 Task: Slide 26 - Thanks.
Action: Mouse moved to (36, 90)
Screenshot: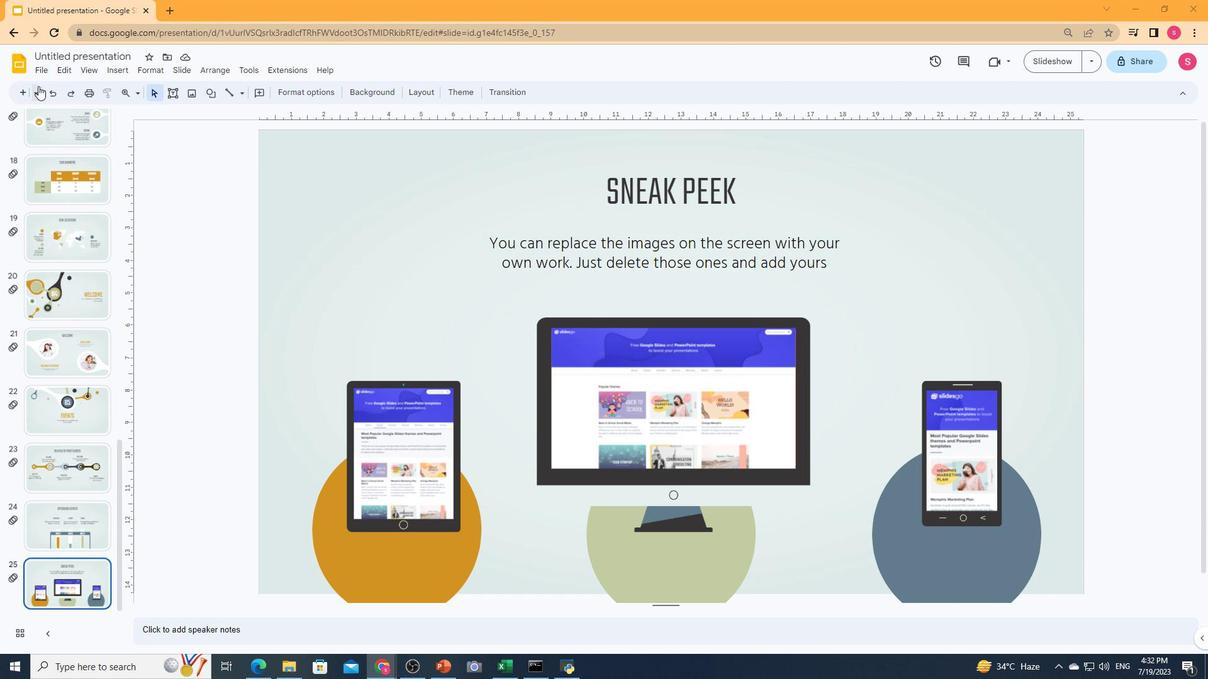 
Action: Mouse pressed left at (36, 90)
Screenshot: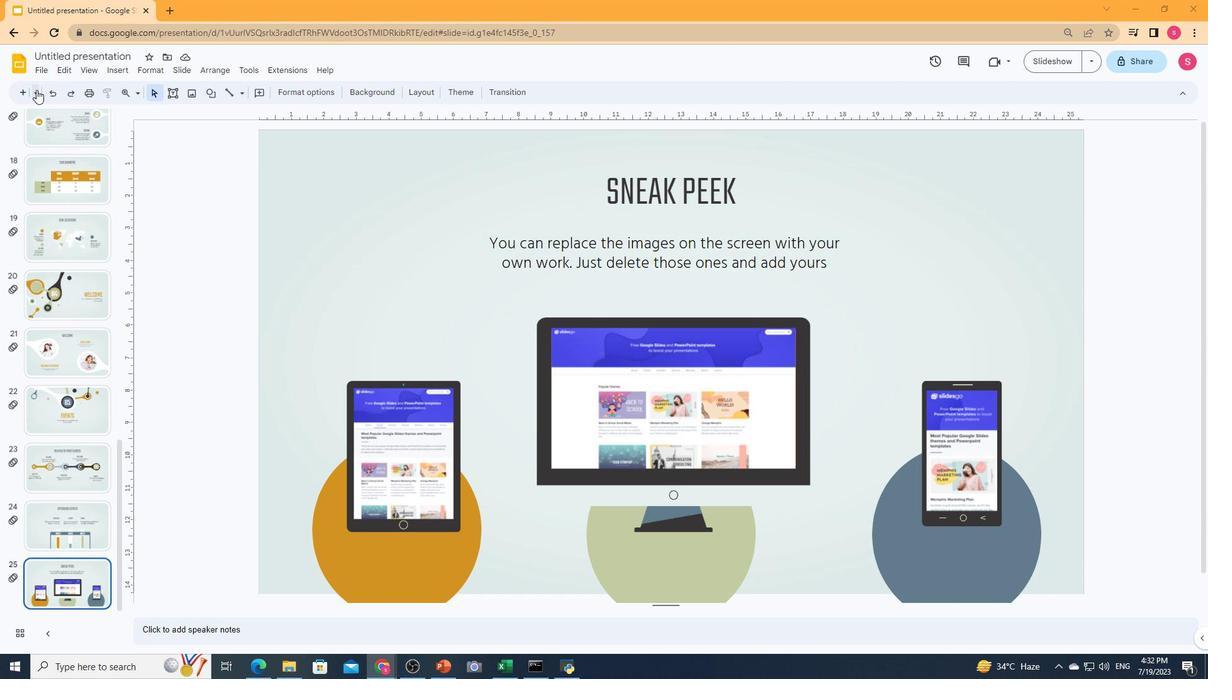 
Action: Mouse moved to (117, 395)
Screenshot: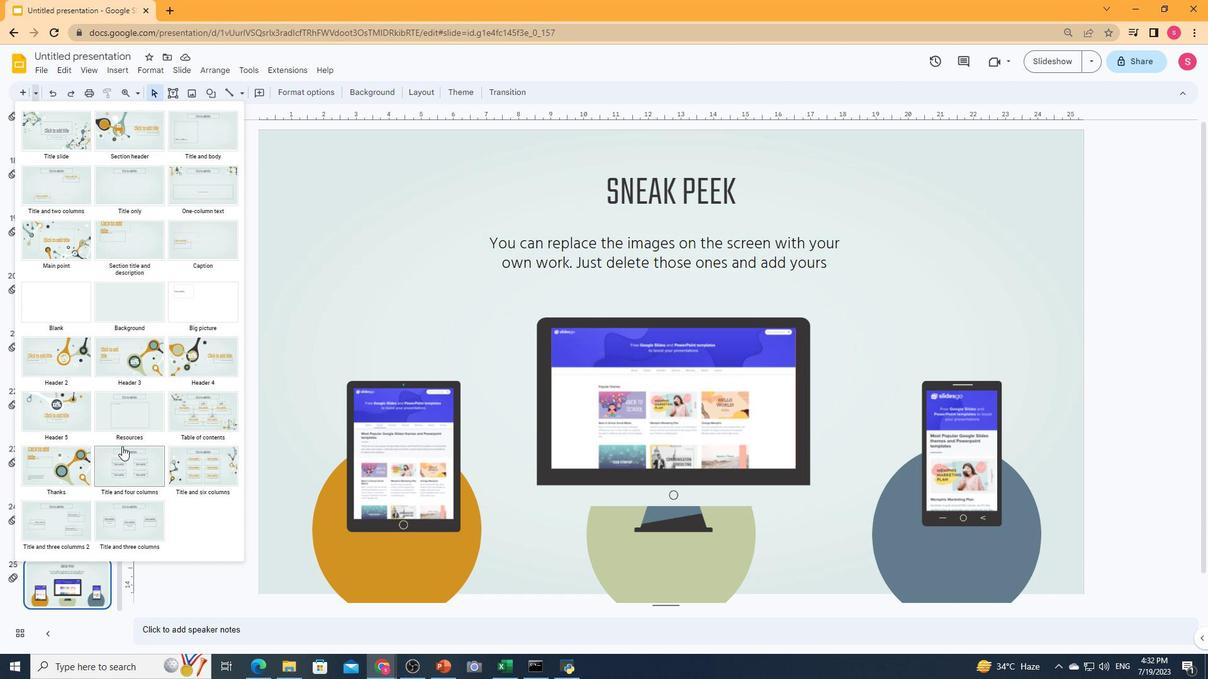 
Action: Mouse scrolled (117, 394) with delta (0, 0)
Screenshot: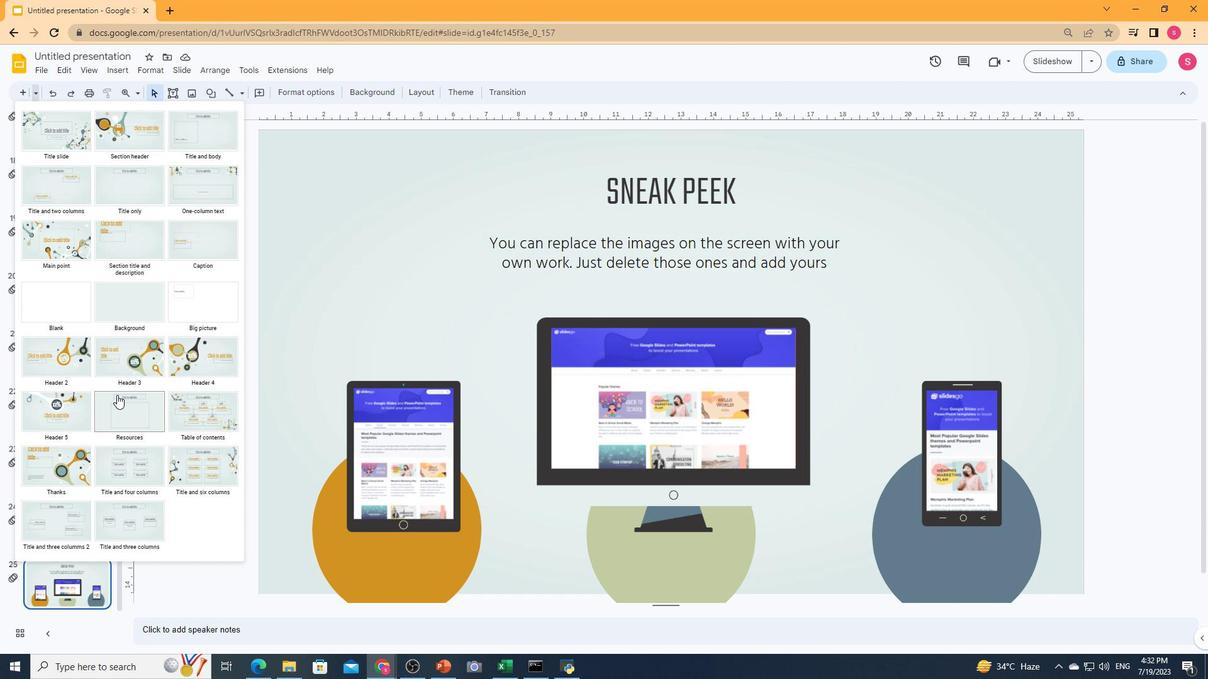 
Action: Mouse moved to (117, 395)
Screenshot: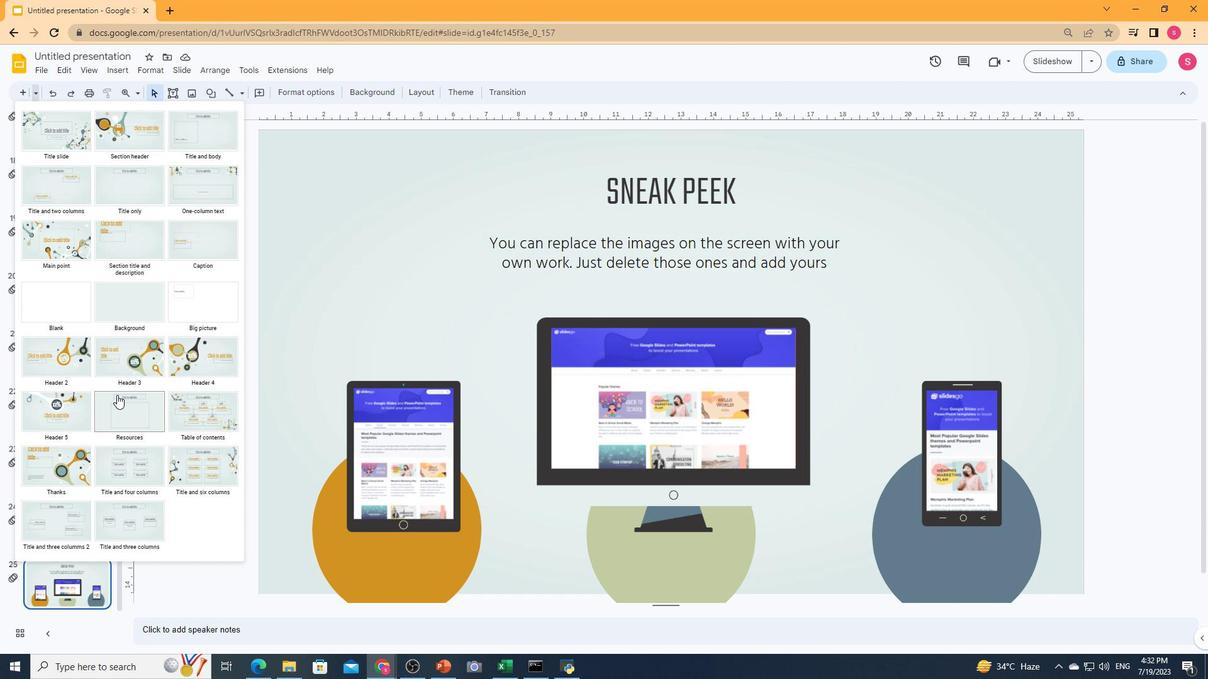 
Action: Mouse scrolled (117, 394) with delta (0, 0)
Screenshot: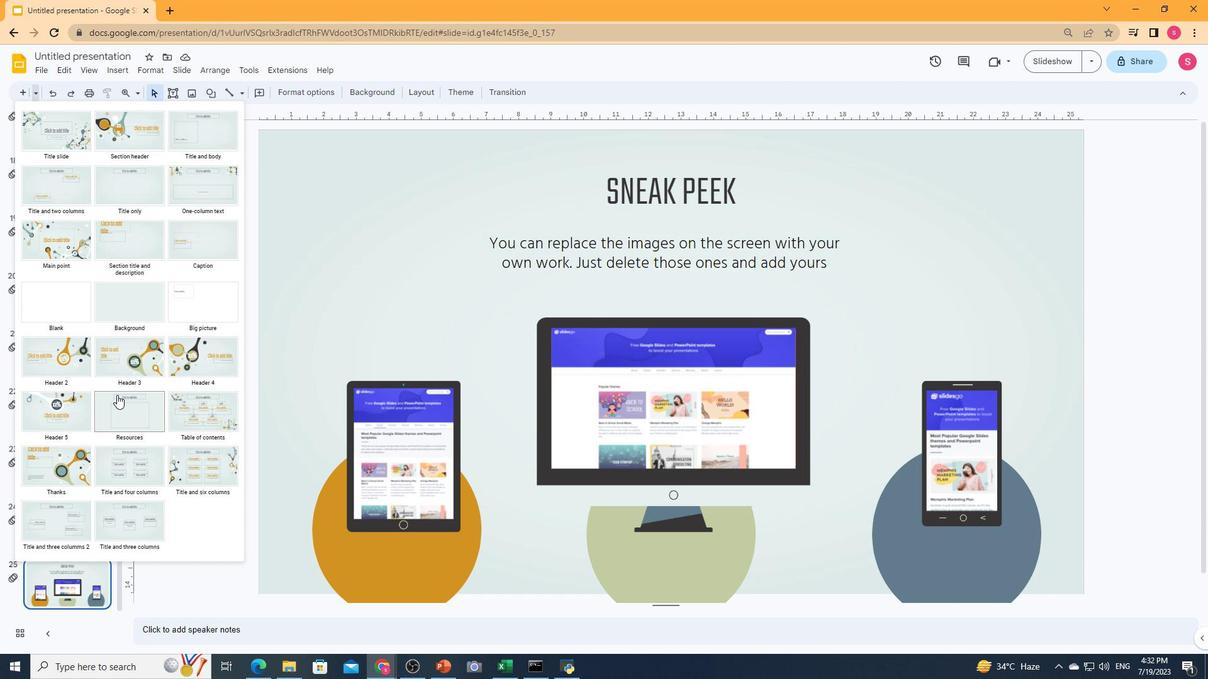 
Action: Mouse moved to (156, 264)
Screenshot: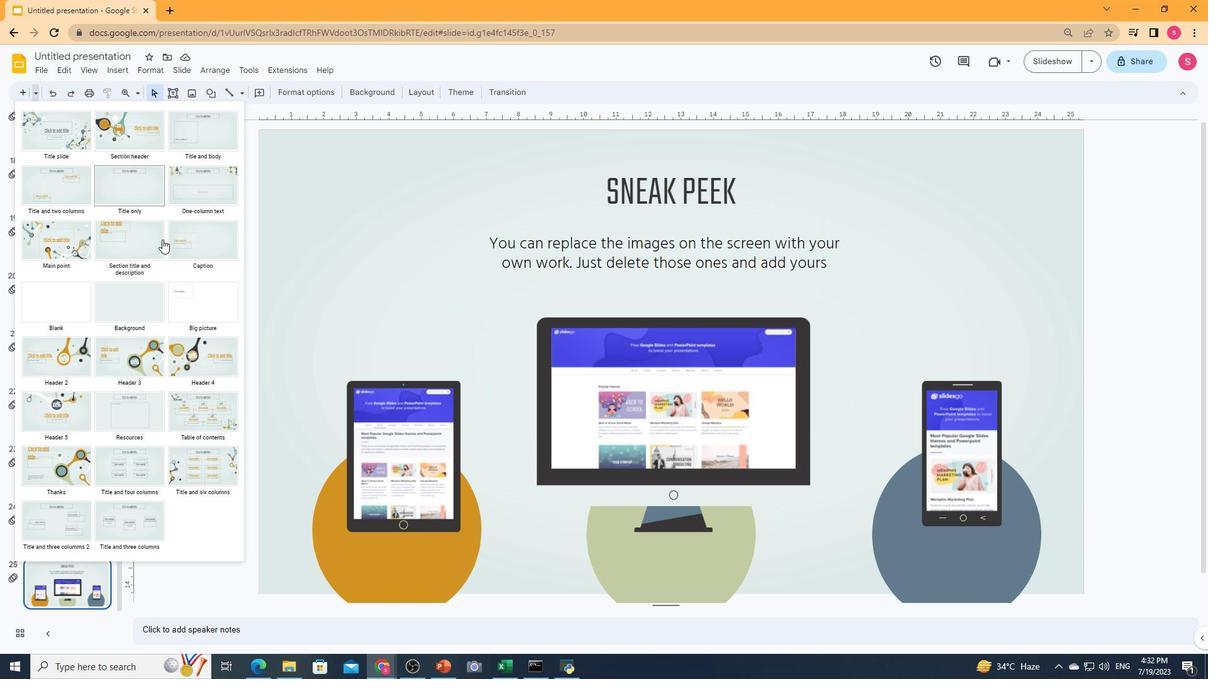 
Action: Mouse scrolled (157, 261) with delta (0, 0)
Screenshot: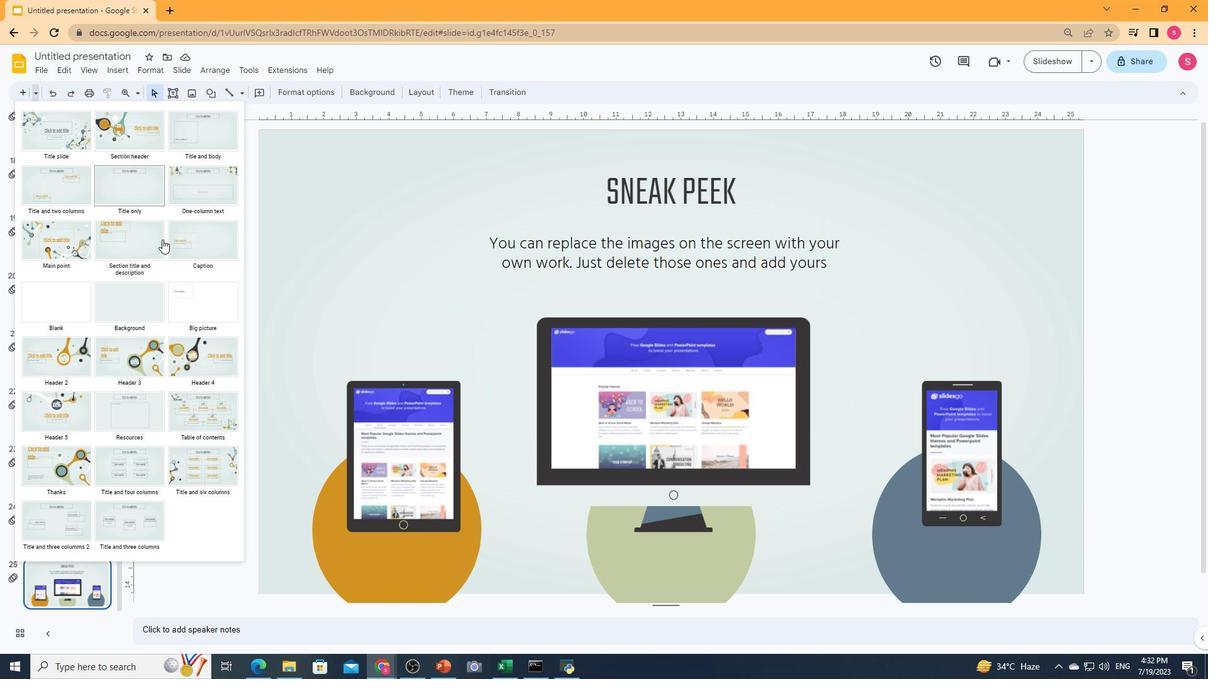 
Action: Mouse moved to (156, 268)
Screenshot: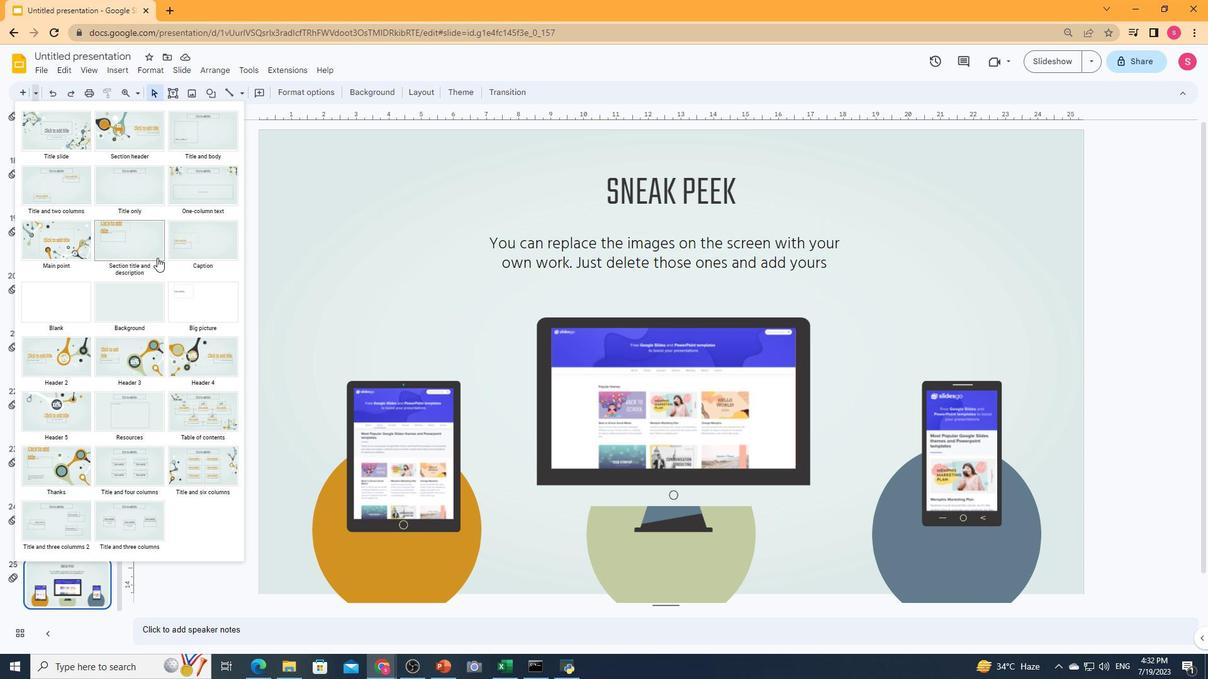 
Action: Mouse scrolled (156, 268) with delta (0, 0)
Screenshot: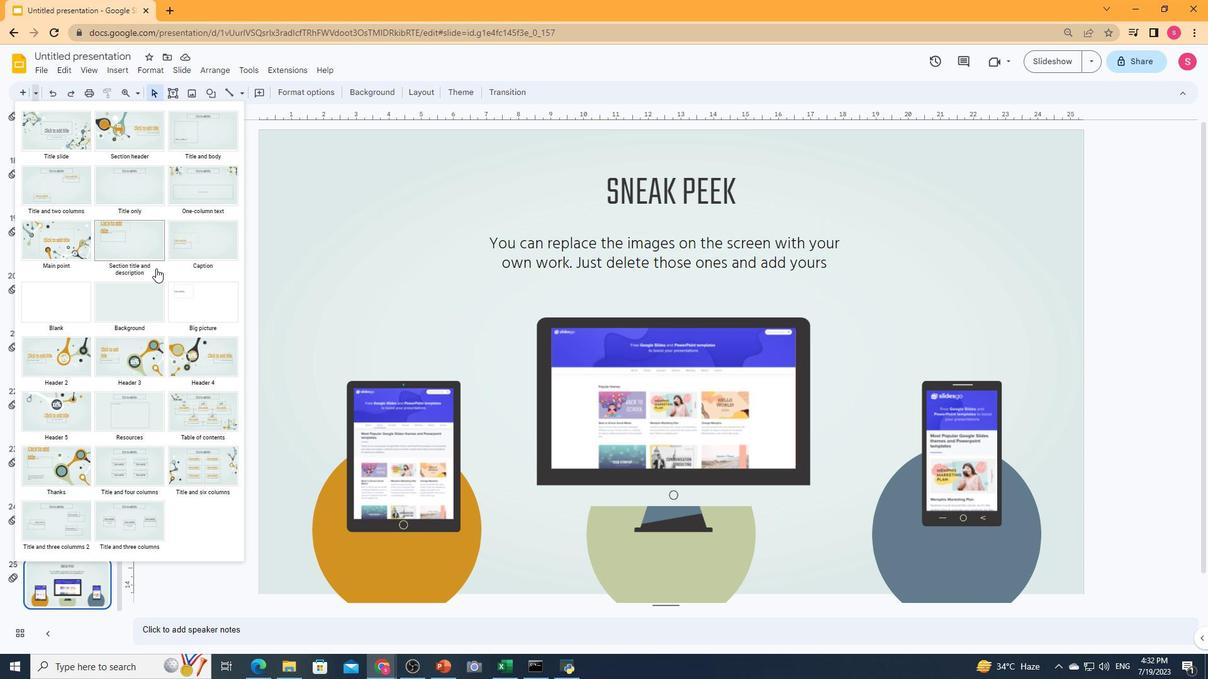 
Action: Mouse scrolled (156, 268) with delta (0, 0)
Screenshot: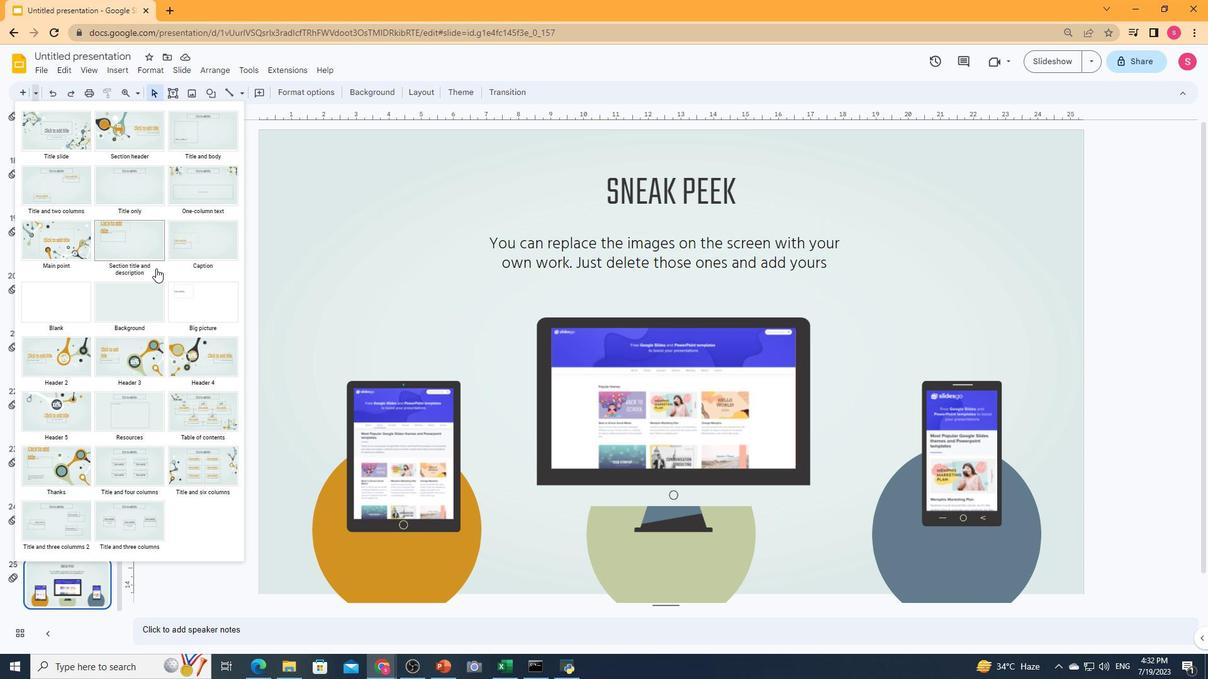 
Action: Mouse moved to (123, 518)
Screenshot: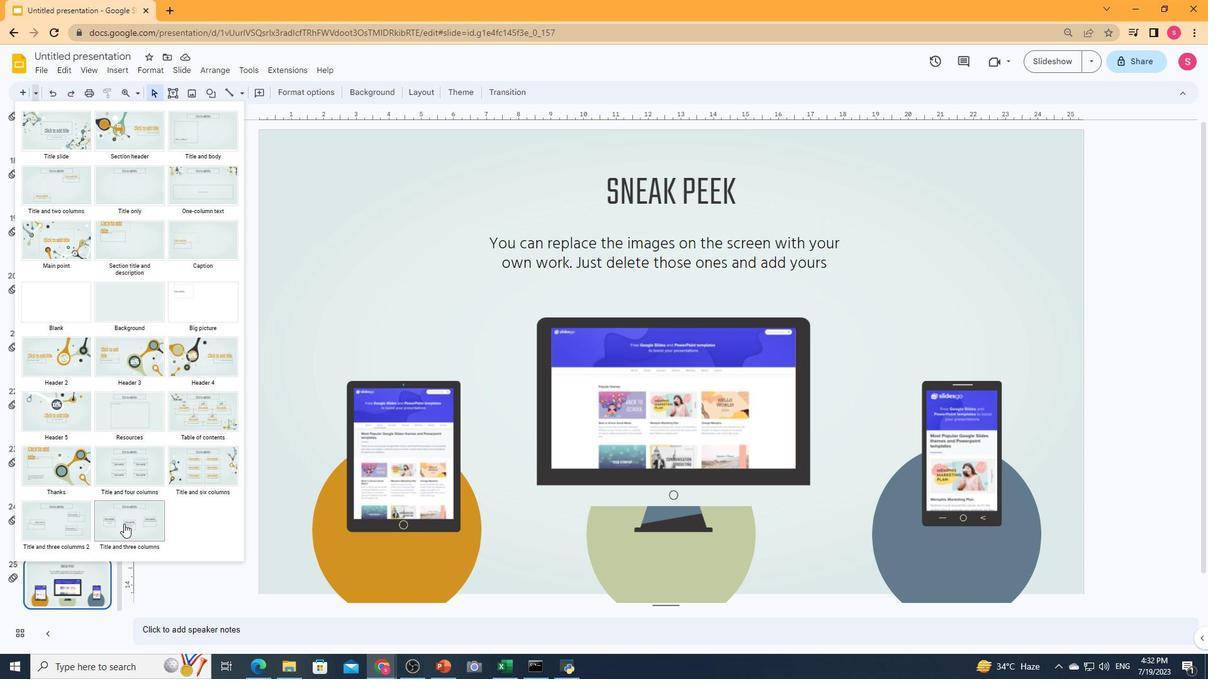 
Action: Mouse scrolled (123, 518) with delta (0, 0)
Screenshot: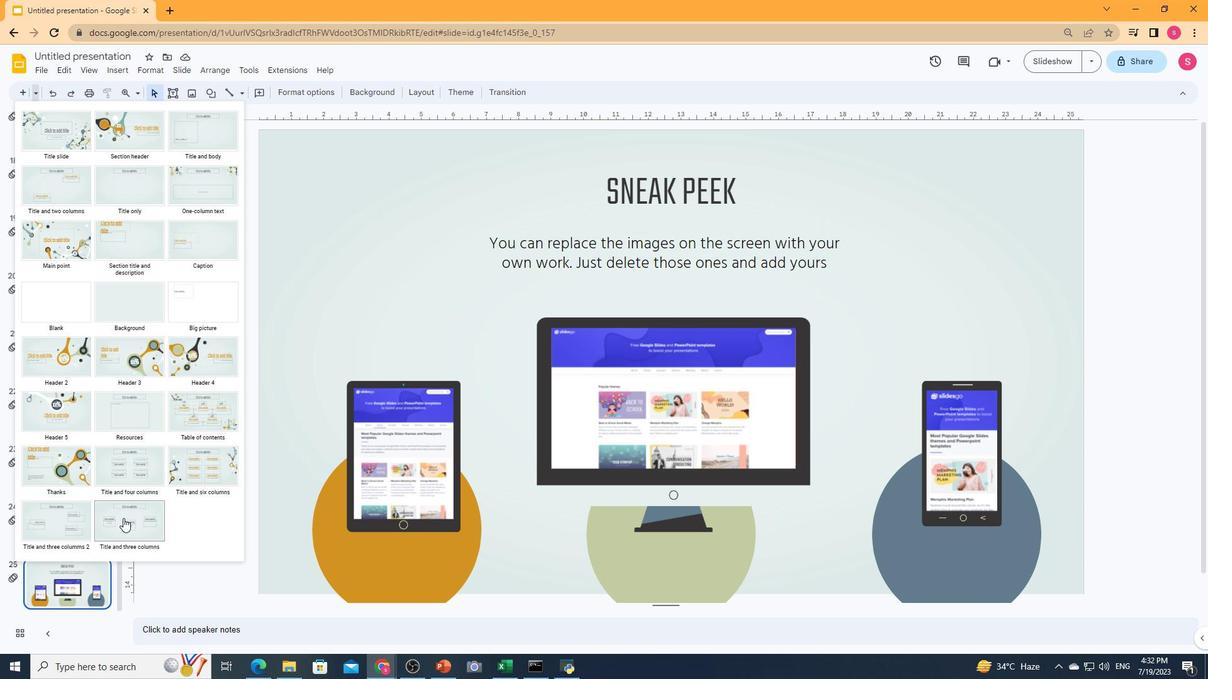 
Action: Mouse scrolled (123, 518) with delta (0, 0)
Screenshot: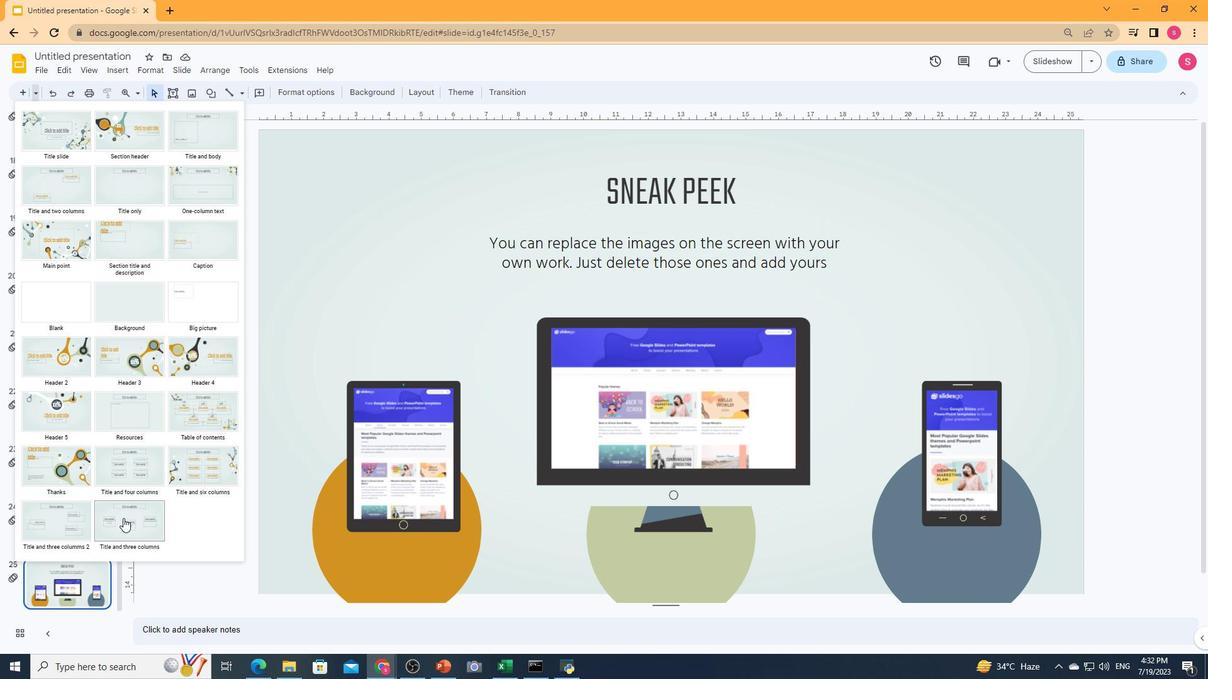 
Action: Mouse moved to (132, 340)
Screenshot: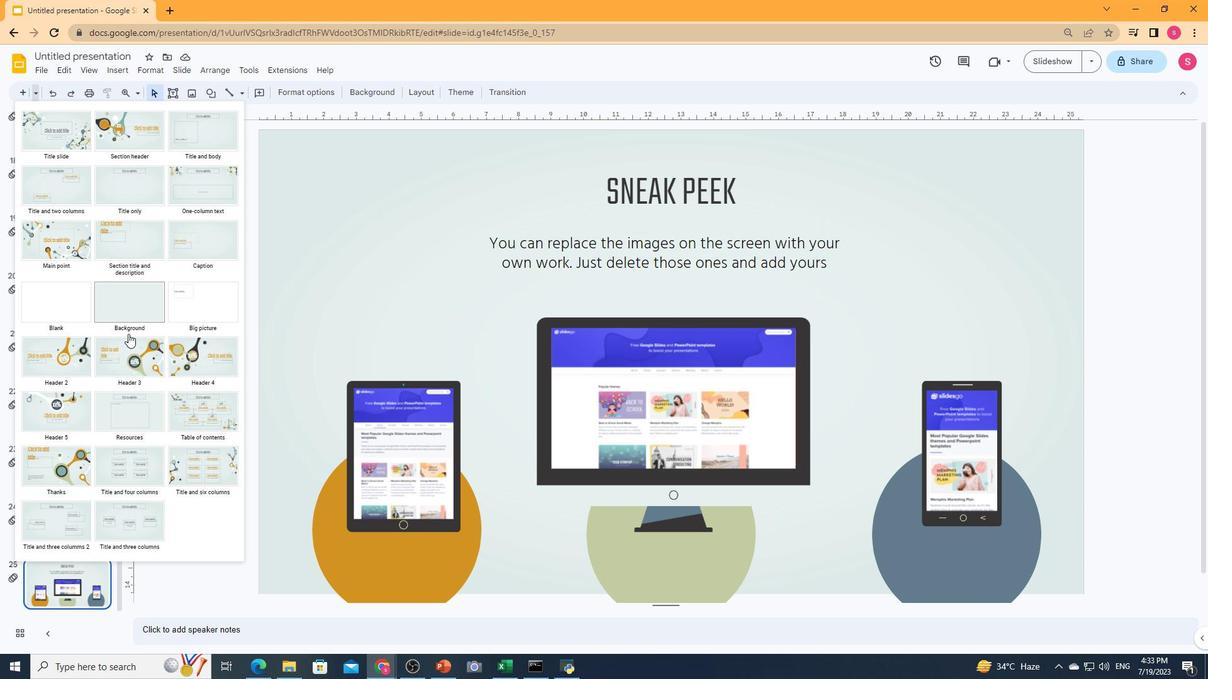 
Action: Mouse scrolled (130, 336) with delta (0, 0)
Screenshot: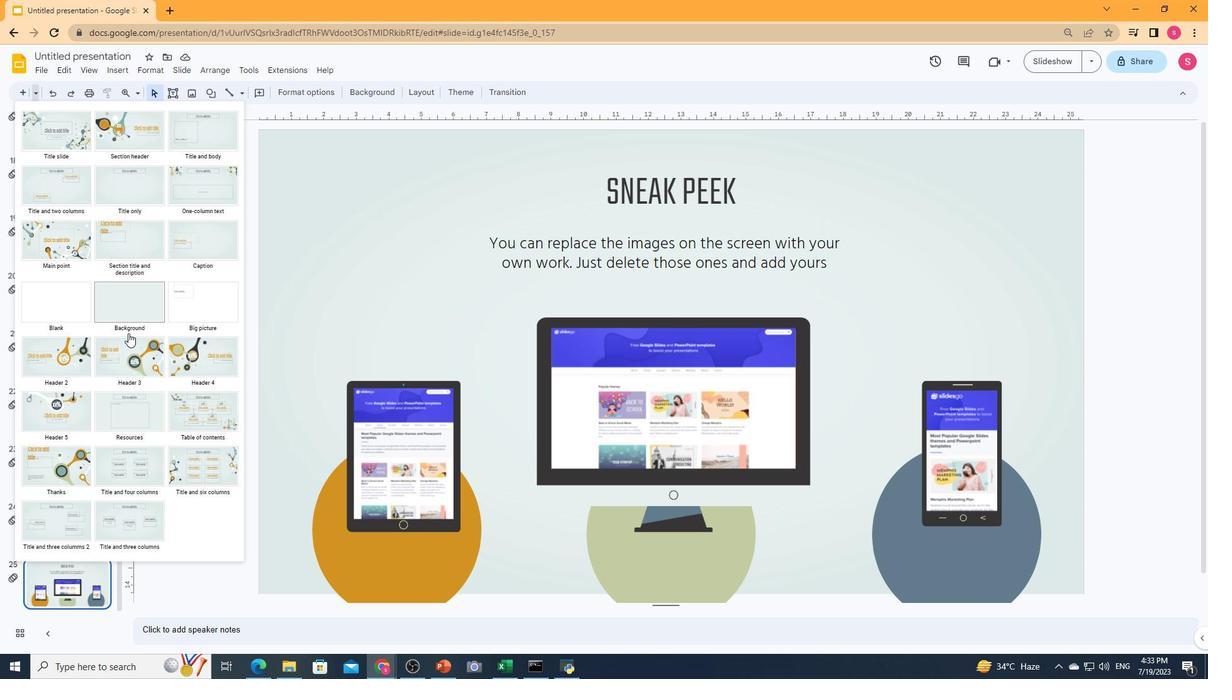 
Action: Mouse moved to (133, 342)
Screenshot: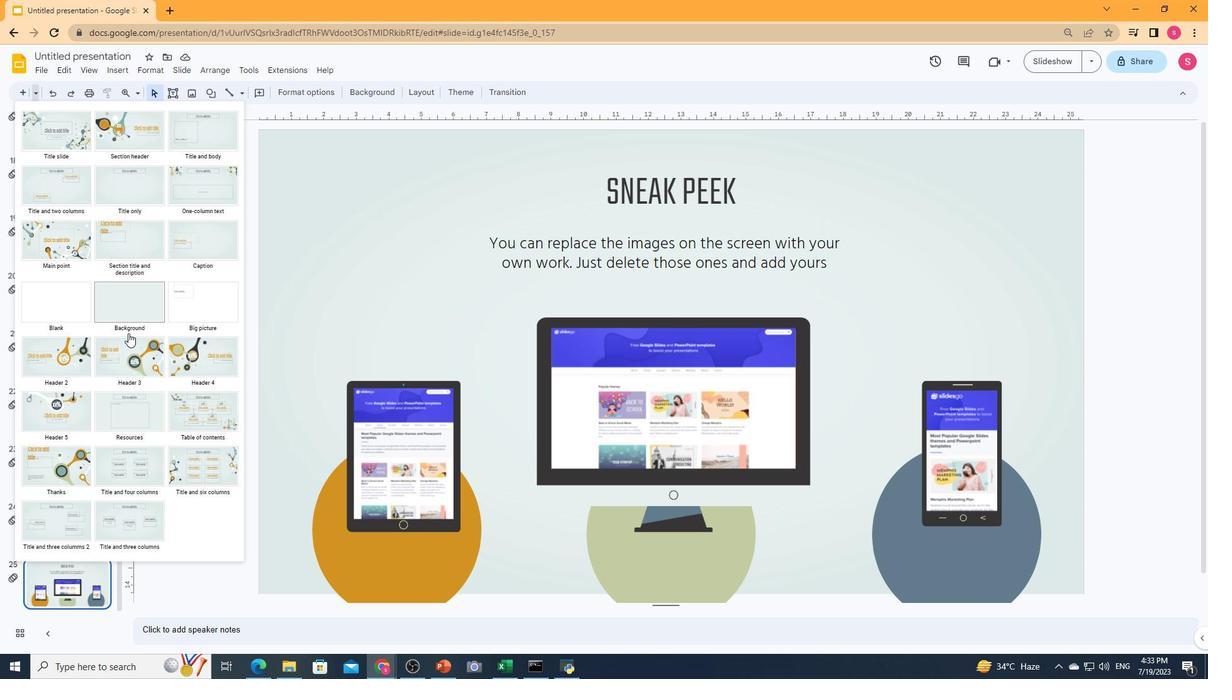 
Action: Mouse scrolled (133, 341) with delta (0, 0)
Screenshot: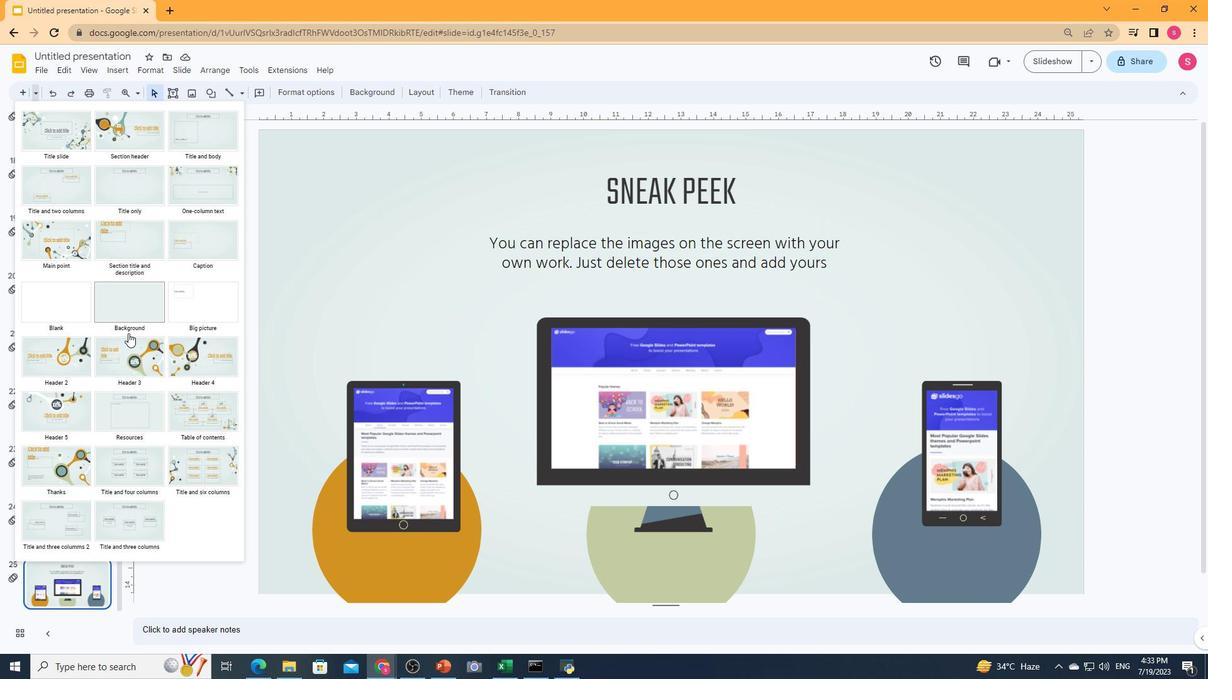 
Action: Mouse moved to (133, 345)
Screenshot: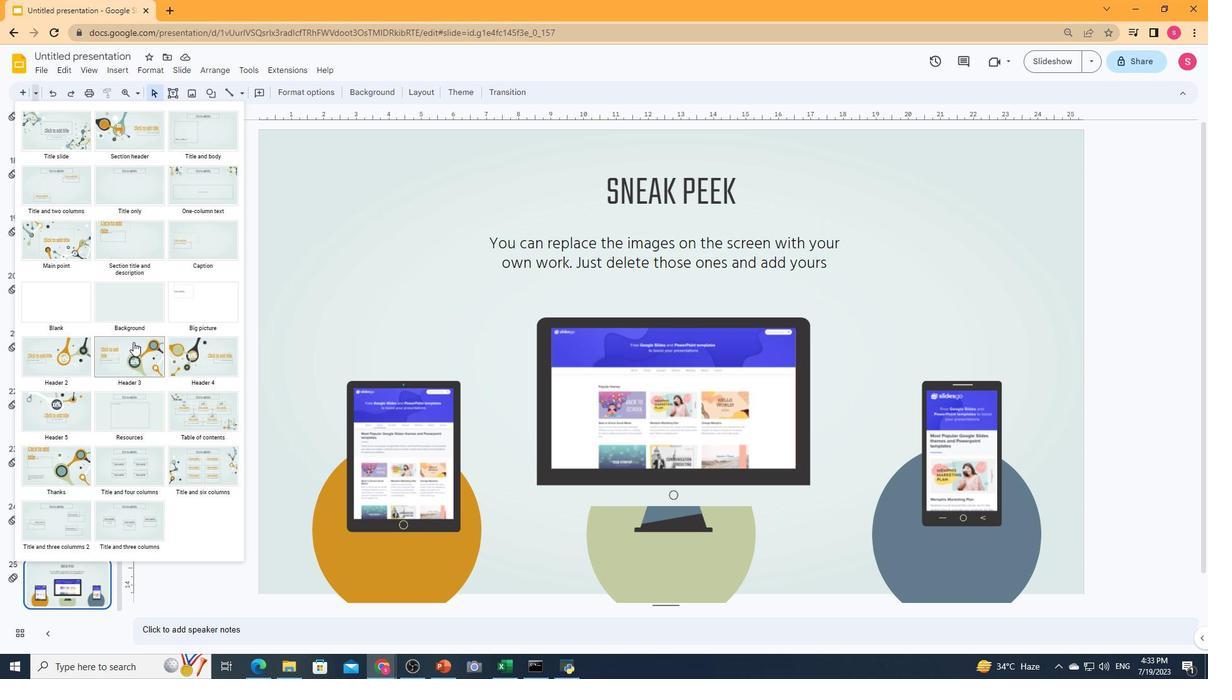 
Action: Mouse scrolled (133, 345) with delta (0, 0)
Screenshot: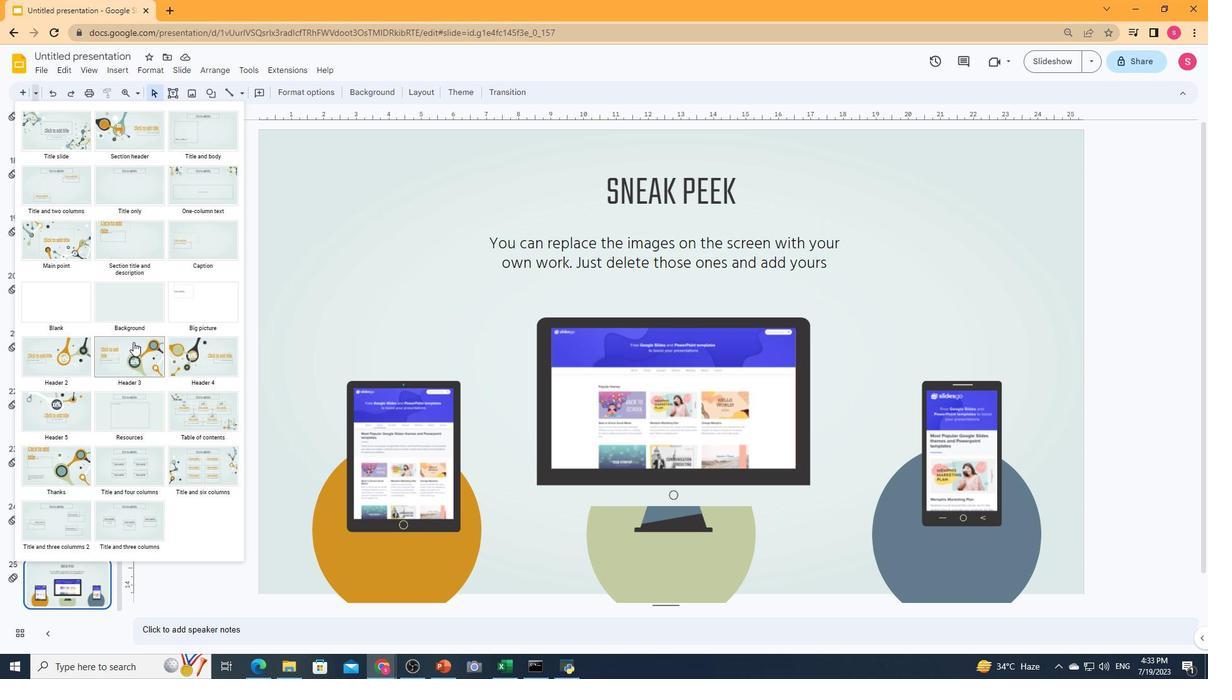 
Action: Mouse moved to (67, 474)
Screenshot: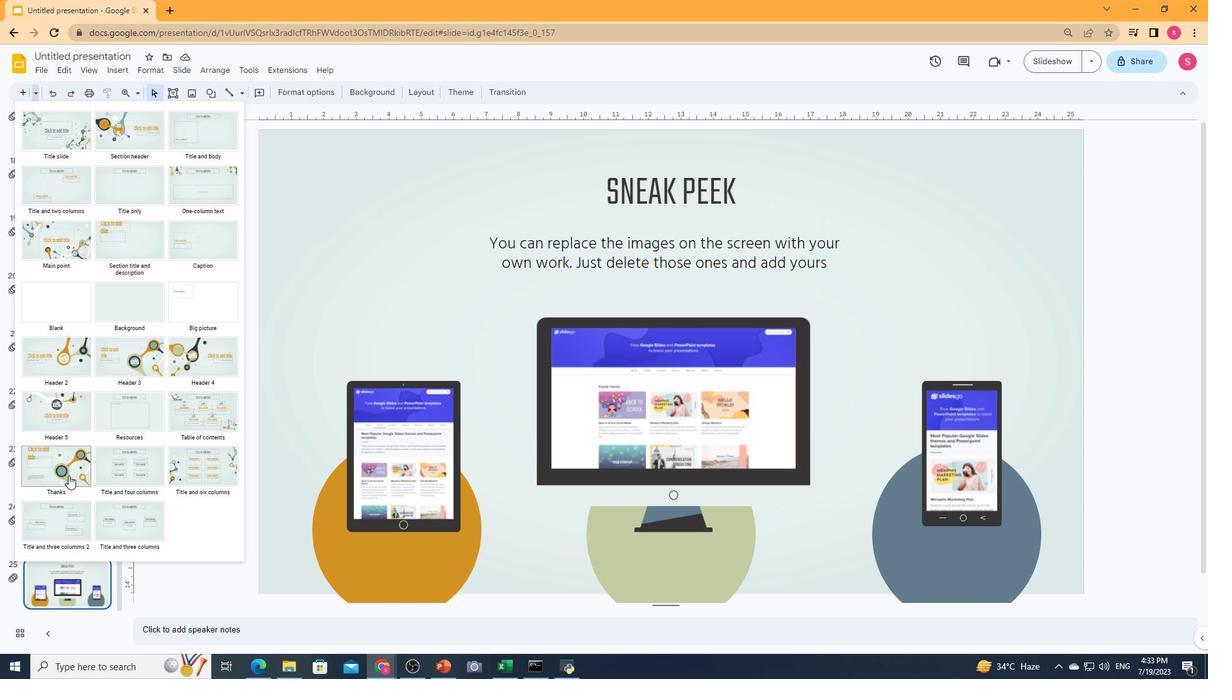 
Action: Mouse pressed left at (67, 474)
Screenshot: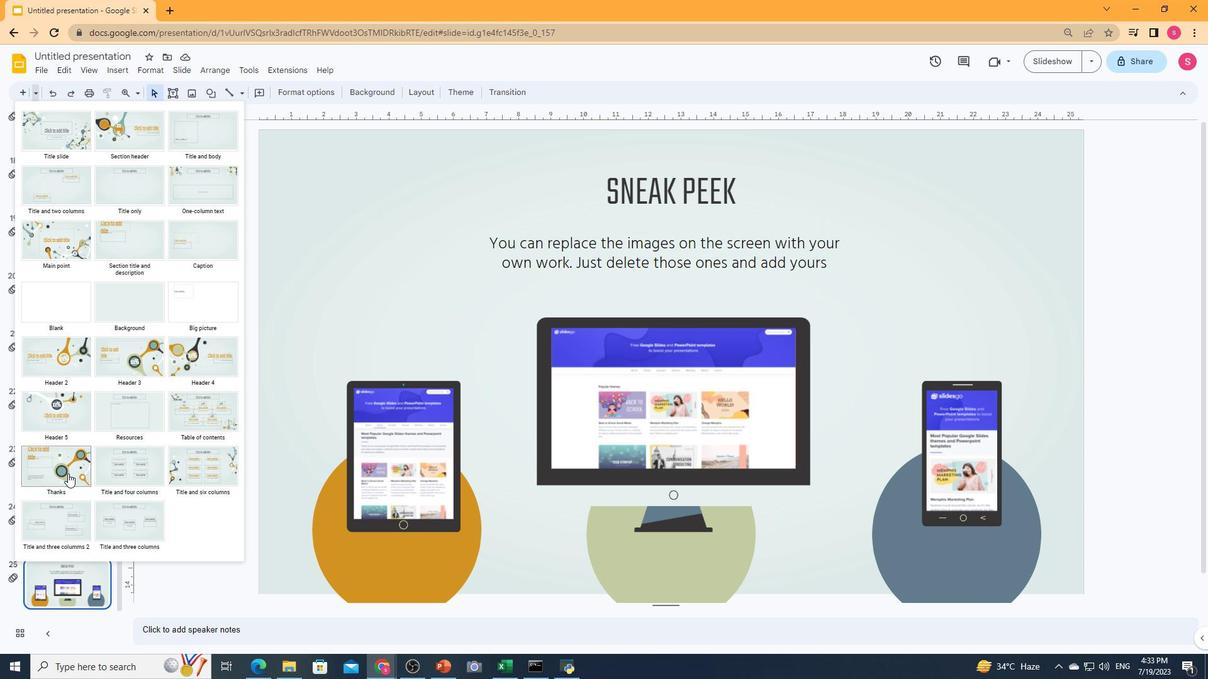
Action: Mouse moved to (395, 169)
Screenshot: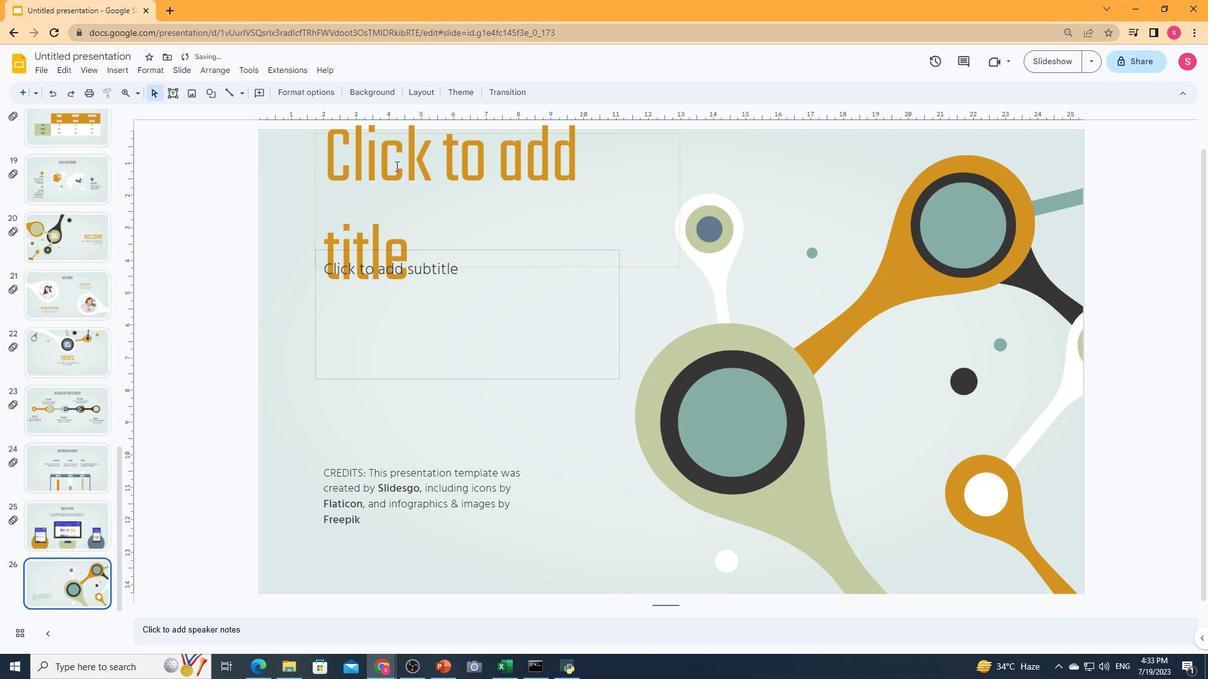 
Action: Mouse pressed left at (395, 169)
Screenshot: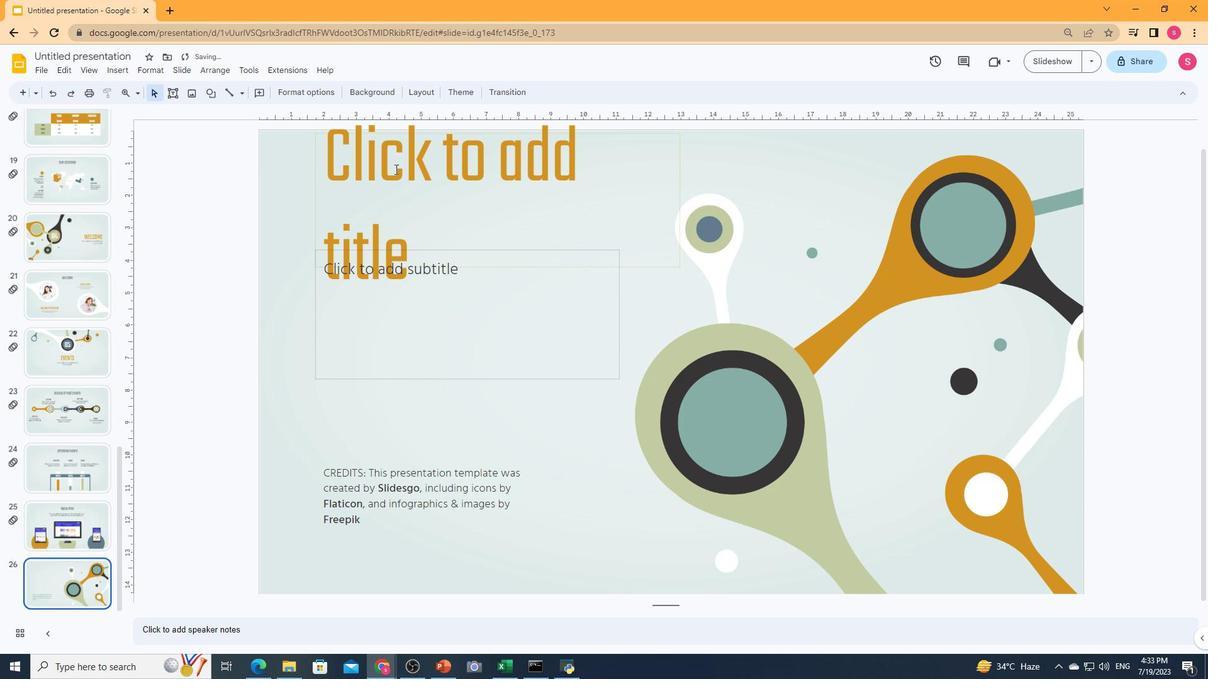 
Action: Key pressed <Key.shift><Key.shift><Key.shift><Key.shift><Key.shift><Key.shift><Key.shift><Key.shift><Key.shift><Key.shift><Key.shift><Key.shift><Key.shift><Key.shift><Key.shift><Key.shift><Key.shift><Key.shift><Key.shift><Key.shift><Key.shift><Key.shift><Key.shift>THANKS
Screenshot: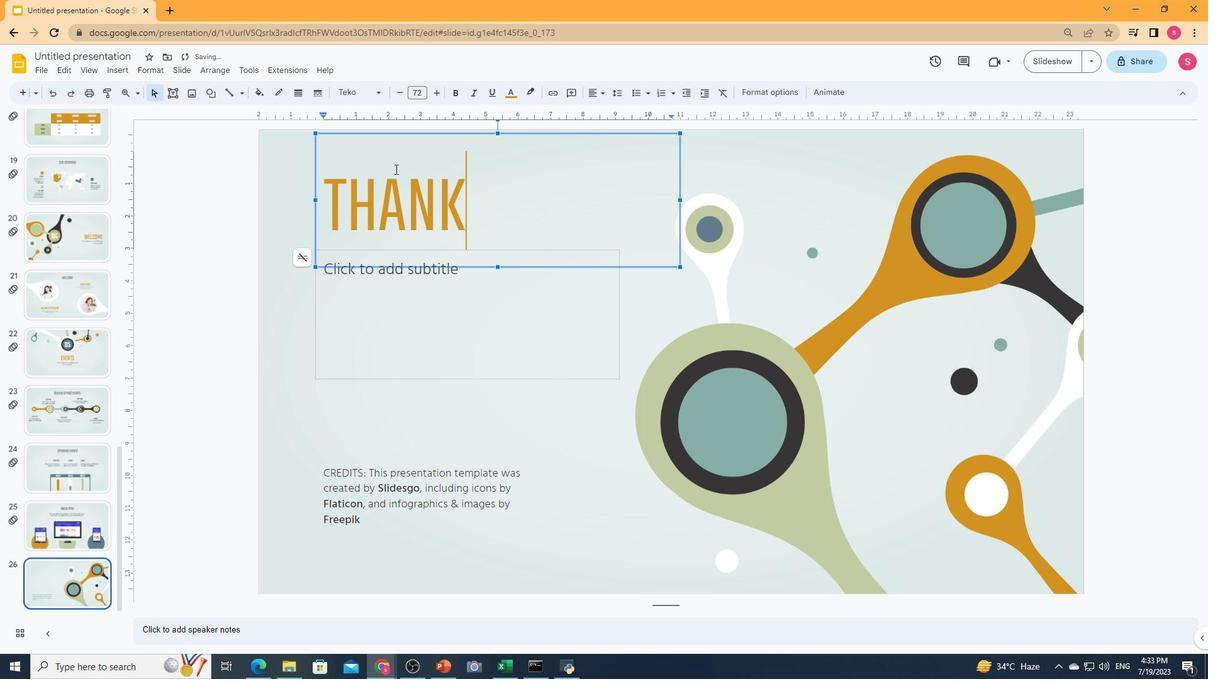 
Action: Mouse moved to (379, 306)
Screenshot: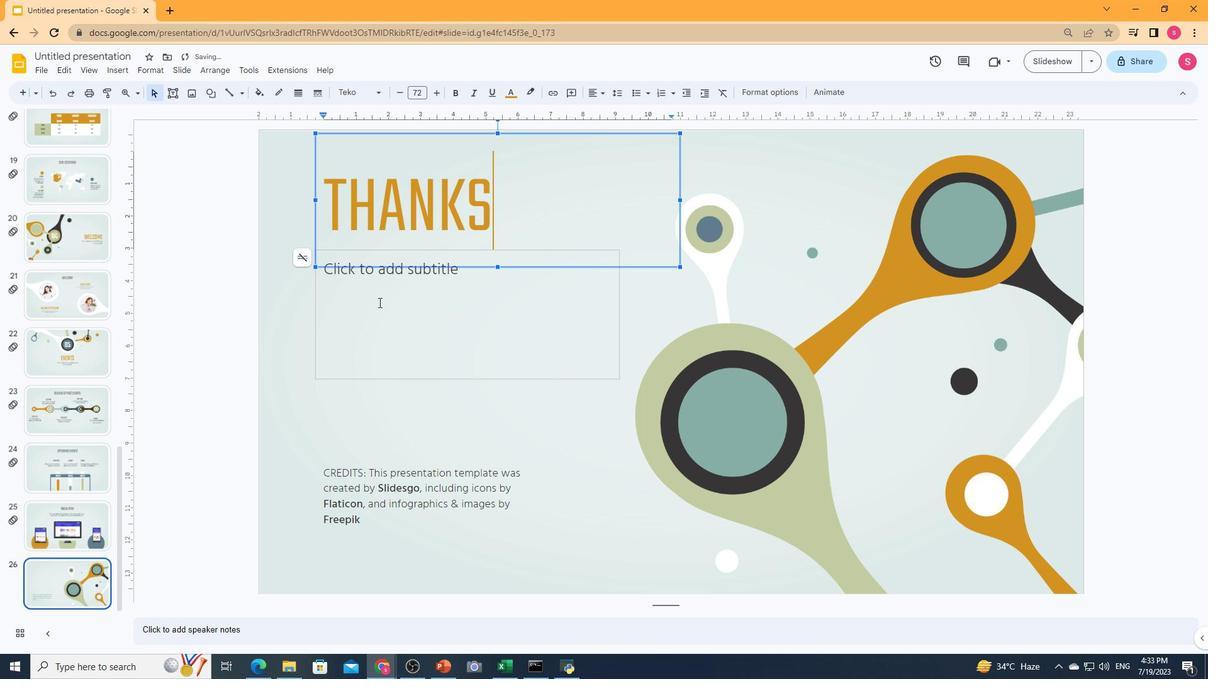 
Action: Mouse pressed left at (379, 306)
Screenshot: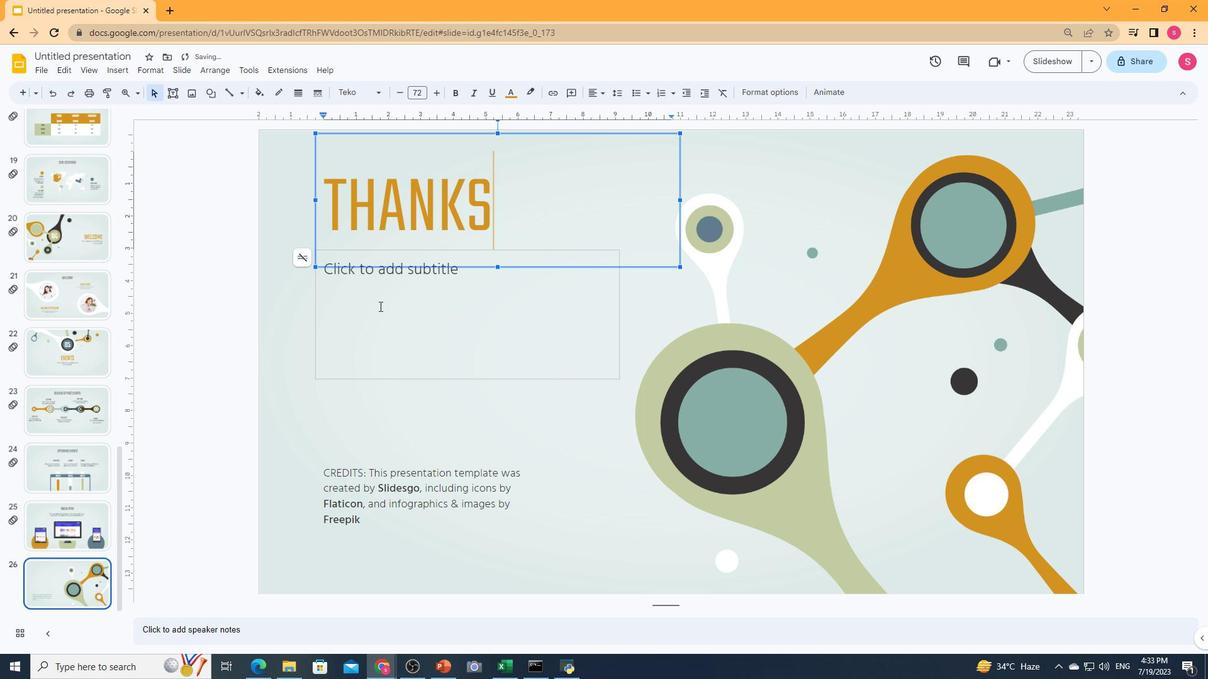 
Action: Key pressed <Key.shift><Key.shift><Key.shift><Key.shift><Key.shift><Key.shift><Key.shift><Key.shift><Key.shift><Key.shift><Key.shift><Key.shift><Key.shift><Key.shift><Key.shift><Key.shift><Key.shift><Key.shift><Key.shift><Key.shift><Key.shift><Key.shift><Key.shift><Key.shift><Key.shift><Key.shift><Key.shift><Key.shift><Key.shift><Key.shift><Key.shift><Key.shift><Key.shift><Key.shift><Key.shift><Key.shift><Key.shift><Key.shift><Key.shift><Key.shift><Key.shift><Key.shift><Key.shift><Key.shift><Key.shift><Key.shift><Key.shift><Key.shift><Key.shift><Key.shift><Key.shift><Key.shift><Key.shift><Key.shift><Key.shift><Key.shift><Key.shift><Key.shift><Key.shift><Key.shift><Key.shift><Key.shift><Key.shift><Key.shift><Key.shift><Key.shift><Key.shift><Key.shift><Key.shift><Key.shift><Key.shift><Key.shift><Key.shift><Key.shift><Key.shift><Key.shift><Key.shift><Key.shift><Key.shift><Key.shift><Key.shift><Key.shift><Key.shift><Key.shift><Key.shift><Key.shift><Key.shift><Key.shift><Key.shift><Key.shift><Key.shift><Key.shift><Key.shift>DO<Key.backspace>o<Key.space>you<Key.space>have<Key.space>any<Key.space>questions<Key.shift><Key.shift><Key.shift><Key.shift><Key.shift><Key.shift><Key.shift><Key.shift><Key.shift><Key.shift><Key.shift><Key.shift><Key.shift><Key.shift><Key.shift><Key.shift><Key.shift><Key.shift><Key.shift><Key.shift><Key.shift><Key.shift><Key.shift><Key.shift><Key.shift><Key.shift><Key.shift><Key.shift><Key.shift><Key.shift><Key.shift><Key.shift><Key.shift><Key.shift><Key.shift><Key.shift>?<Key.enter><Key.shift><Key.shift><Key.shift><Key.shift><Key.shift><Key.shift><Key.shift><Key.shift><Key.shift><Key.shift><Key.shift><Key.shift><Key.shift><Key.shift><Key.shift><Key.shift><Key.shift><Key.shift><Key.shift><Key.shift><Key.shift><Key.shift>Y<Key.backspace>youremail<Key.shift>@freepik.com<Key.enter><Key.shift>+91<Key.space>620<Key.space>421<Key.space>838<Key.enter><Key.shift><Key.shift><Key.shift><Key.shift><Key.shift><Key.shift><Key.shift><Key.shift><Key.shift><Key.shift><Key.shift><Key.shift><Key.shift><Key.shift><Key.shift><Key.shift><Key.shift><Key.shift><Key.shift><Key.shift><Key.shift>yourcompany.com
Screenshot: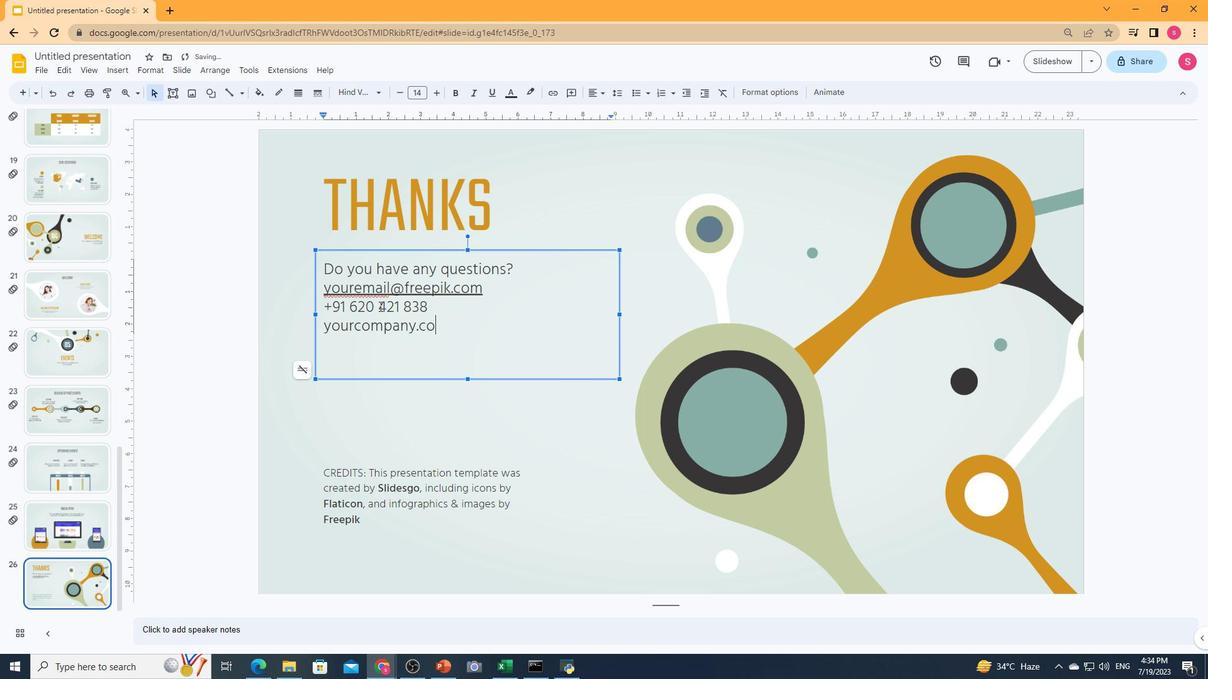 
Action: Mouse moved to (462, 401)
Screenshot: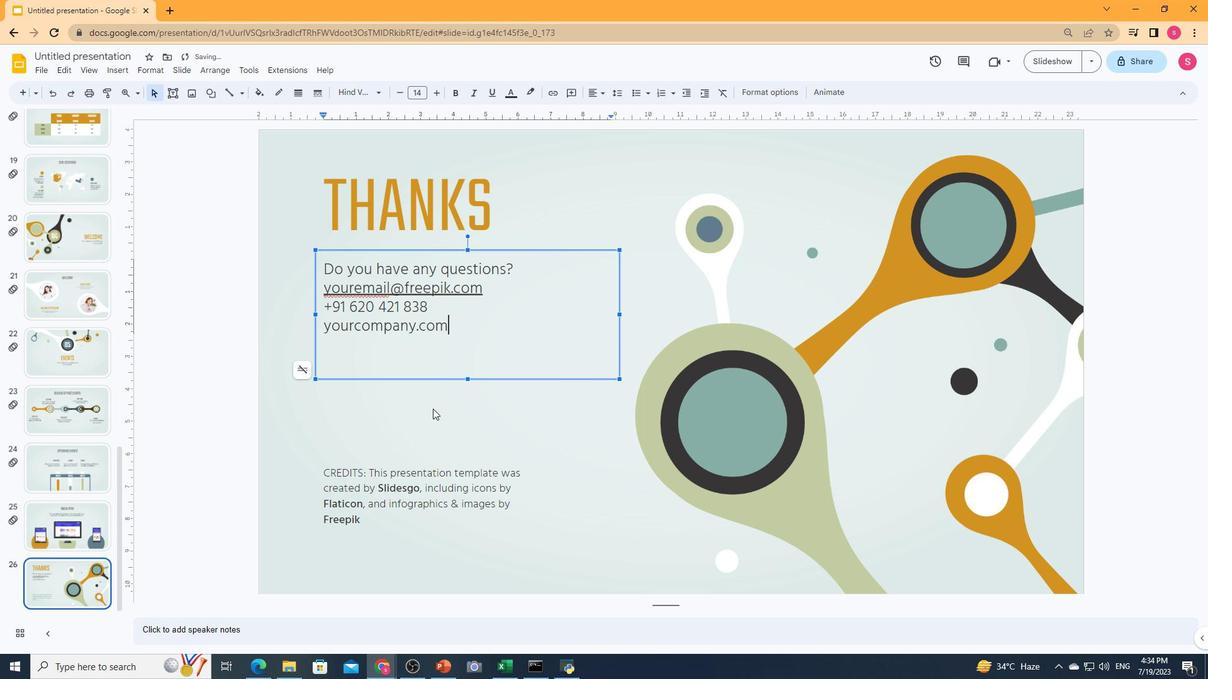 
Action: Mouse pressed left at (462, 401)
Screenshot: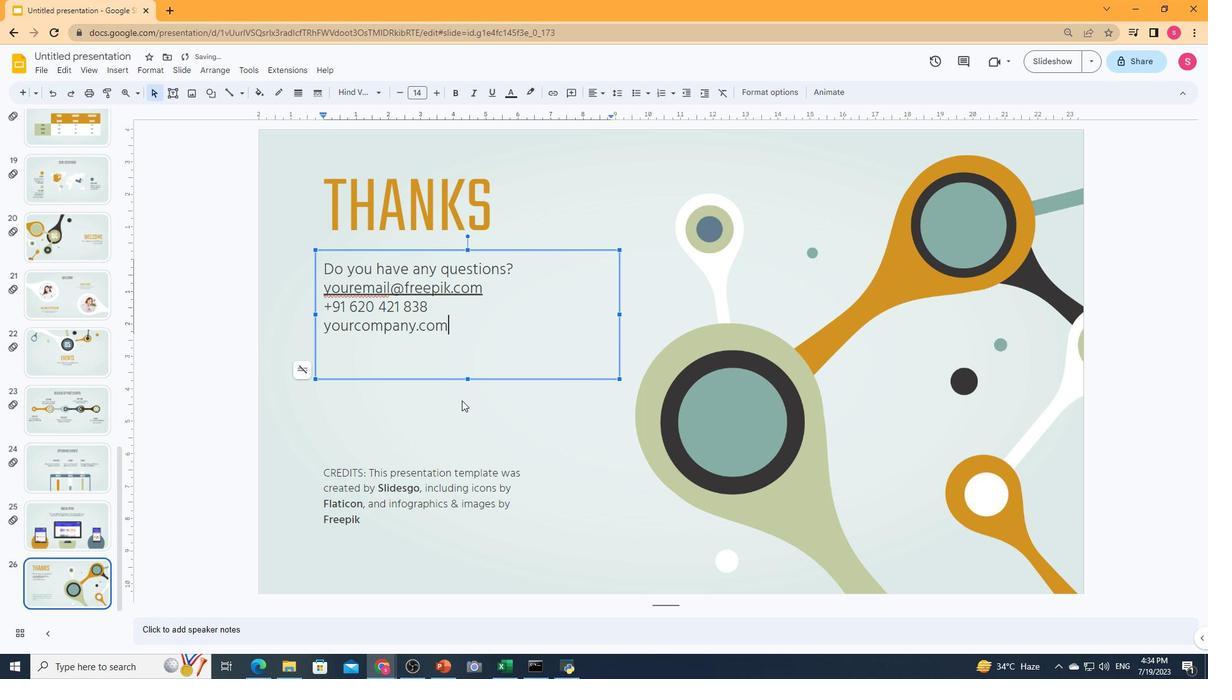 
Action: Mouse moved to (117, 77)
Screenshot: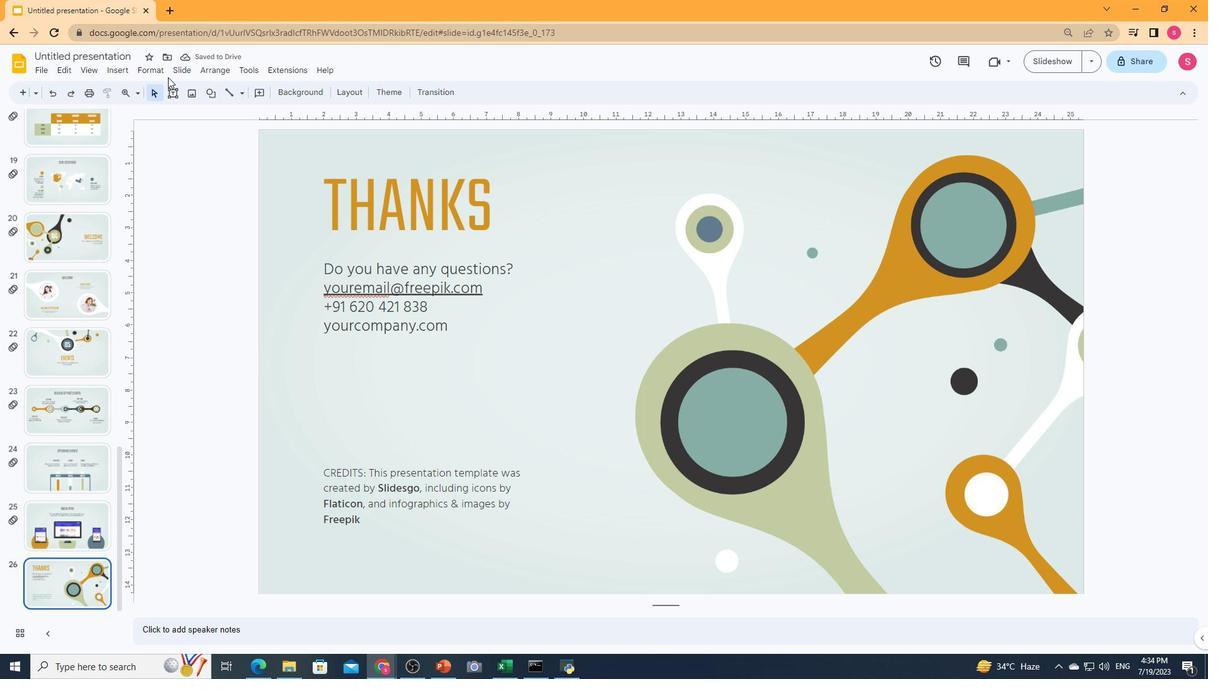 
Action: Mouse pressed left at (117, 77)
Screenshot: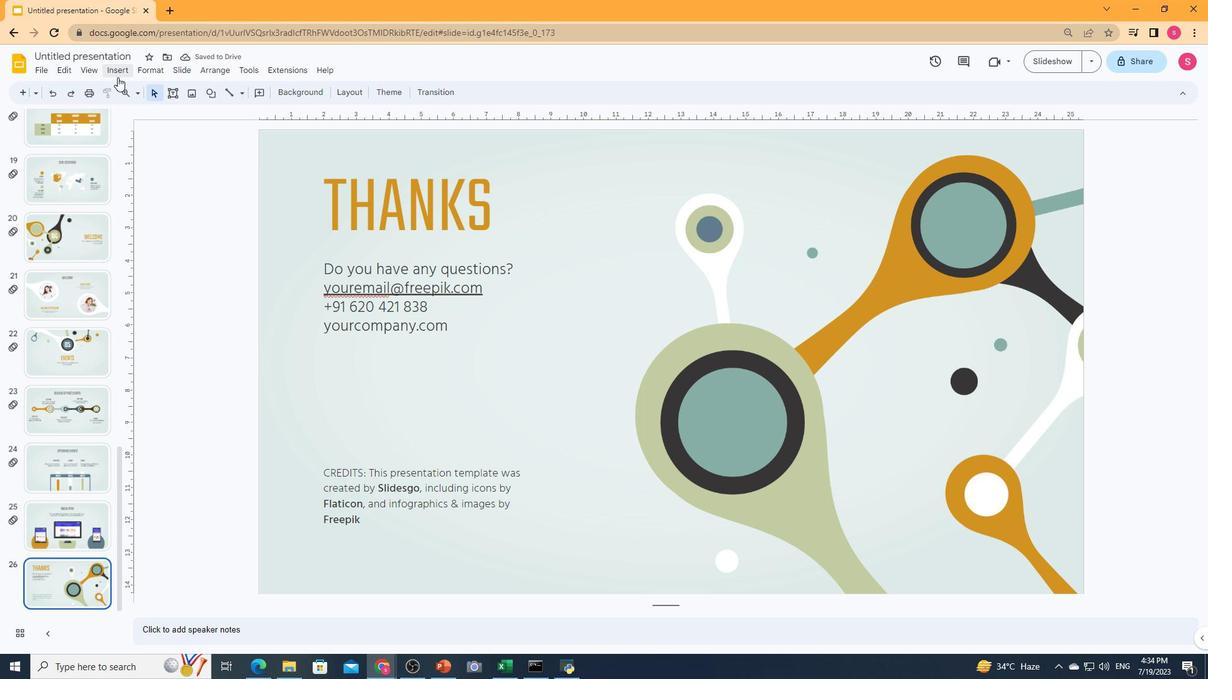 
Action: Mouse moved to (157, 93)
Screenshot: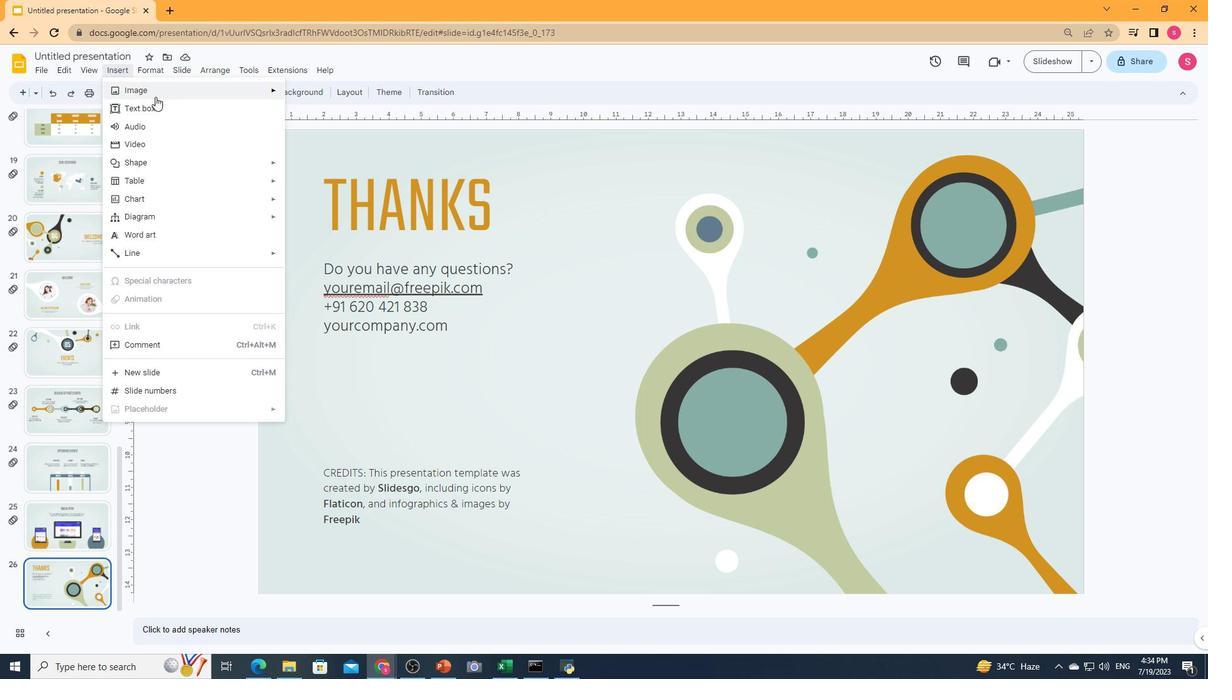 
Action: Mouse pressed left at (157, 93)
Screenshot: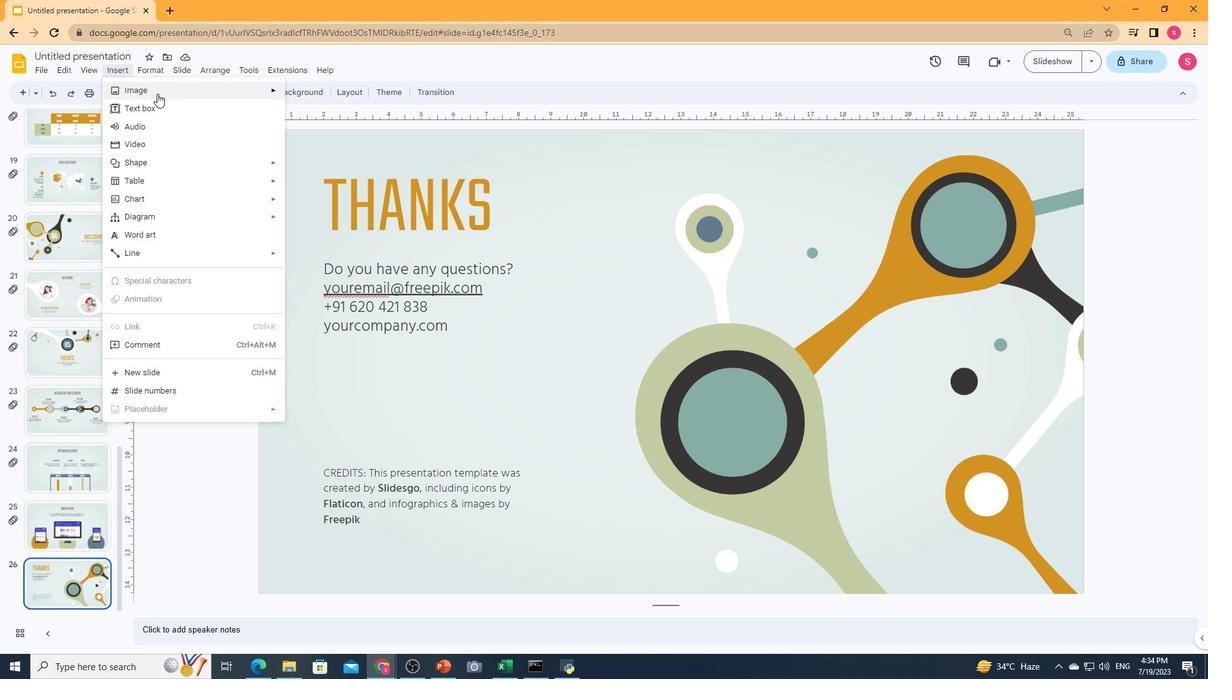 
Action: Mouse moved to (265, 88)
Screenshot: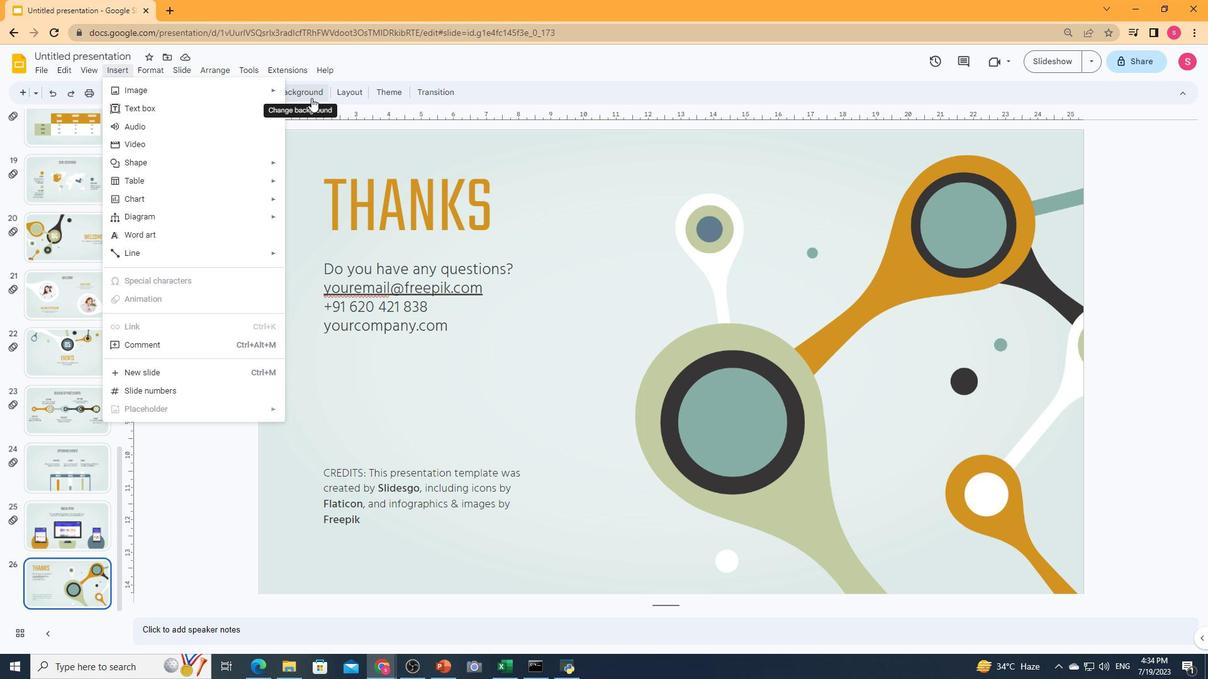 
Action: Mouse pressed left at (265, 88)
Screenshot: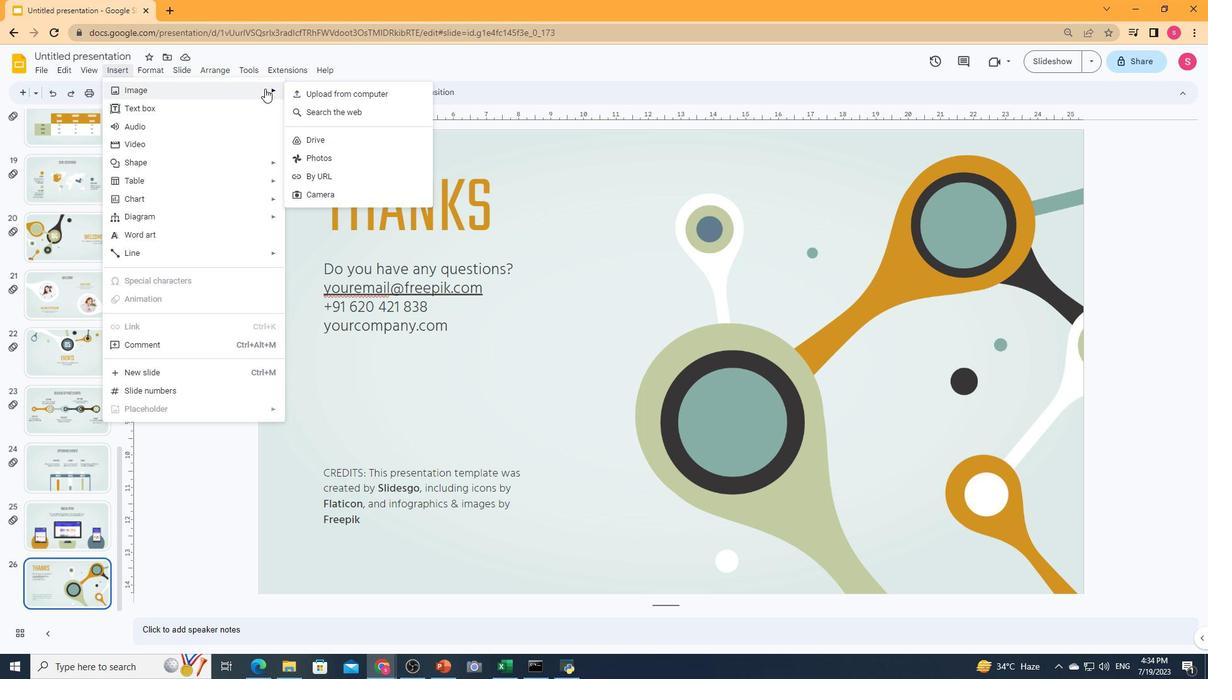 
Action: Mouse moved to (305, 91)
Screenshot: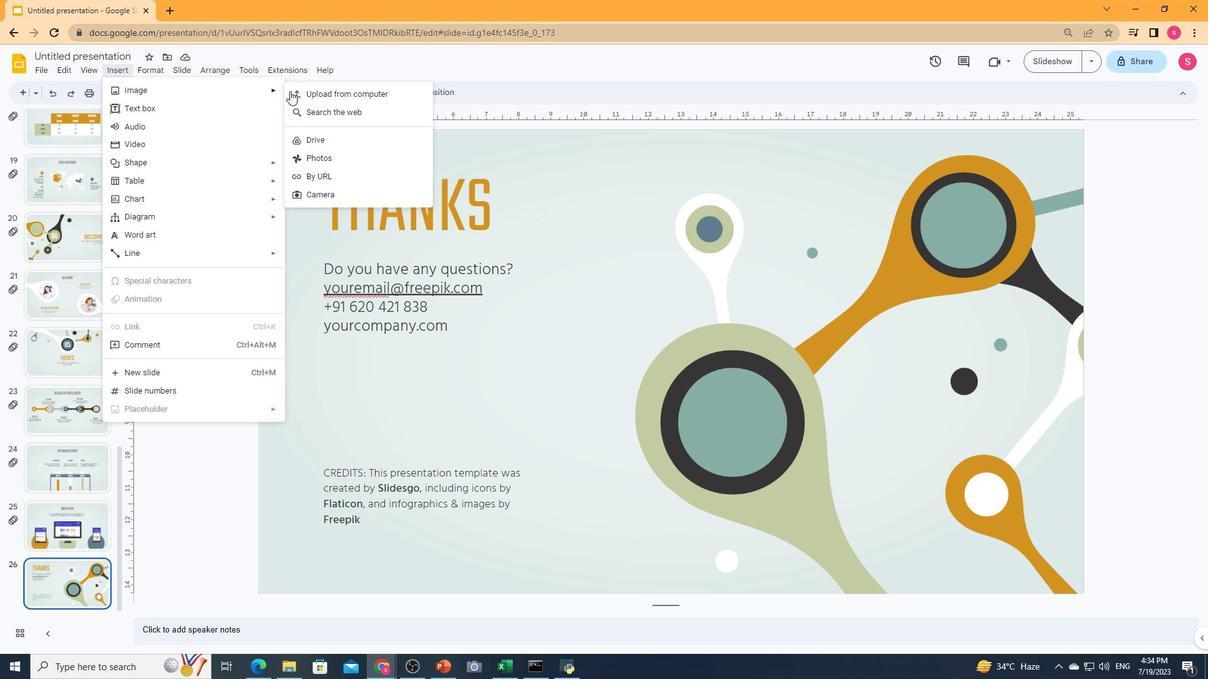 
Action: Mouse pressed left at (305, 91)
Screenshot: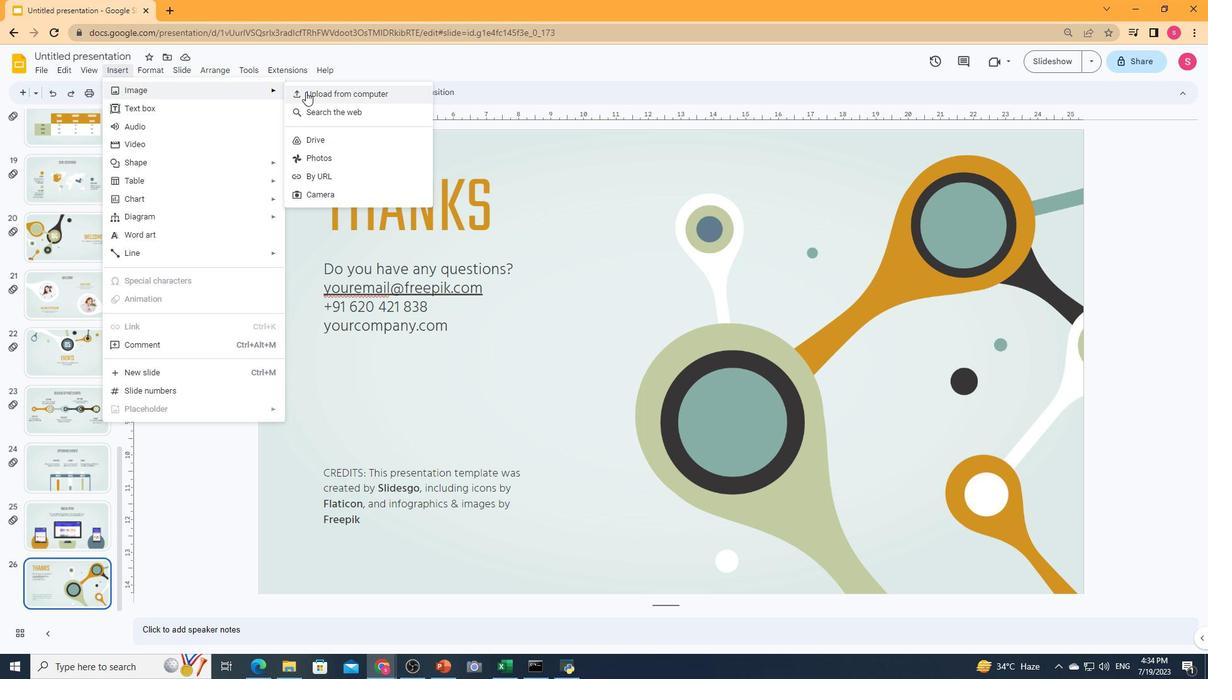 
Action: Mouse moved to (321, 143)
Screenshot: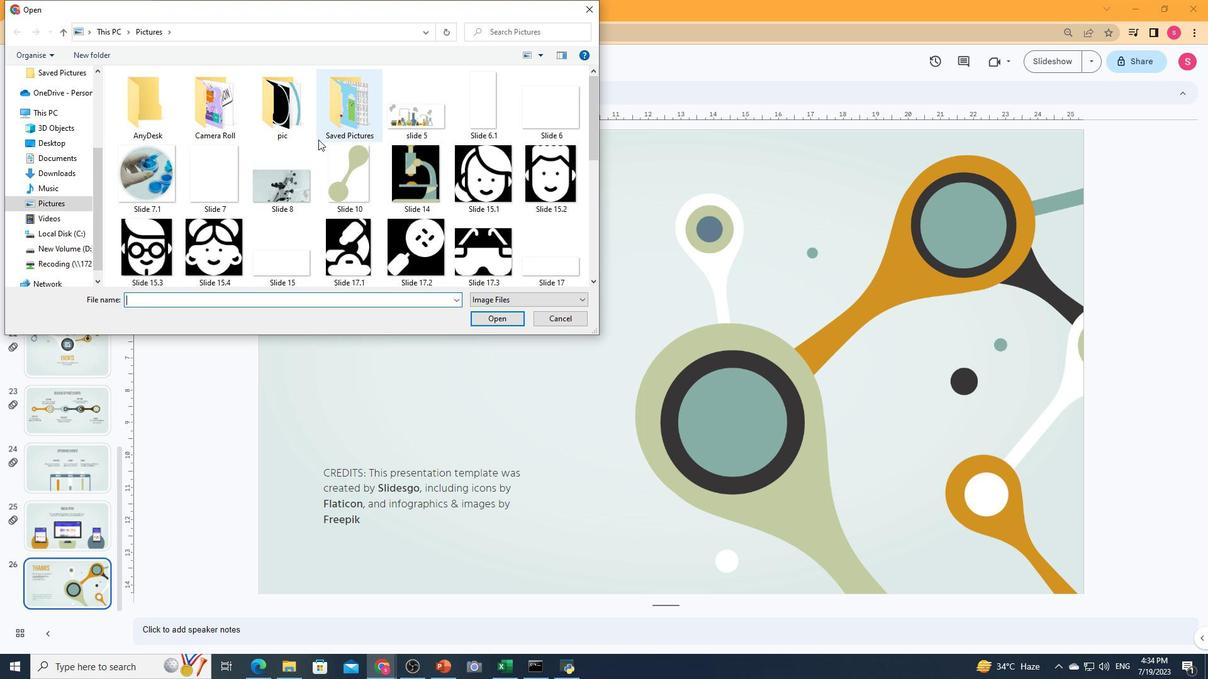 
Action: Mouse scrolled (321, 142) with delta (0, 0)
Screenshot: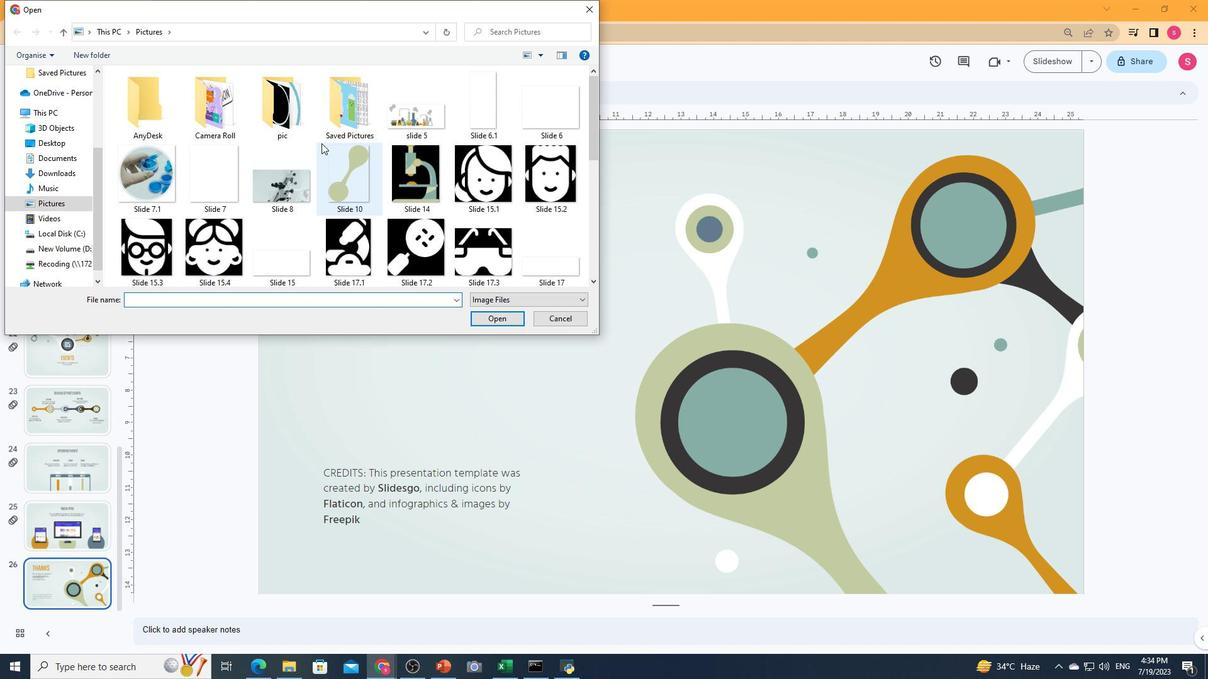 
Action: Mouse scrolled (321, 142) with delta (0, 0)
Screenshot: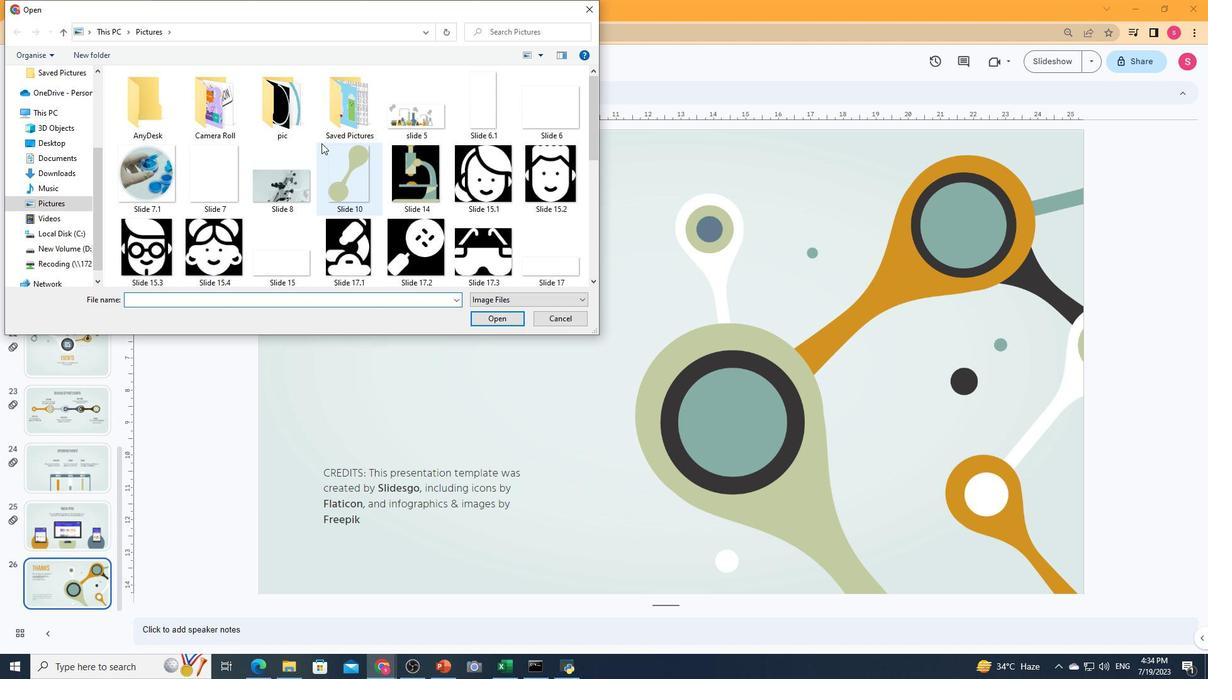
Action: Mouse scrolled (321, 142) with delta (0, 0)
Screenshot: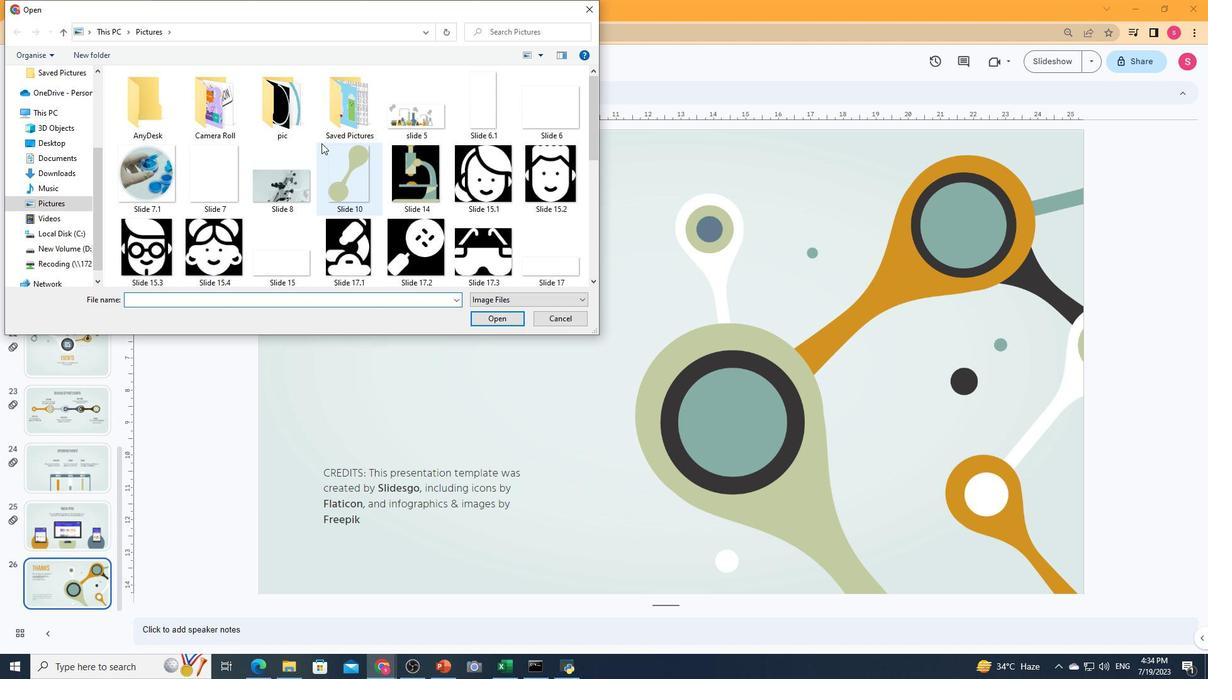 
Action: Mouse scrolled (321, 142) with delta (0, 0)
Screenshot: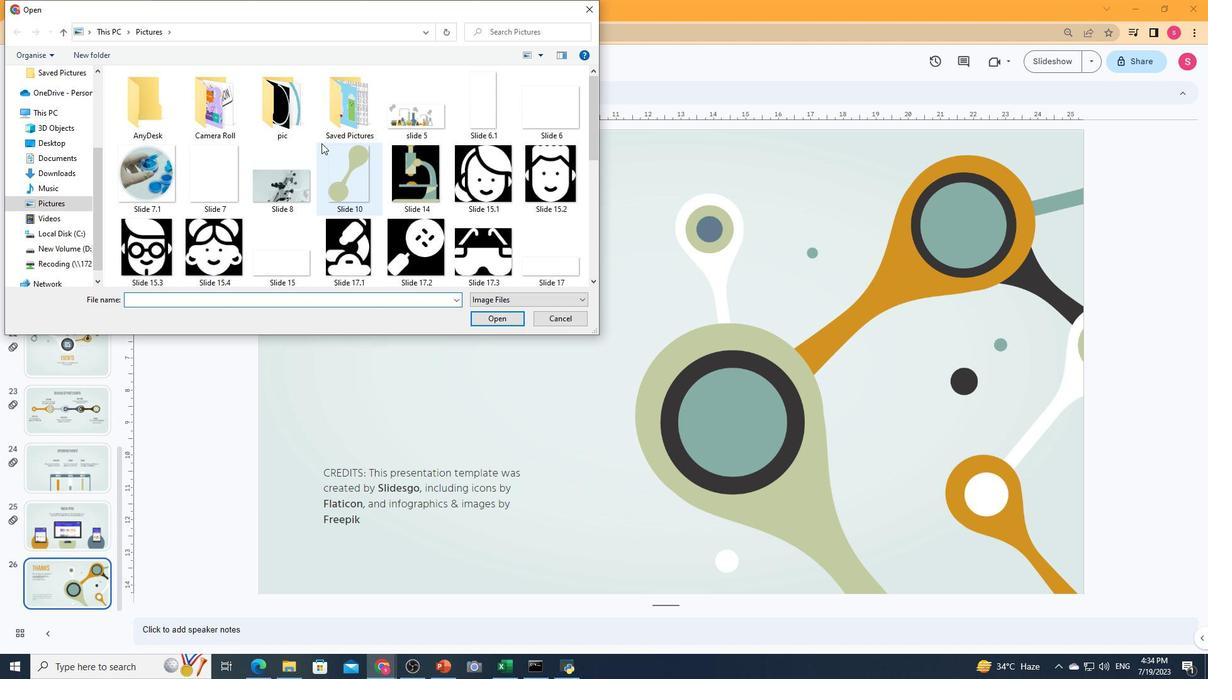 
Action: Mouse moved to (163, 165)
Screenshot: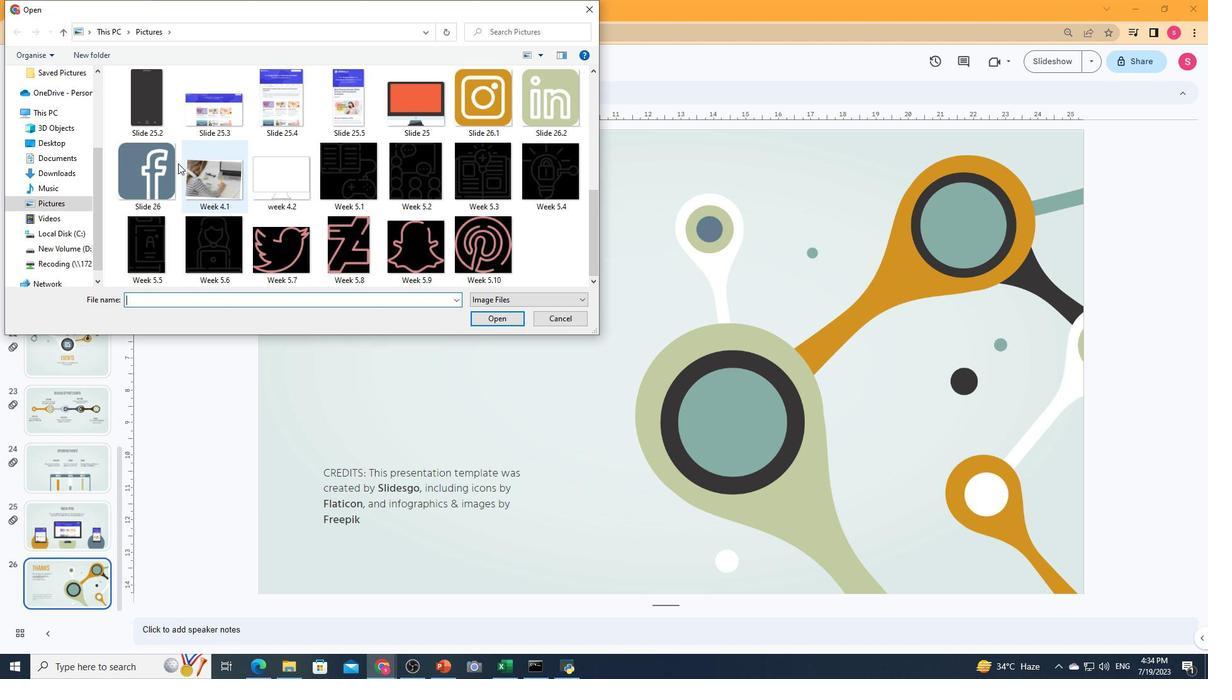 
Action: Mouse pressed left at (163, 165)
Screenshot: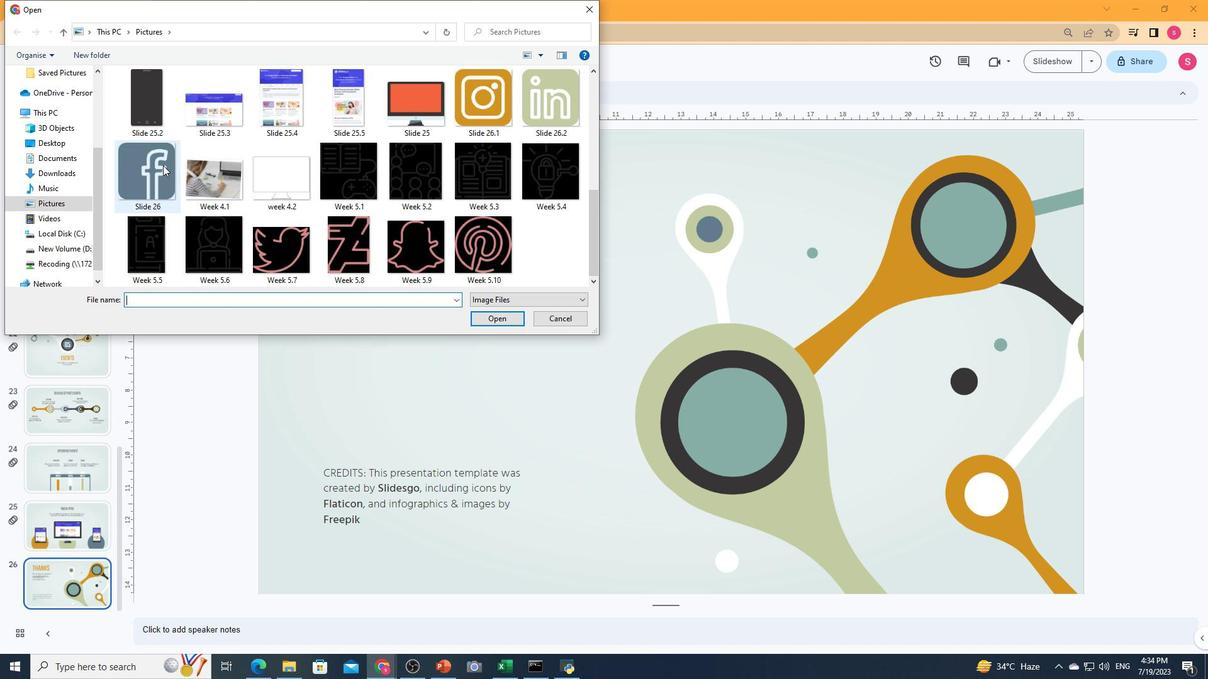 
Action: Mouse moved to (489, 317)
Screenshot: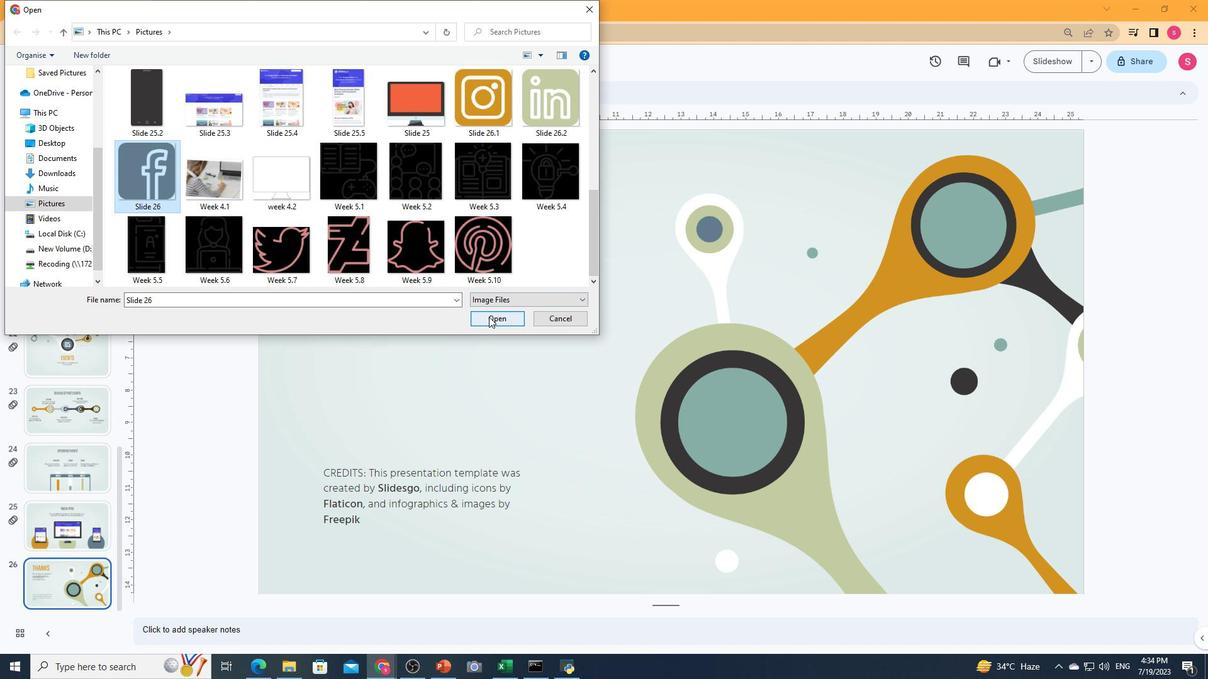 
Action: Mouse pressed left at (489, 317)
Screenshot: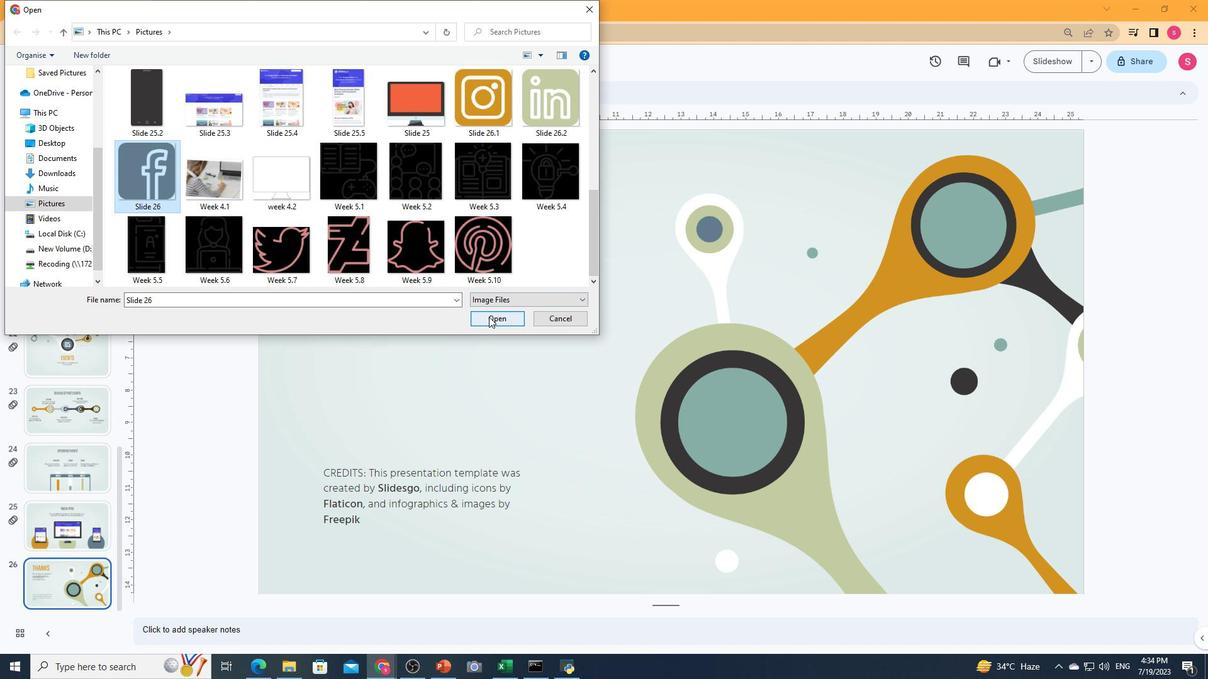 
Action: Mouse moved to (721, 196)
Screenshot: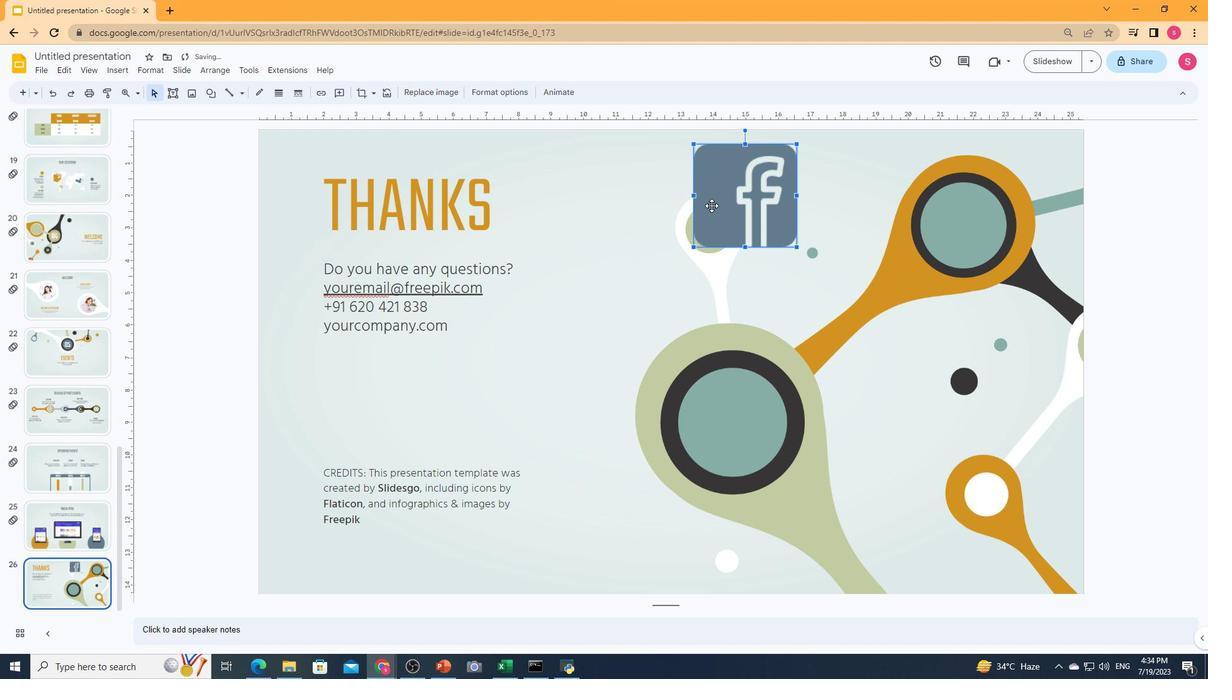 
Action: Mouse pressed left at (721, 196)
Screenshot: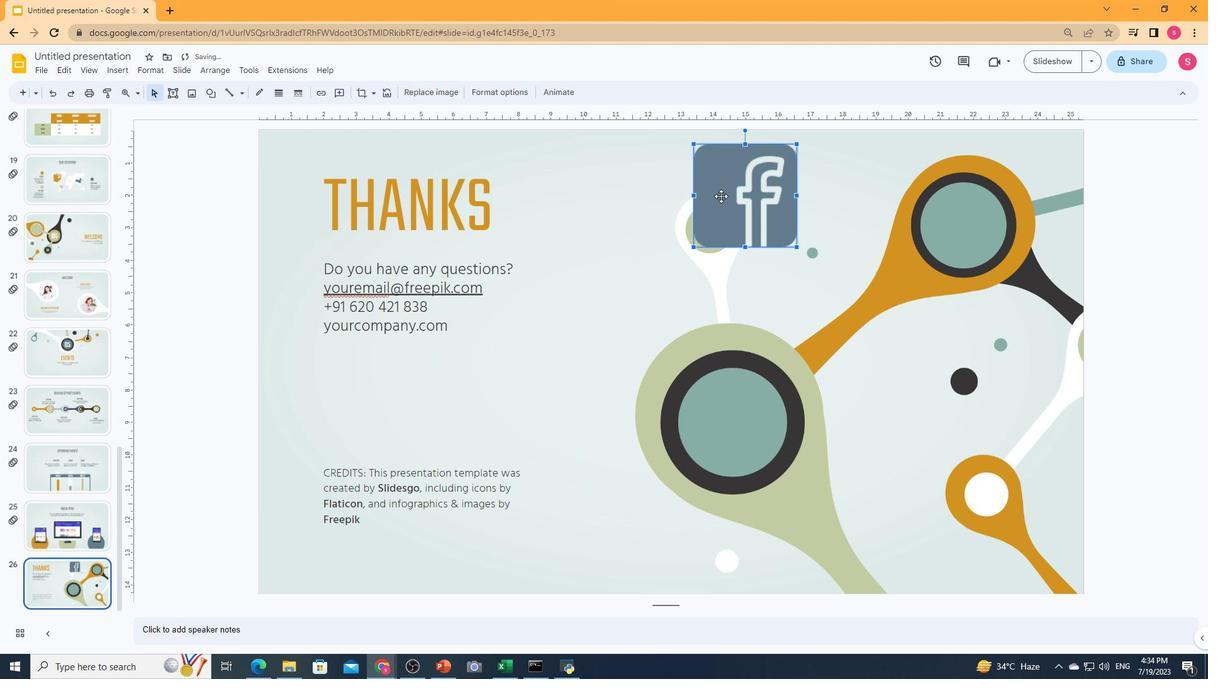 
Action: Mouse moved to (390, 445)
Screenshot: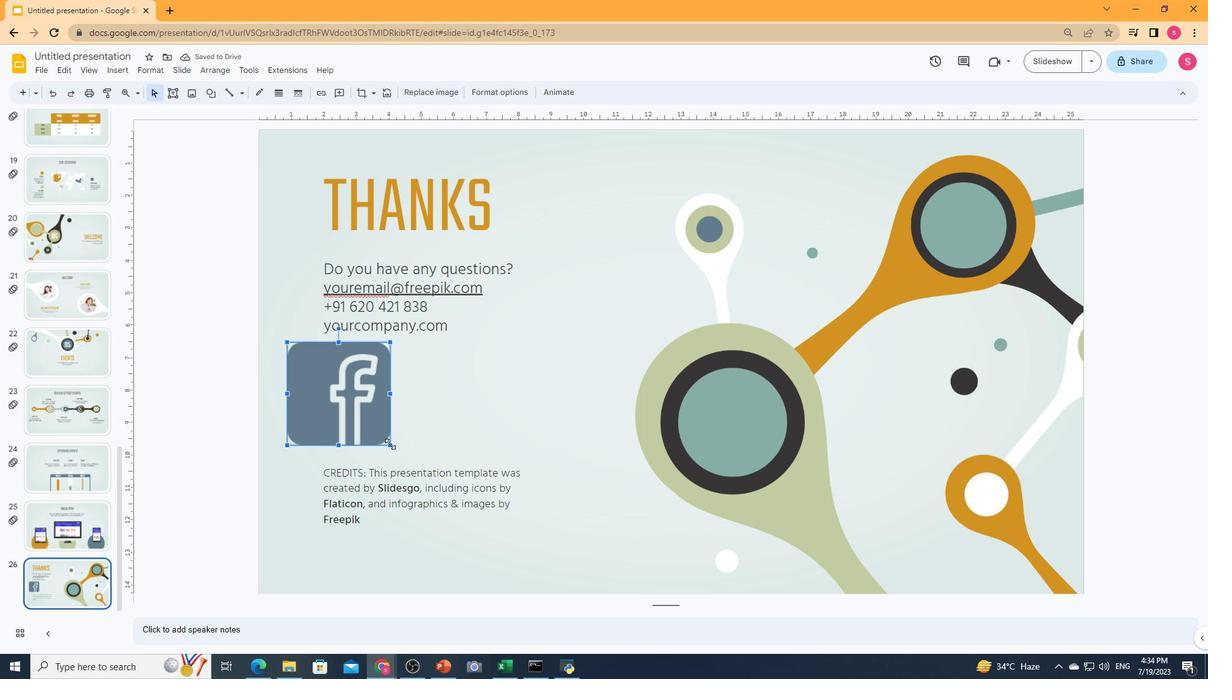 
Action: Mouse pressed left at (390, 445)
Screenshot: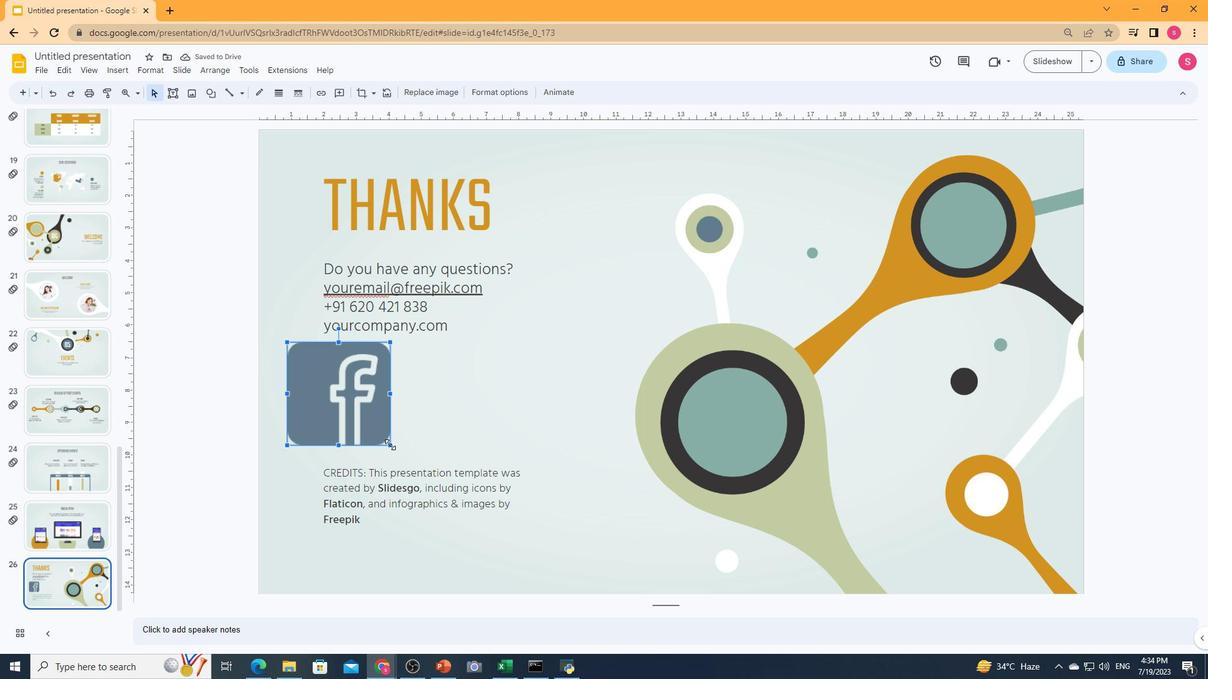 
Action: Mouse moved to (309, 367)
Screenshot: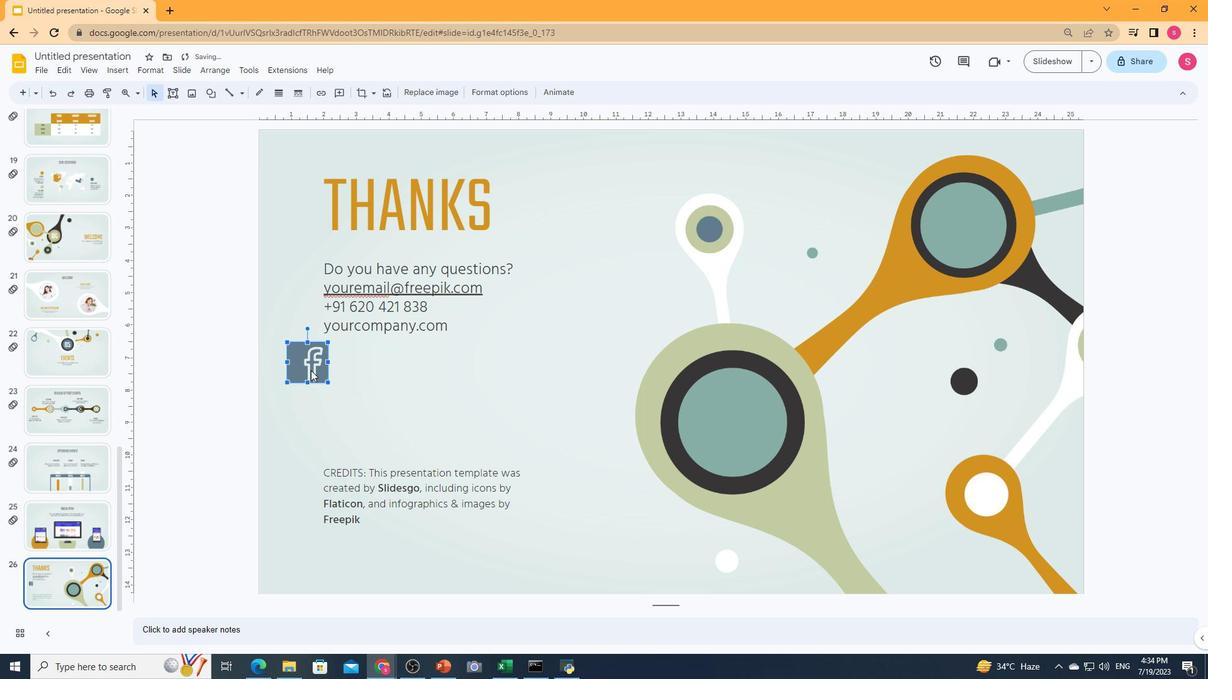 
Action: Mouse pressed left at (309, 367)
Screenshot: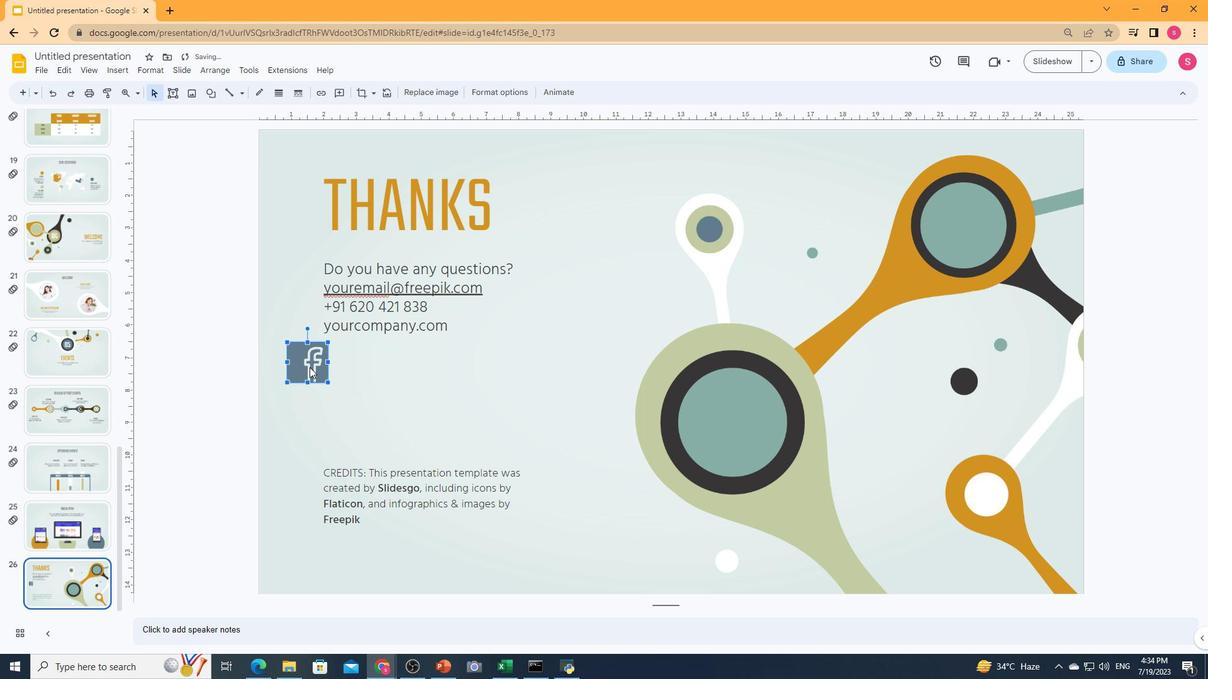 
Action: Mouse moved to (321, 379)
Screenshot: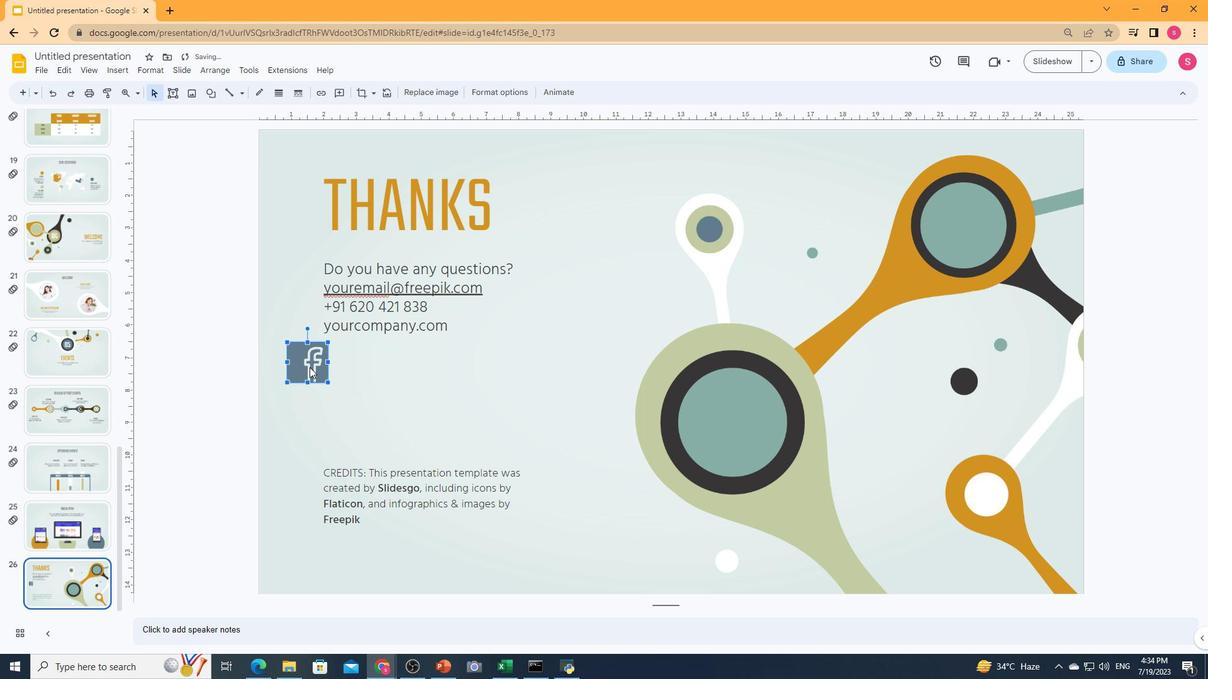 
Action: Mouse pressed left at (321, 379)
Screenshot: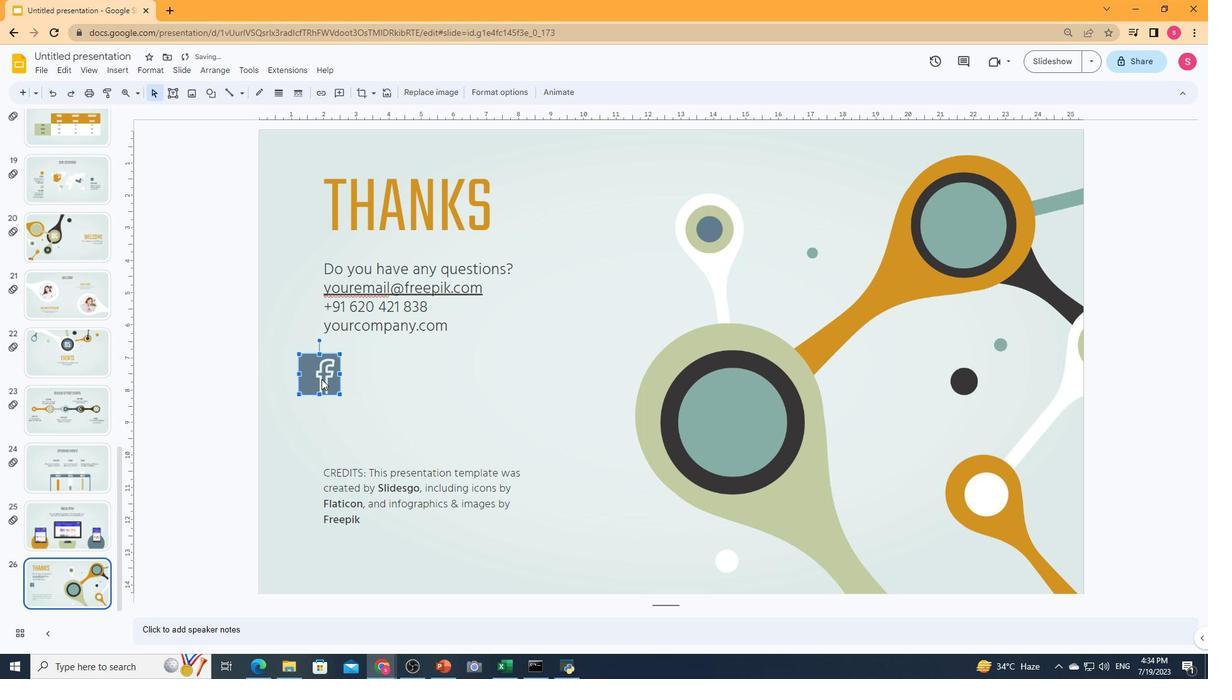 
Action: Mouse moved to (363, 401)
Screenshot: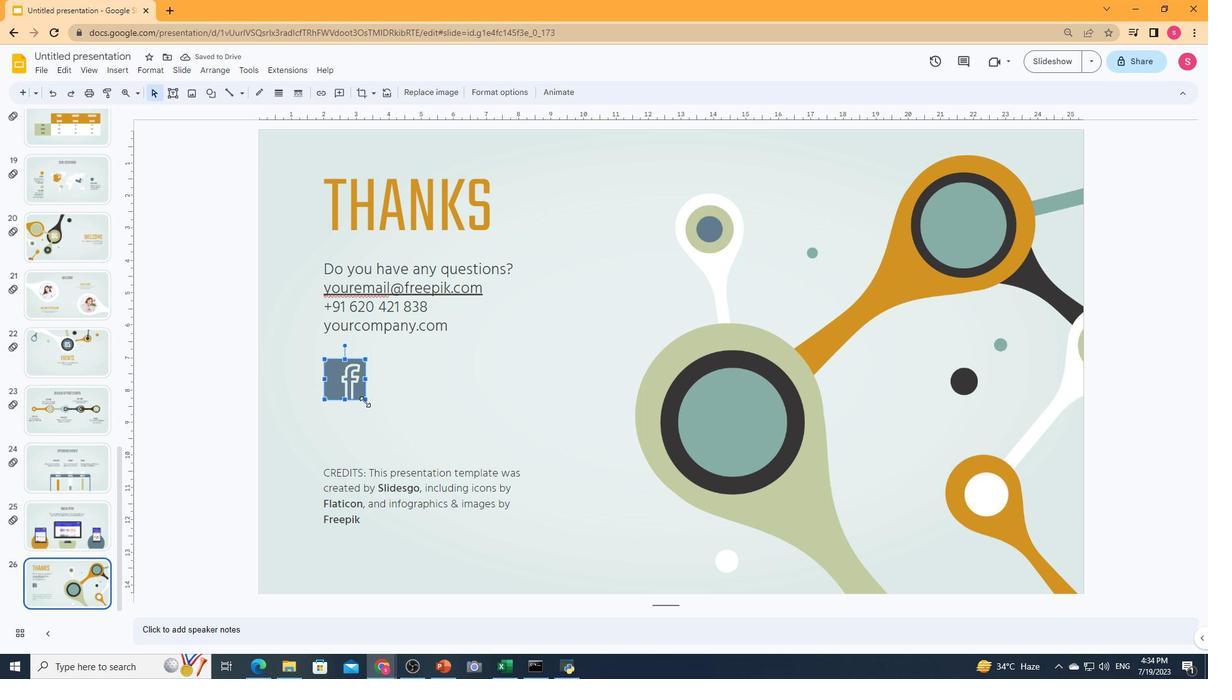 
Action: Mouse pressed left at (363, 401)
Screenshot: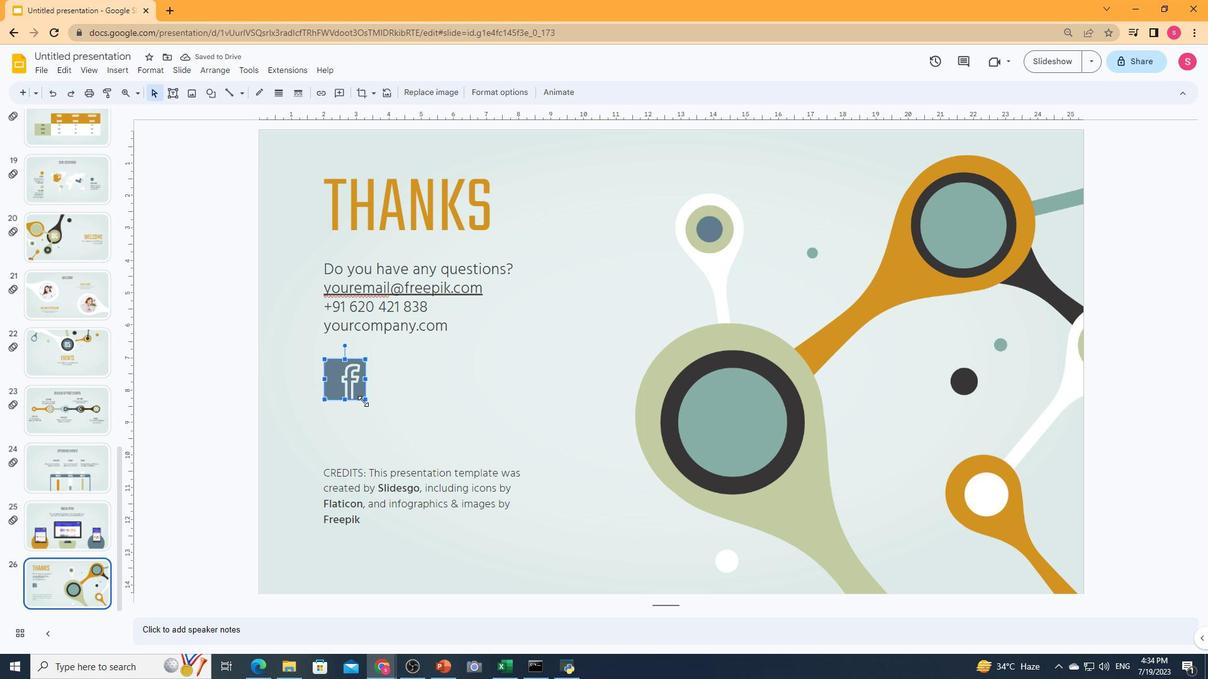 
Action: Mouse moved to (118, 71)
Screenshot: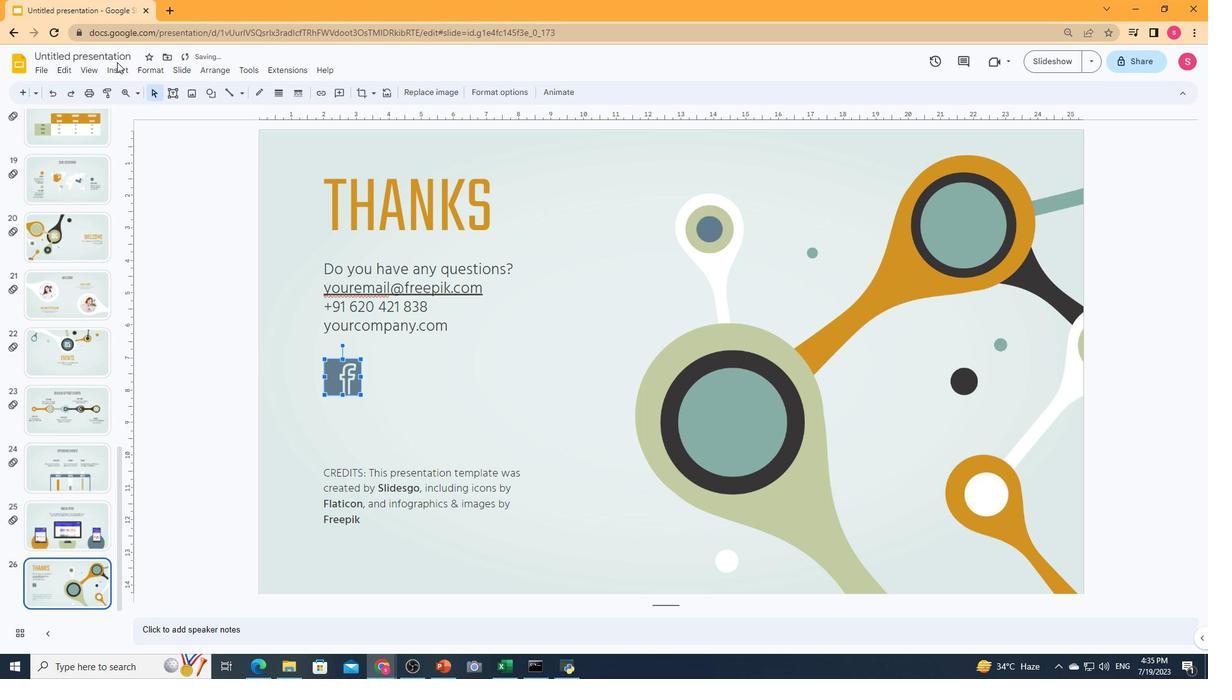 
Action: Mouse pressed left at (118, 71)
Screenshot: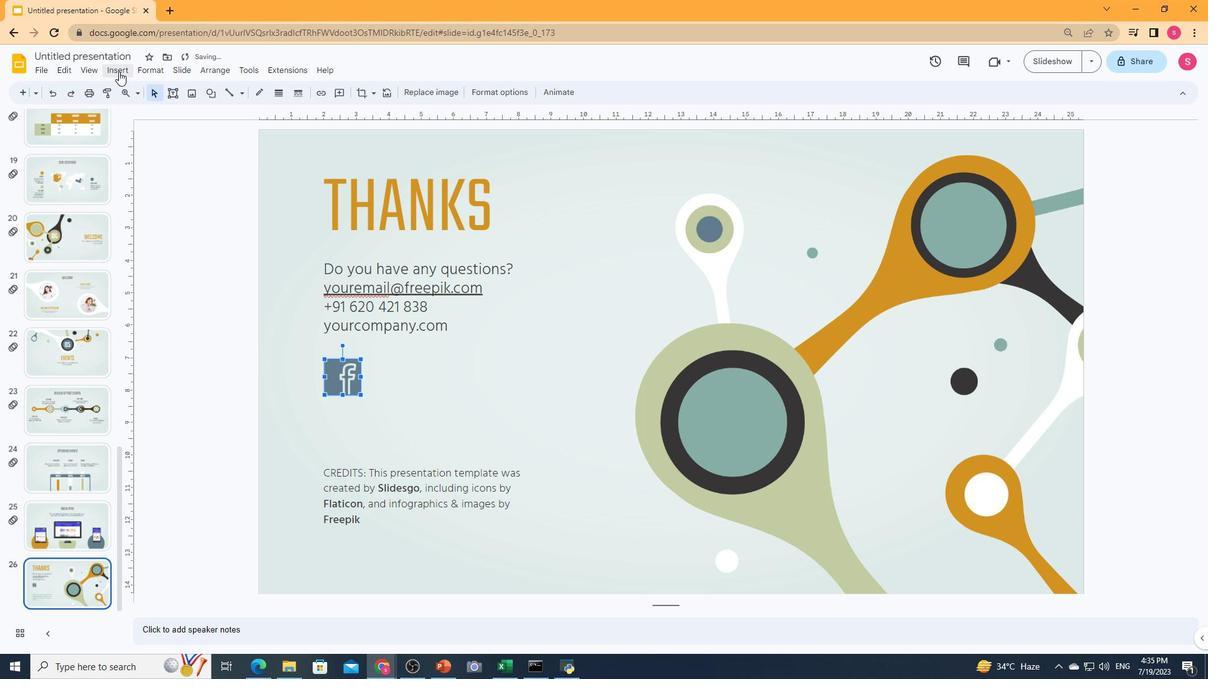 
Action: Mouse moved to (144, 101)
Screenshot: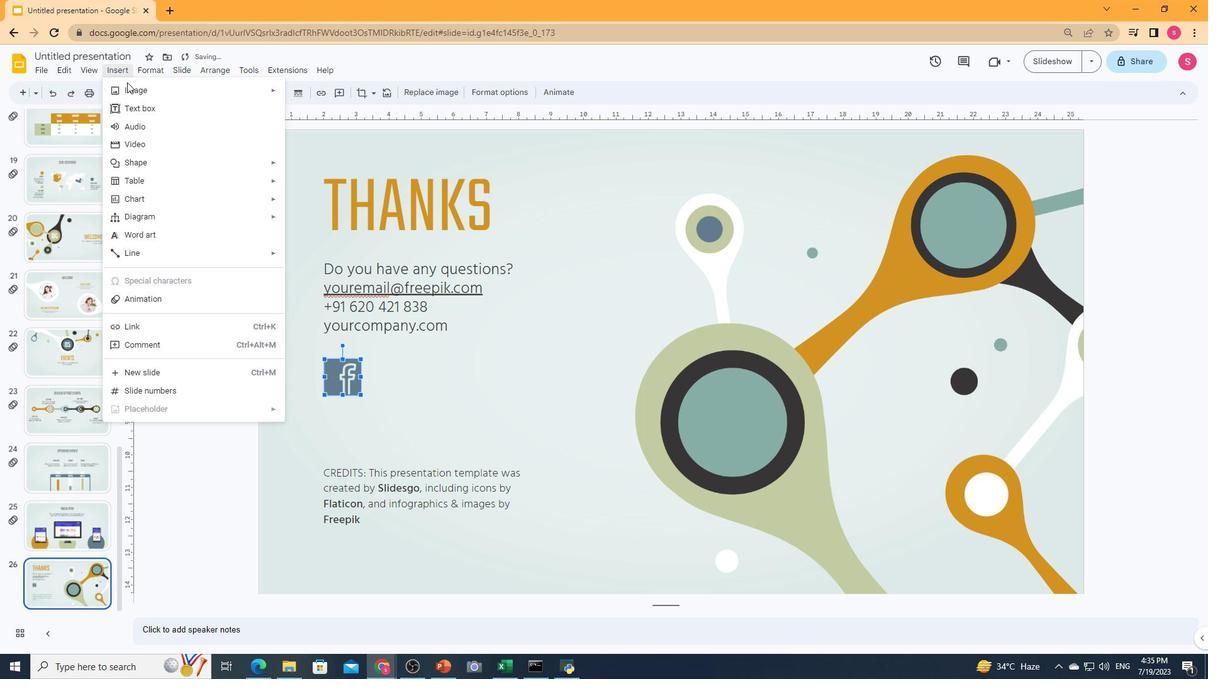 
Action: Mouse pressed left at (144, 101)
Screenshot: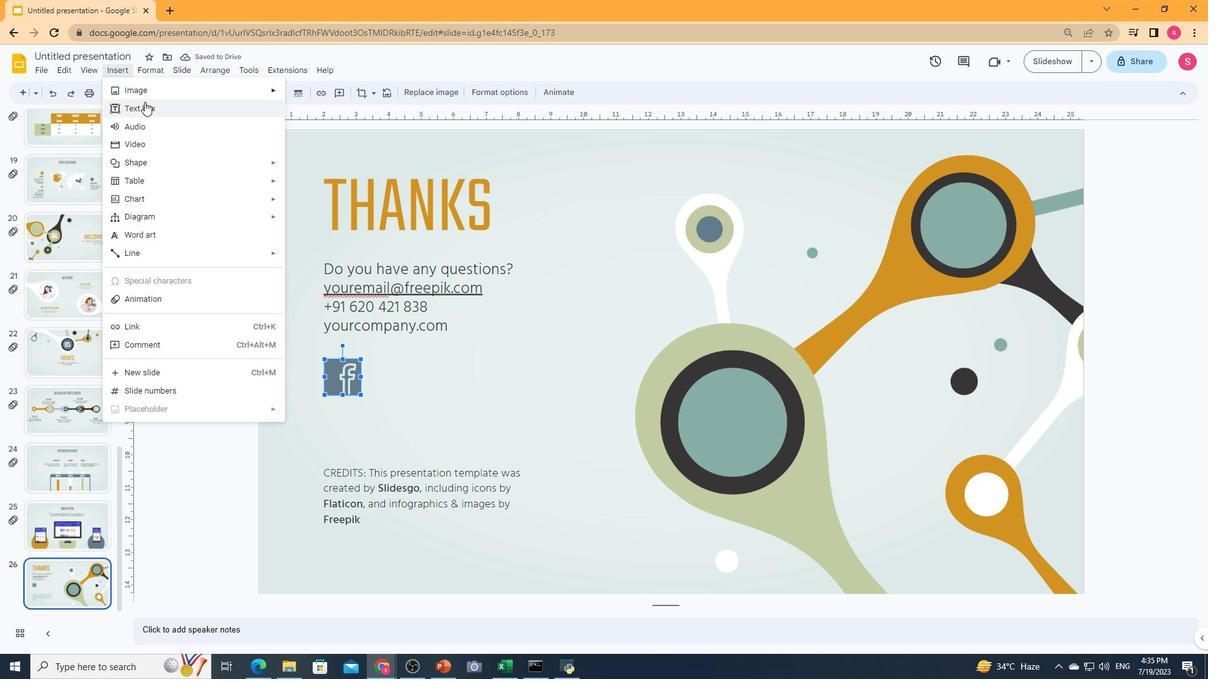 
Action: Mouse moved to (112, 64)
Screenshot: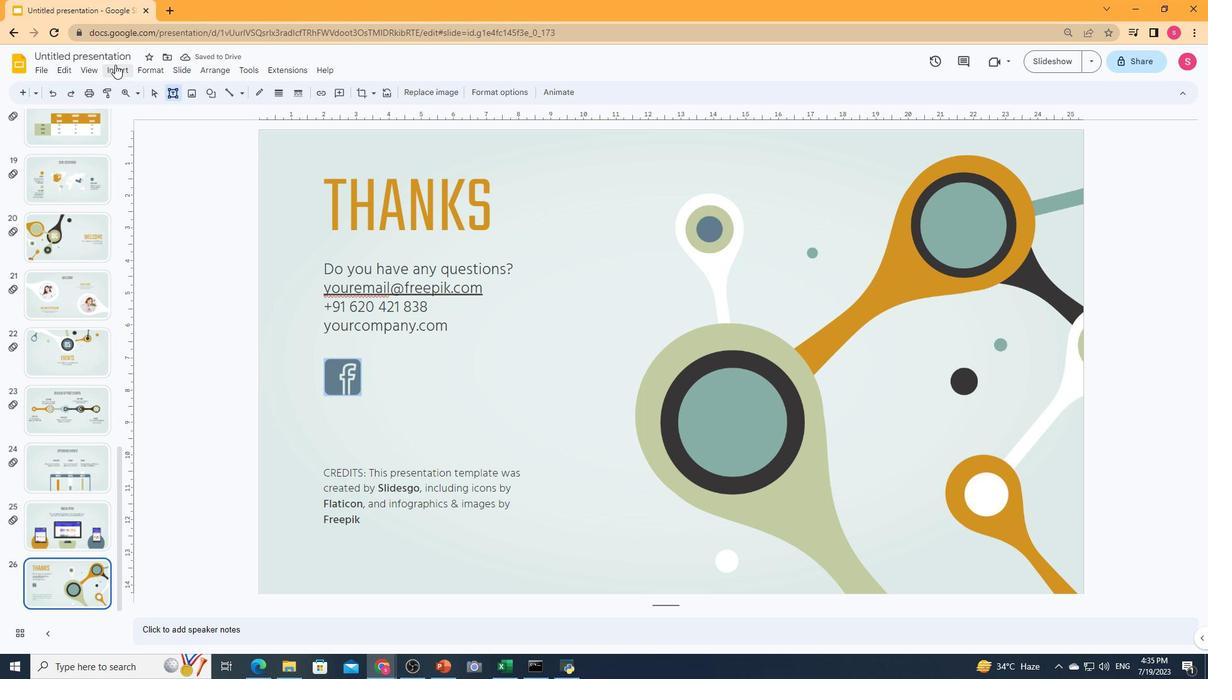 
Action: Mouse pressed left at (112, 64)
Screenshot: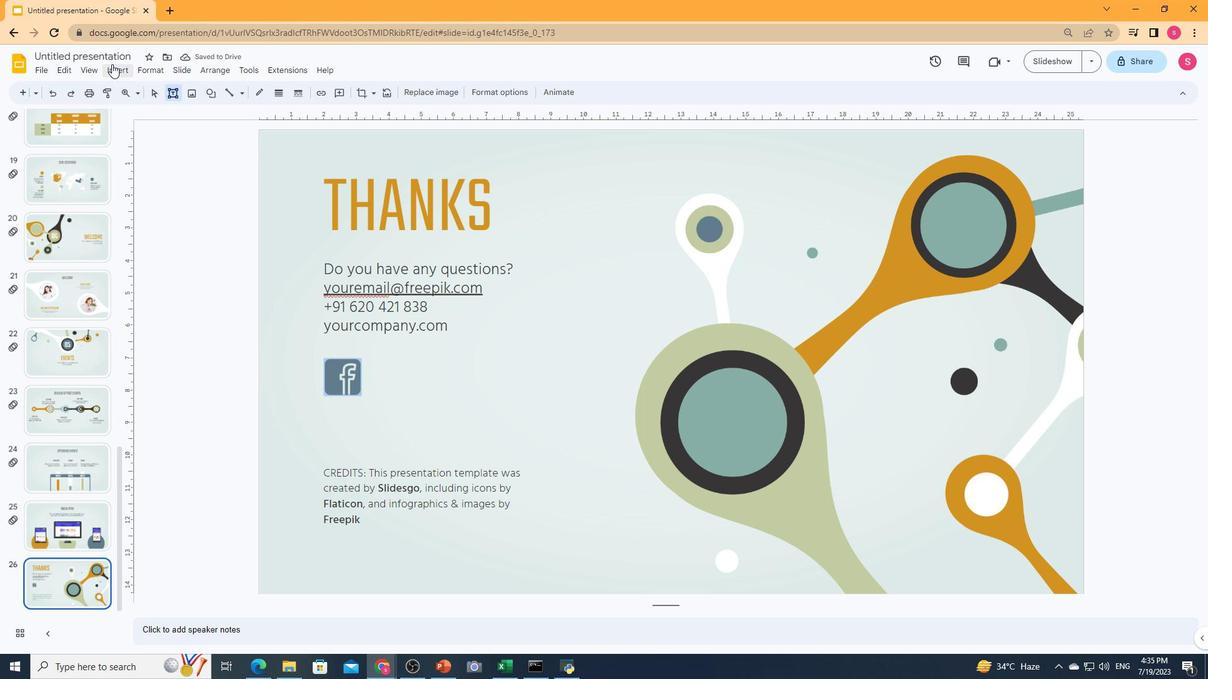 
Action: Mouse moved to (143, 97)
Screenshot: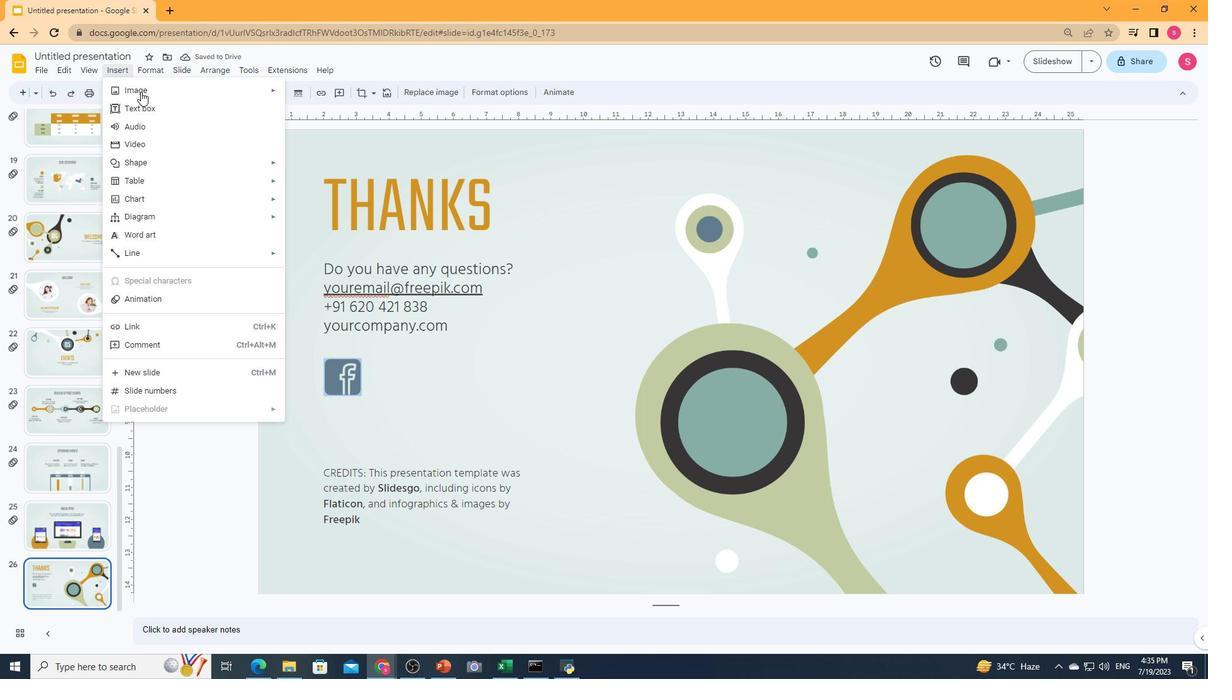 
Action: Mouse pressed left at (143, 97)
Screenshot: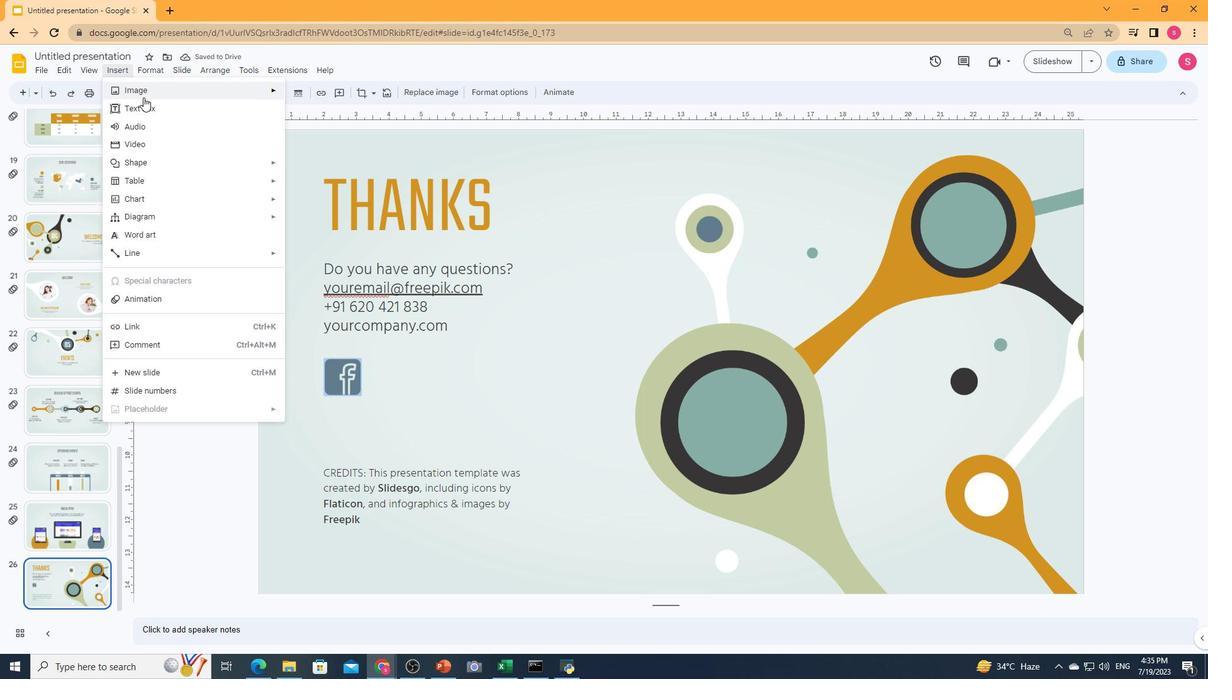 
Action: Mouse moved to (338, 95)
Screenshot: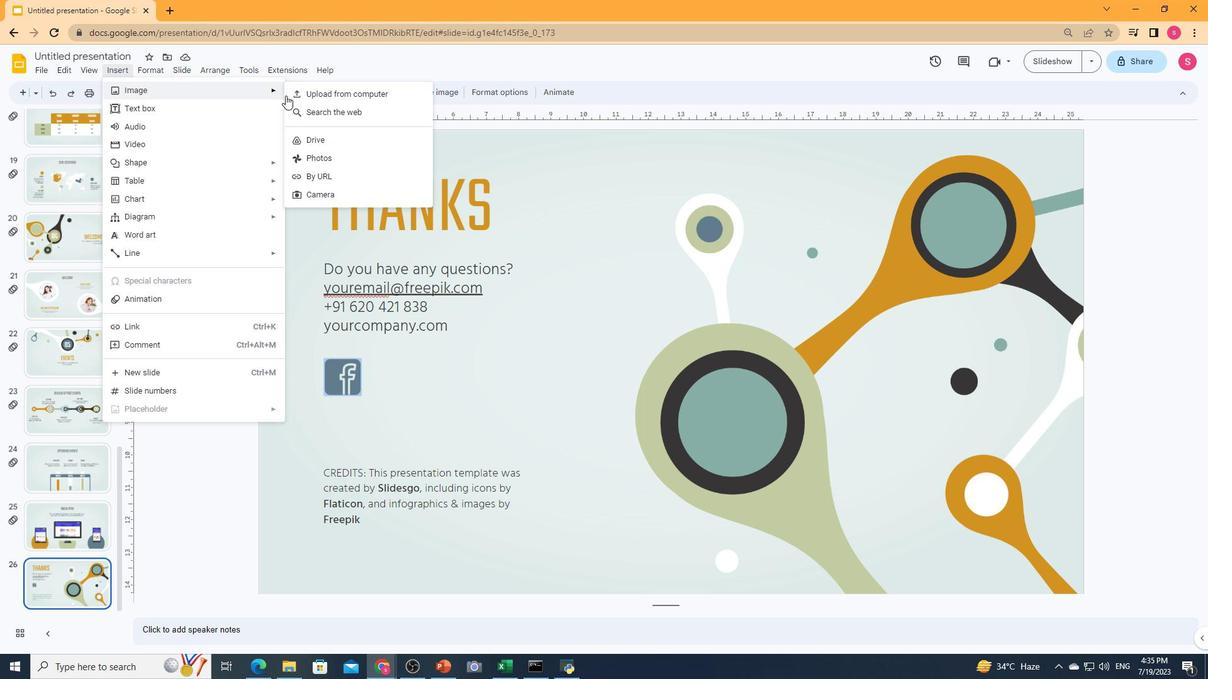 
Action: Mouse pressed left at (338, 95)
Screenshot: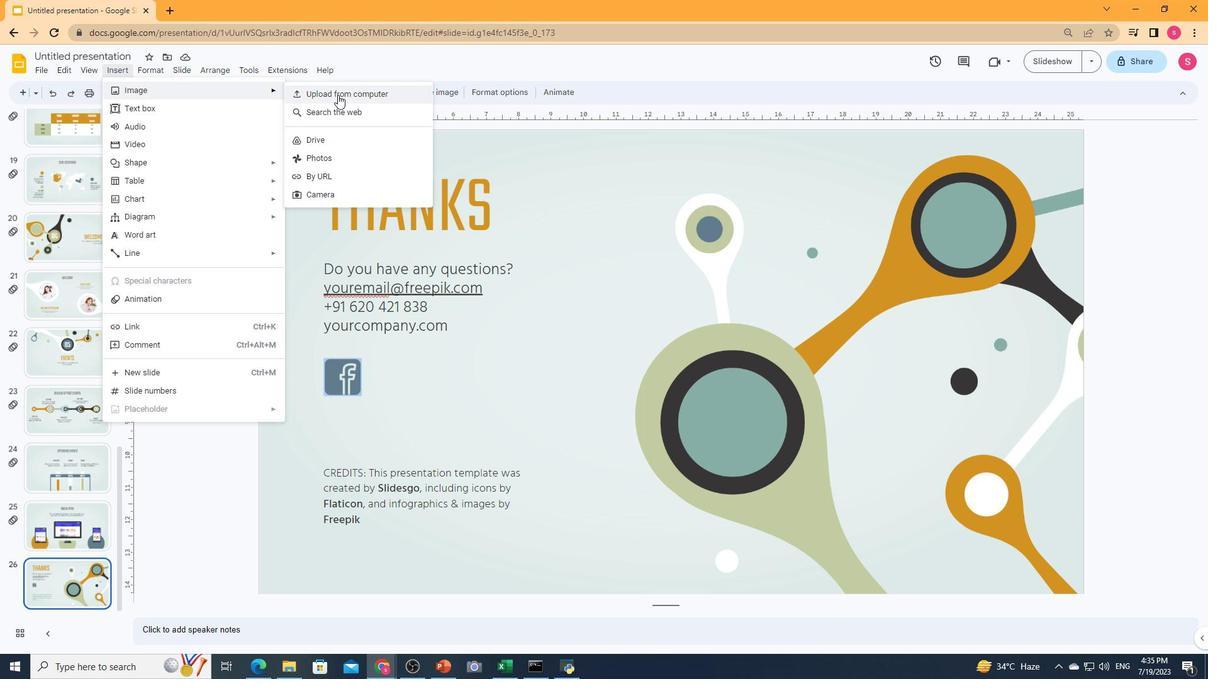 
Action: Mouse moved to (287, 152)
Screenshot: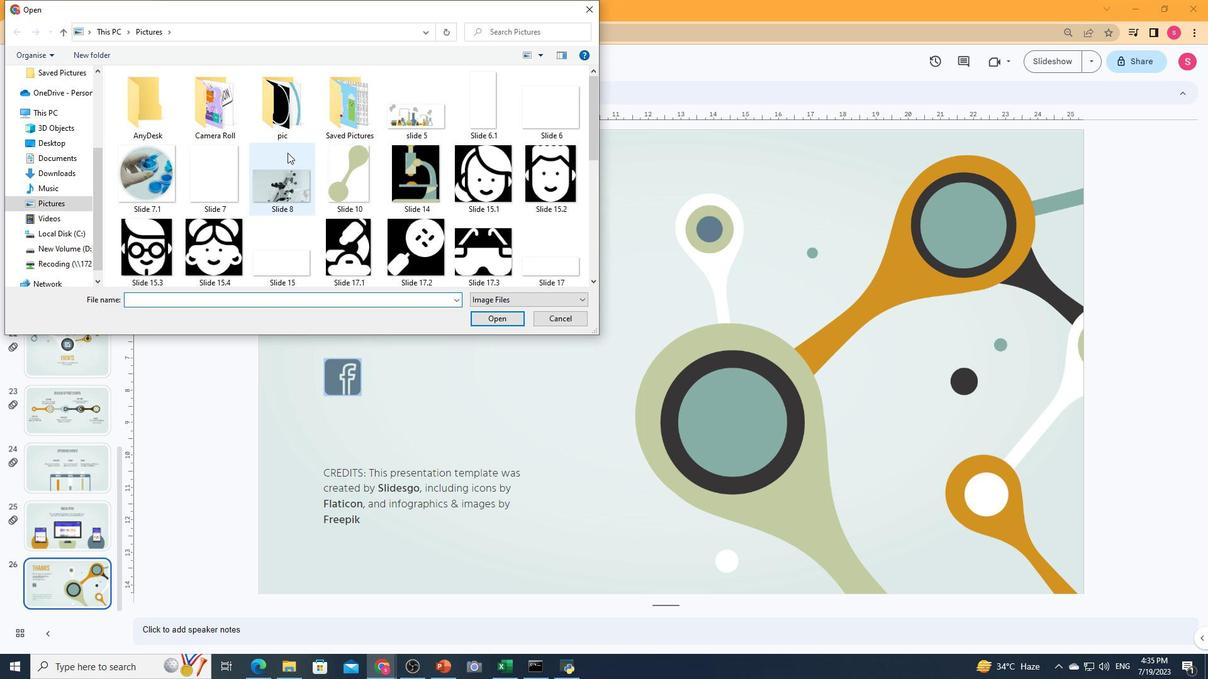 
Action: Mouse scrolled (287, 152) with delta (0, 0)
Screenshot: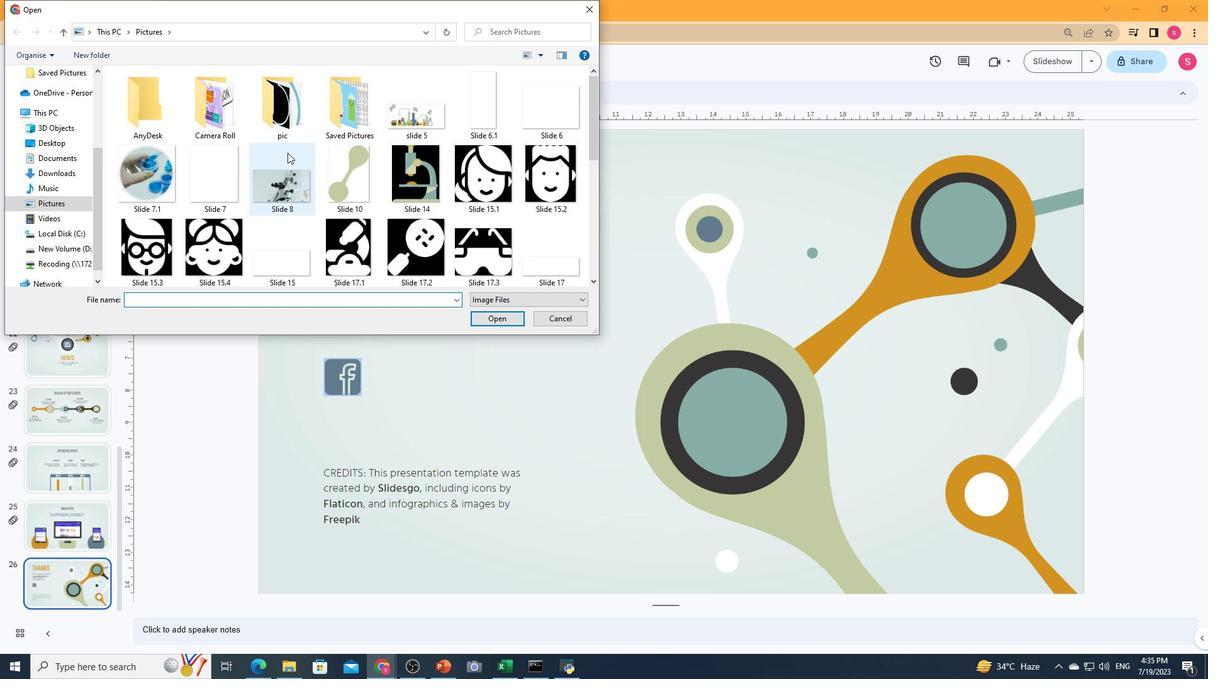 
Action: Mouse scrolled (287, 152) with delta (0, 0)
Screenshot: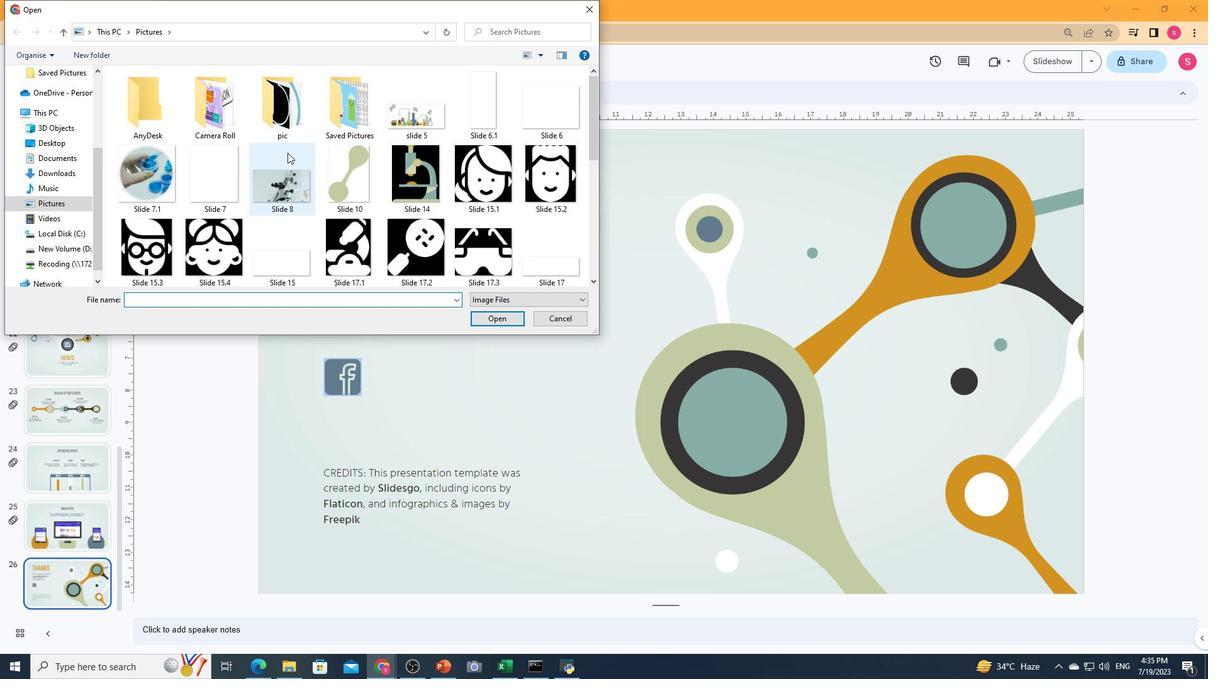 
Action: Mouse scrolled (287, 152) with delta (0, 0)
Screenshot: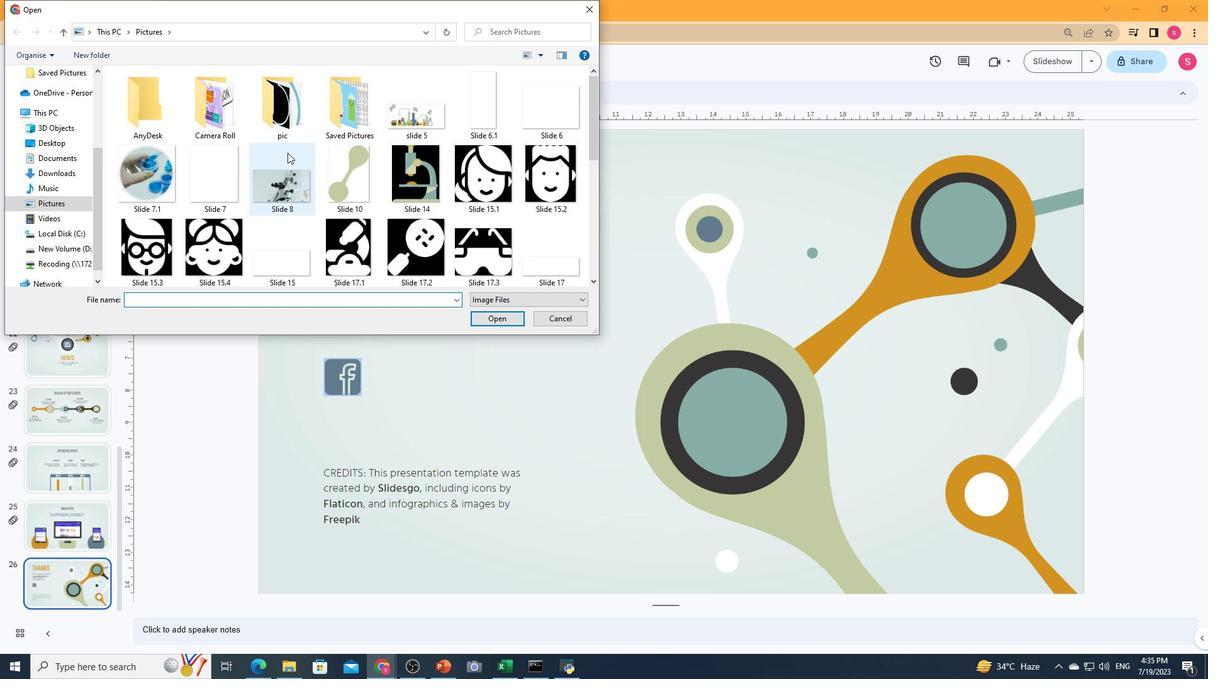 
Action: Mouse scrolled (287, 152) with delta (0, 0)
Screenshot: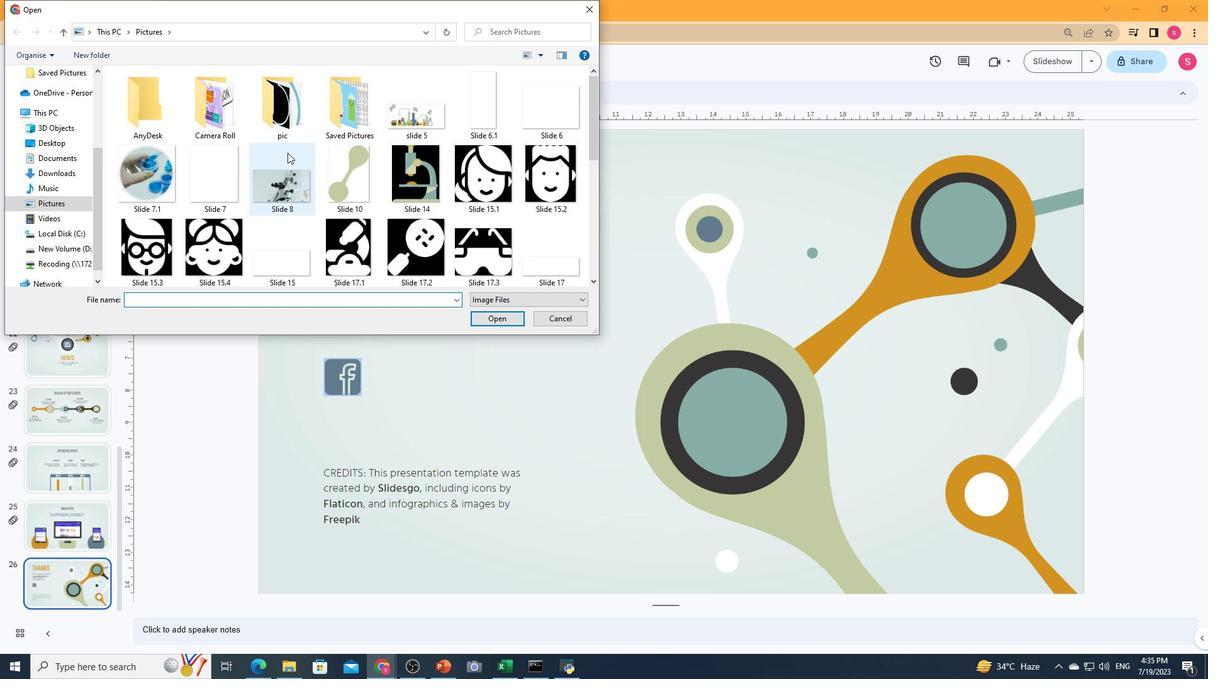 
Action: Mouse moved to (503, 91)
Screenshot: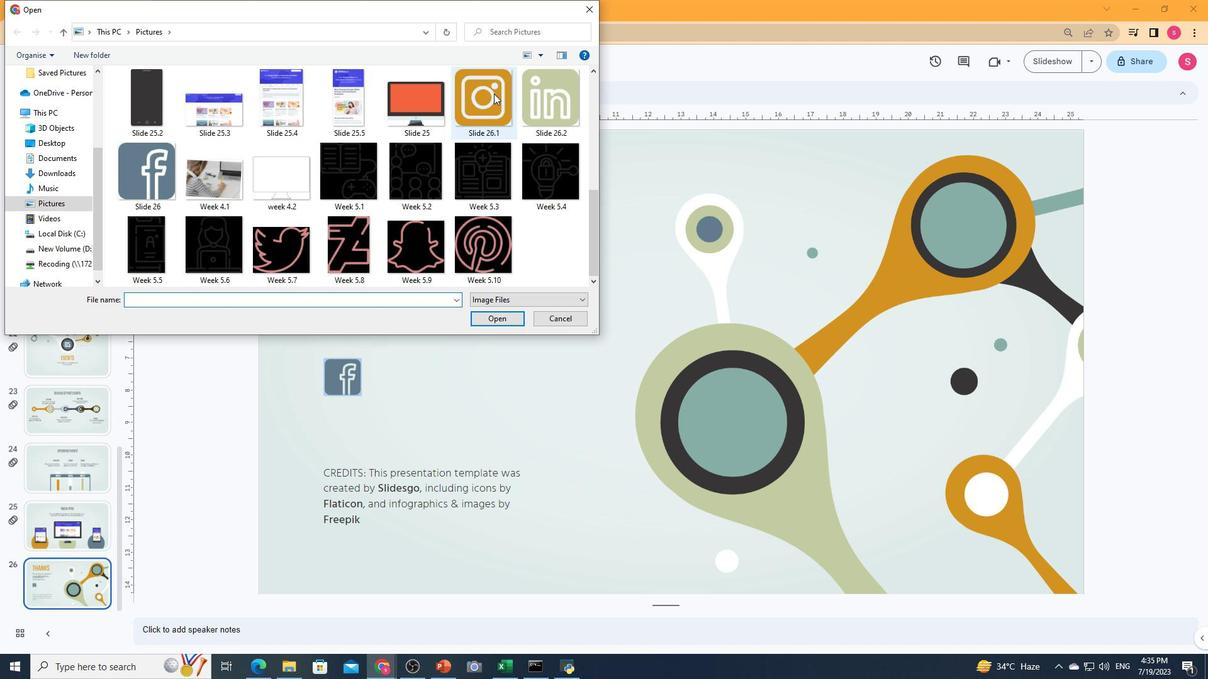 
Action: Mouse pressed left at (503, 91)
Screenshot: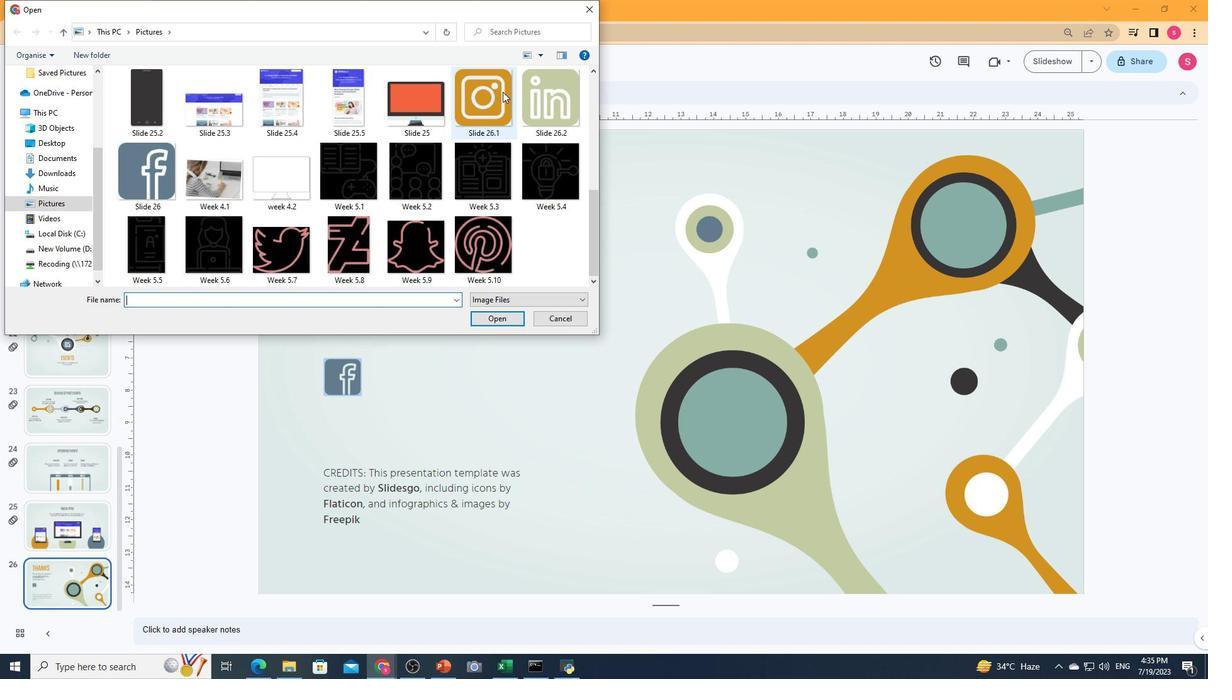 
Action: Mouse moved to (499, 317)
Screenshot: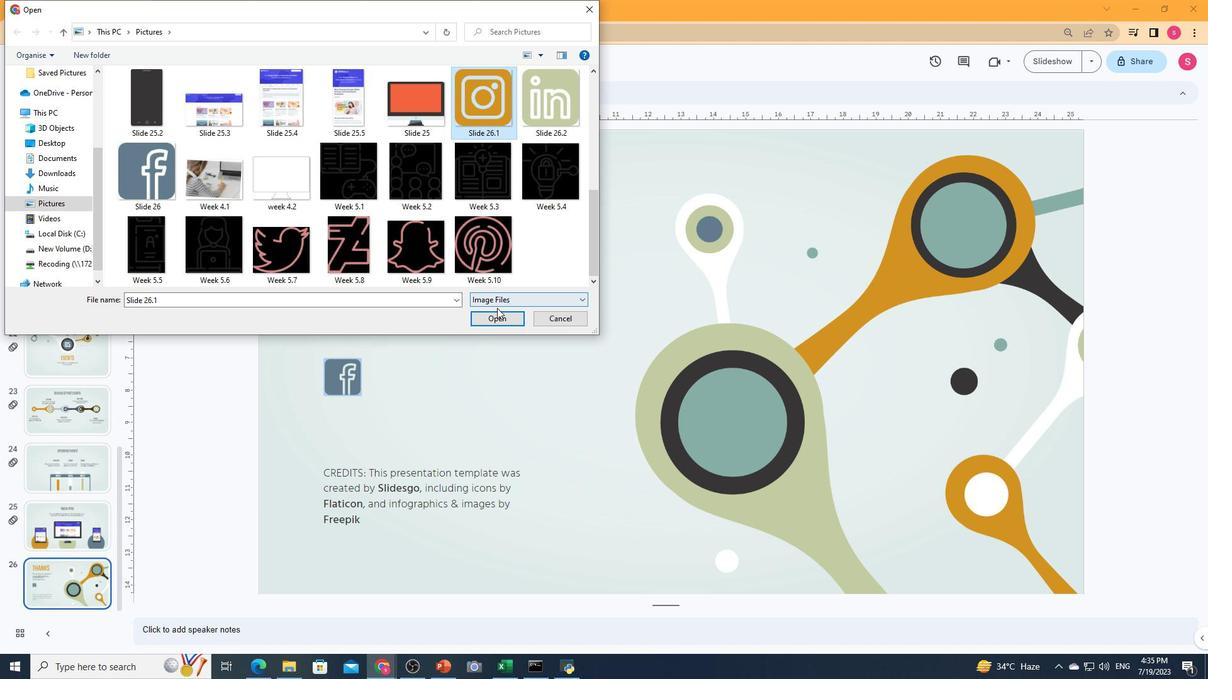 
Action: Mouse pressed left at (499, 317)
Screenshot: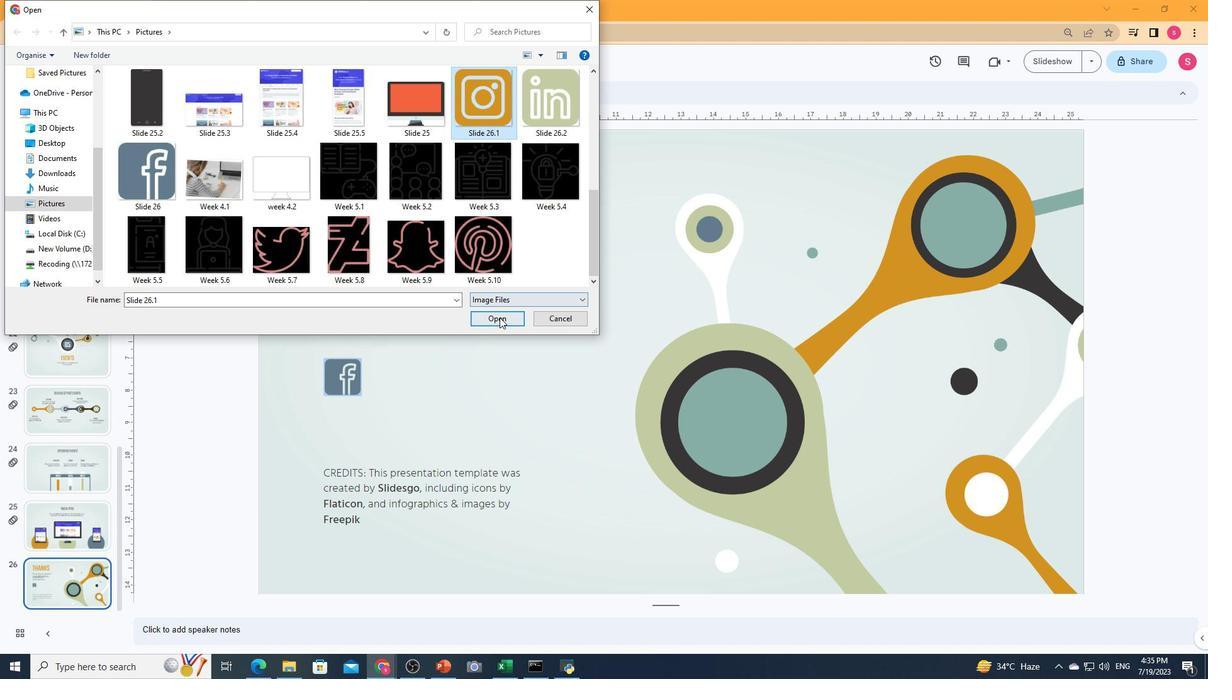 
Action: Mouse moved to (766, 186)
Screenshot: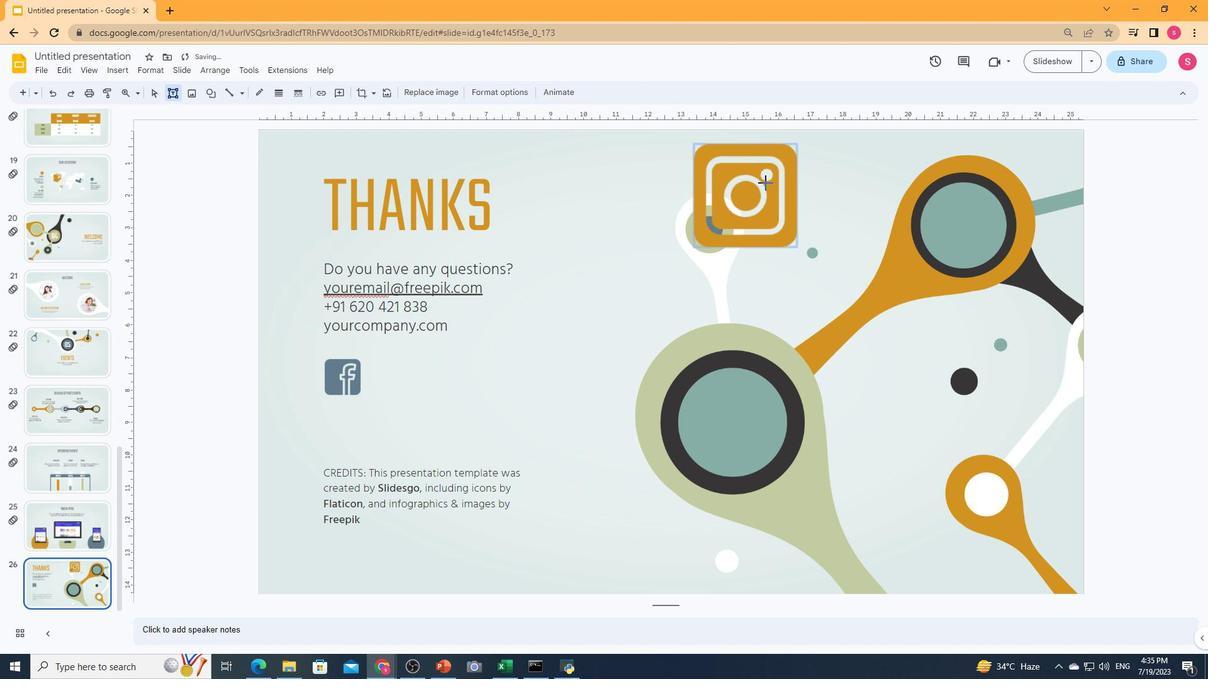 
Action: Mouse pressed left at (766, 186)
Screenshot: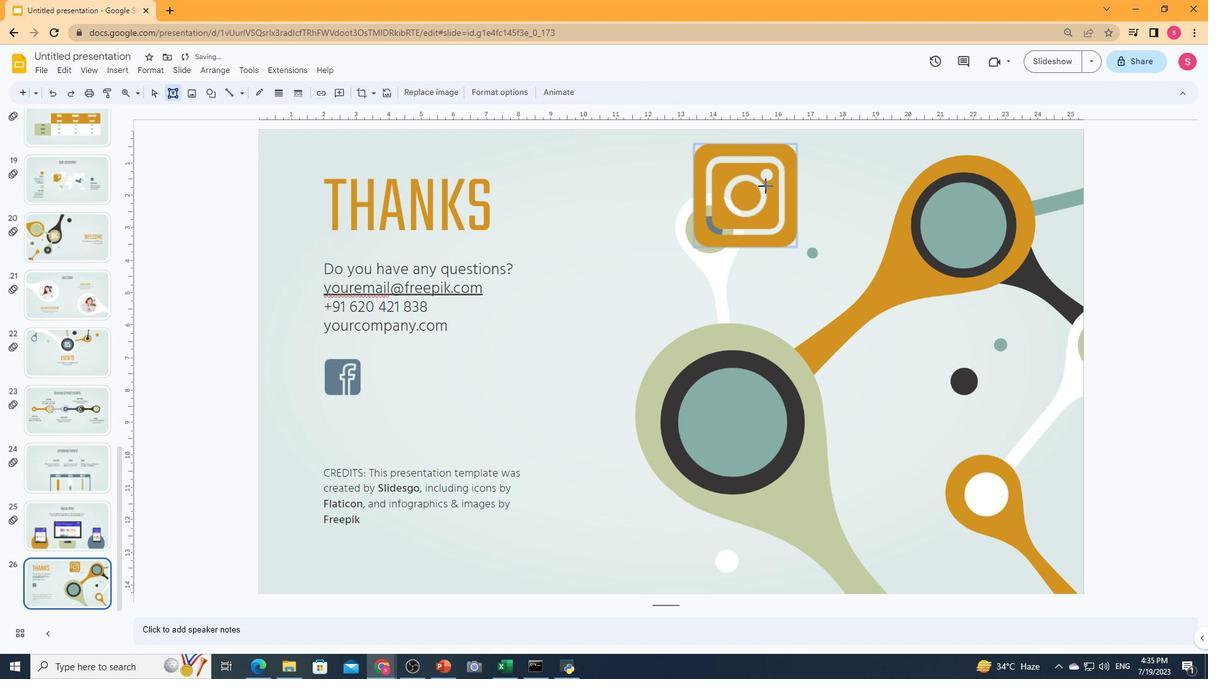 
Action: Mouse moved to (740, 193)
Screenshot: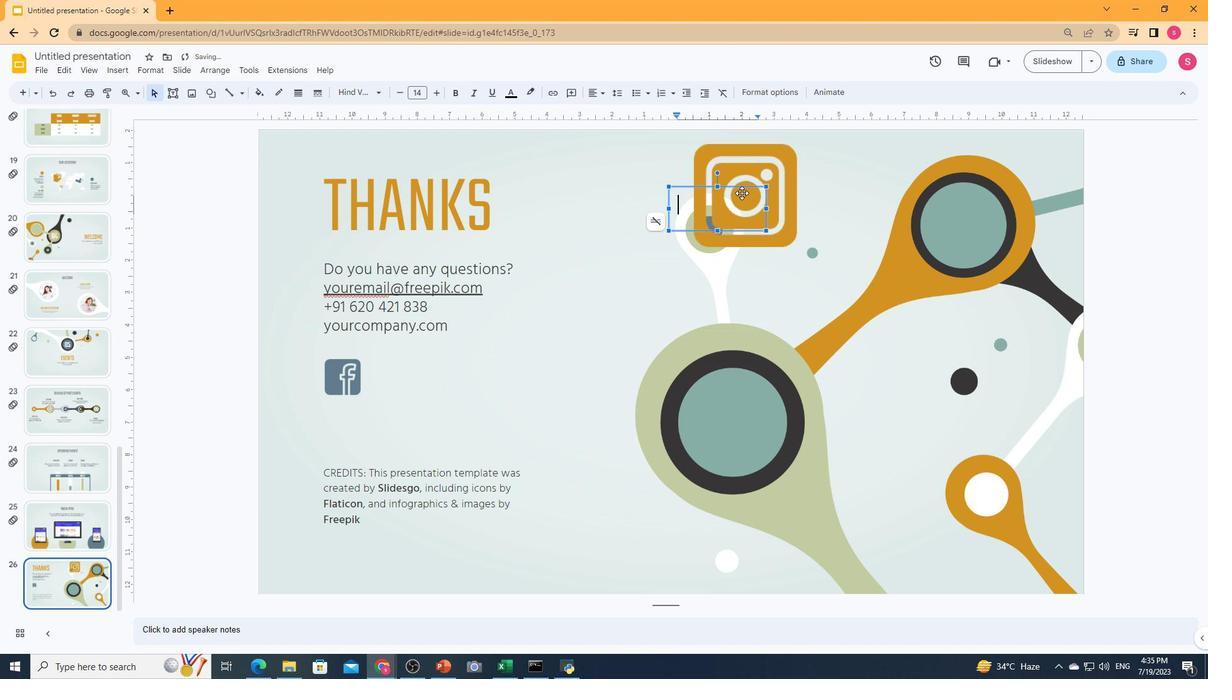 
Action: Key pressed <Key.delete>
Screenshot: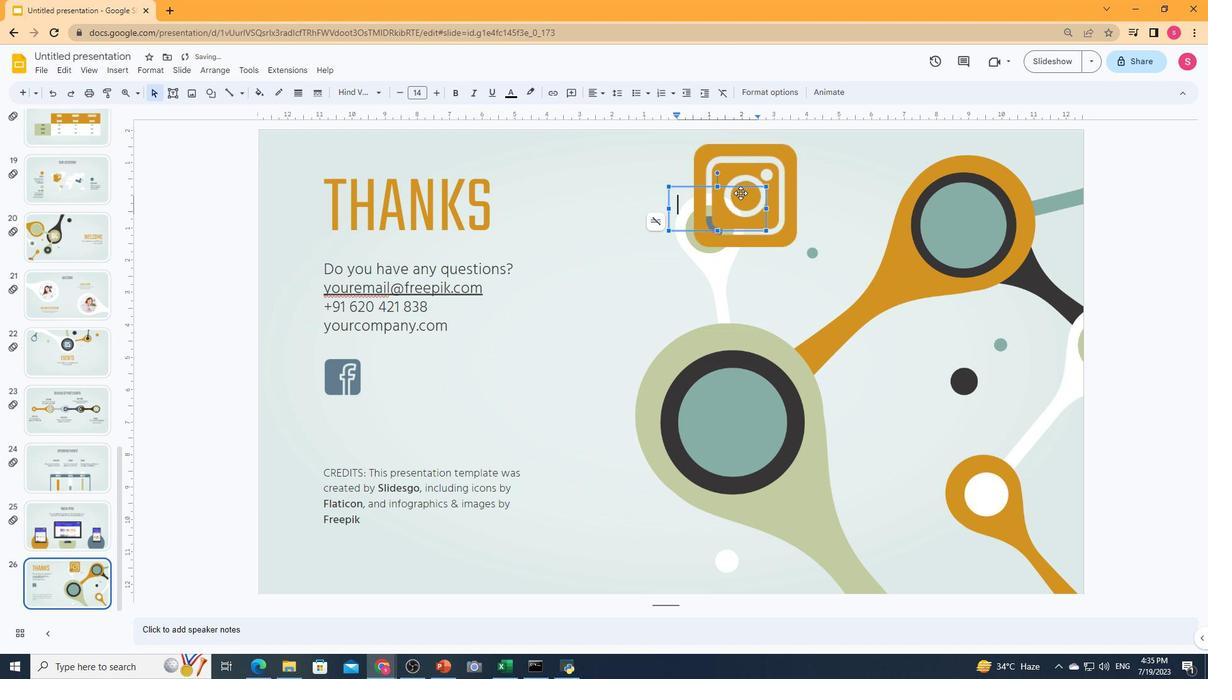 
Action: Mouse moved to (742, 184)
Screenshot: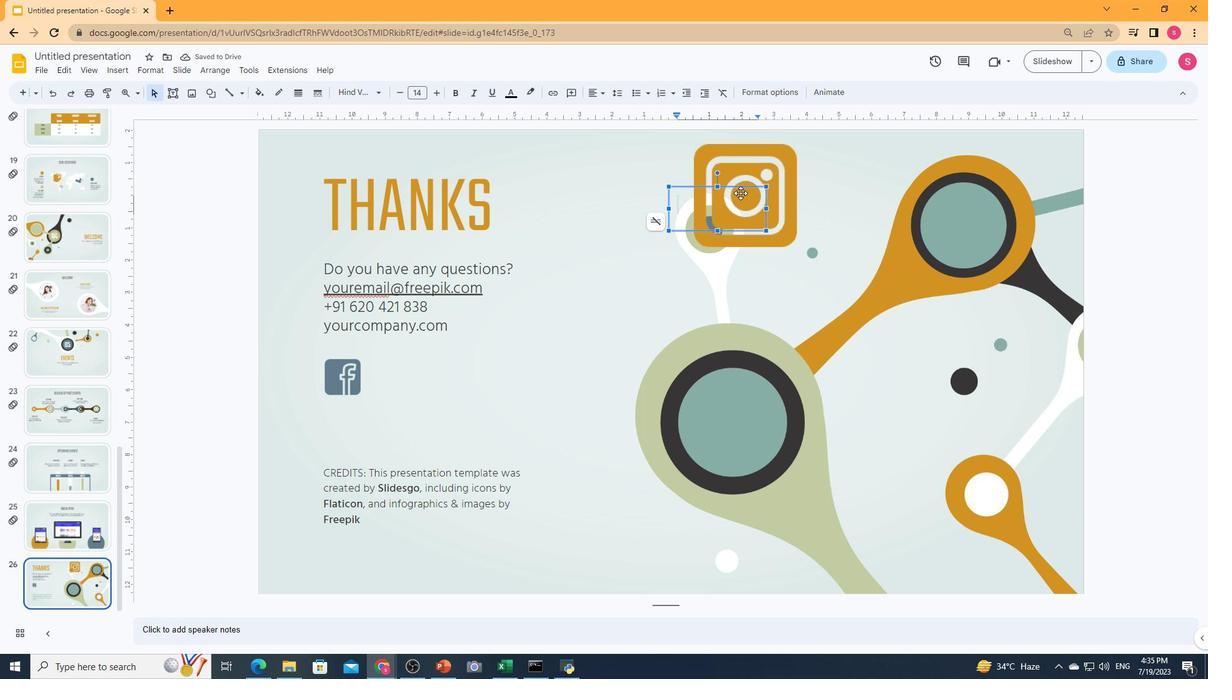 
Action: Mouse pressed left at (742, 184)
Screenshot: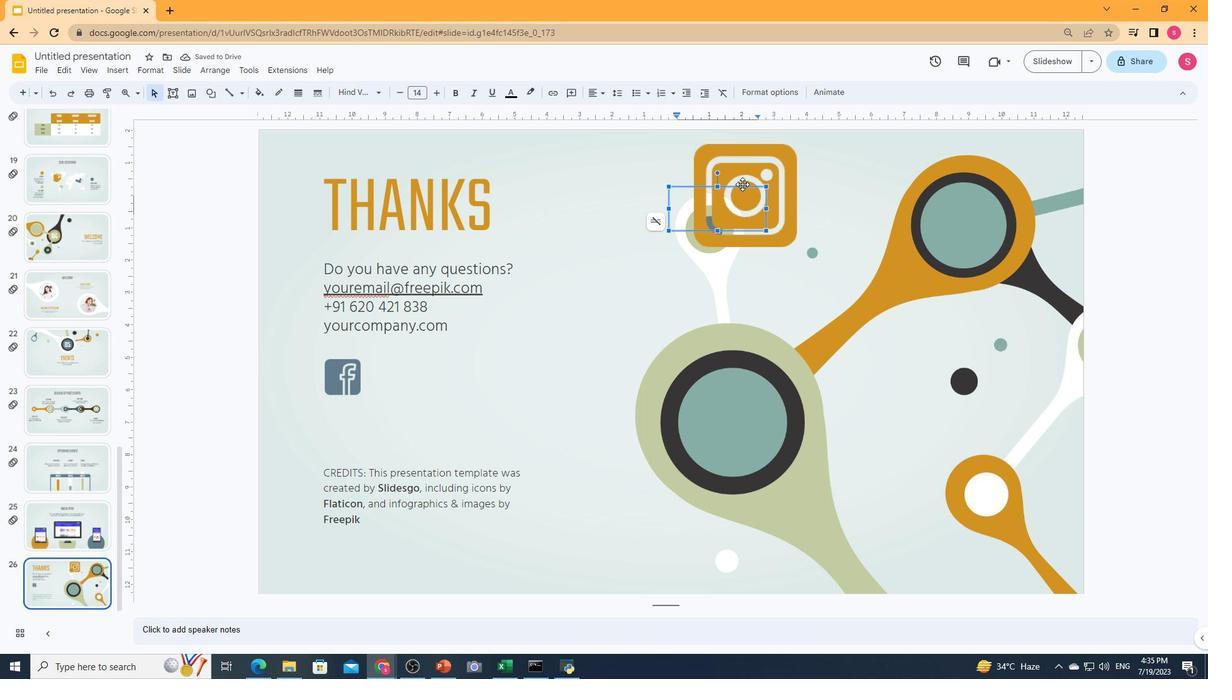 
Action: Key pressed <Key.delete>
Screenshot: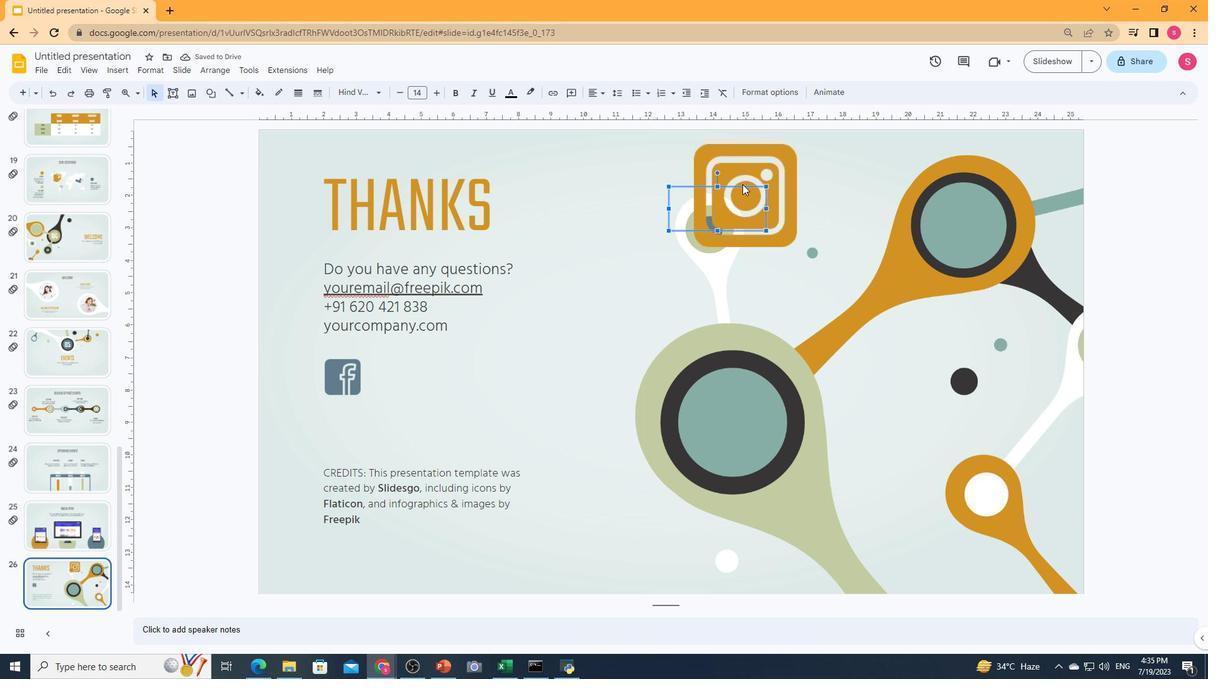 
Action: Mouse pressed left at (742, 184)
Screenshot: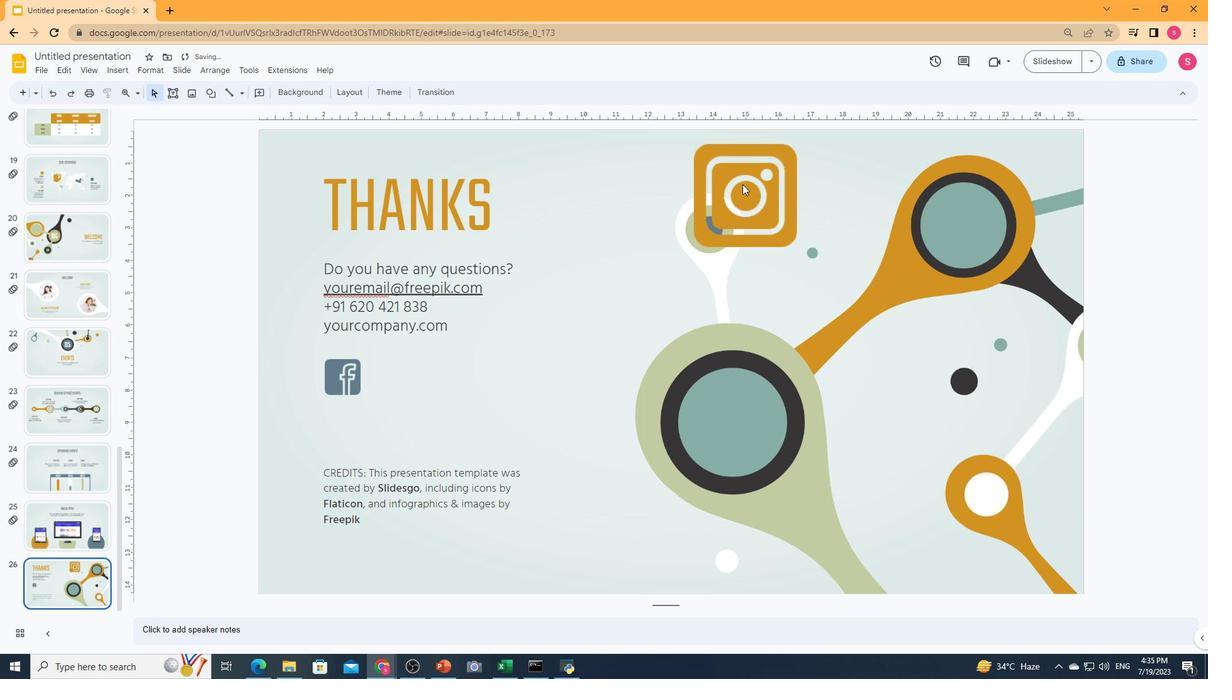 
Action: Mouse moved to (474, 464)
Screenshot: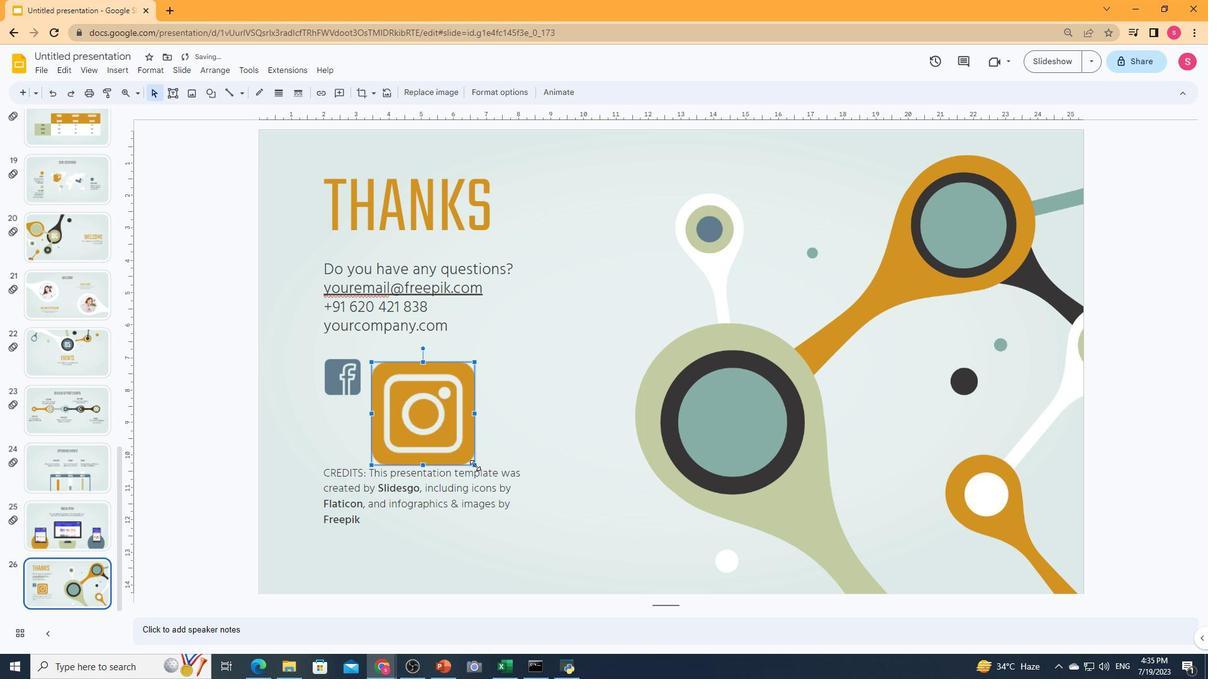 
Action: Mouse pressed left at (474, 464)
Screenshot: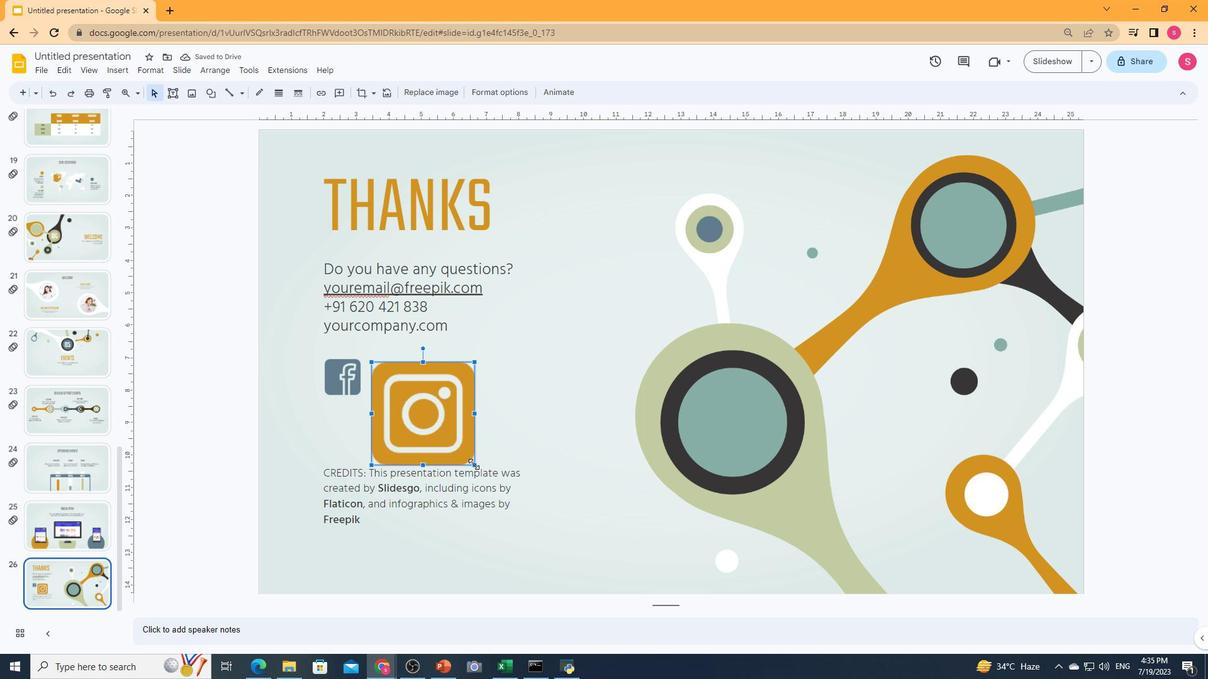 
Action: Mouse moved to (395, 381)
Screenshot: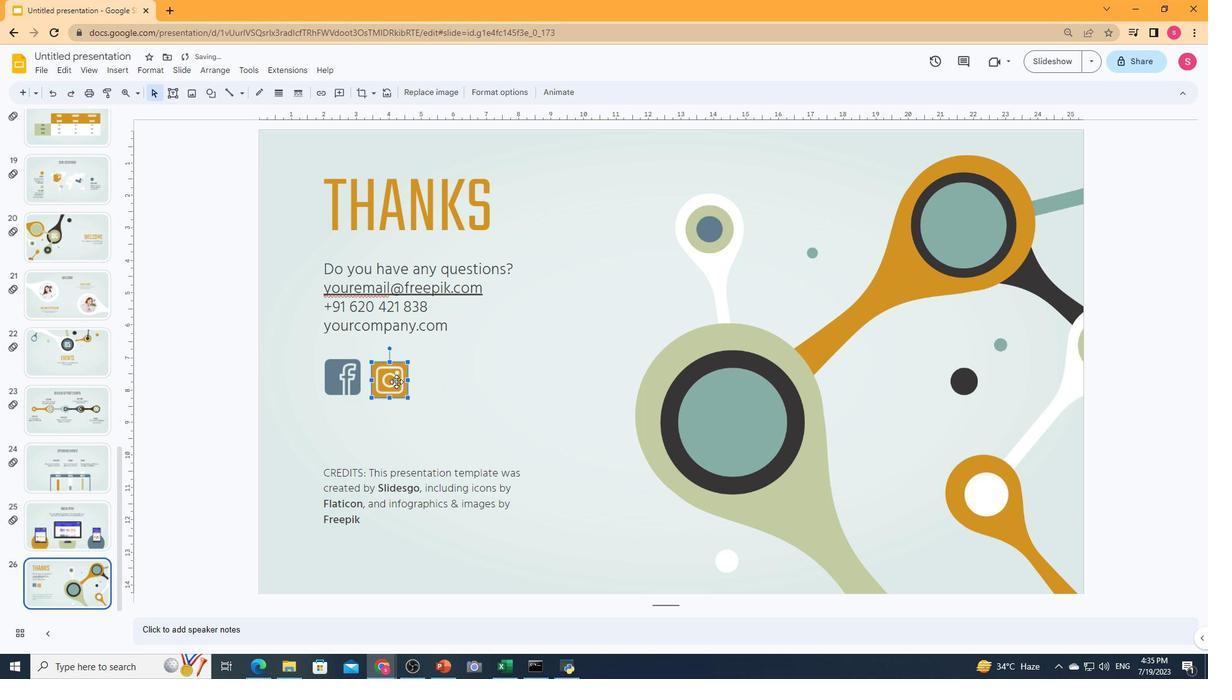 
Action: Mouse pressed left at (395, 381)
Screenshot: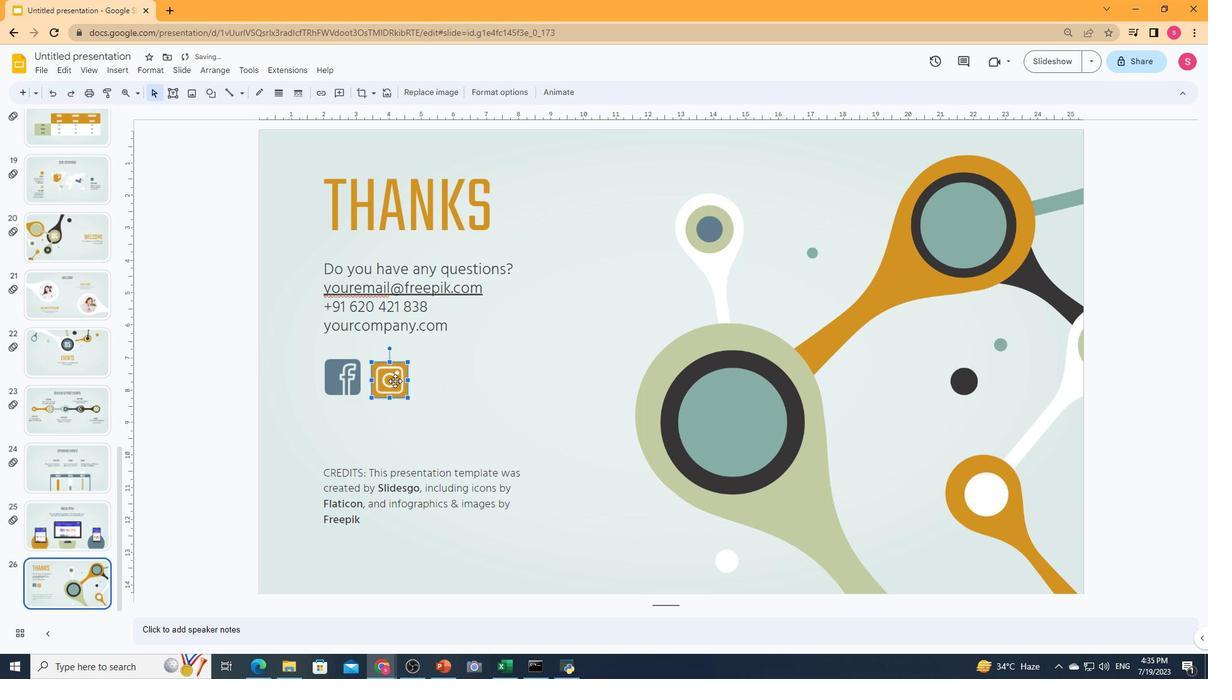 
Action: Mouse moved to (110, 61)
Screenshot: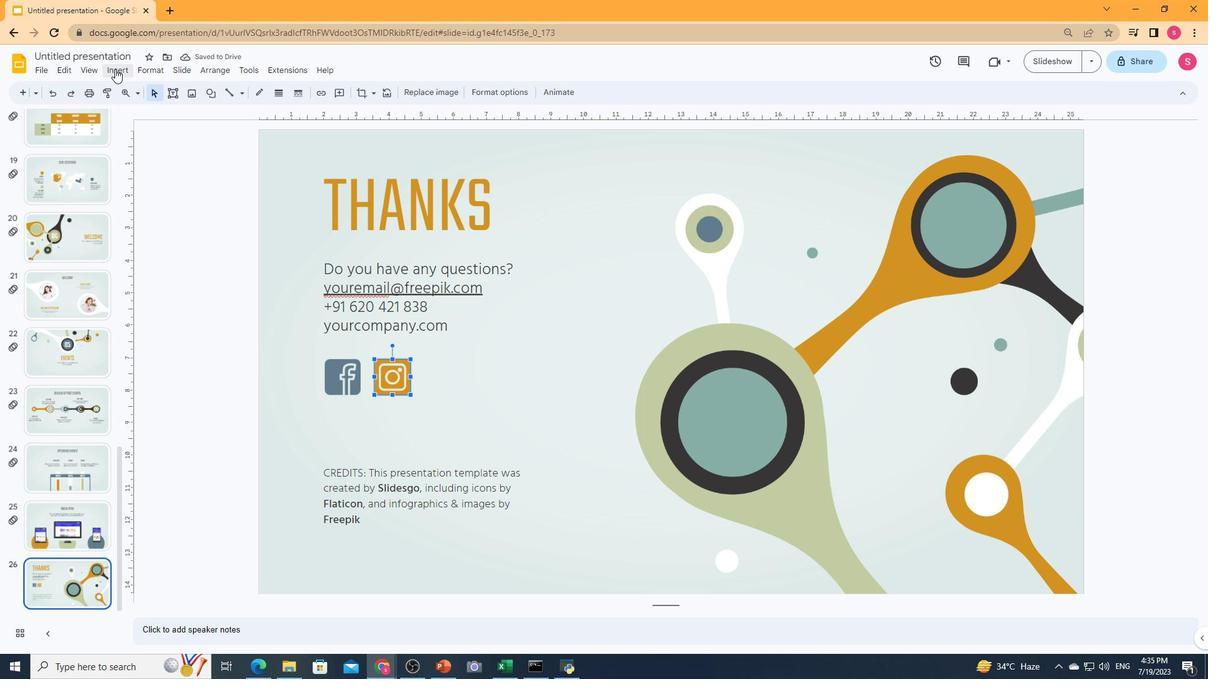 
Action: Mouse pressed left at (110, 61)
Screenshot: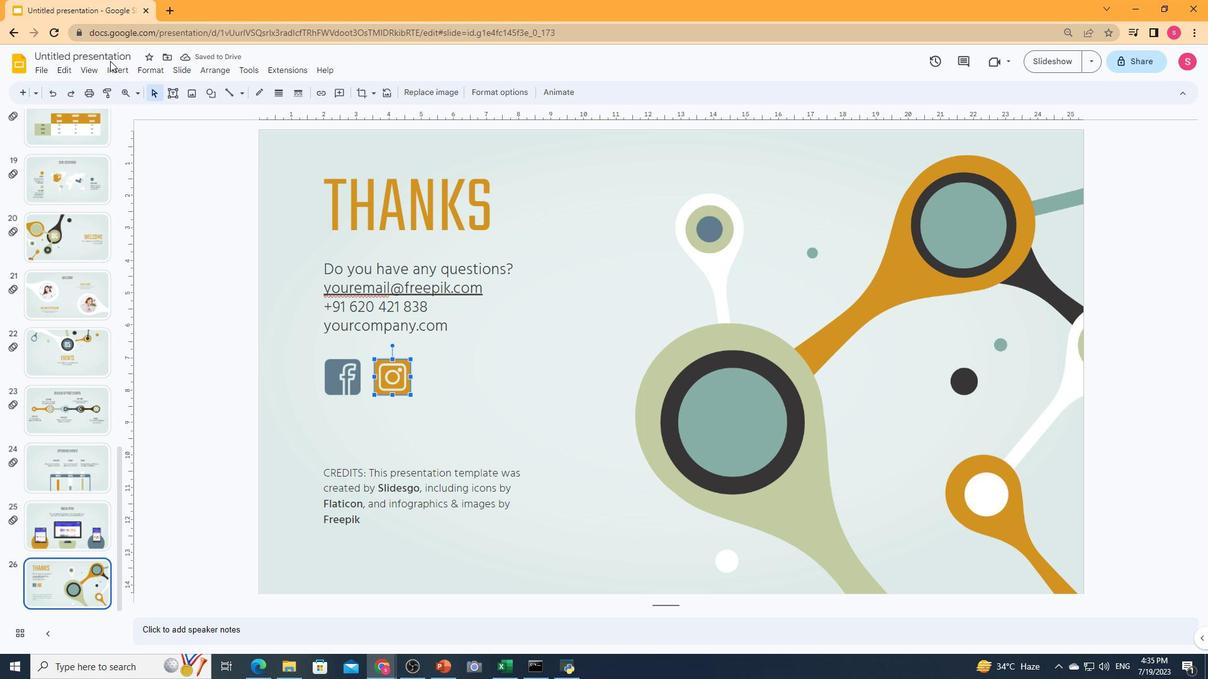 
Action: Mouse moved to (110, 67)
Screenshot: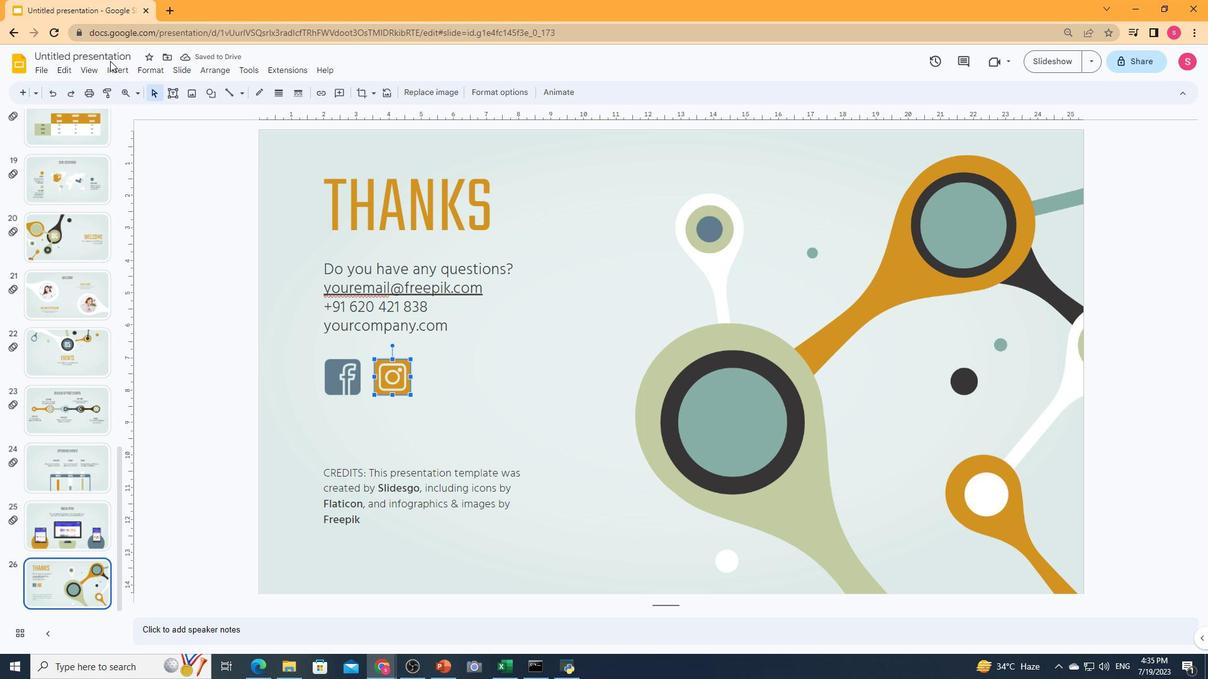 
Action: Mouse pressed left at (110, 67)
Screenshot: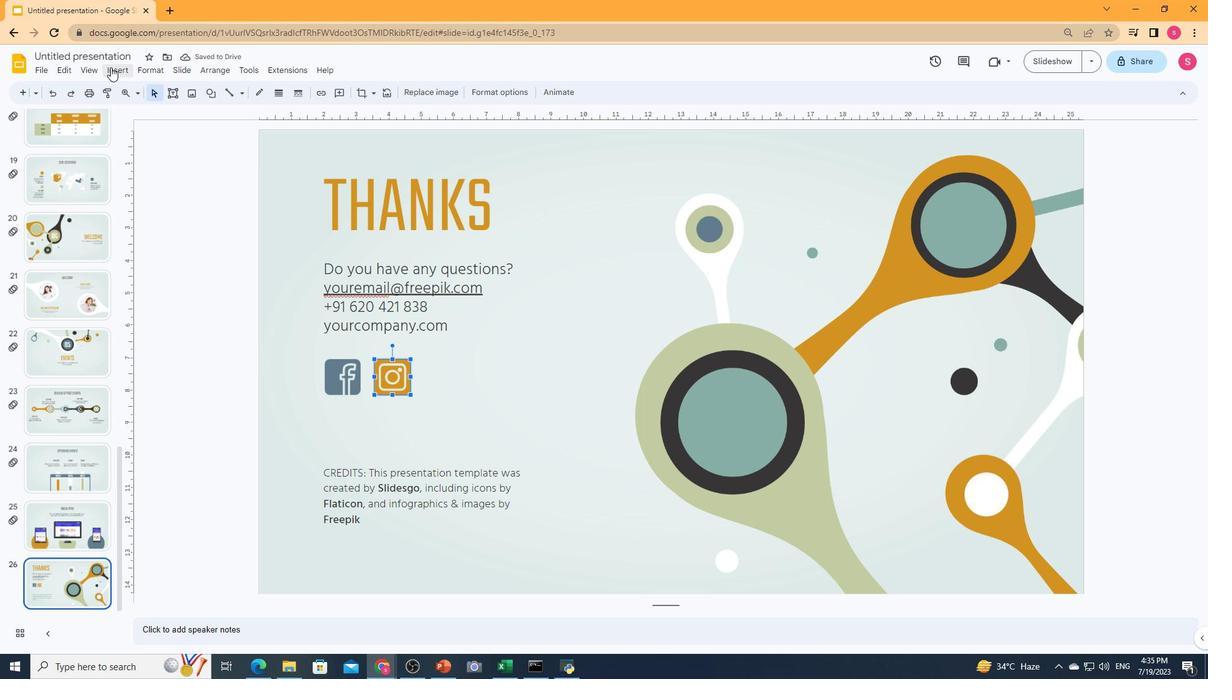 
Action: Mouse moved to (127, 87)
Screenshot: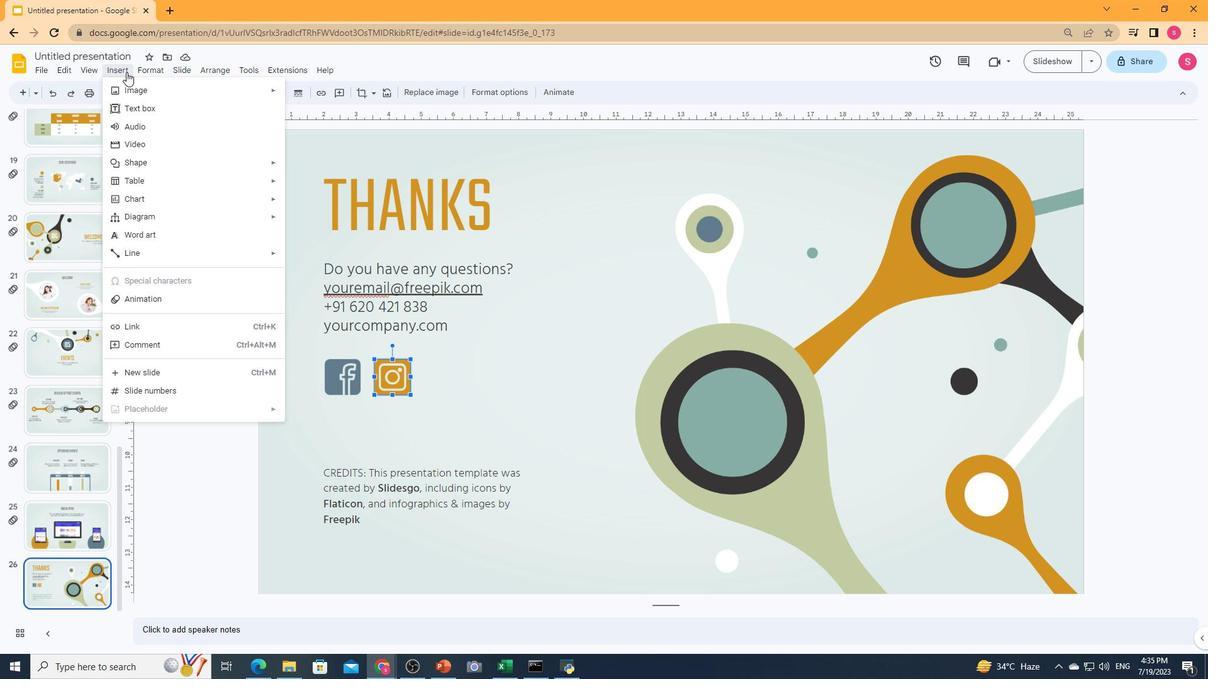 
Action: Mouse pressed left at (127, 87)
Screenshot: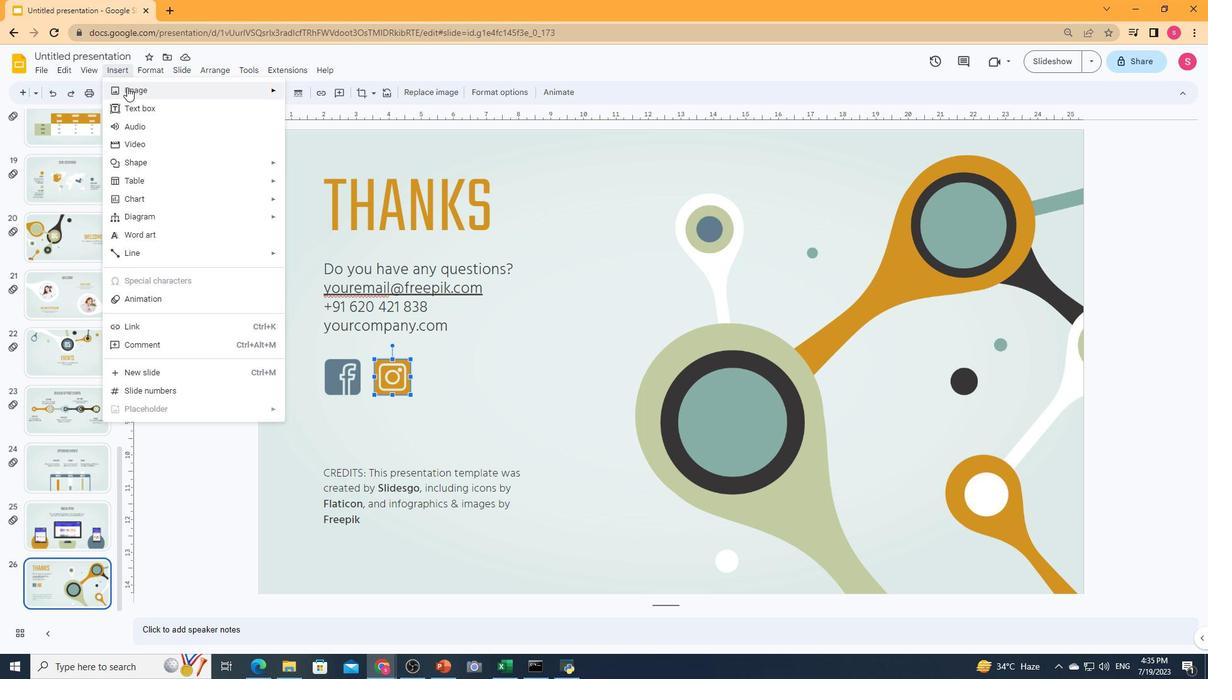 
Action: Mouse moved to (328, 86)
Screenshot: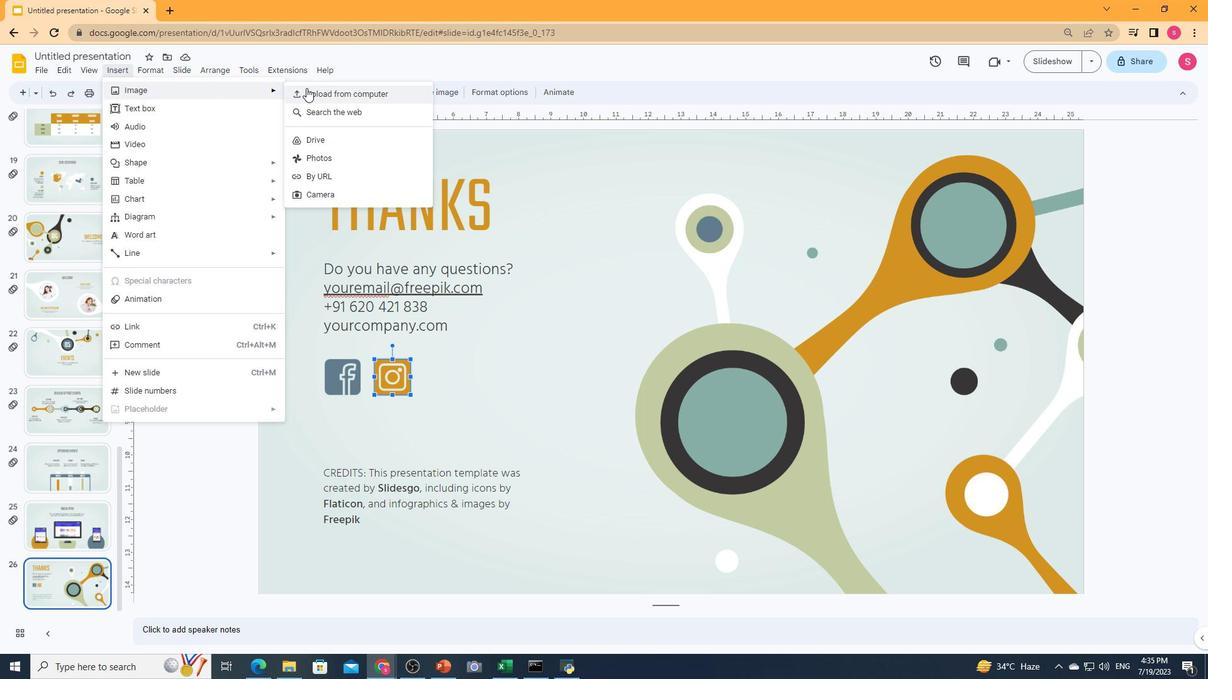 
Action: Mouse pressed left at (328, 86)
Screenshot: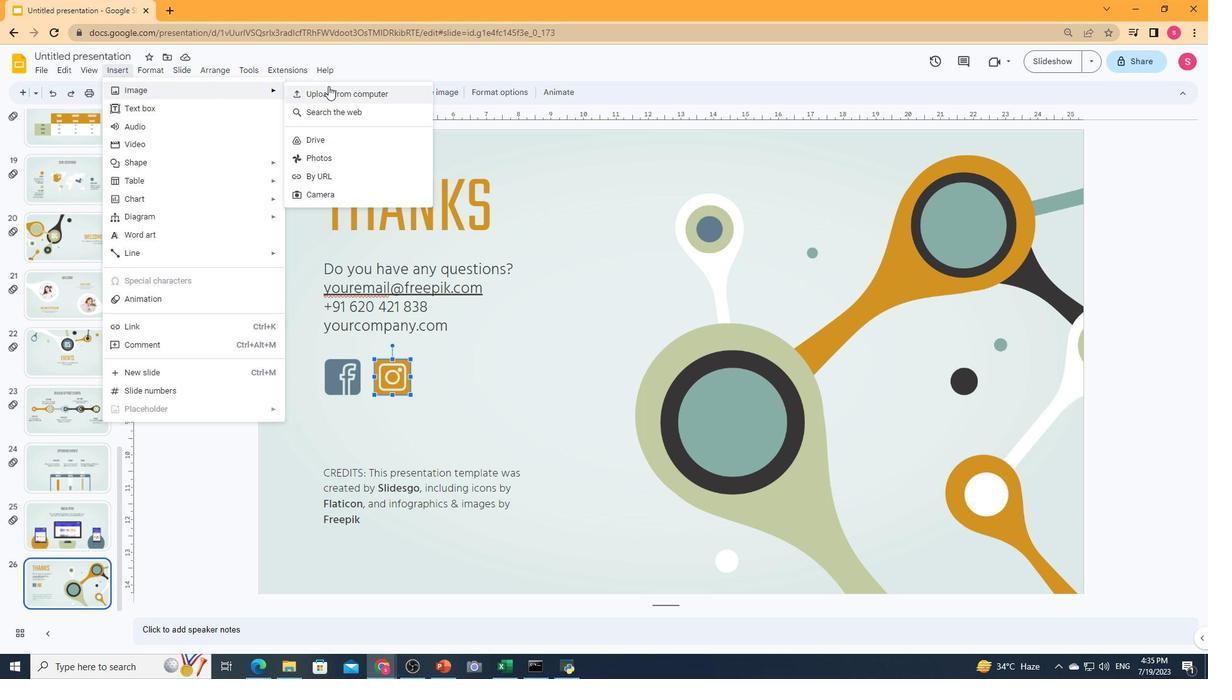 
Action: Mouse moved to (334, 119)
Screenshot: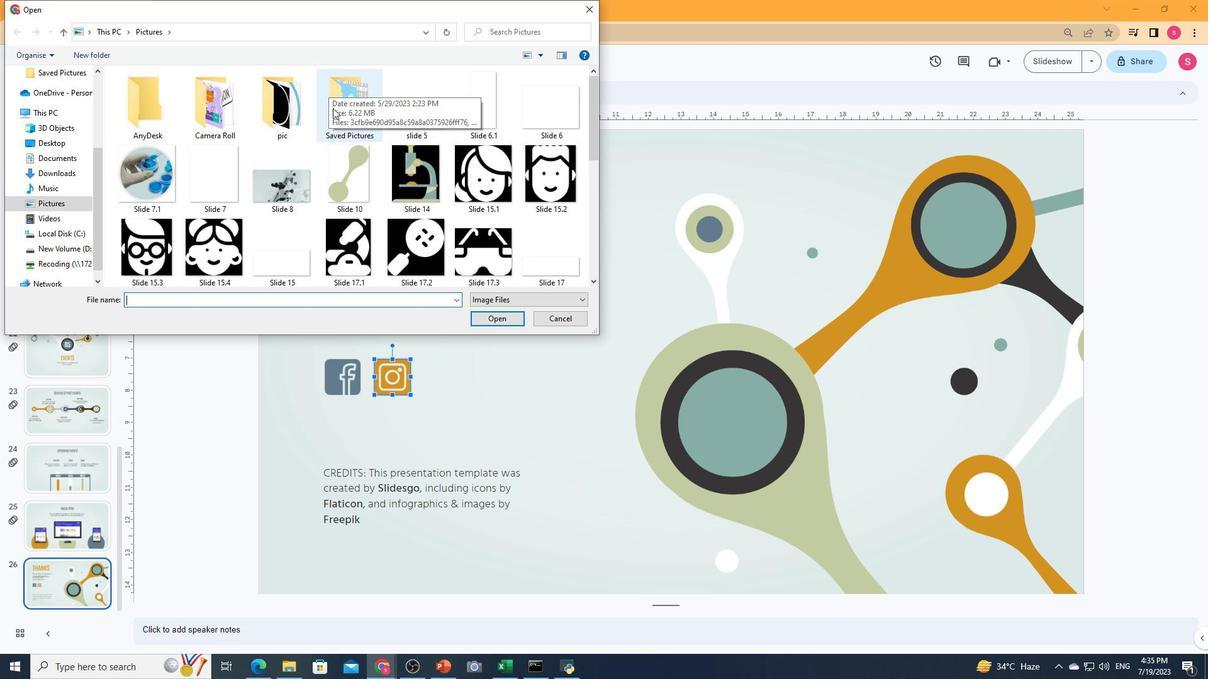 
Action: Mouse scrolled (334, 118) with delta (0, 0)
Screenshot: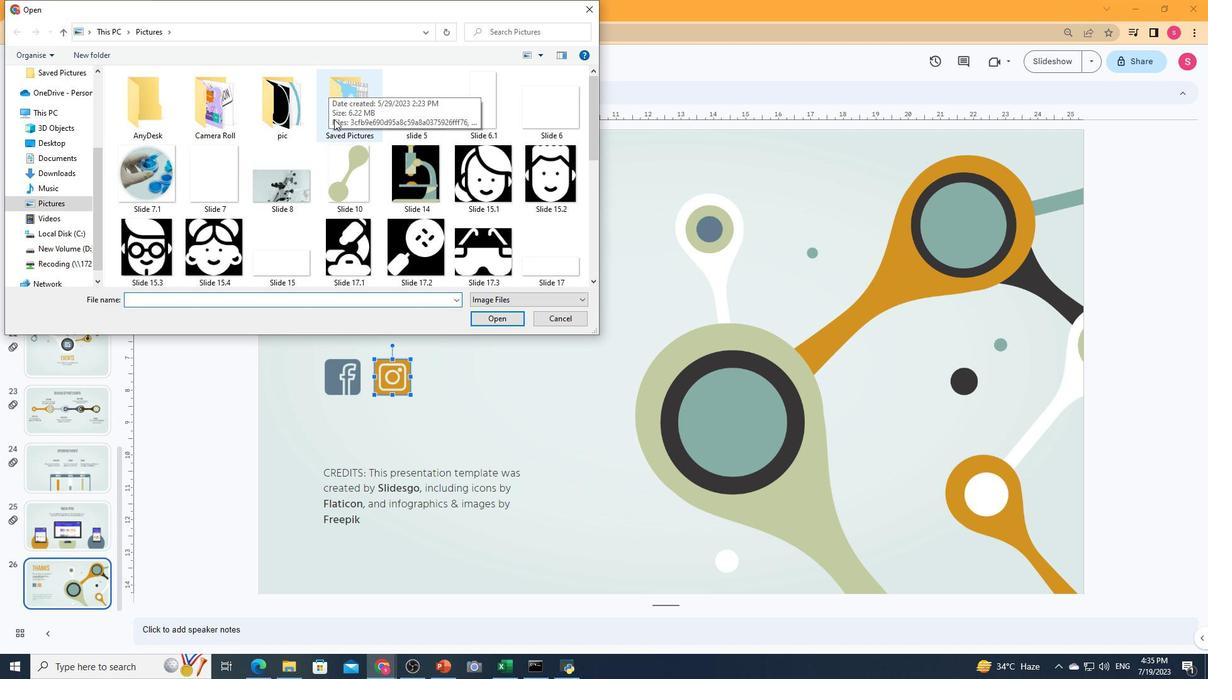 
Action: Mouse scrolled (334, 118) with delta (0, 0)
Screenshot: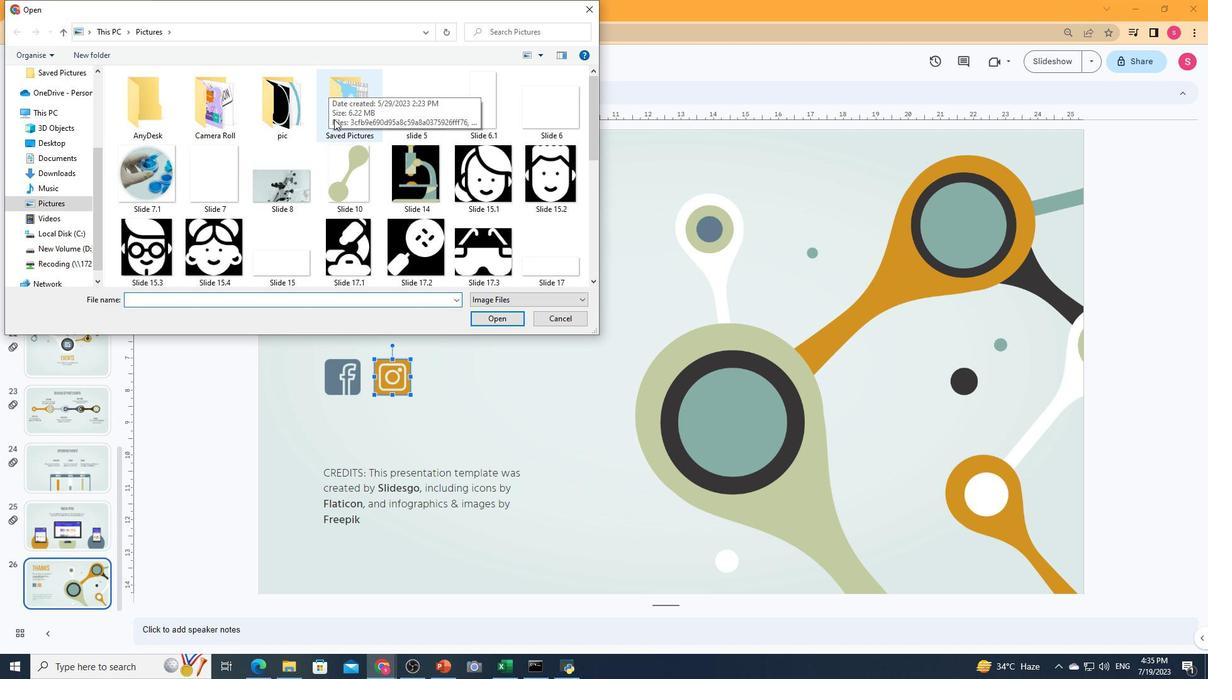 
Action: Mouse moved to (553, 176)
Screenshot: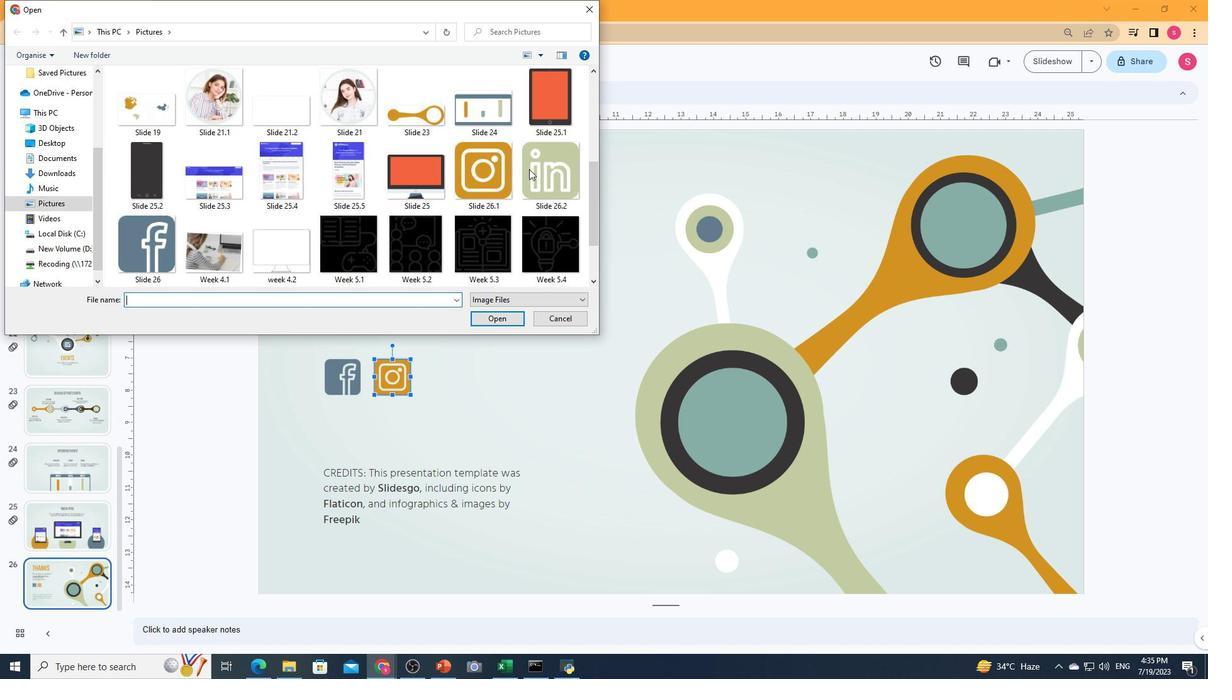 
Action: Mouse pressed left at (553, 176)
Screenshot: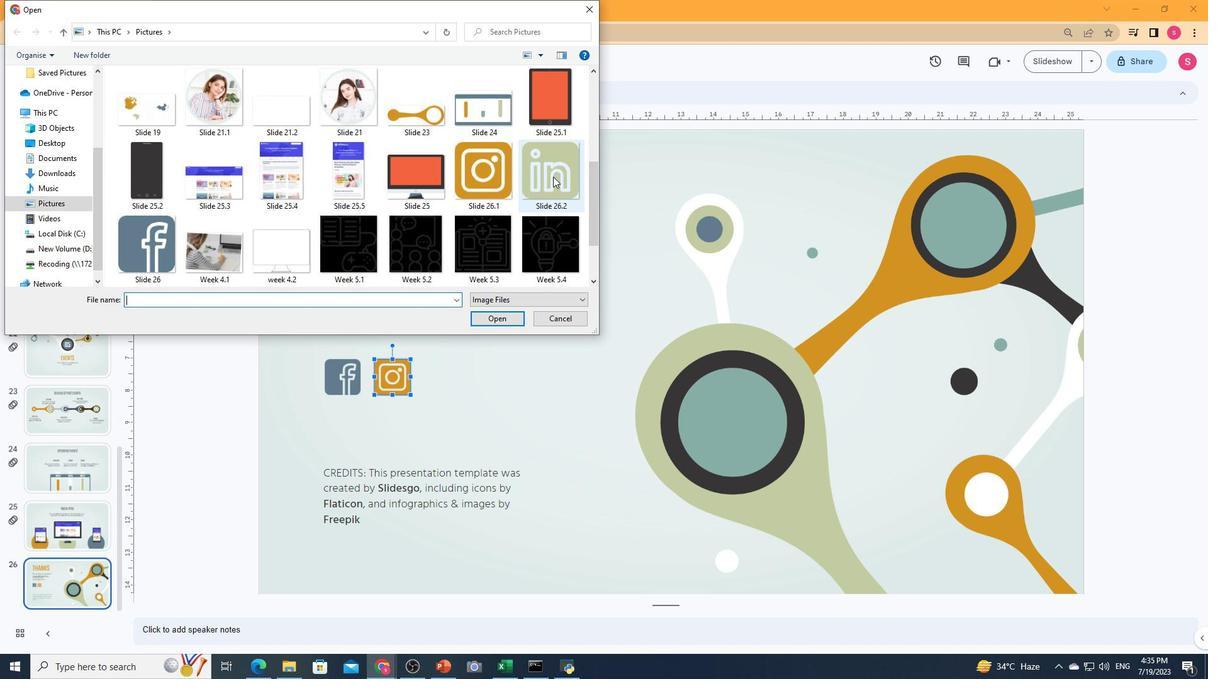 
Action: Mouse moved to (503, 322)
Screenshot: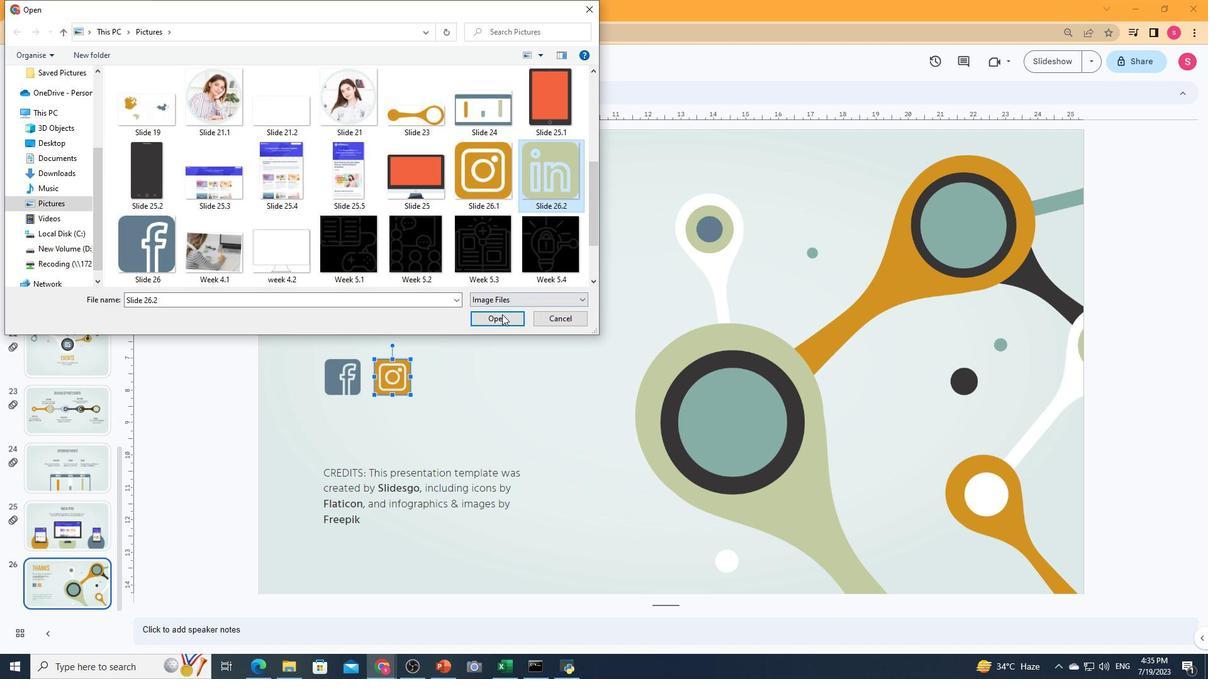 
Action: Mouse pressed left at (503, 322)
Screenshot: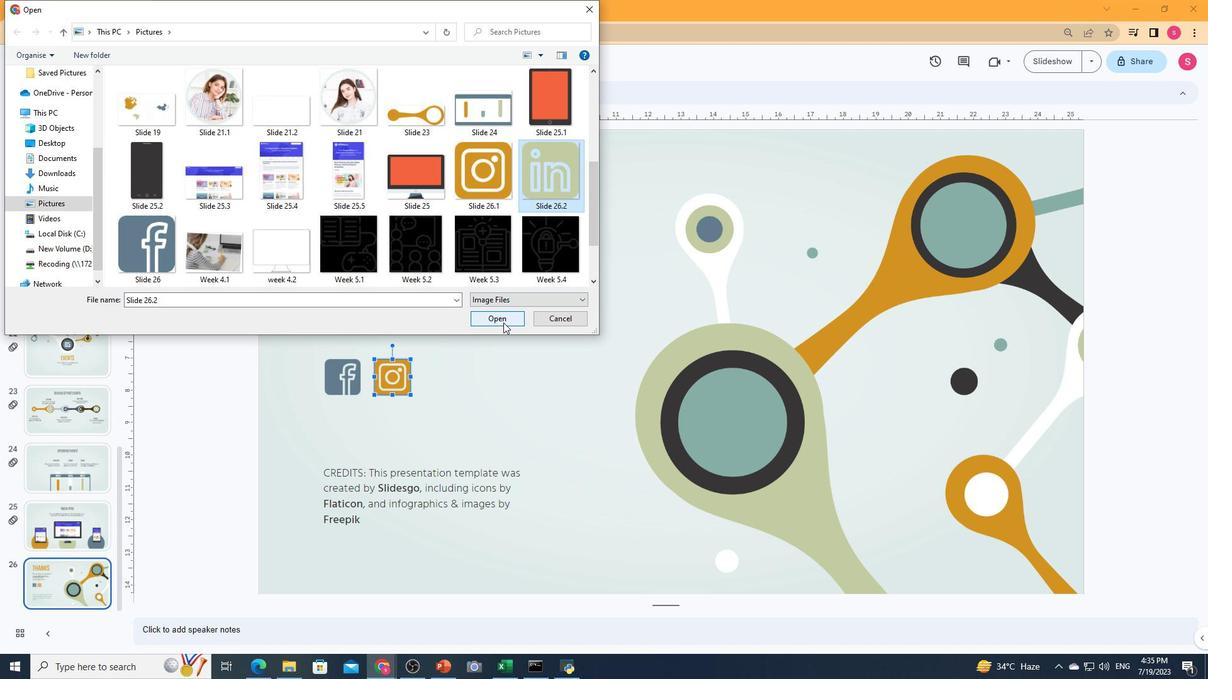 
Action: Mouse moved to (693, 146)
Screenshot: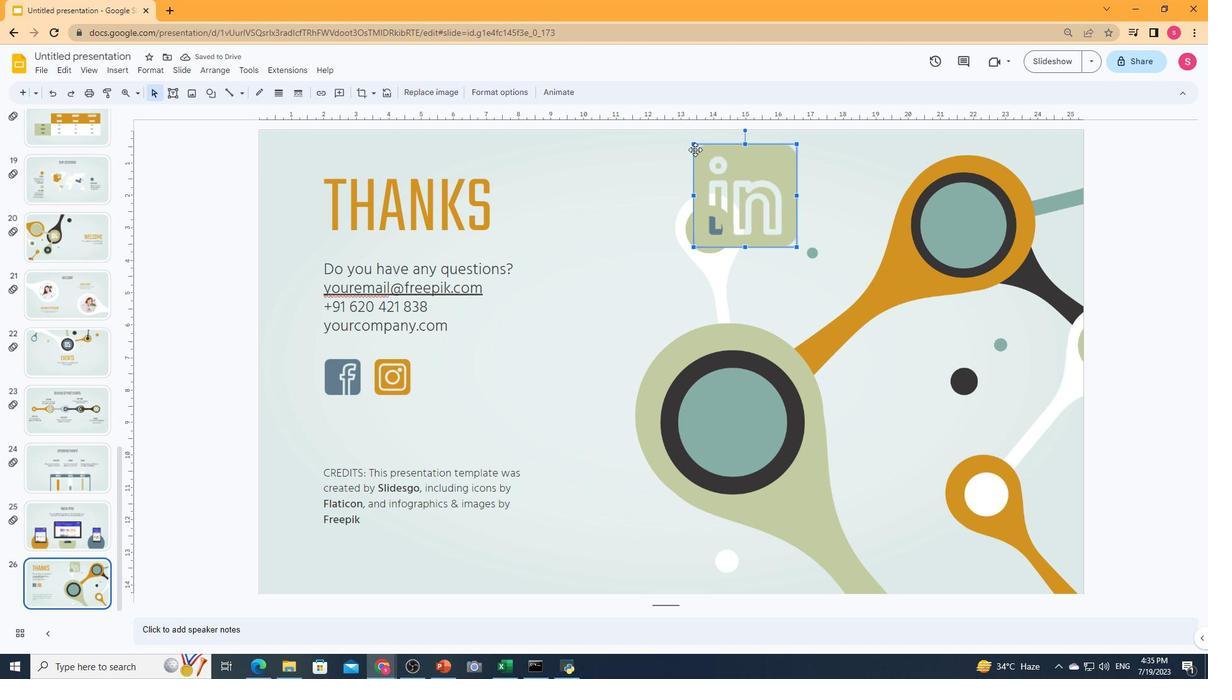 
Action: Mouse pressed left at (693, 146)
Screenshot: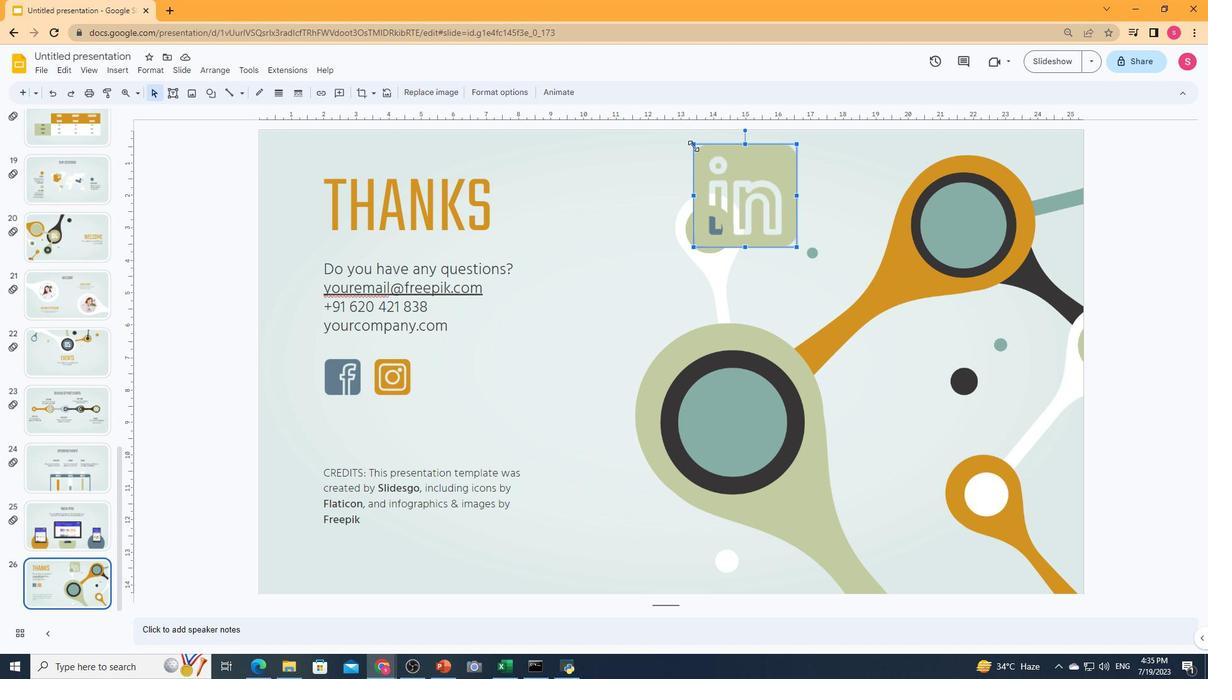 
Action: Mouse moved to (786, 224)
Screenshot: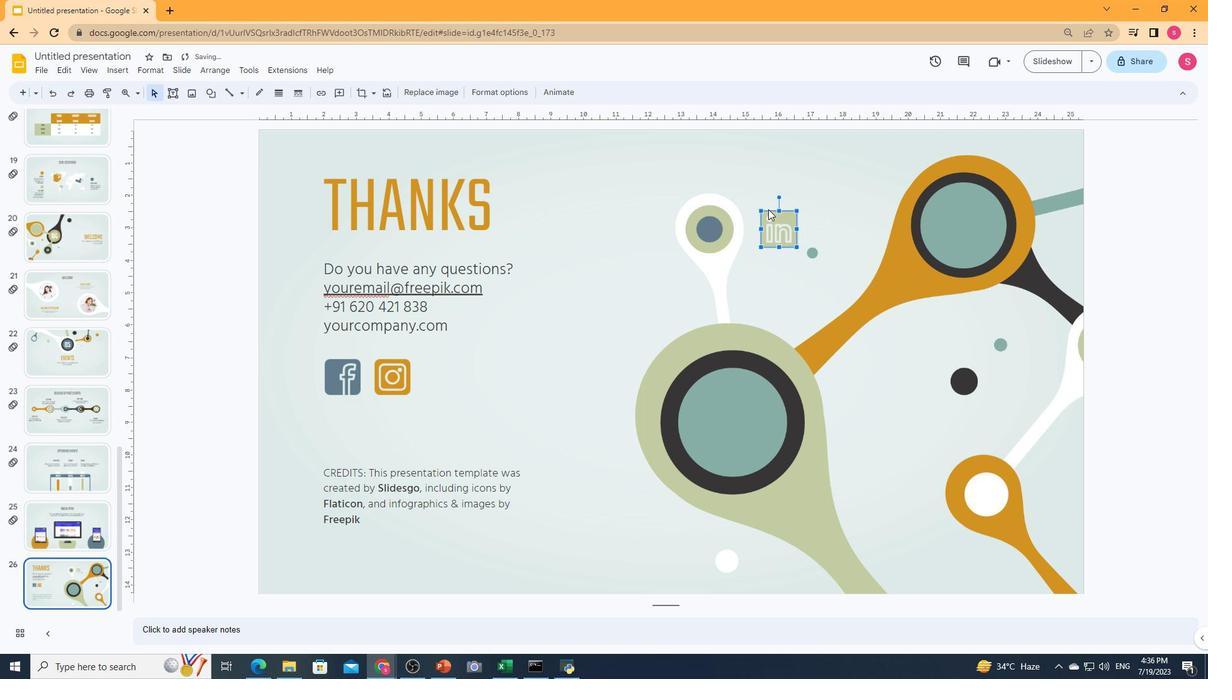 
Action: Mouse pressed left at (786, 224)
Screenshot: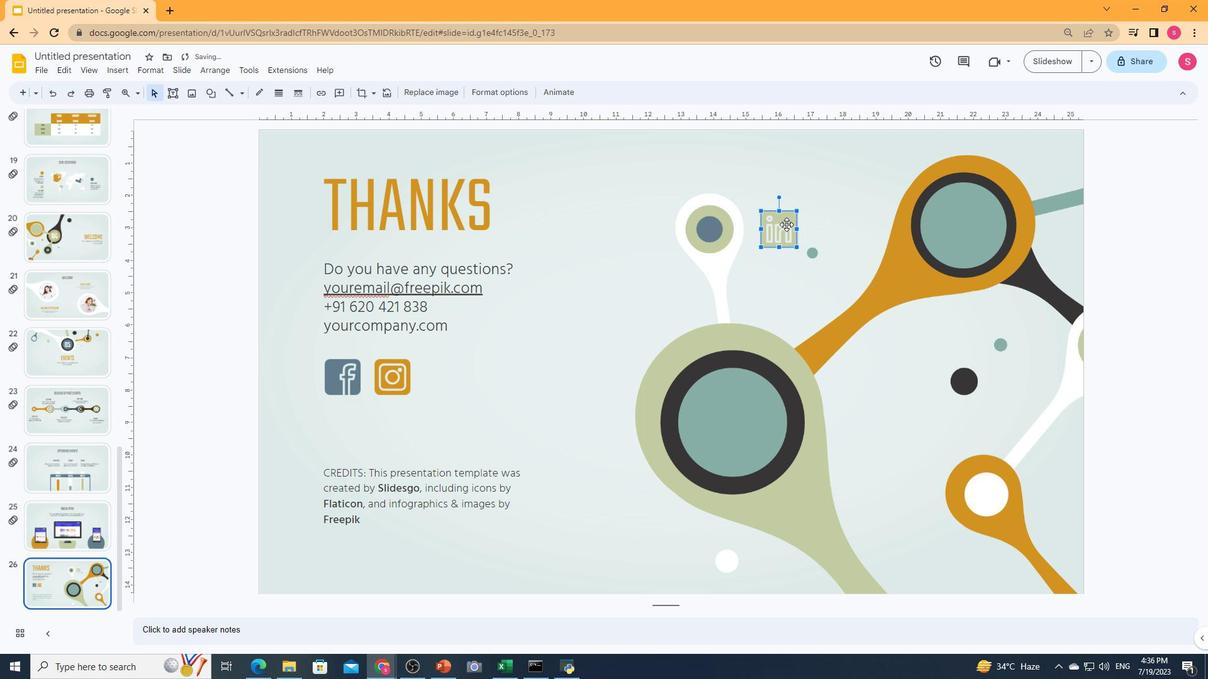 
Action: Mouse moved to (453, 372)
Screenshot: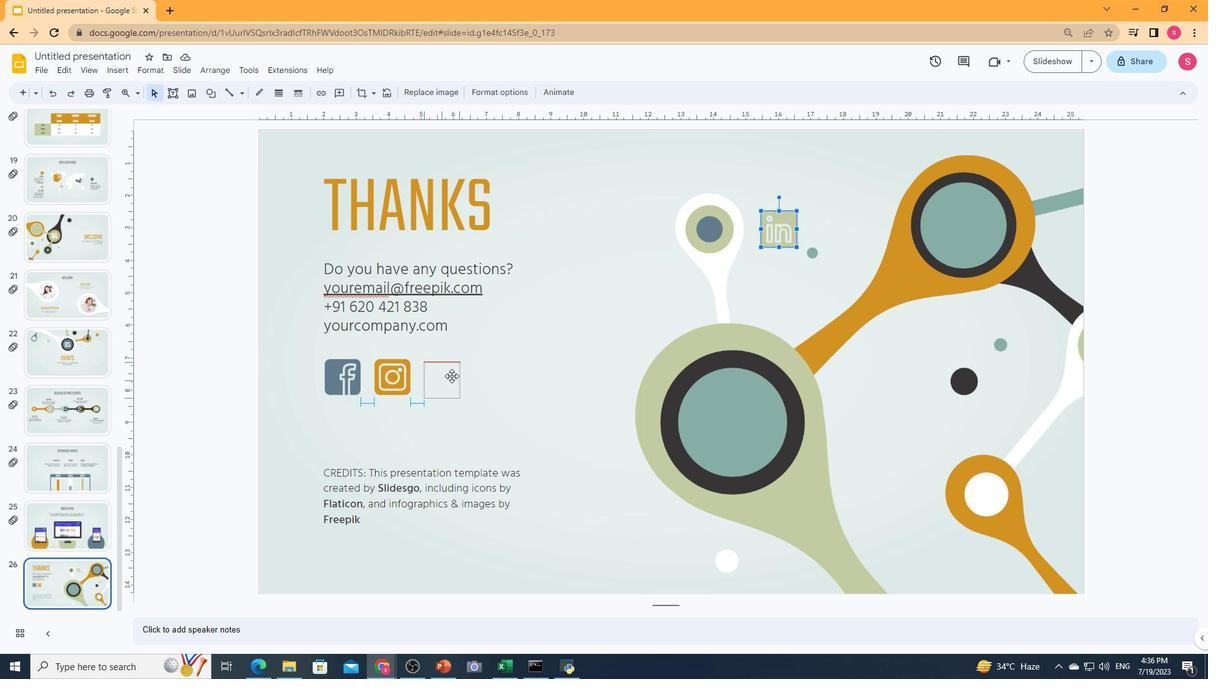 
Action: Mouse pressed left at (453, 372)
Screenshot: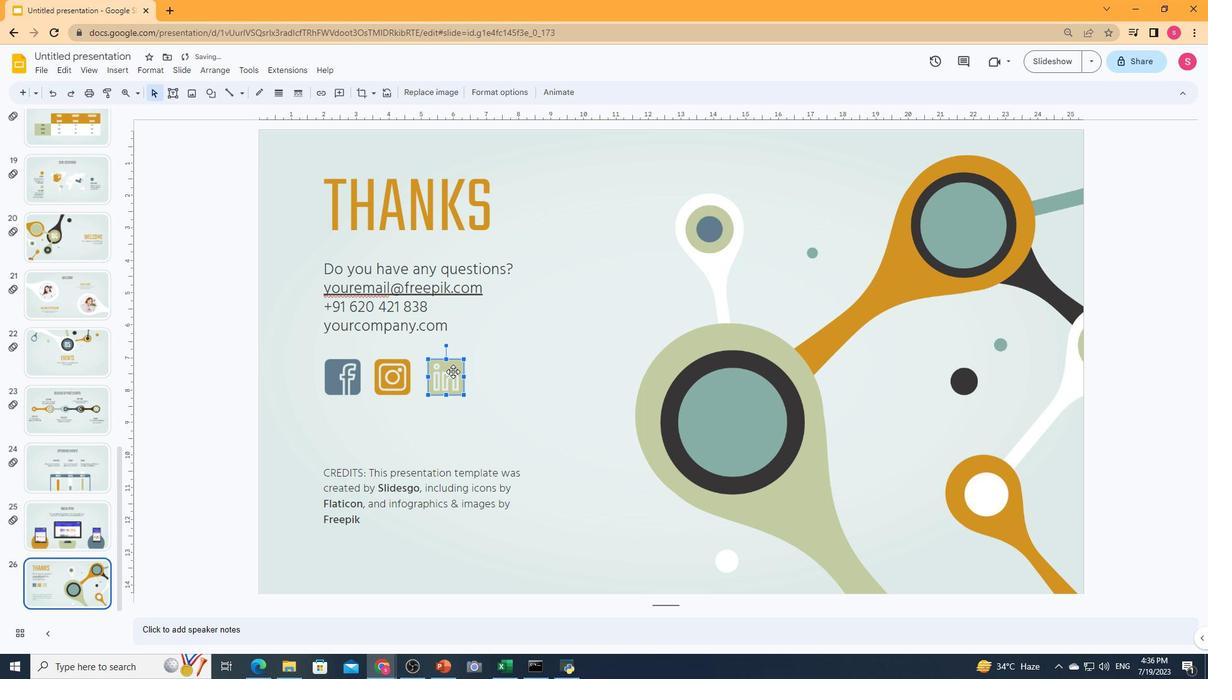 
Action: Mouse moved to (449, 370)
Screenshot: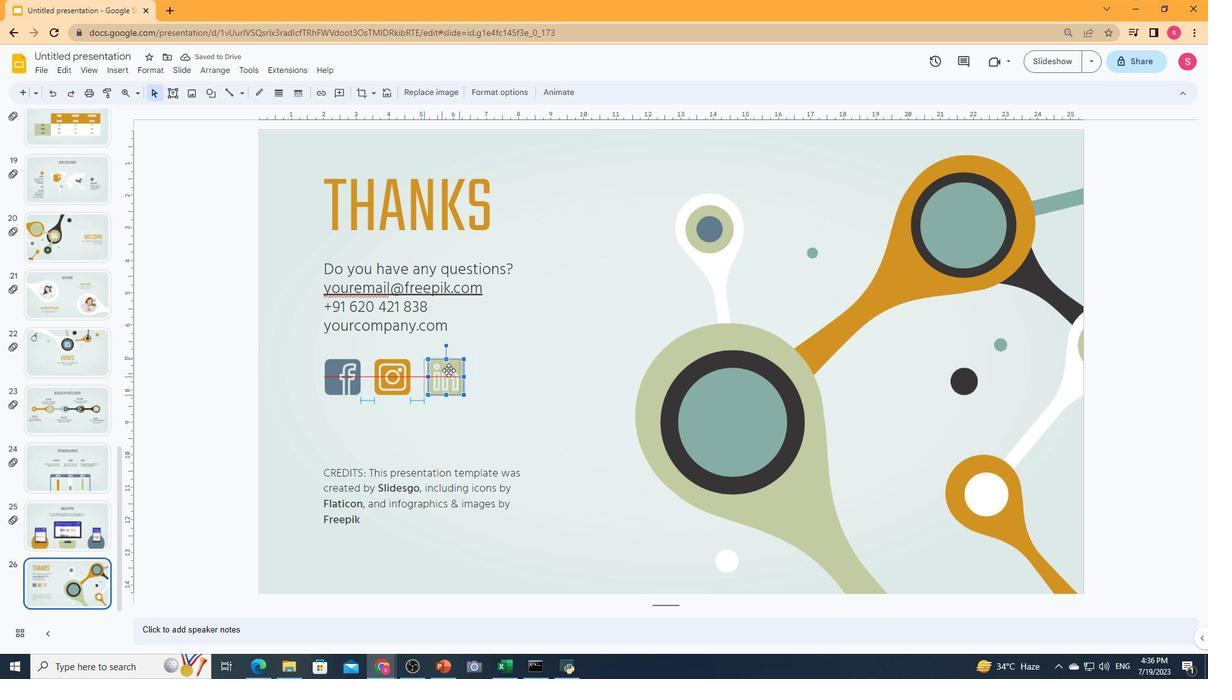 
Action: Mouse pressed right at (449, 370)
Screenshot: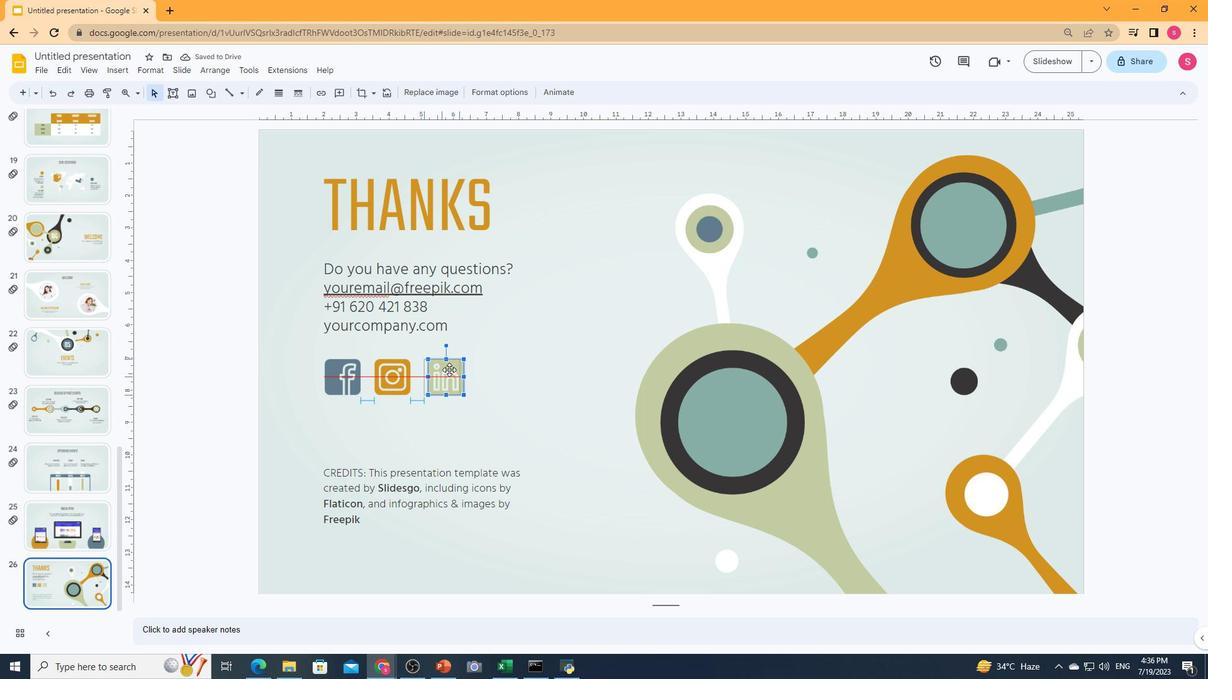 
Action: Mouse moved to (411, 341)
Screenshot: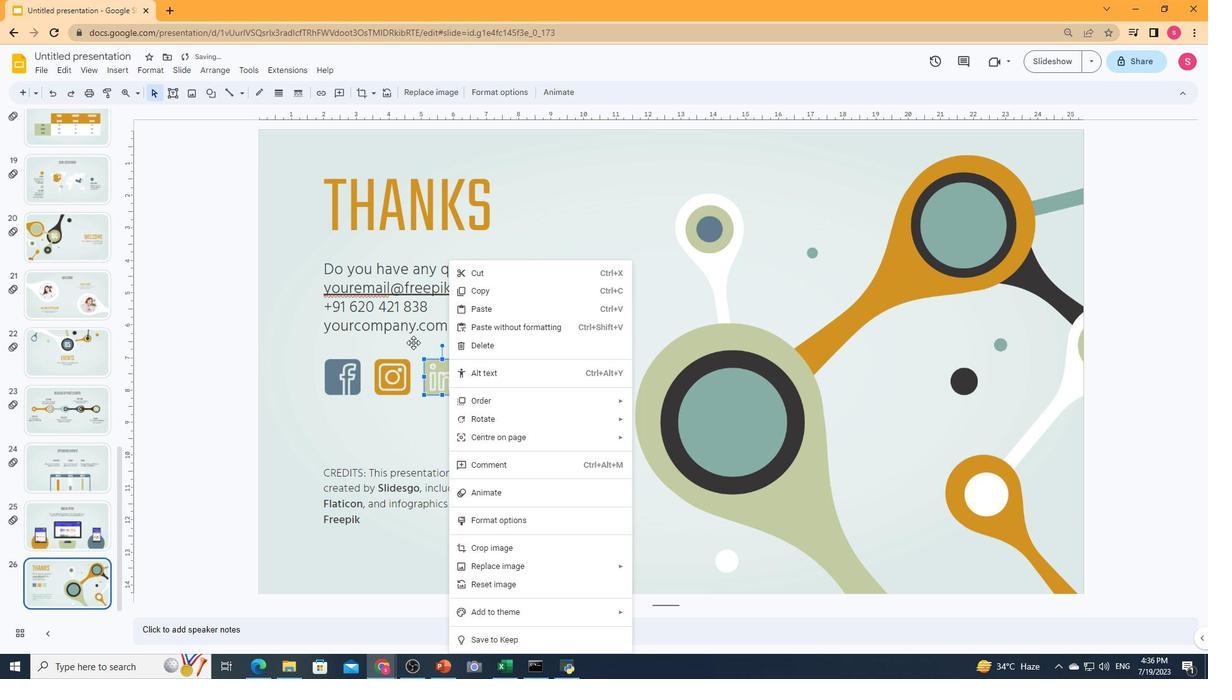 
Action: Mouse pressed left at (411, 341)
Screenshot: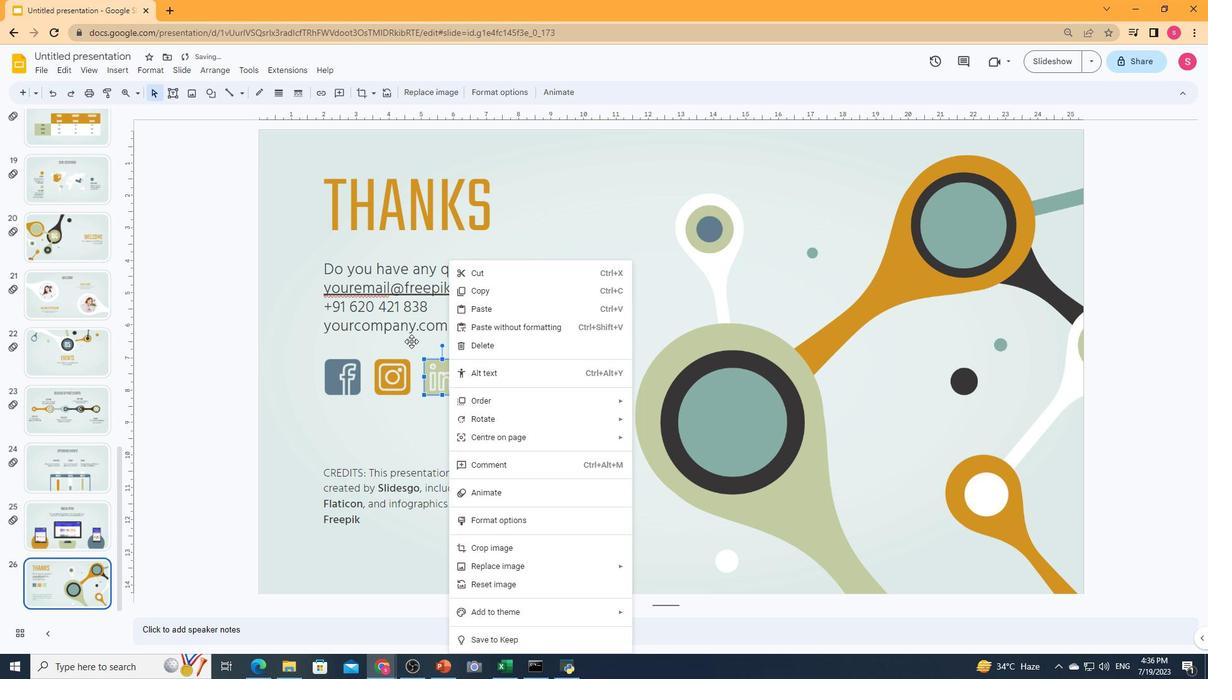 
Action: Mouse moved to (654, 171)
Screenshot: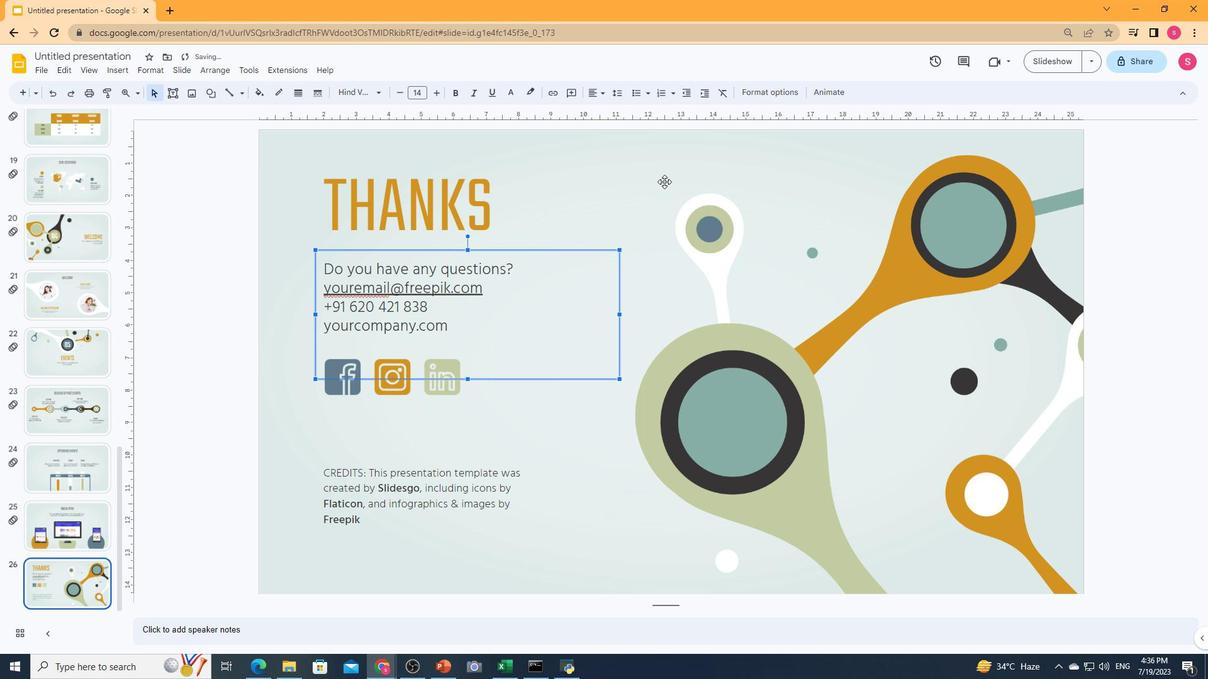 
Action: Mouse pressed left at (654, 171)
Screenshot: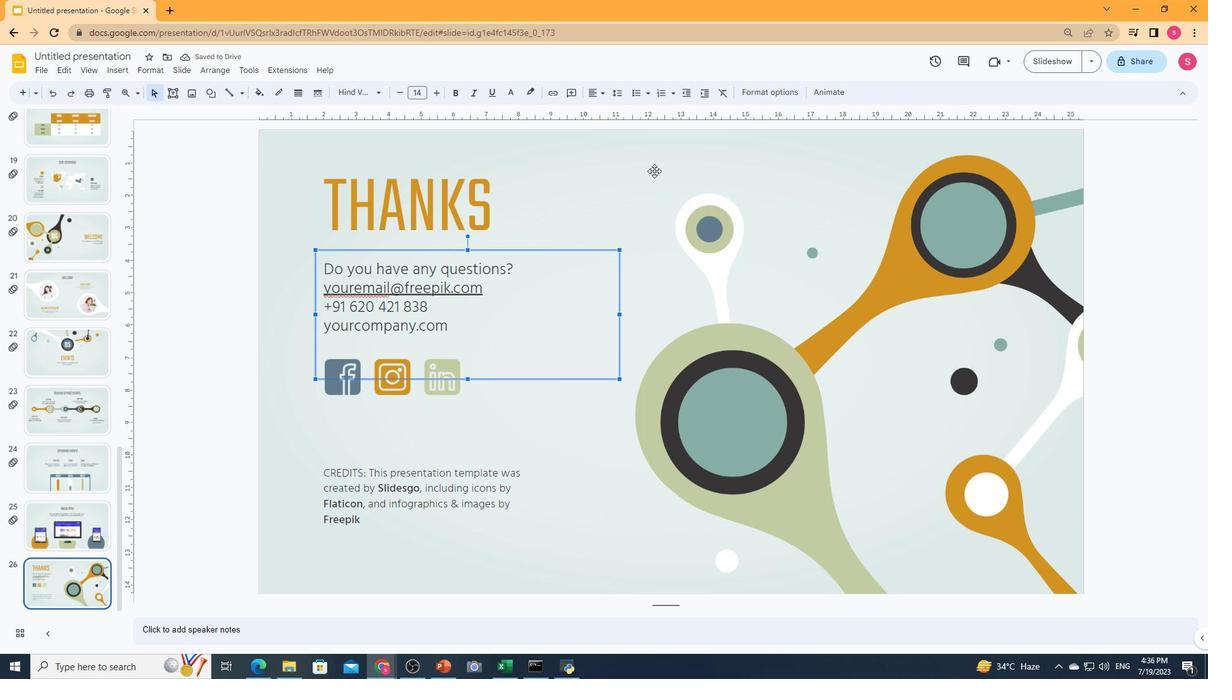 
Action: Mouse moved to (556, 334)
Screenshot: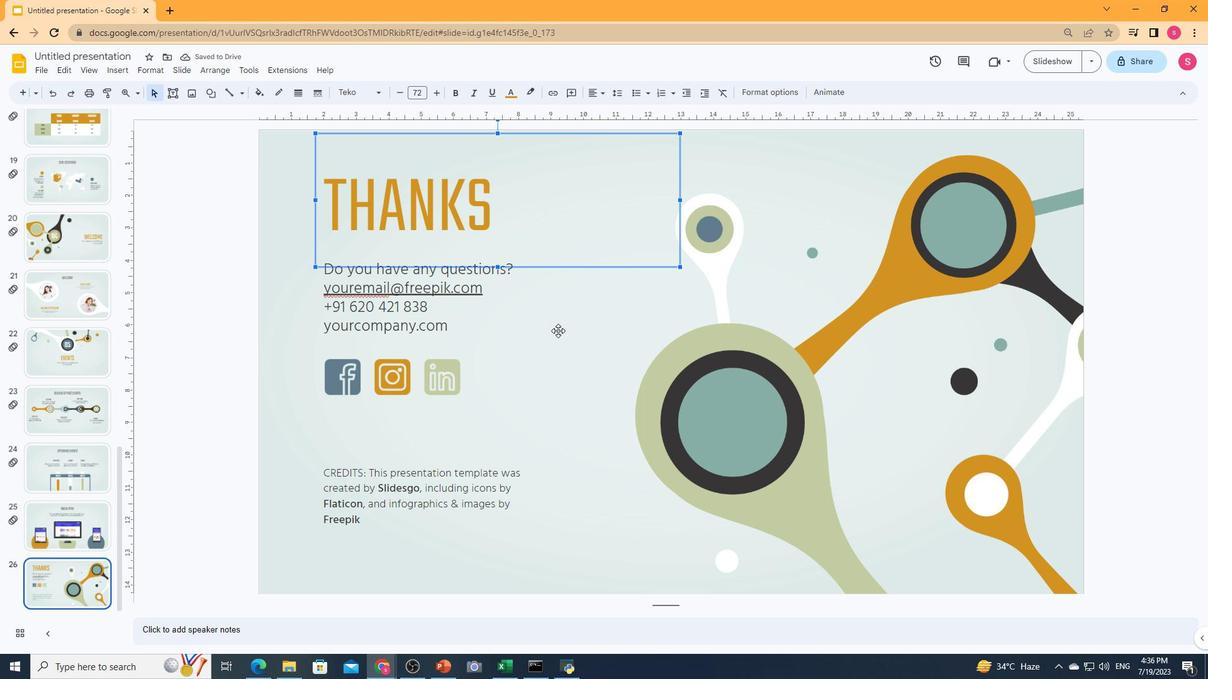 
Action: Mouse pressed left at (556, 334)
Screenshot: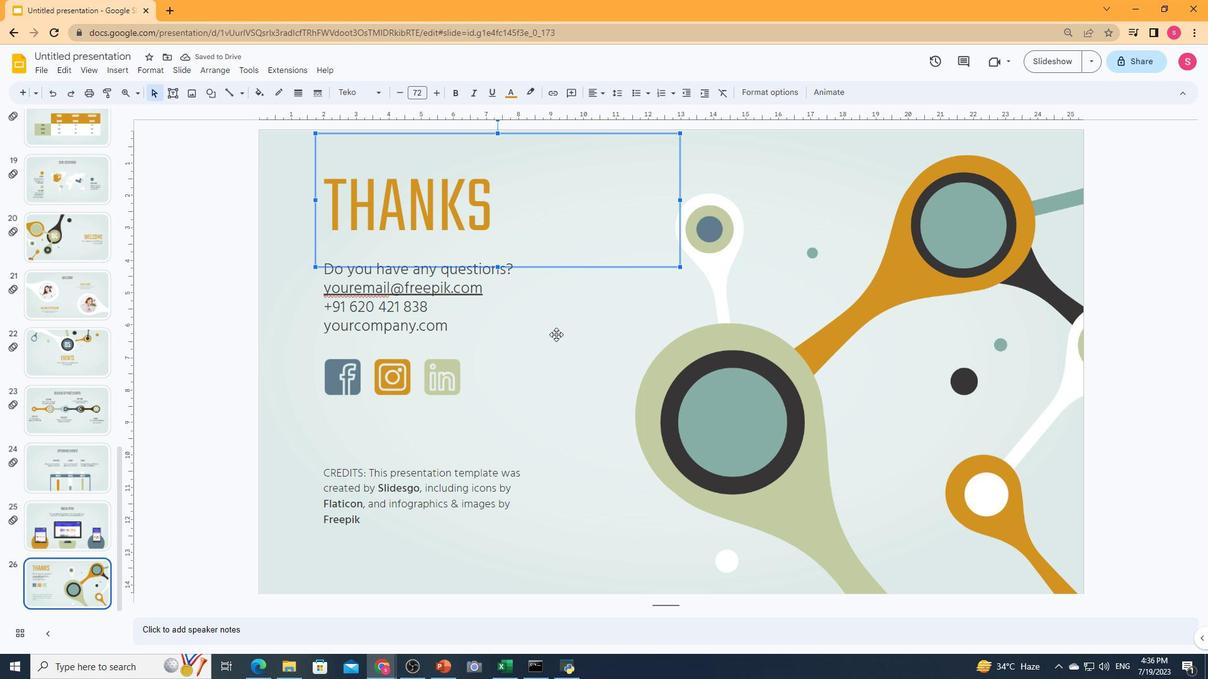
Action: Mouse moved to (661, 295)
Screenshot: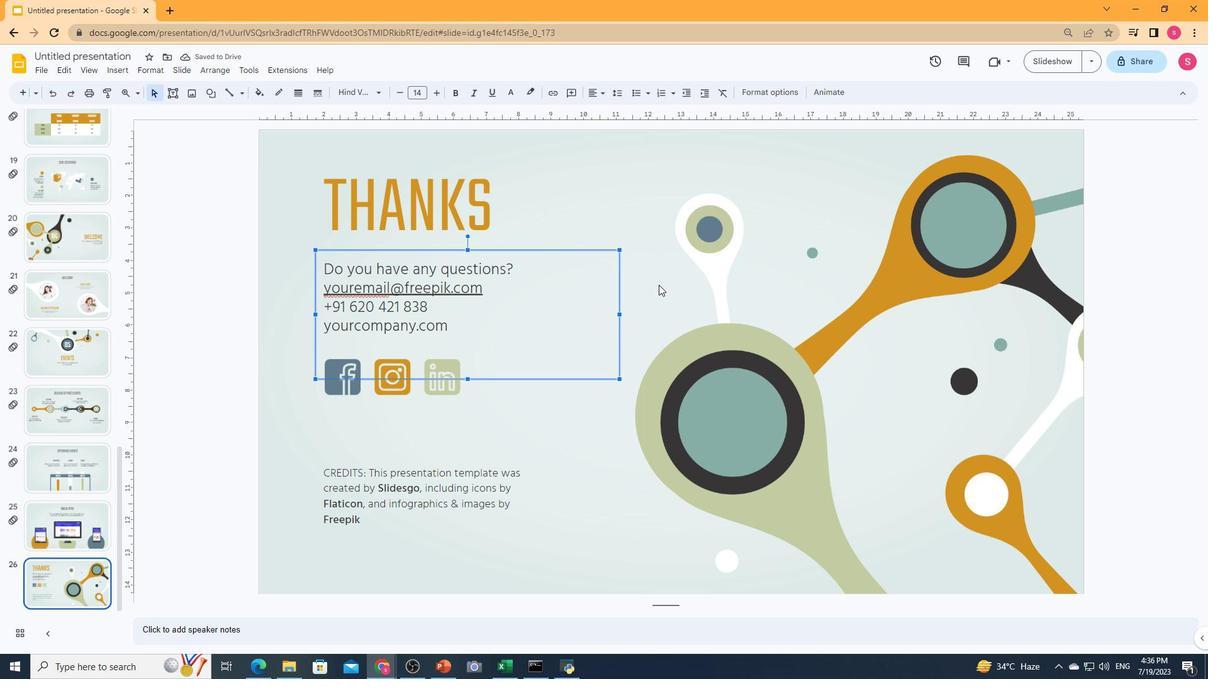 
Action: Mouse pressed left at (661, 295)
Screenshot: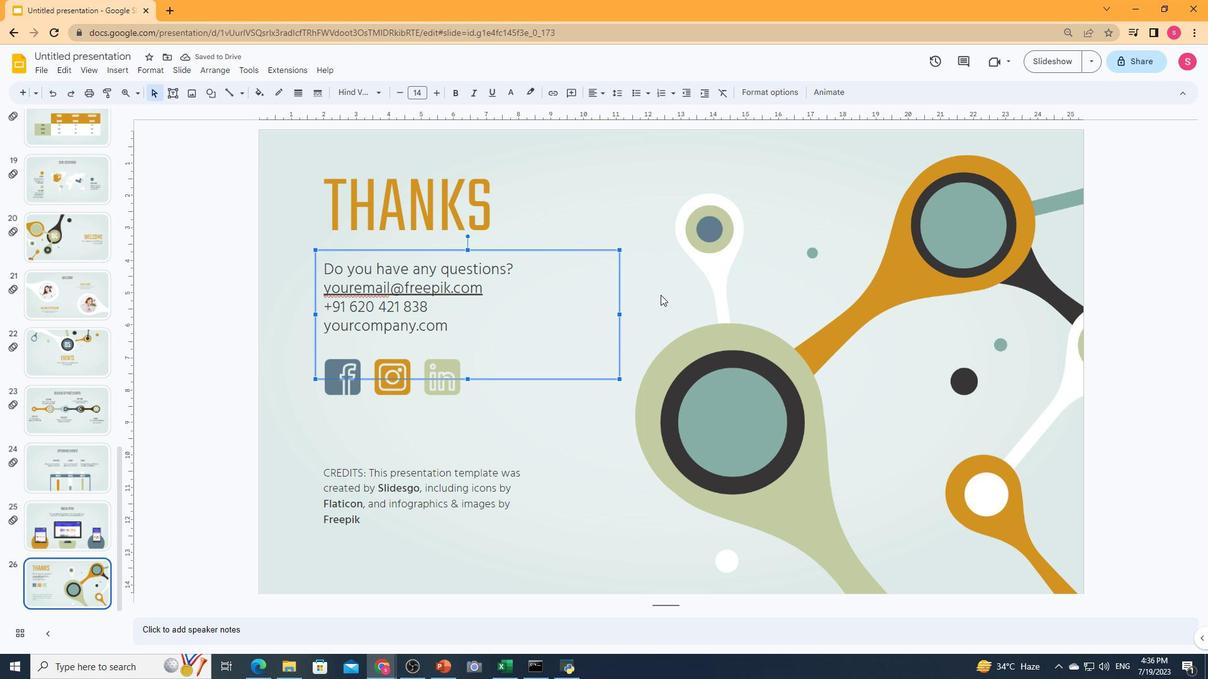 
Action: Mouse moved to (437, 94)
Screenshot: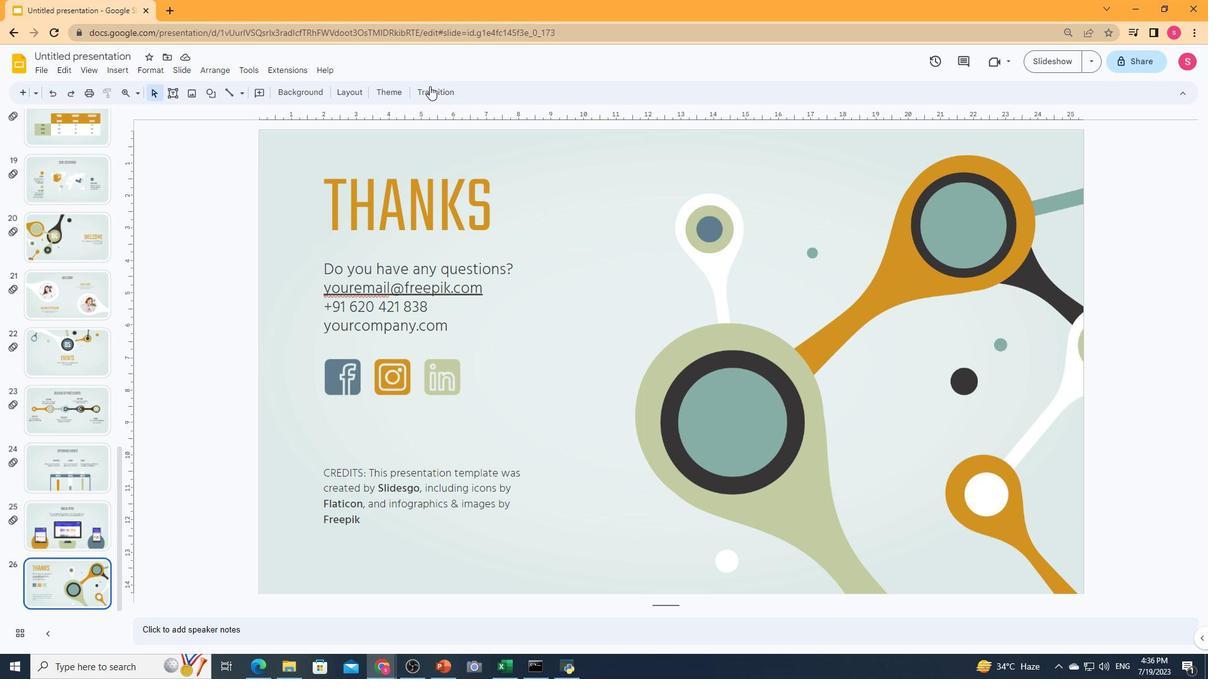 
Action: Mouse pressed left at (437, 94)
Screenshot: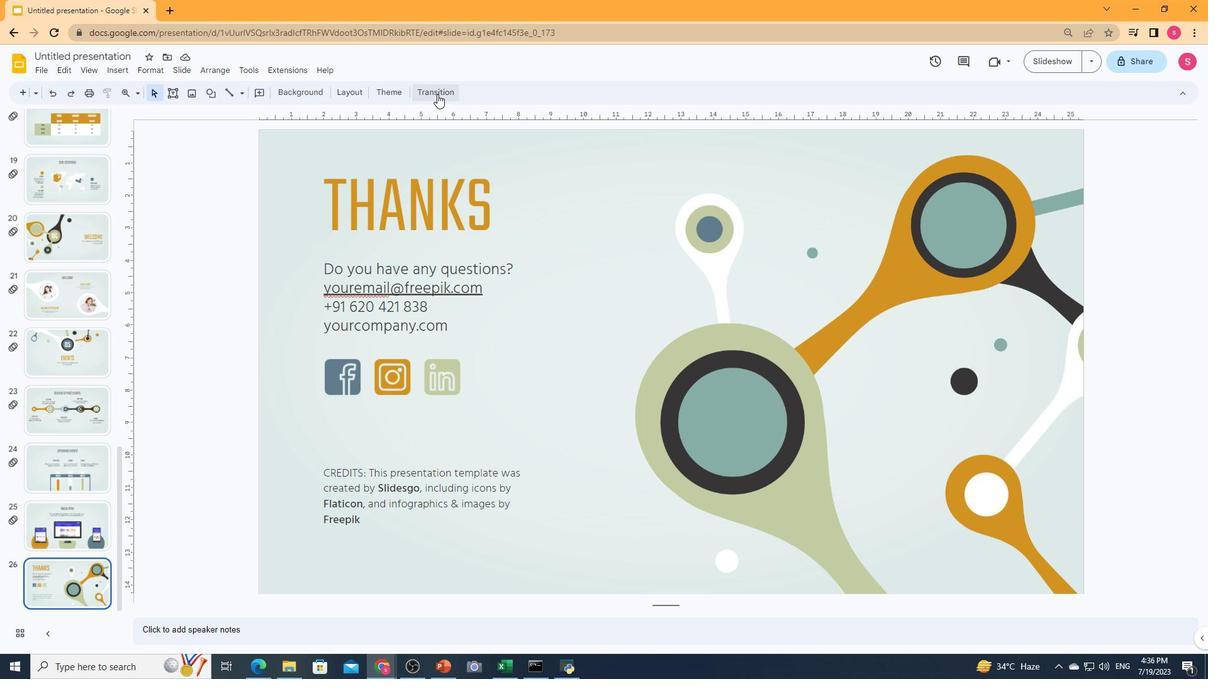 
Action: Mouse moved to (1125, 197)
Screenshot: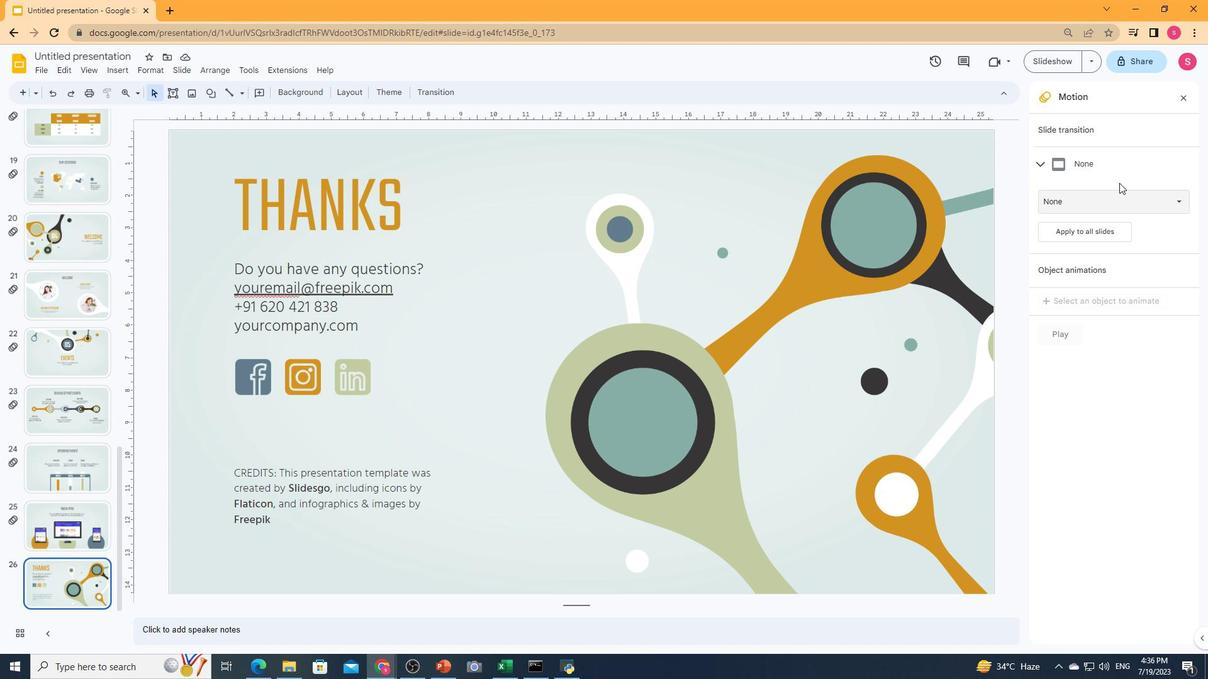 
Action: Mouse pressed left at (1125, 197)
Screenshot: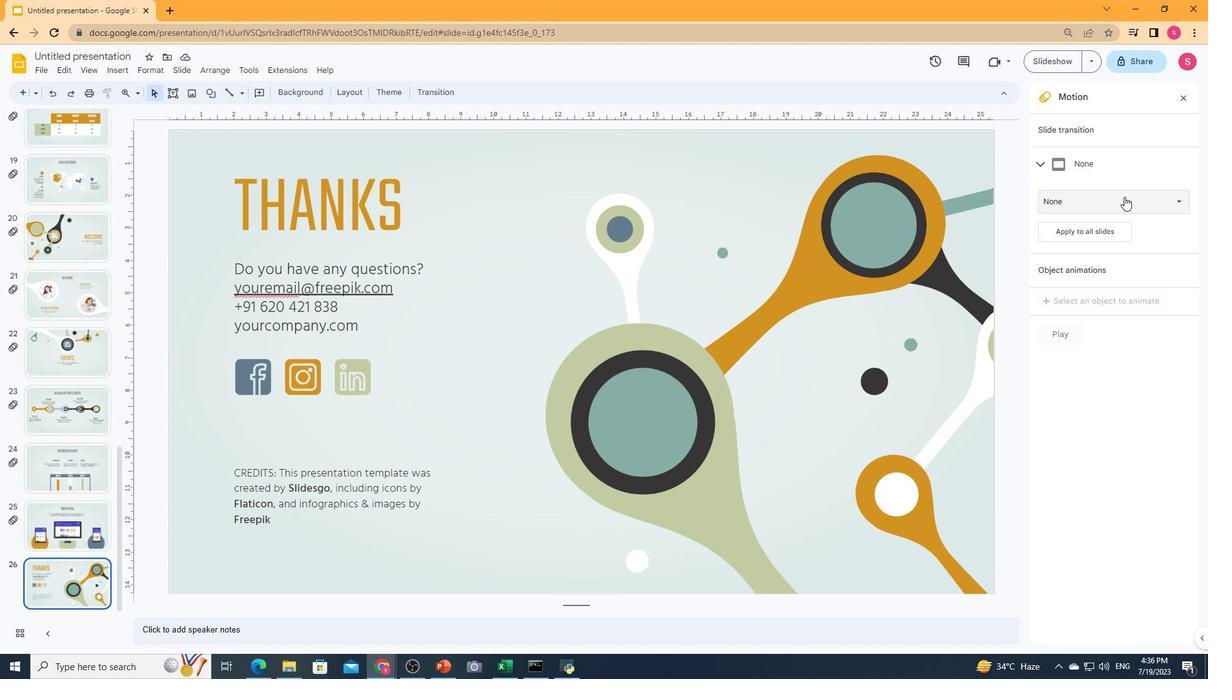 
Action: Mouse moved to (1077, 321)
Screenshot: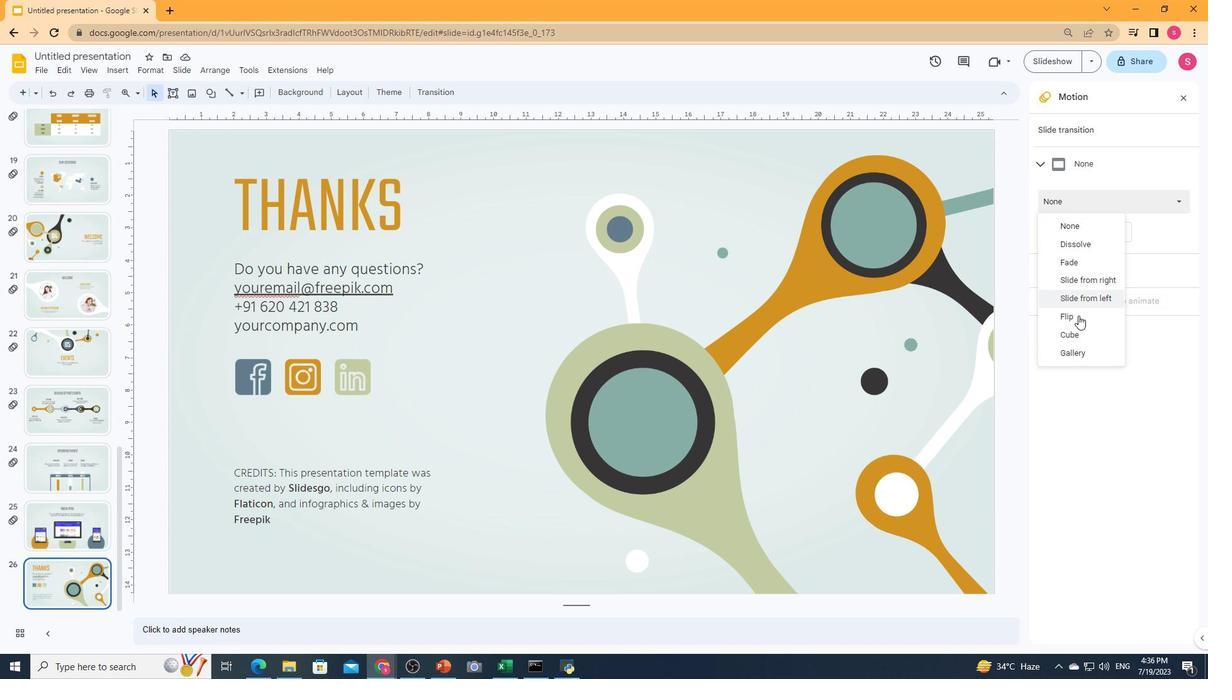 
Action: Mouse pressed left at (1077, 321)
Screenshot: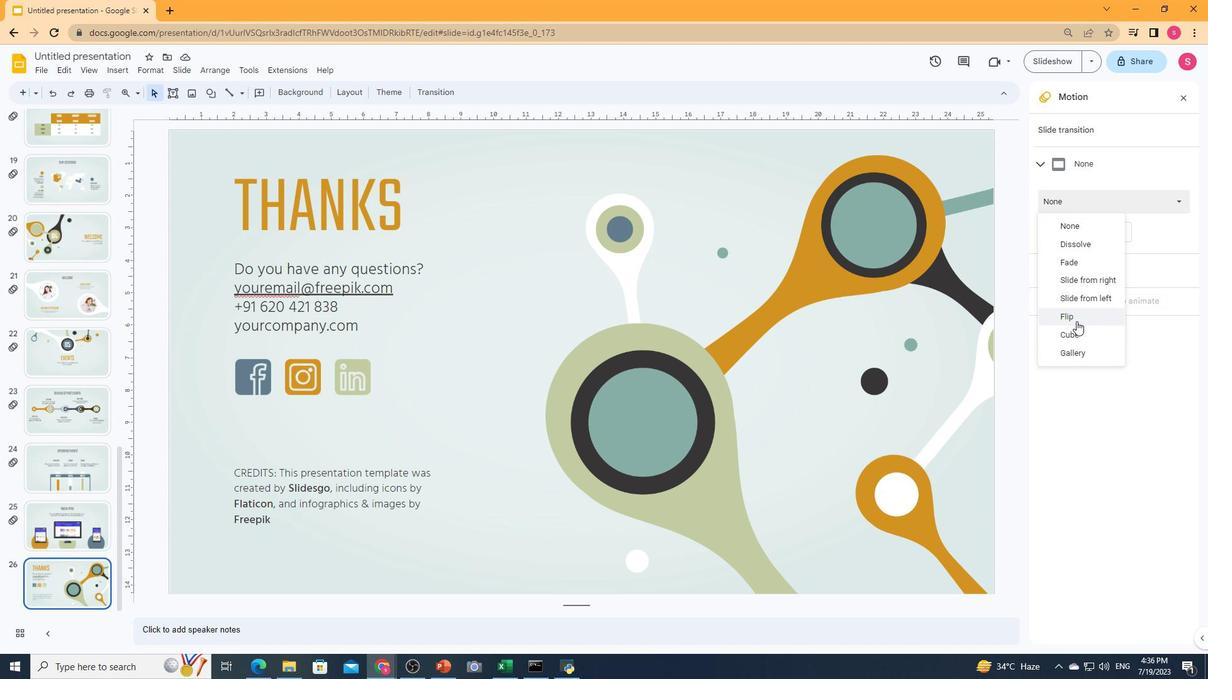 
Action: Mouse moved to (1176, 226)
Screenshot: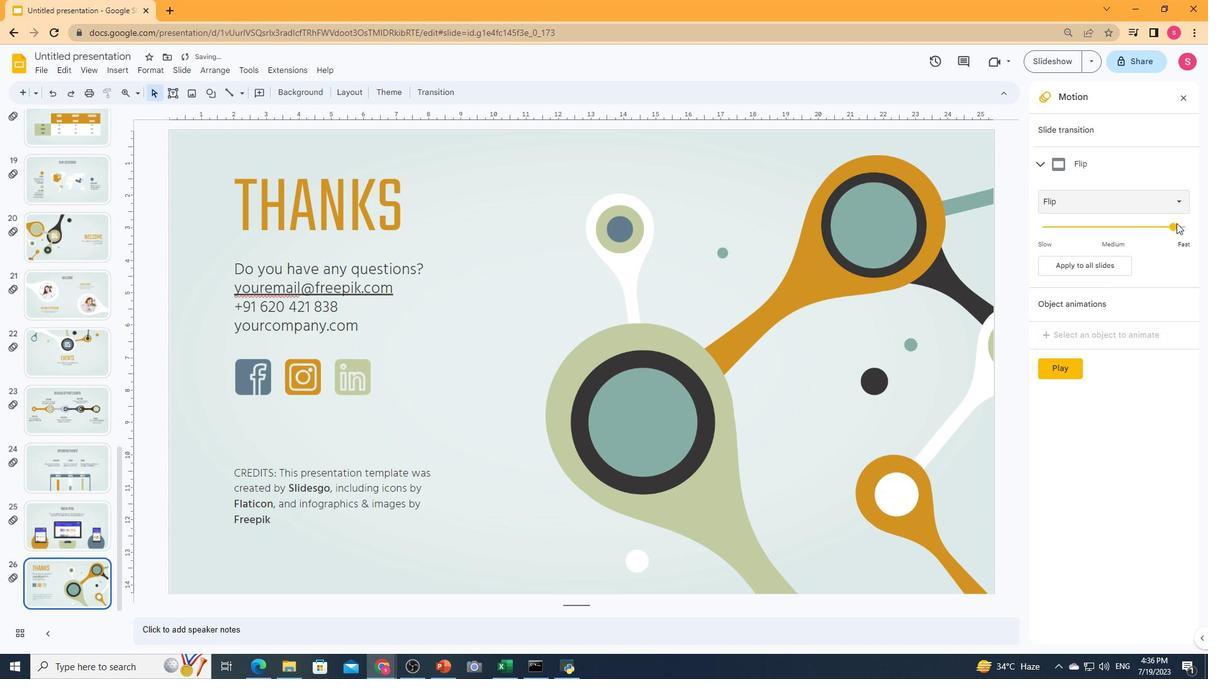 
Action: Mouse pressed left at (1176, 226)
Screenshot: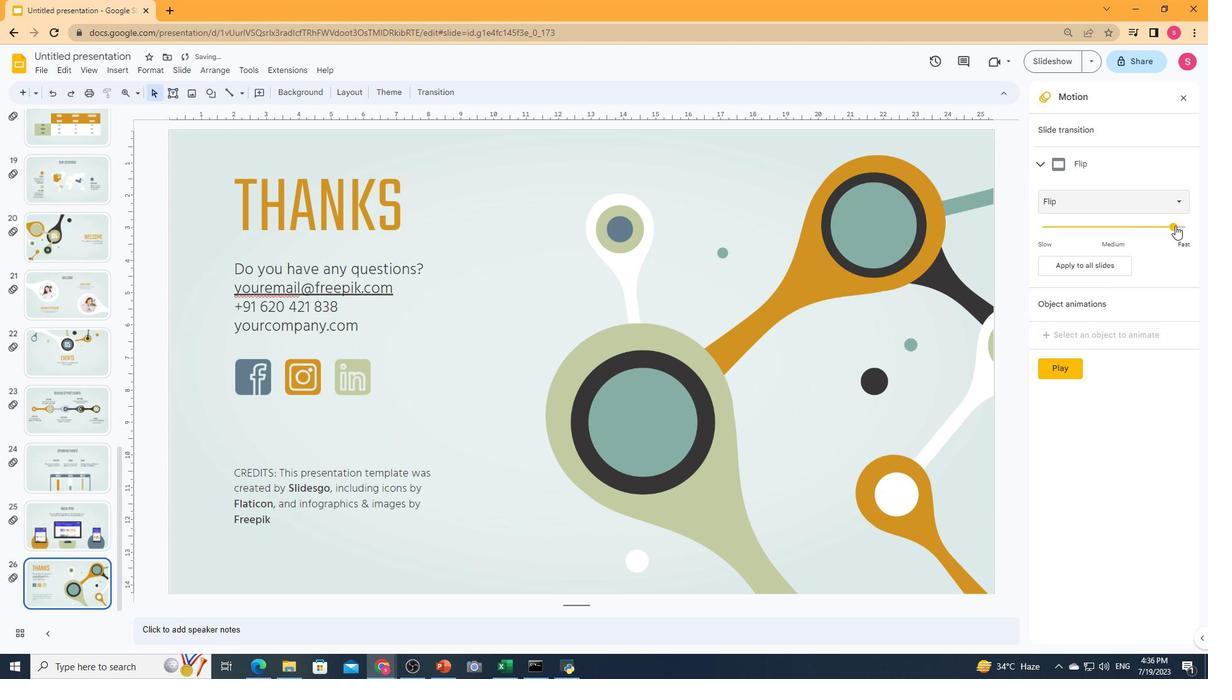 
Action: Mouse moved to (1066, 366)
Screenshot: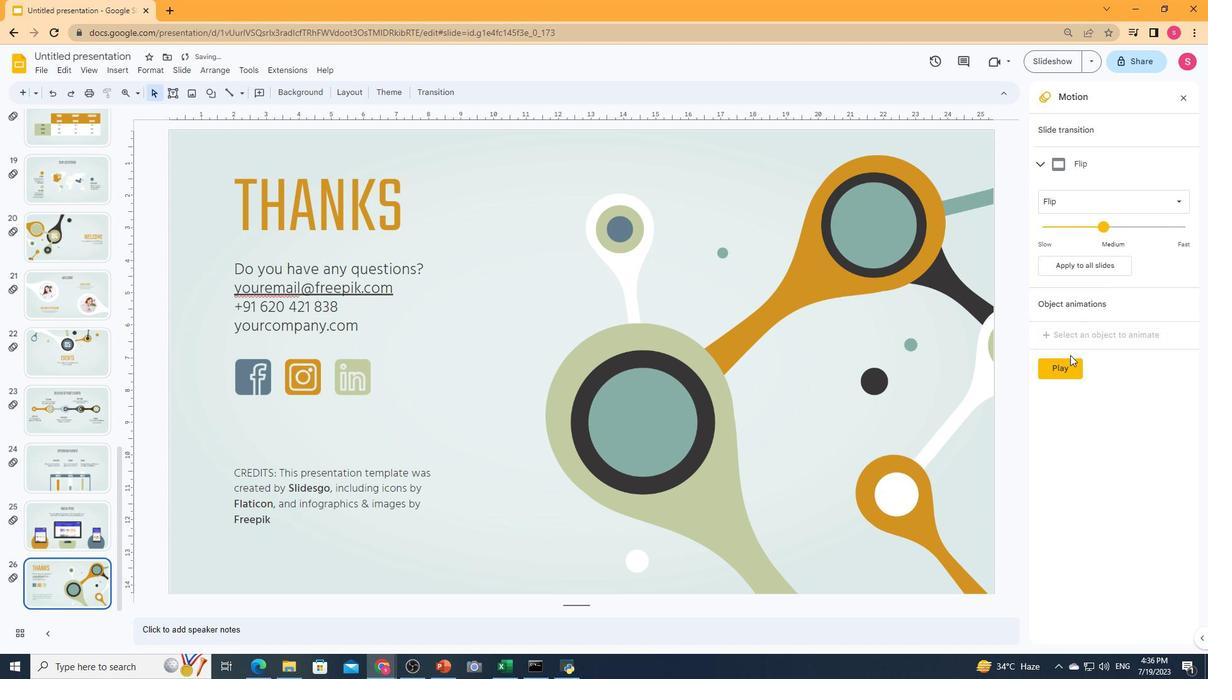 
Action: Mouse pressed left at (1066, 366)
Screenshot: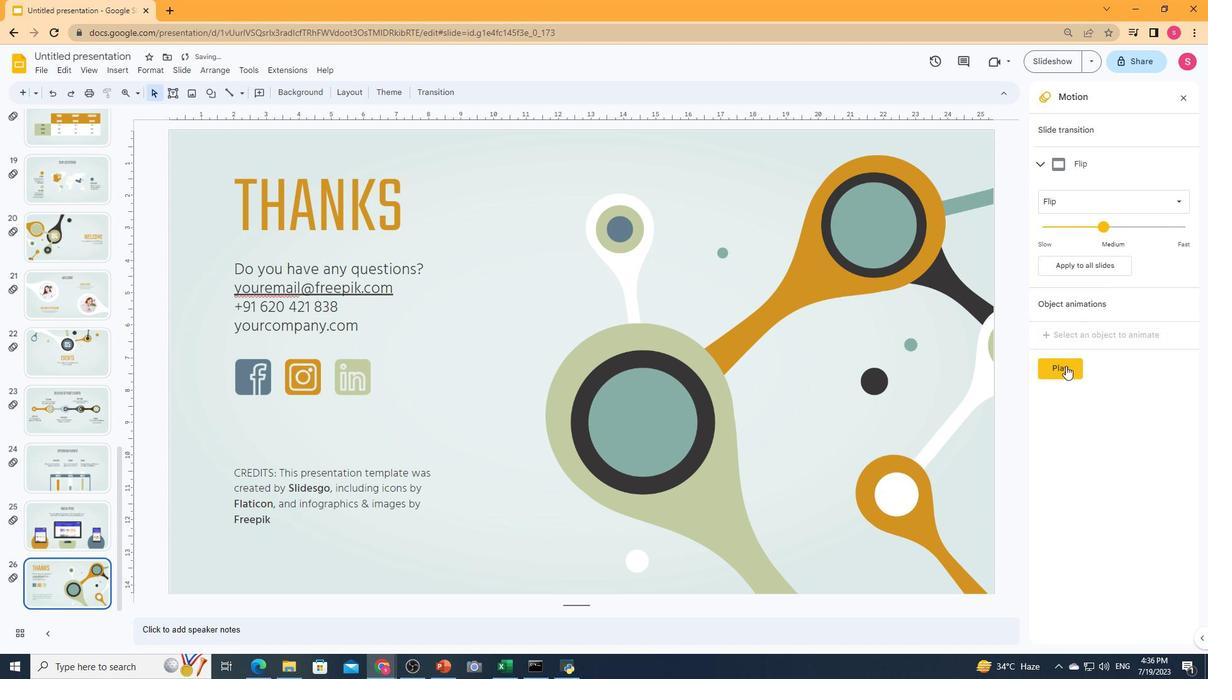 
Action: Mouse moved to (1051, 370)
Screenshot: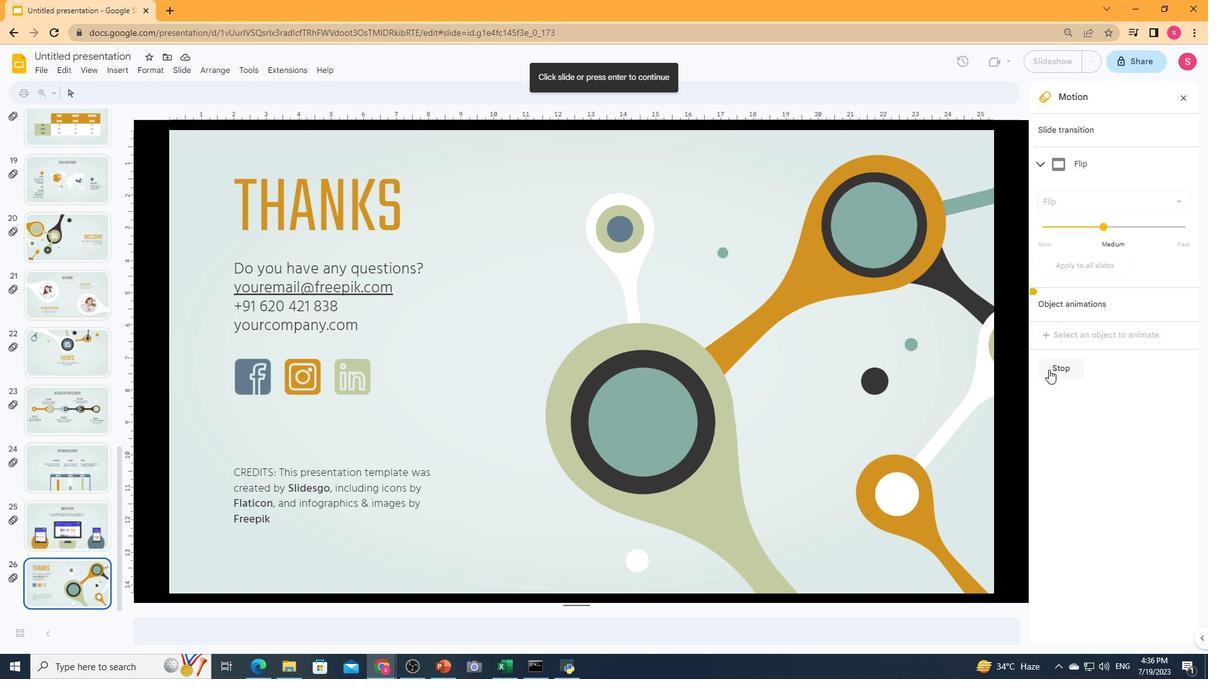 
Action: Mouse pressed left at (1051, 370)
Screenshot: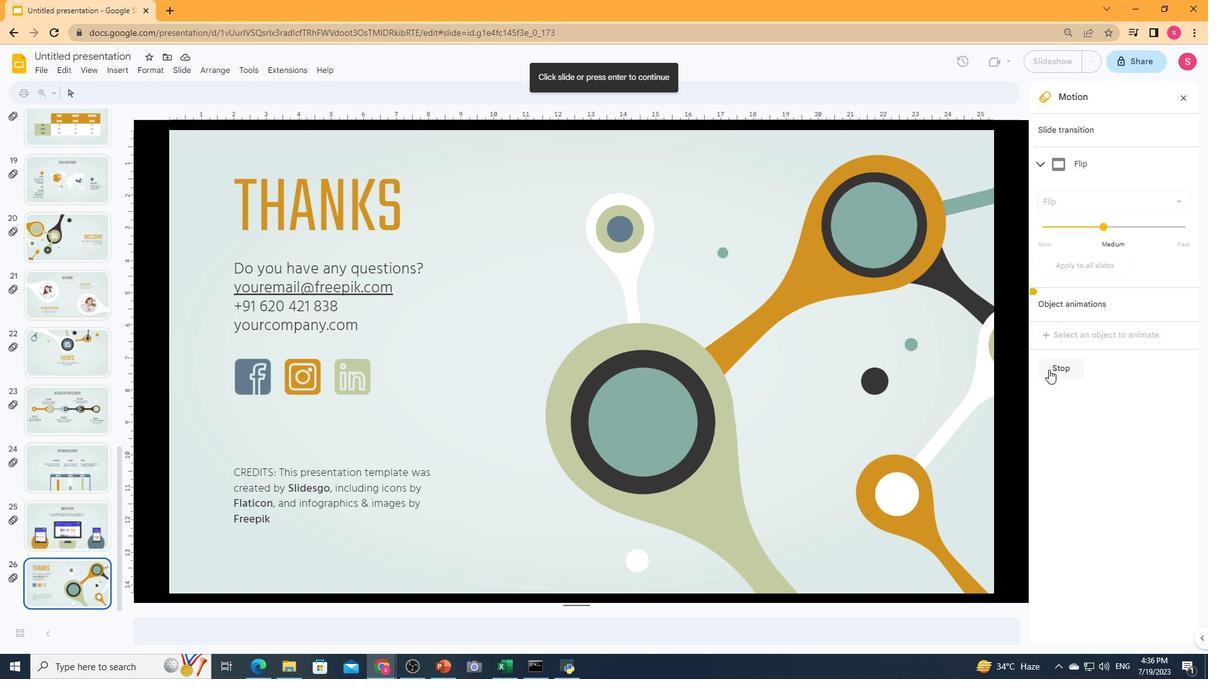 
Action: Mouse moved to (272, 212)
Screenshot: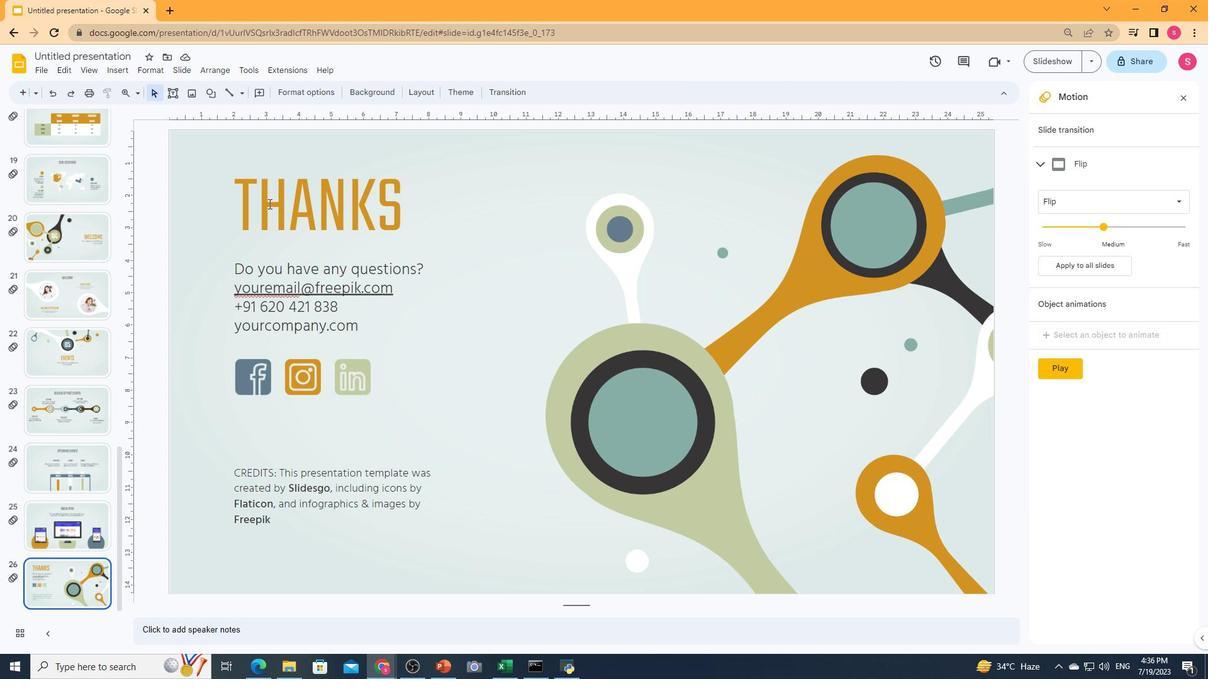 
Action: Mouse pressed left at (272, 212)
Screenshot: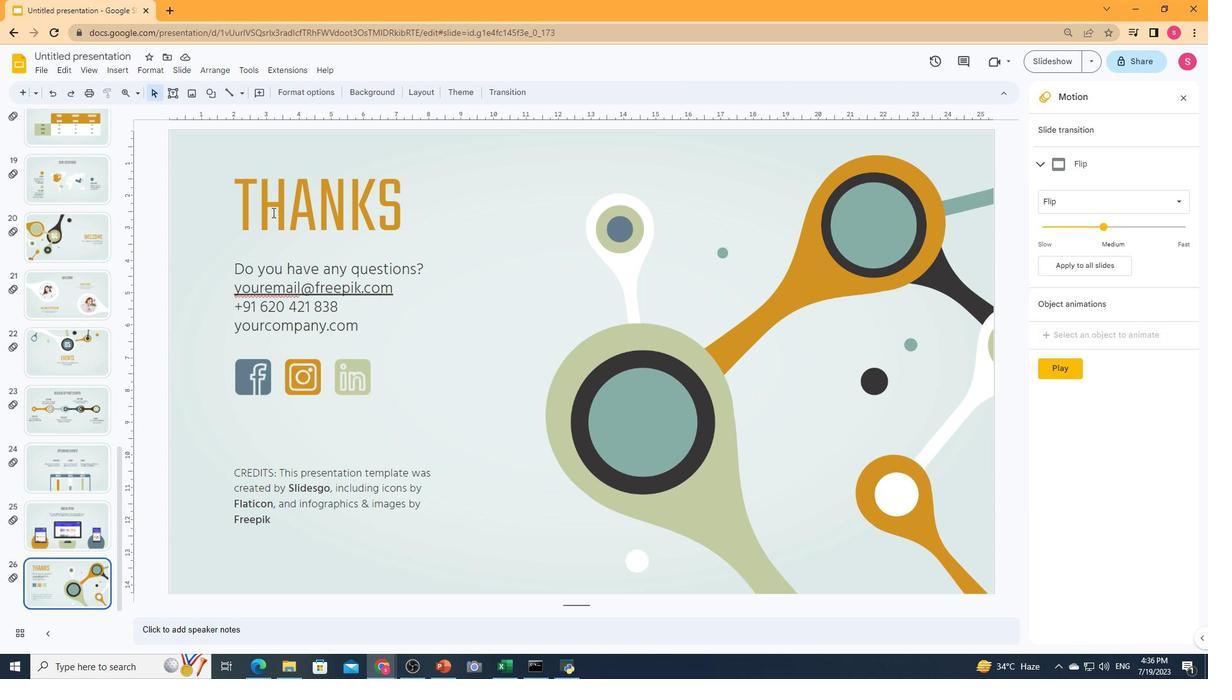 
Action: Mouse moved to (305, 310)
Screenshot: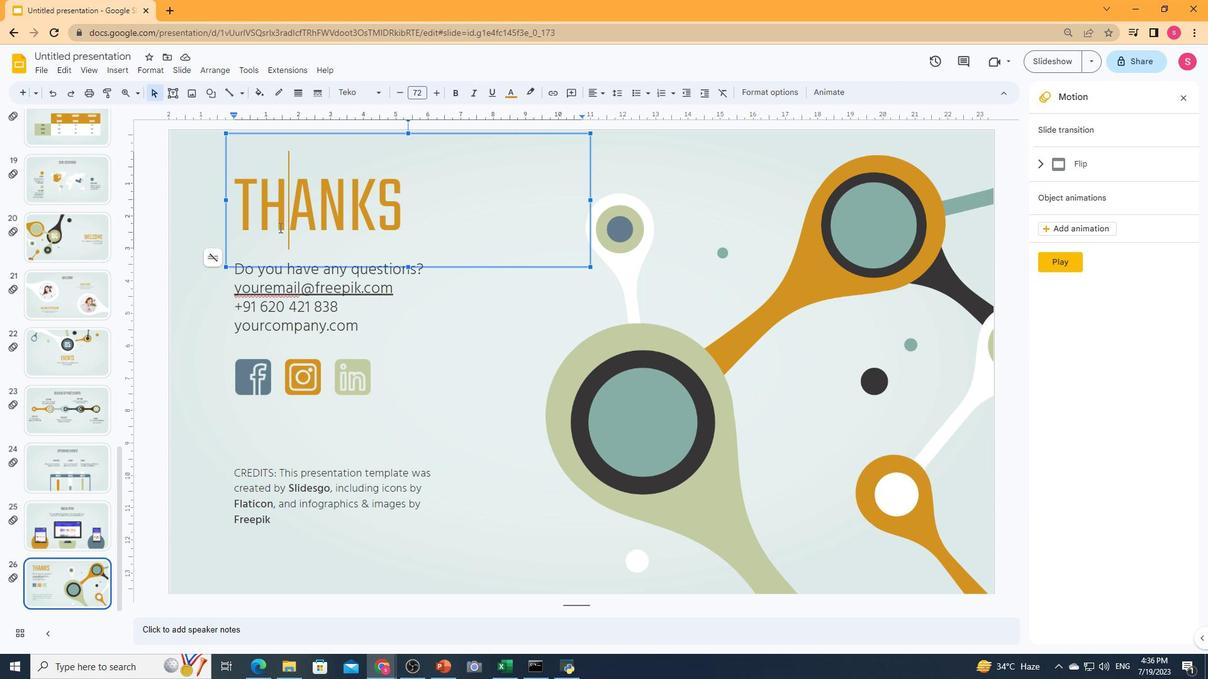 
Action: Mouse pressed left at (305, 310)
Screenshot: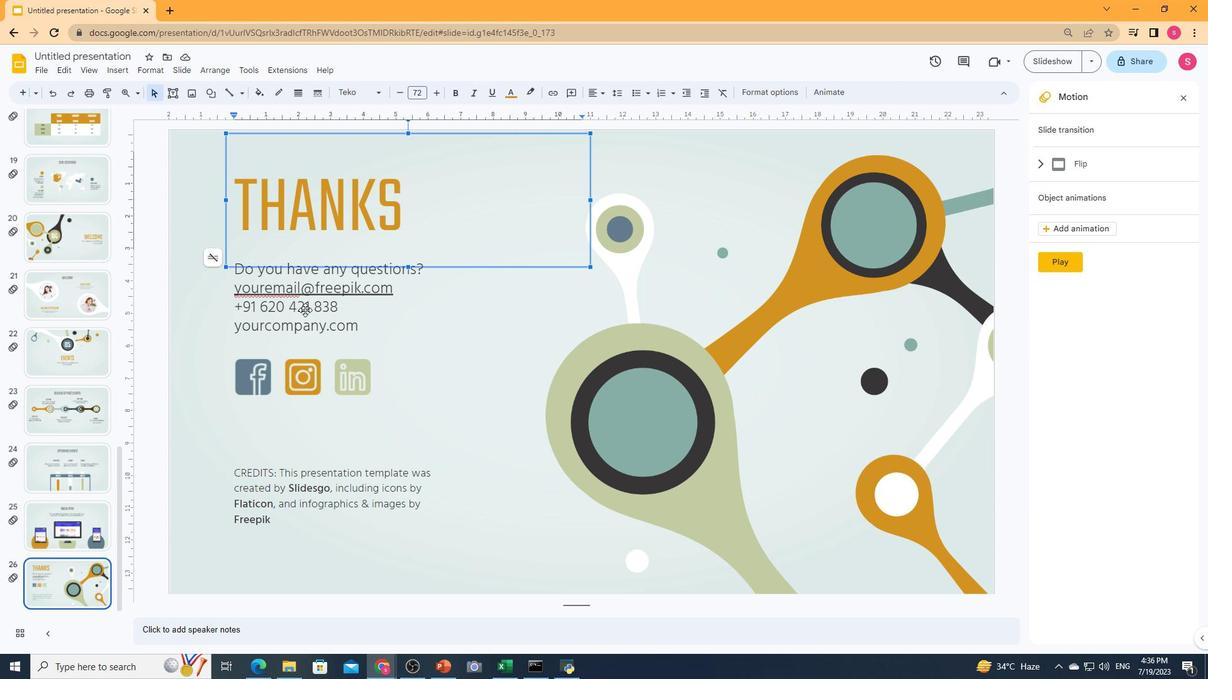 
Action: Mouse moved to (260, 375)
Screenshot: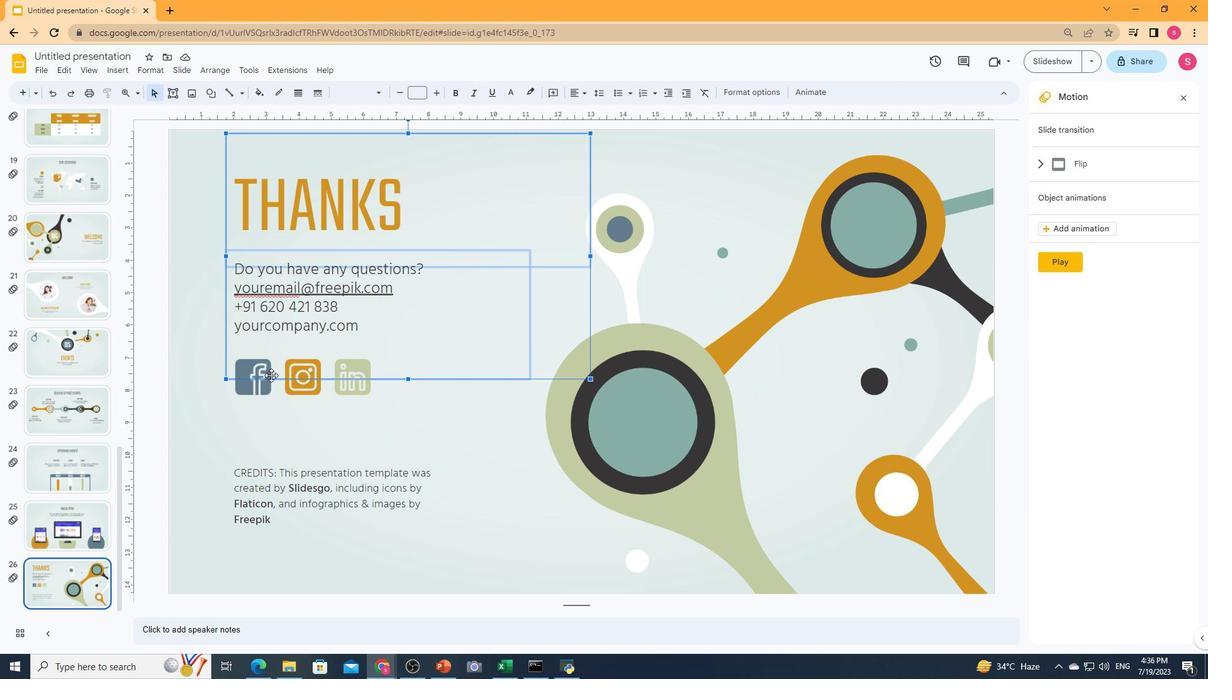 
Action: Mouse pressed left at (260, 375)
Screenshot: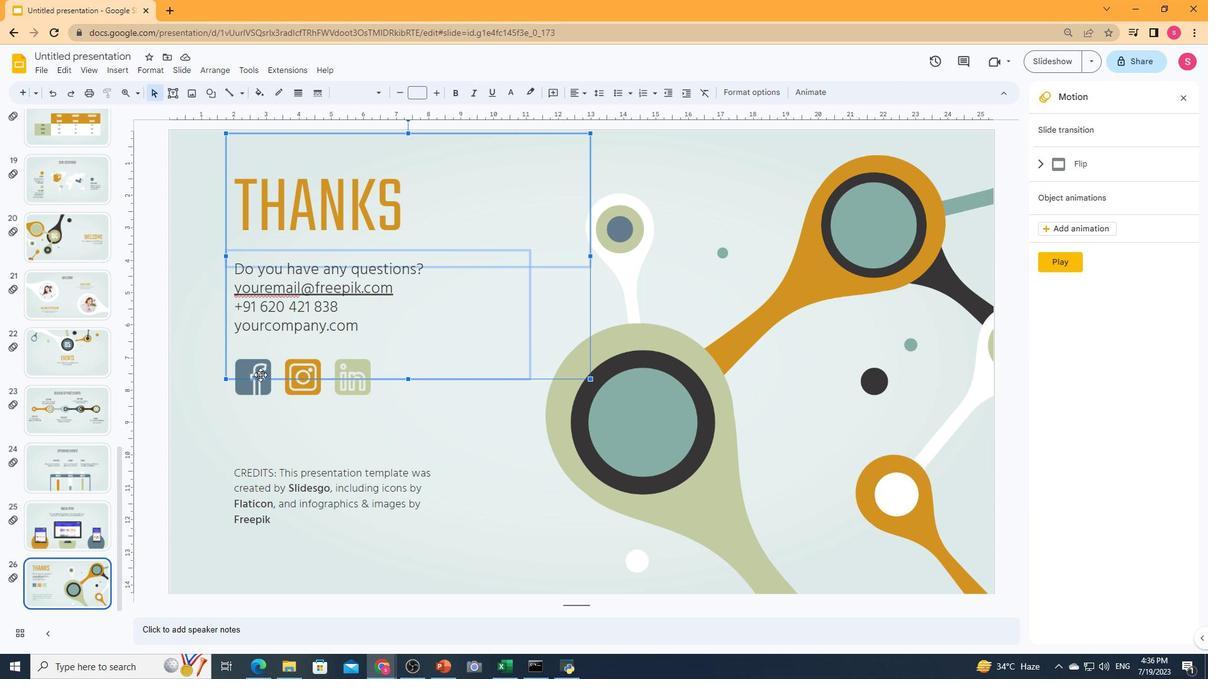 
Action: Mouse moved to (301, 378)
Screenshot: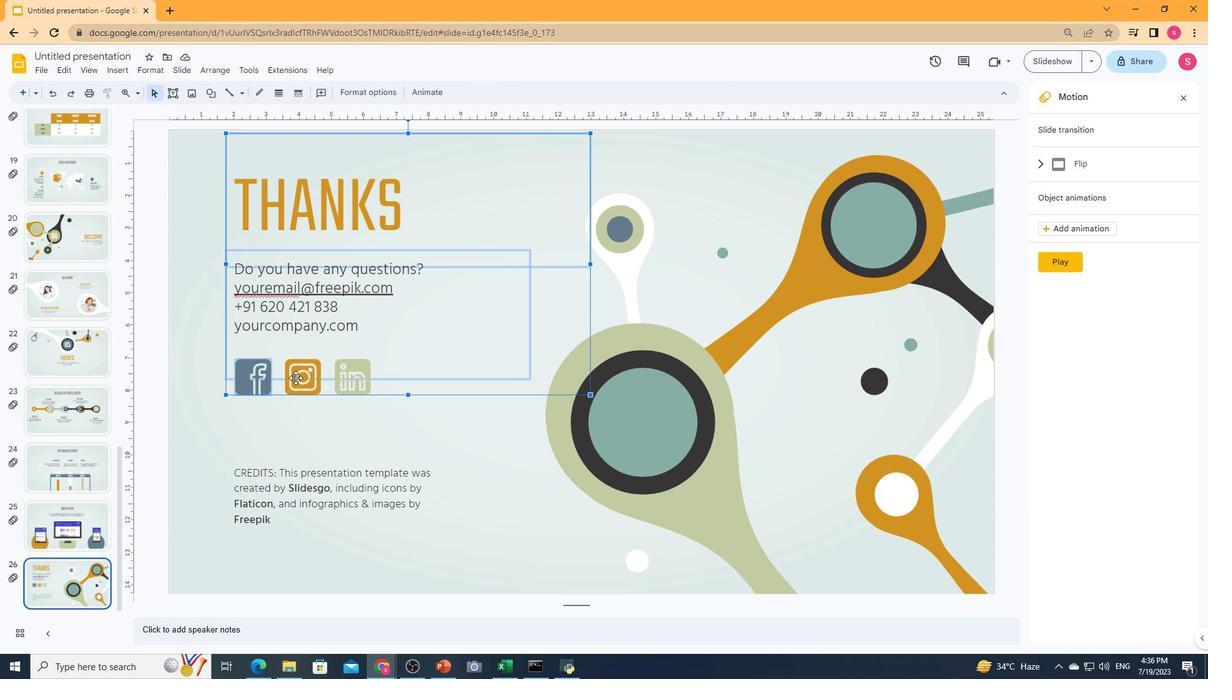 
Action: Mouse pressed left at (301, 378)
Screenshot: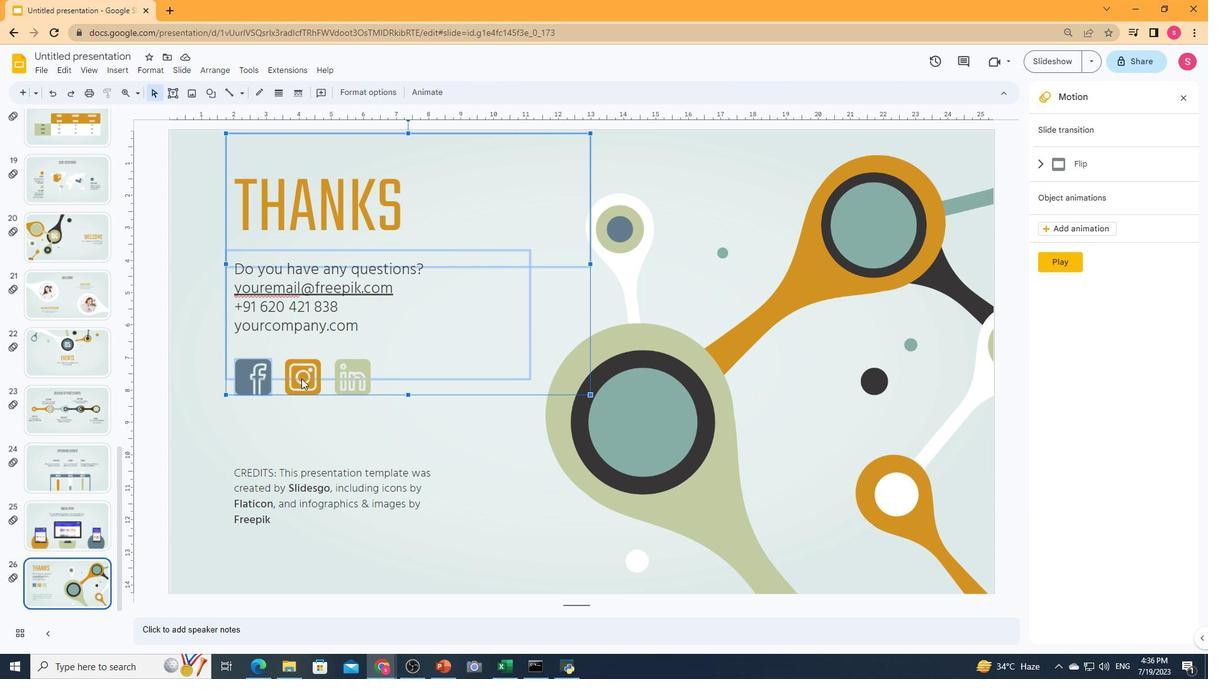 
Action: Mouse moved to (363, 381)
Screenshot: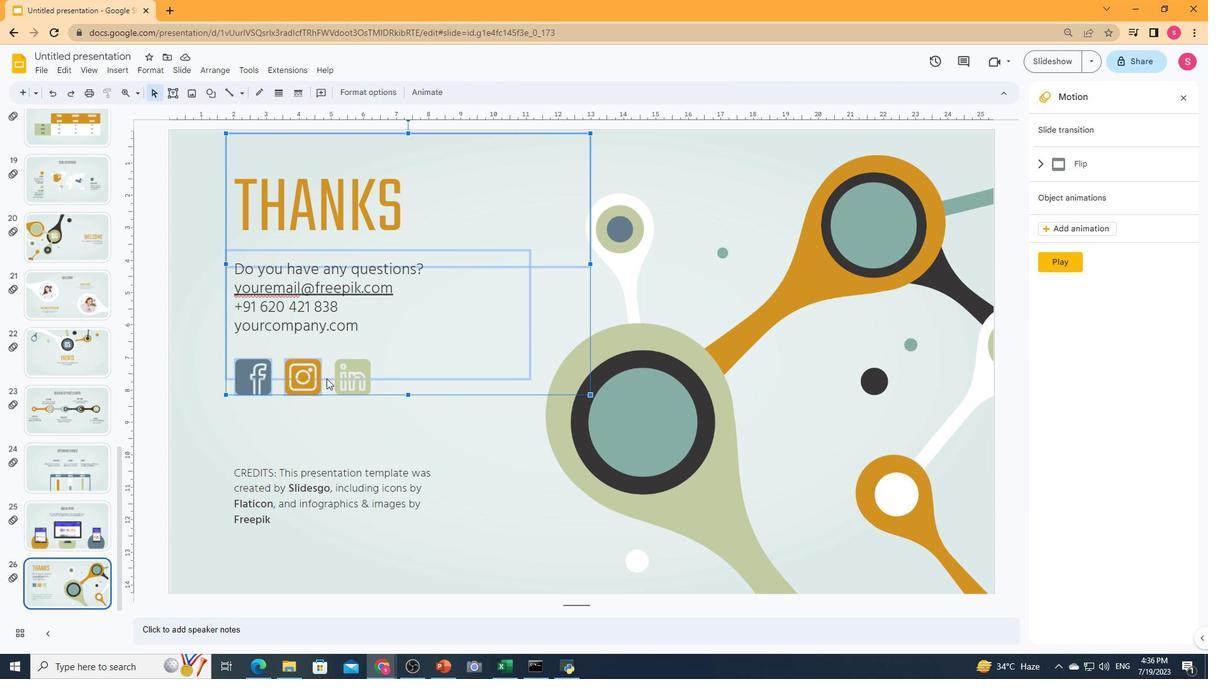
Action: Mouse pressed left at (363, 381)
Screenshot: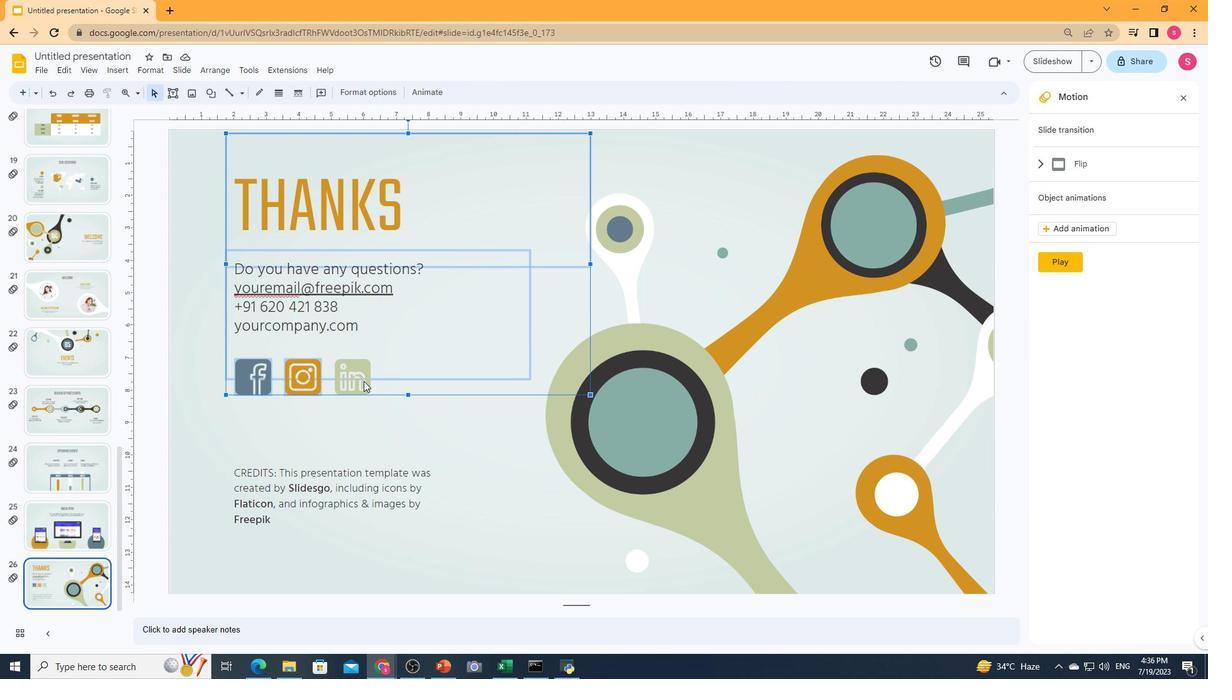 
Action: Mouse moved to (1075, 233)
Screenshot: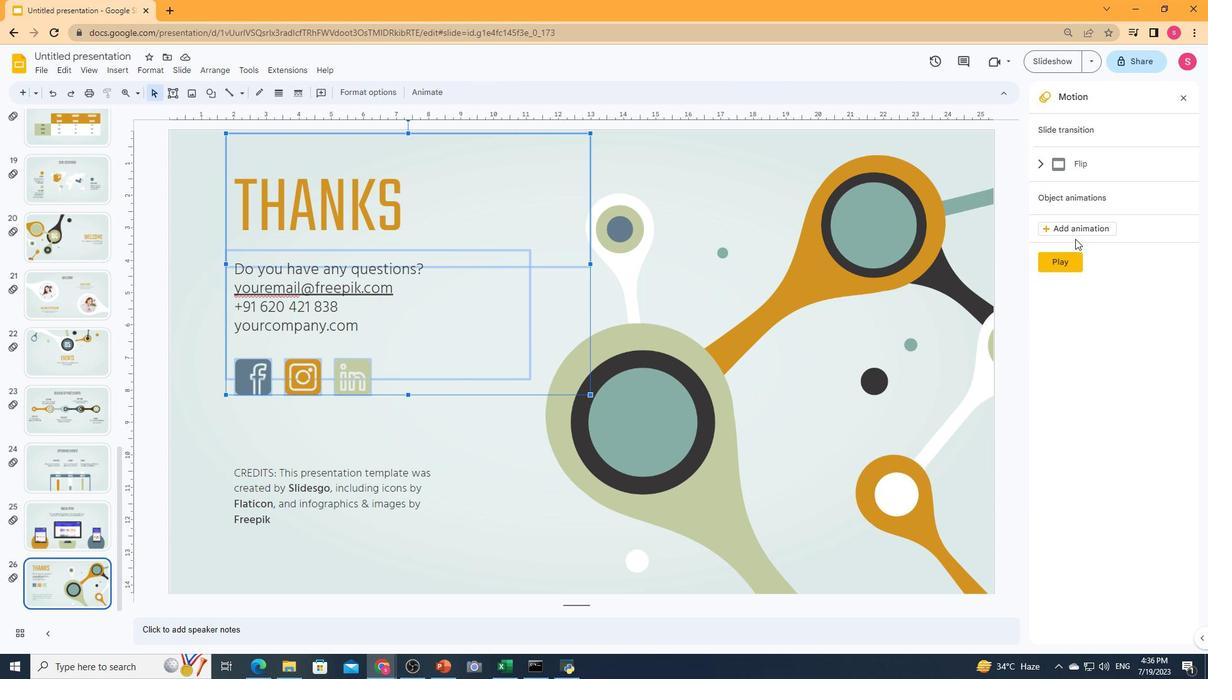 
Action: Mouse pressed left at (1075, 233)
Screenshot: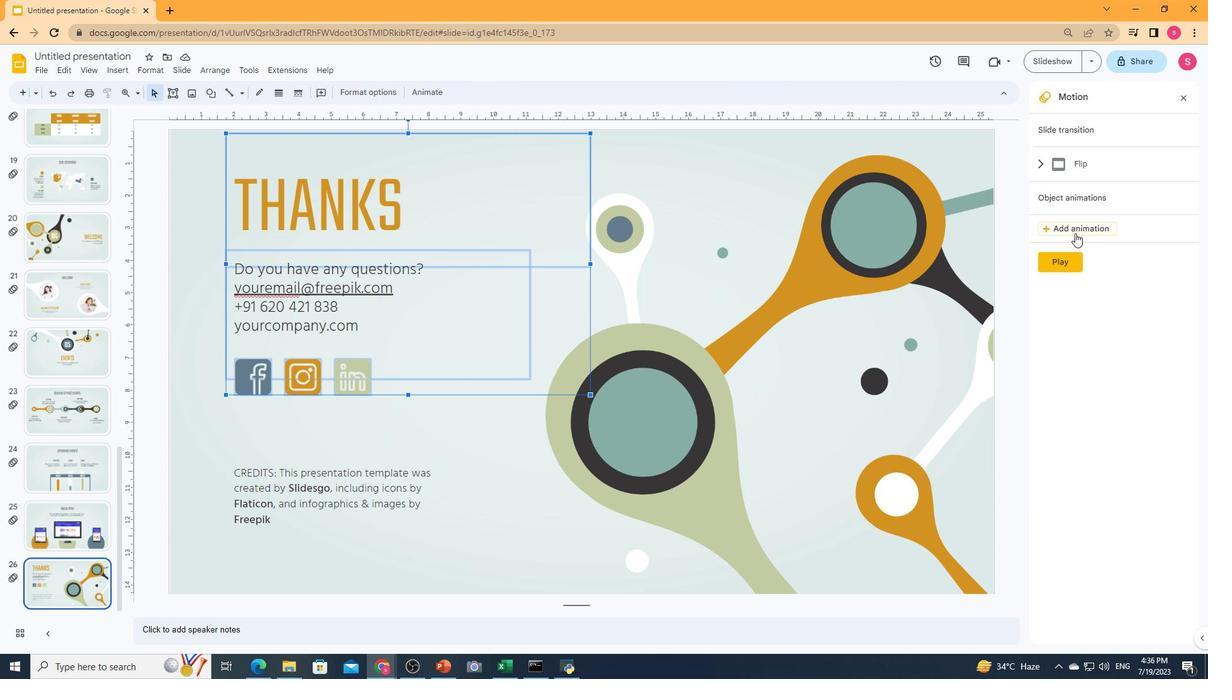 
Action: Mouse moved to (1043, 235)
Screenshot: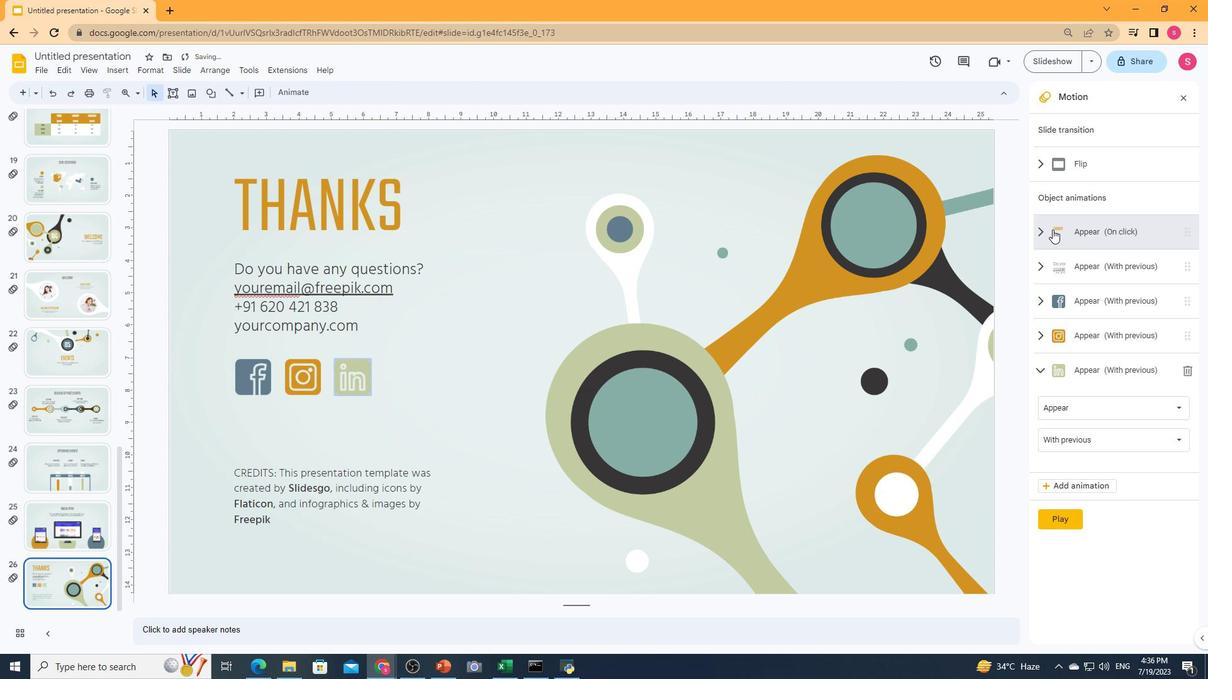 
Action: Mouse pressed left at (1043, 235)
Screenshot: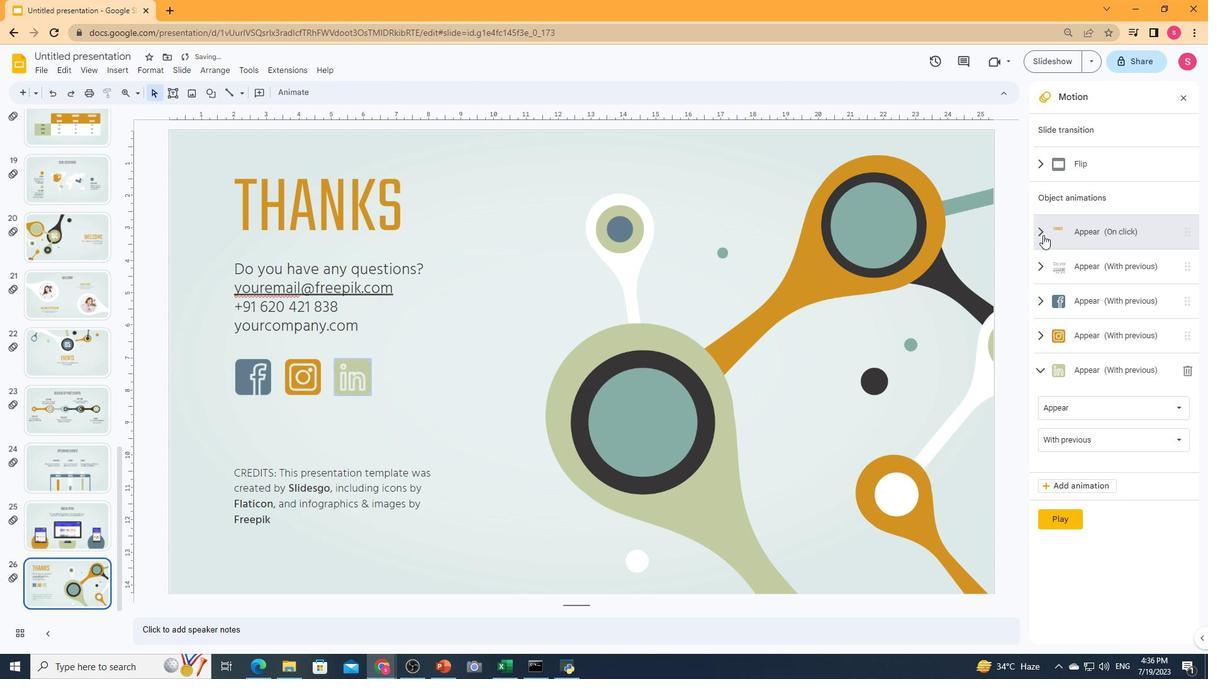 
Action: Mouse moved to (1069, 299)
Screenshot: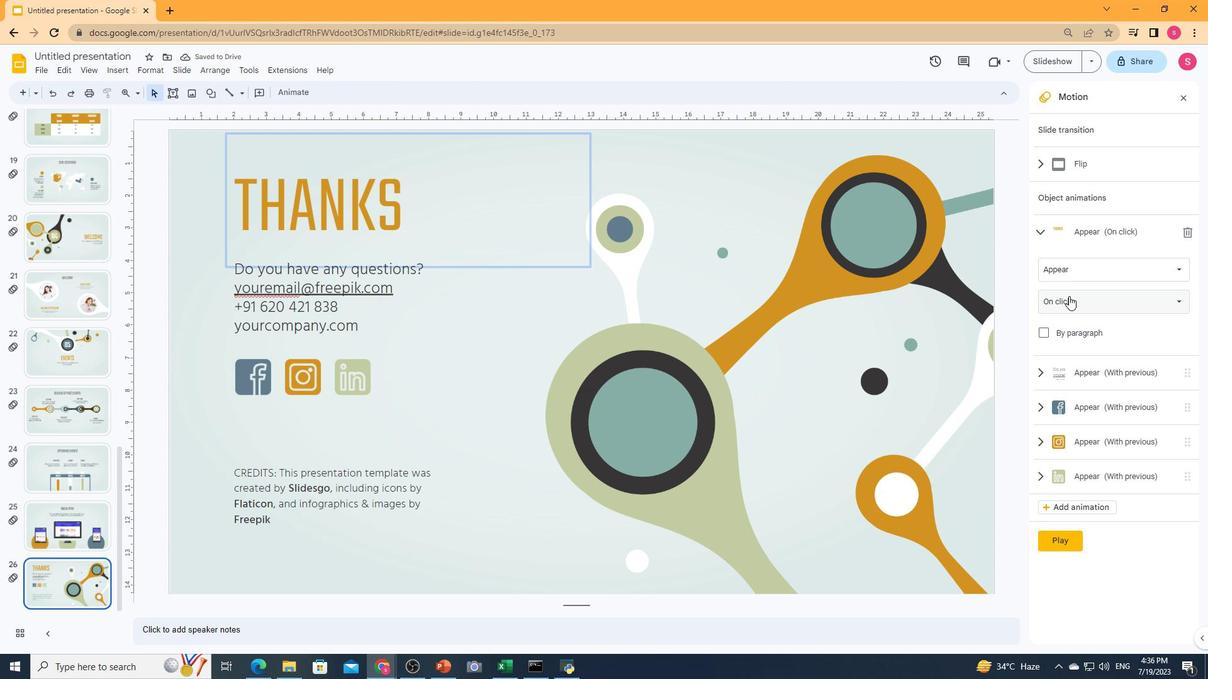 
Action: Mouse pressed left at (1069, 299)
Screenshot: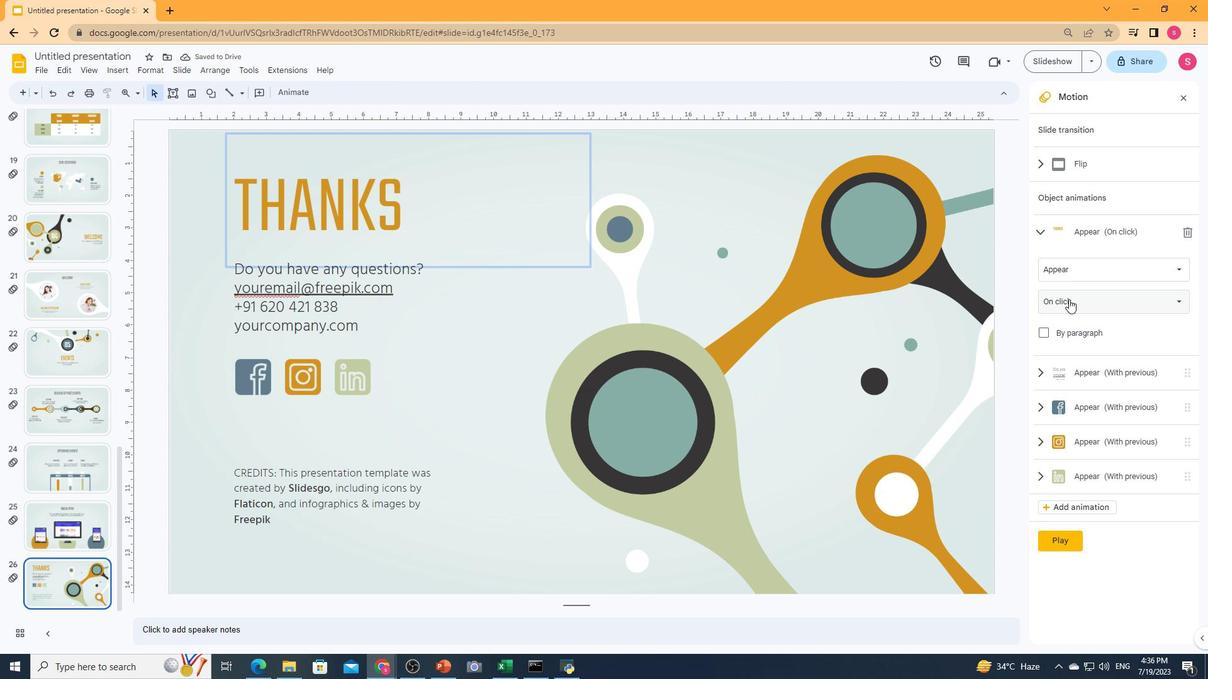 
Action: Mouse moved to (1064, 343)
Screenshot: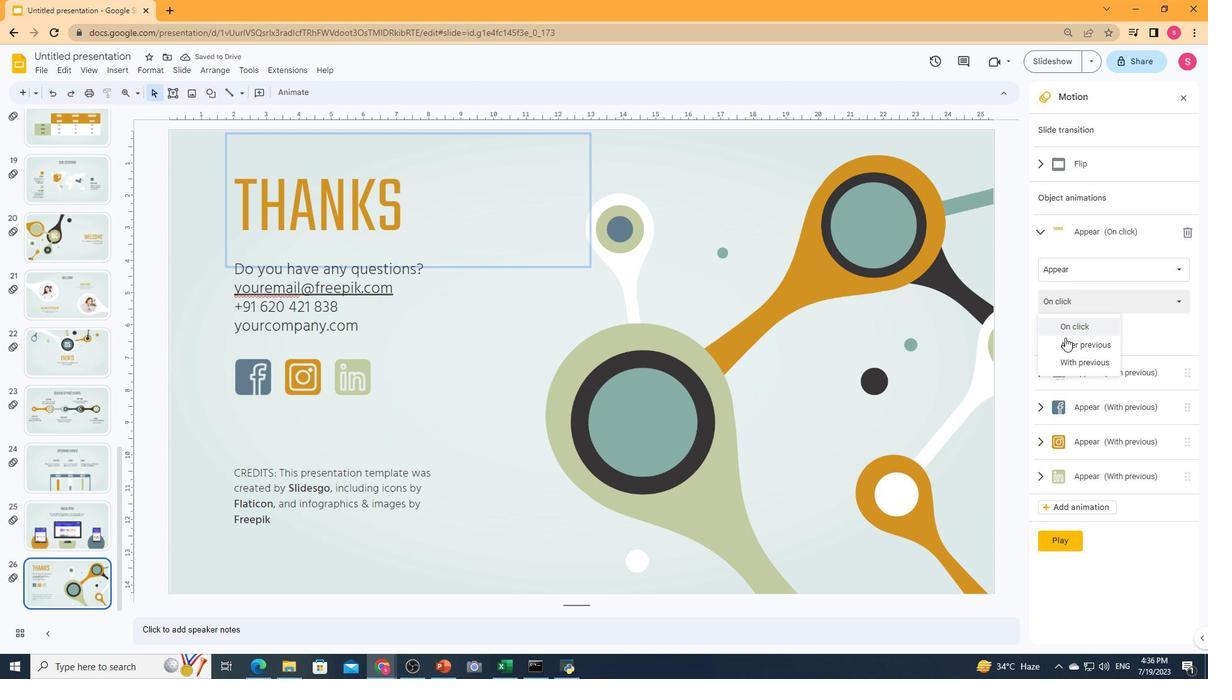 
Action: Mouse pressed left at (1064, 343)
Screenshot: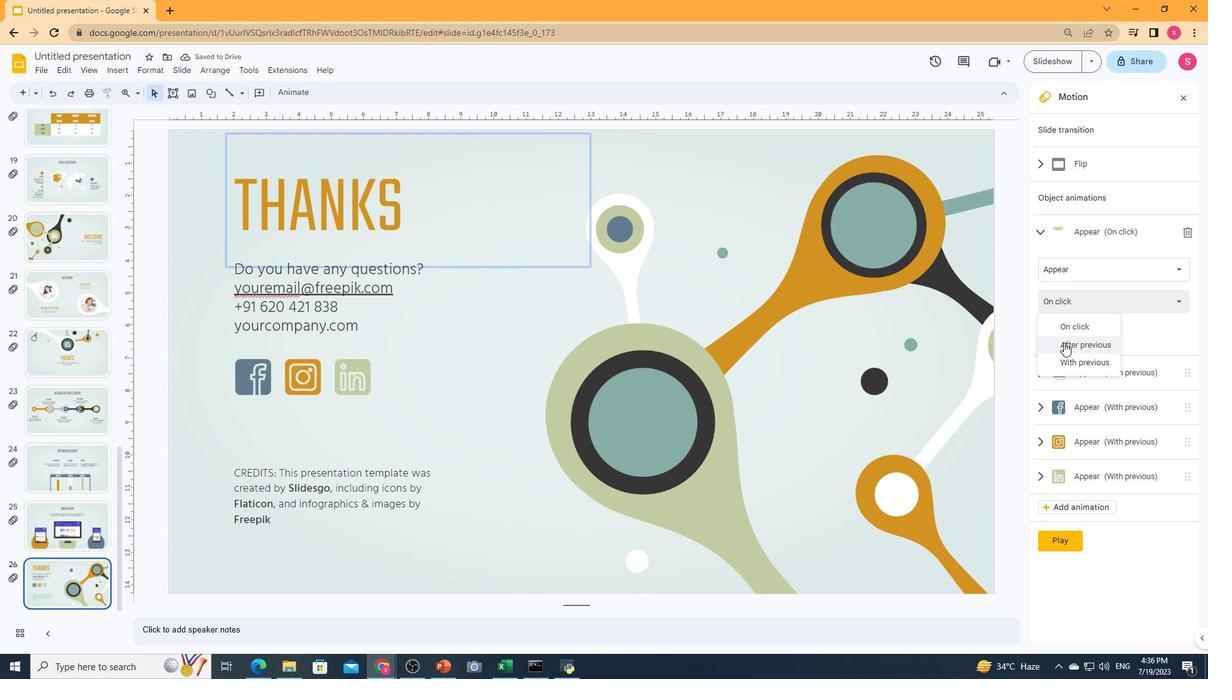 
Action: Mouse moved to (1080, 275)
Screenshot: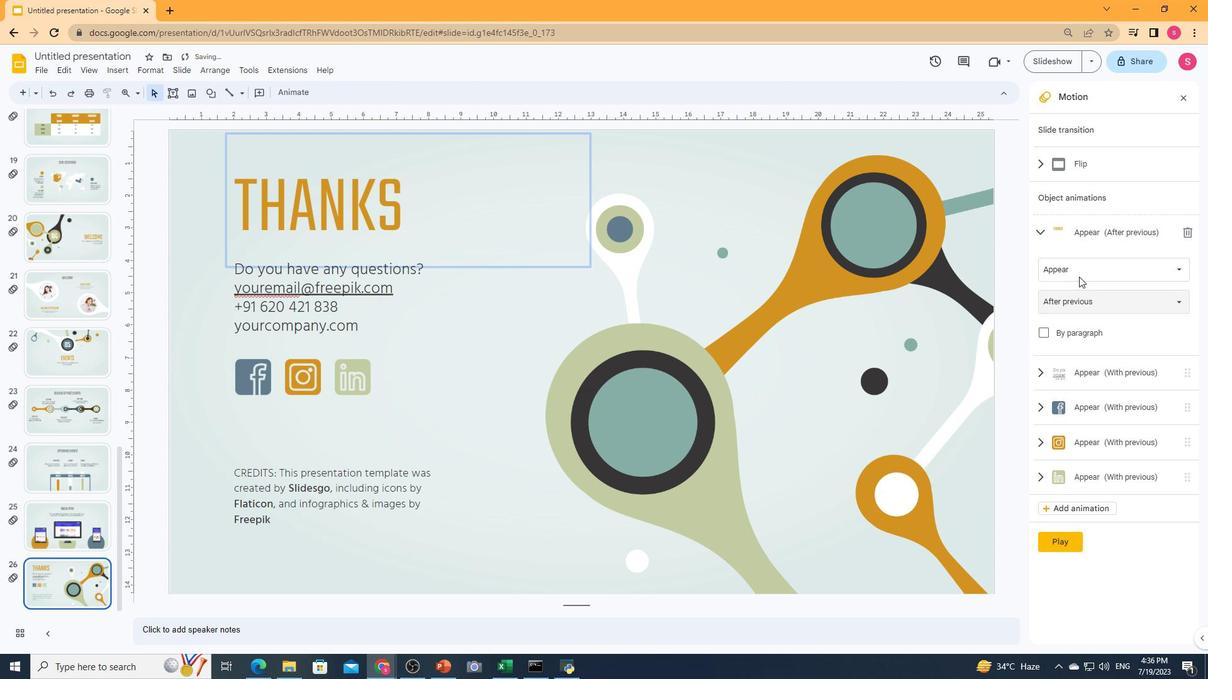 
Action: Mouse pressed left at (1080, 275)
Screenshot: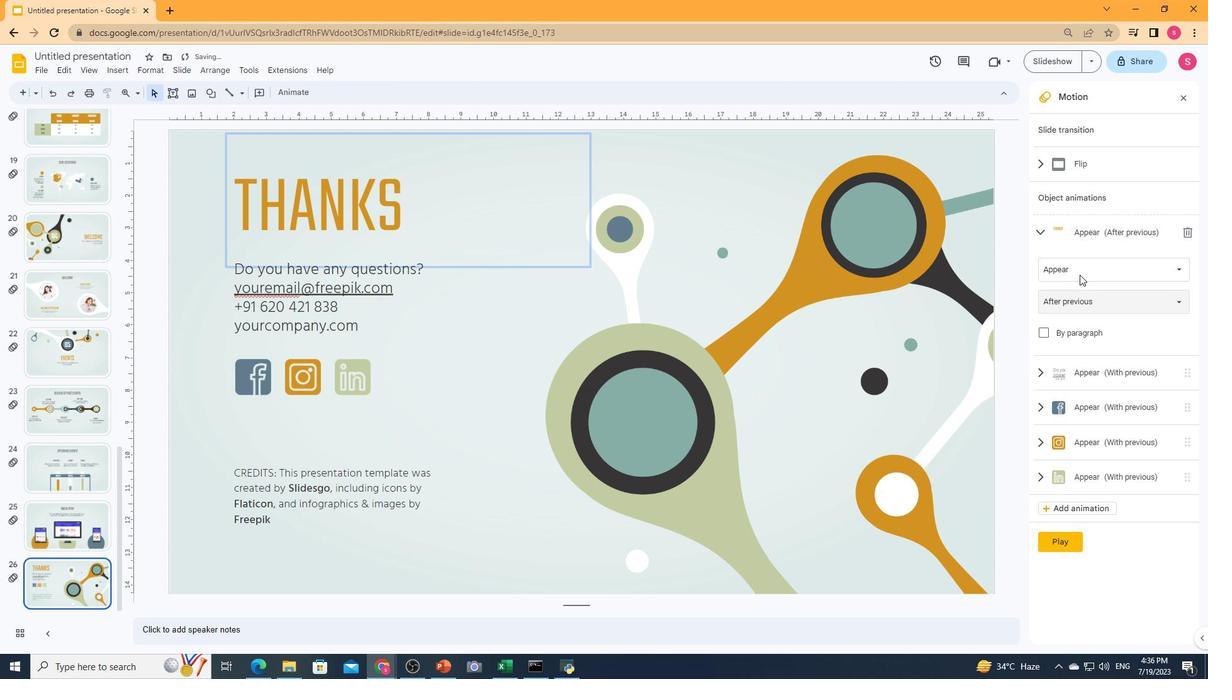 
Action: Mouse moved to (1067, 295)
Screenshot: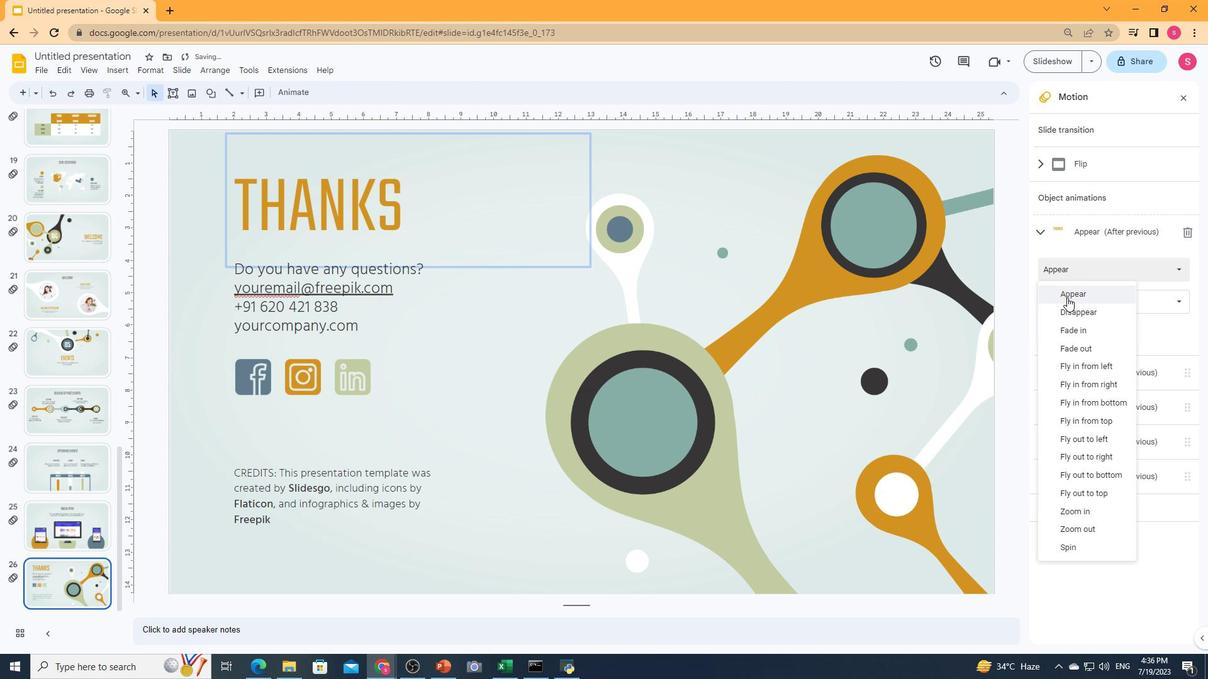 
Action: Mouse pressed left at (1067, 295)
Screenshot: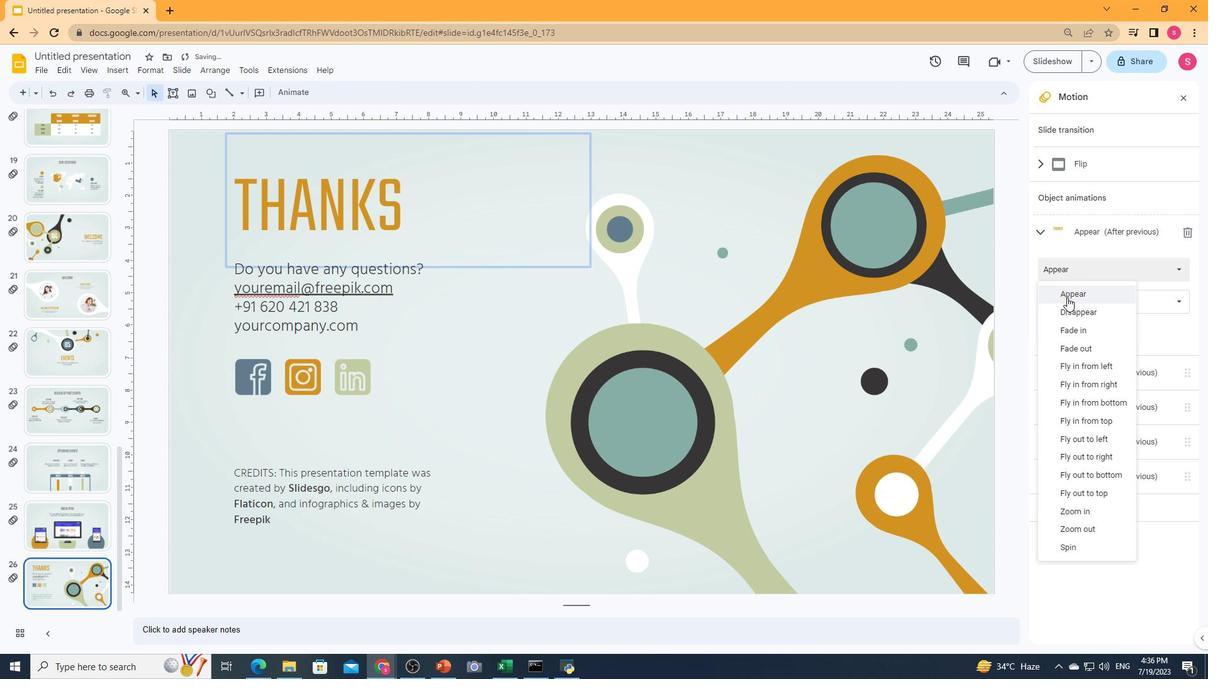 
Action: Mouse moved to (1061, 545)
Screenshot: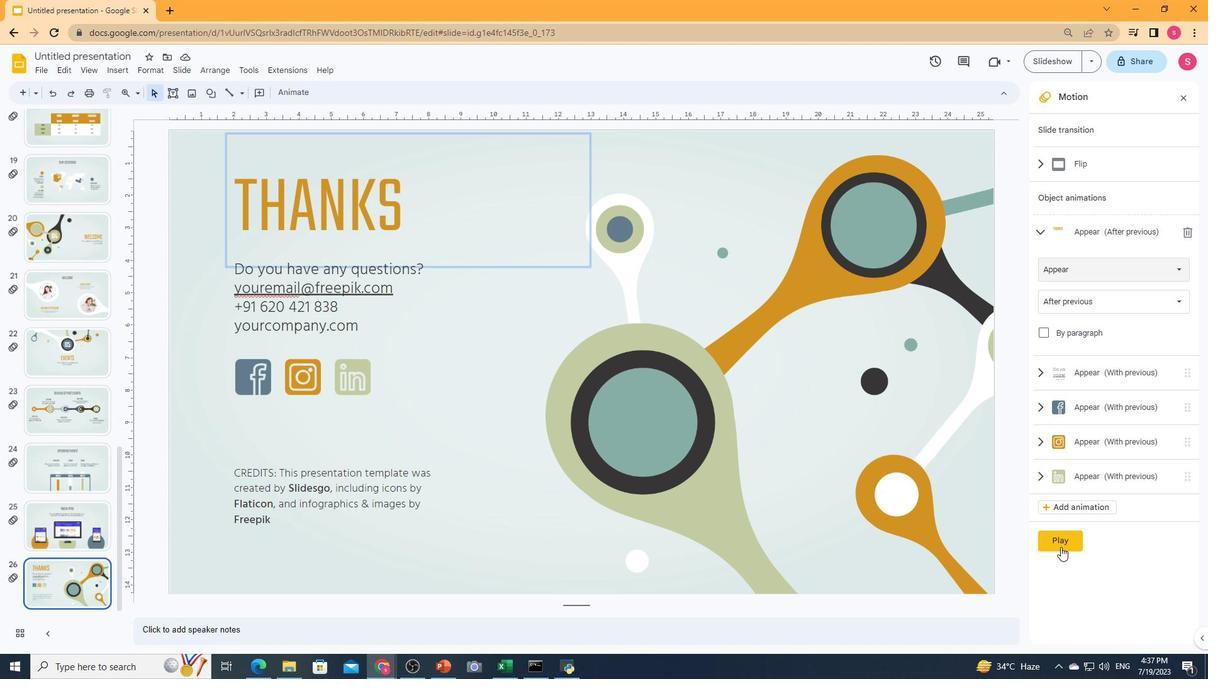 
Action: Mouse pressed left at (1061, 545)
Screenshot: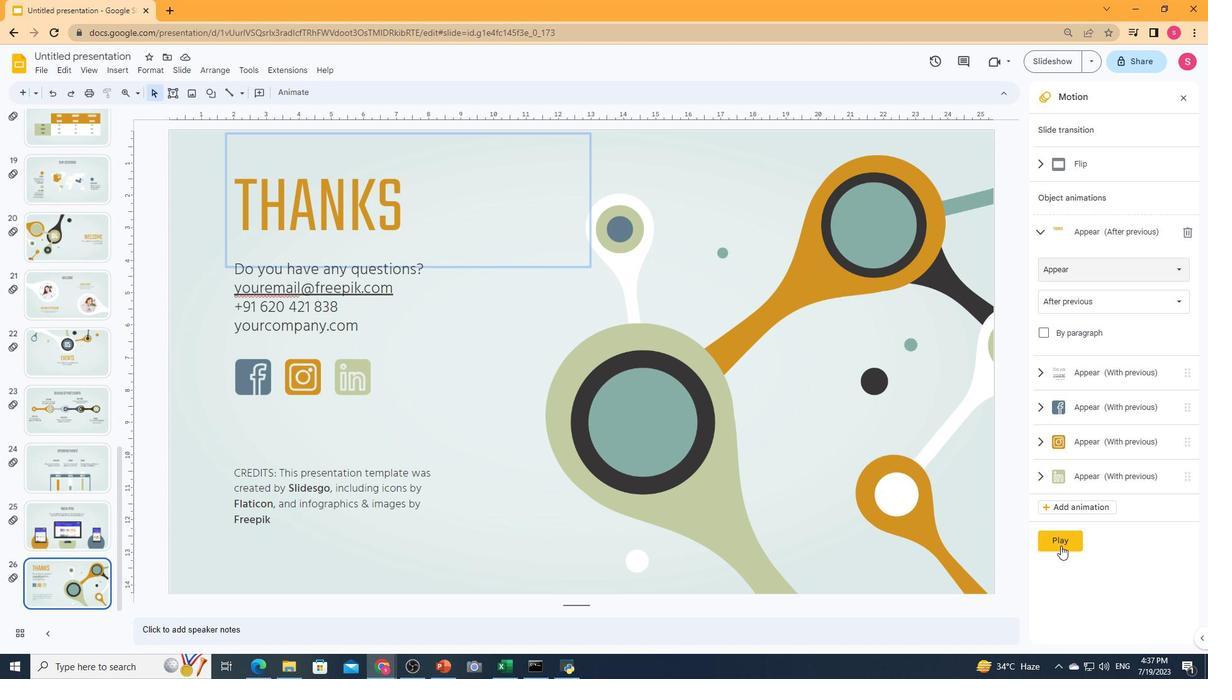 
Action: Mouse moved to (1057, 548)
Screenshot: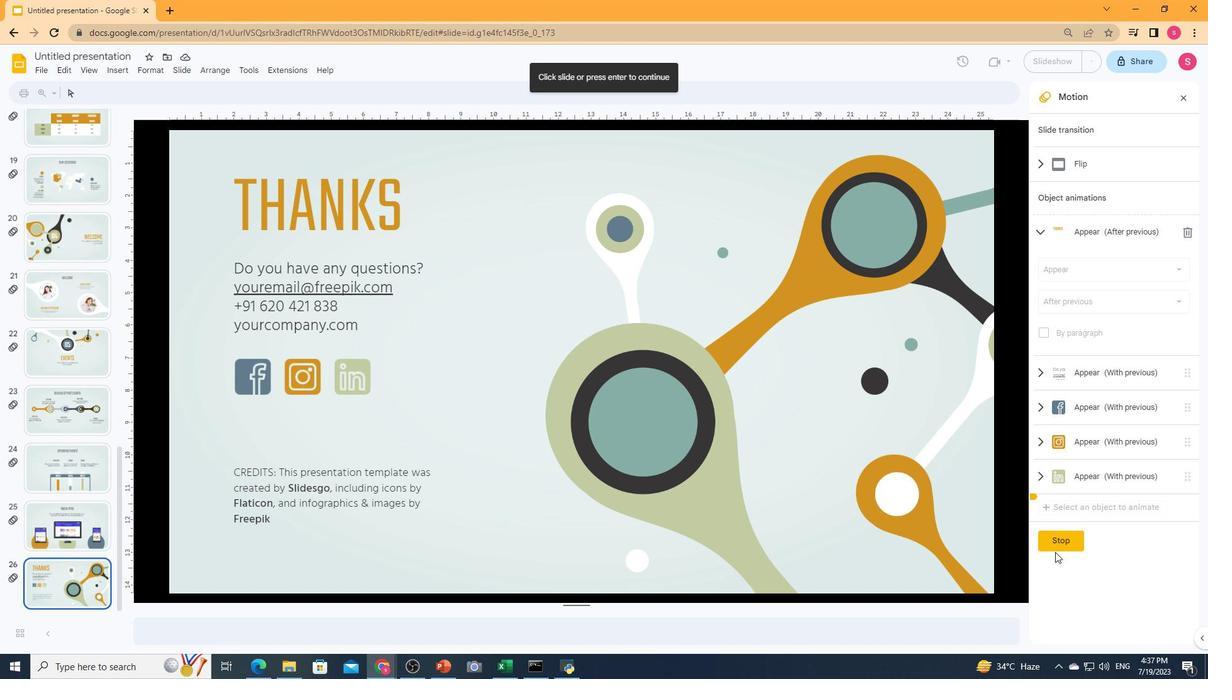
Action: Mouse pressed left at (1057, 548)
Screenshot: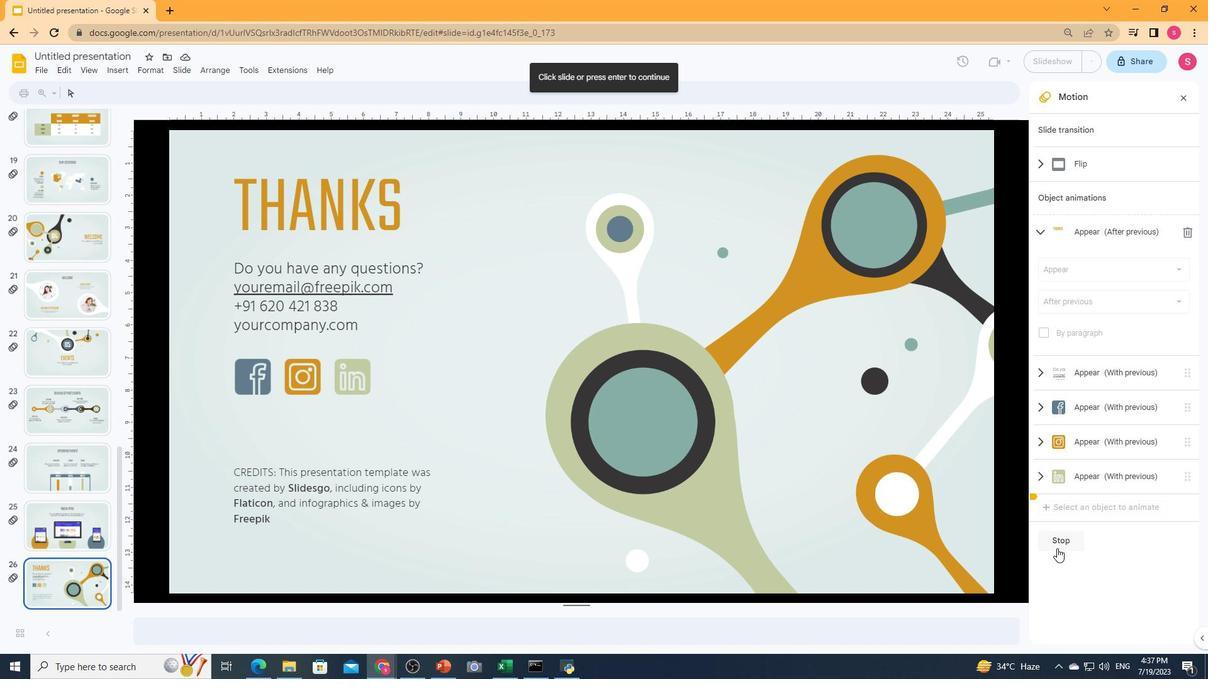 
Action: Mouse moved to (399, 193)
Screenshot: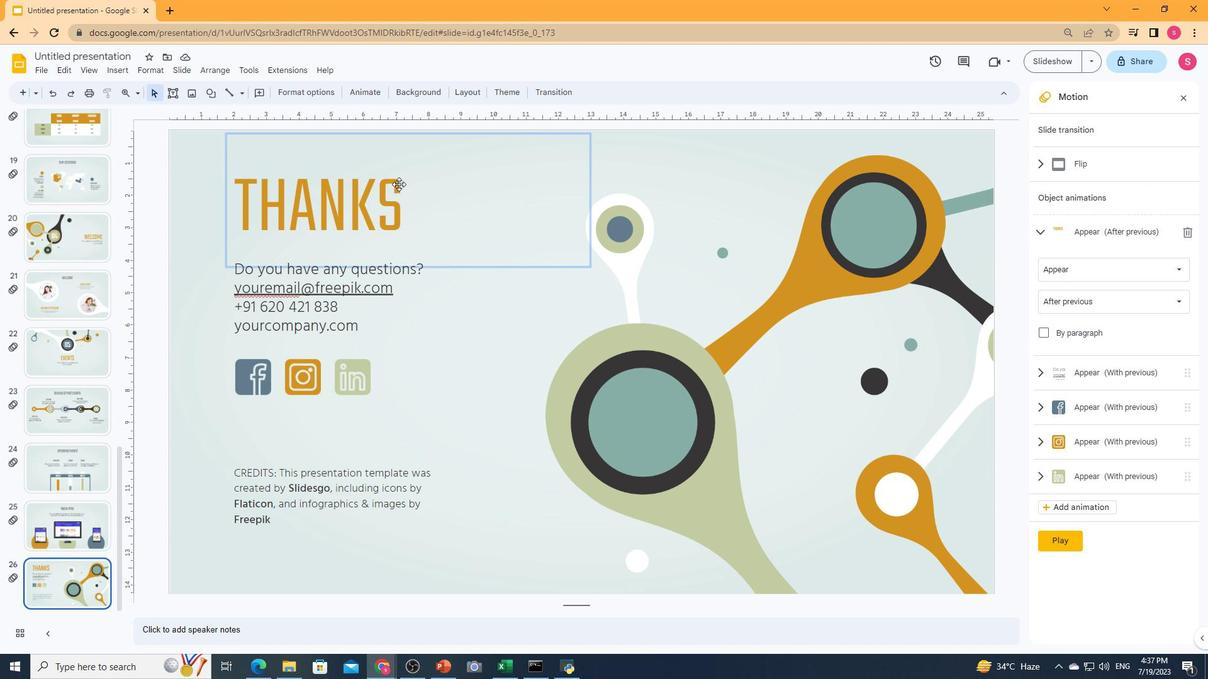 
Action: Mouse pressed left at (399, 193)
Screenshot: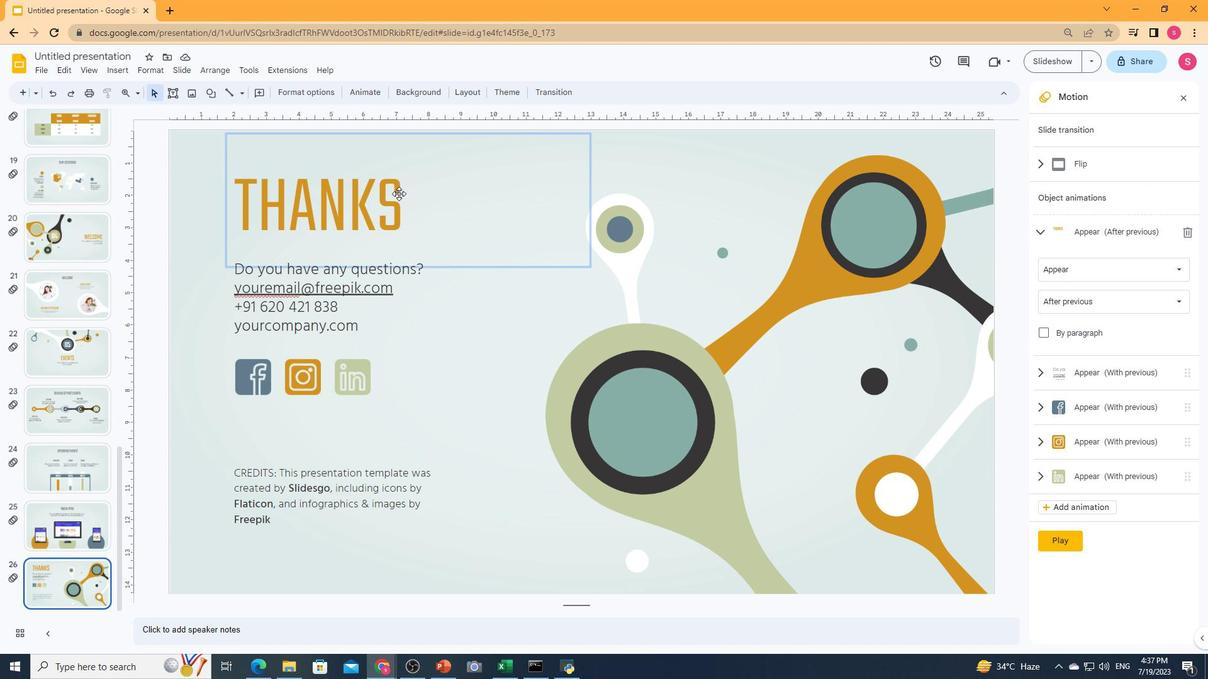 
Action: Mouse moved to (340, 287)
Screenshot: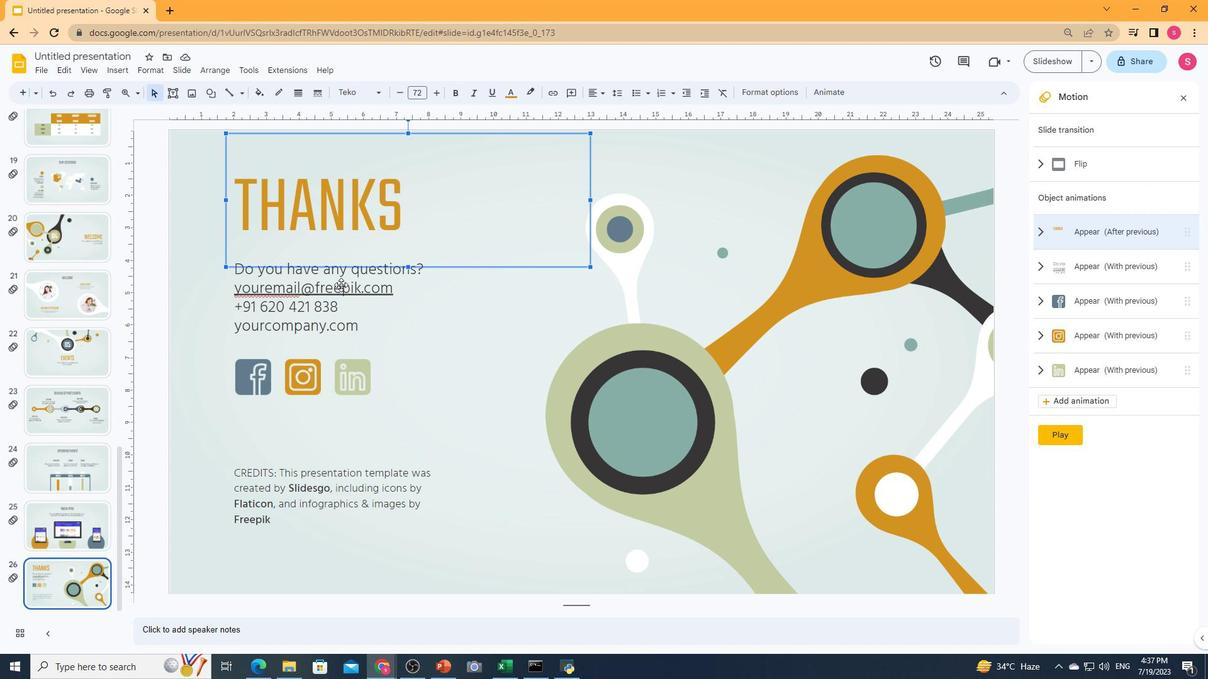 
Action: Mouse pressed left at (340, 287)
Screenshot: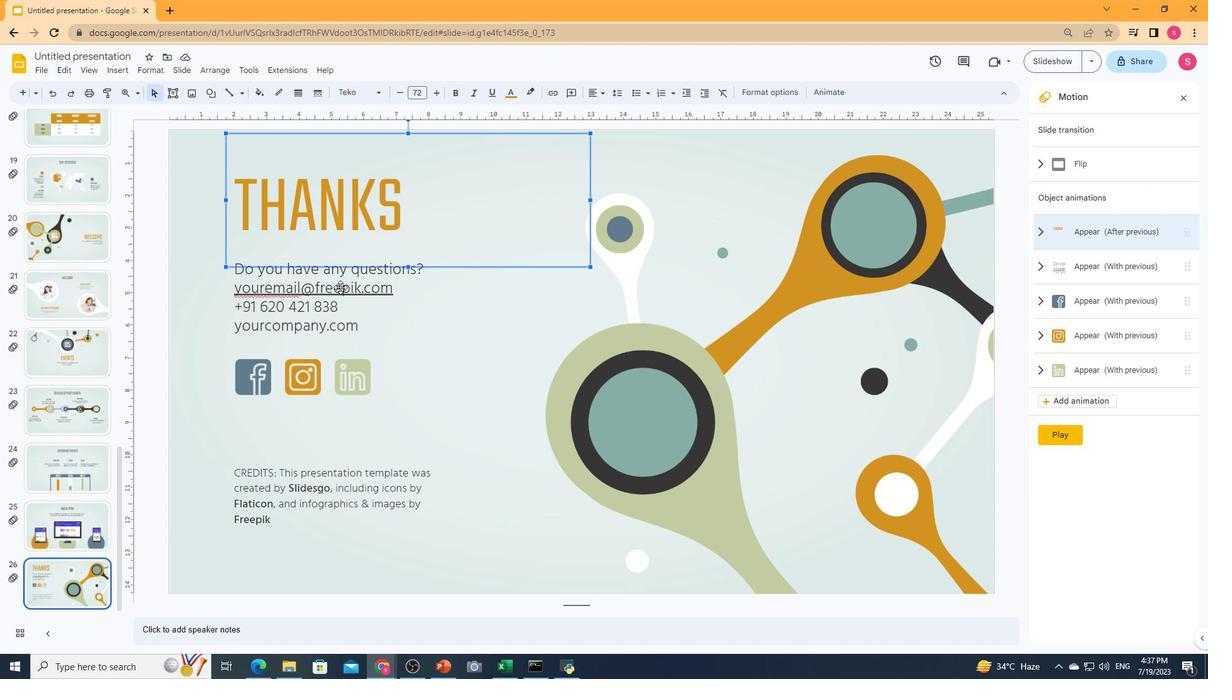 
Action: Mouse moved to (265, 392)
Screenshot: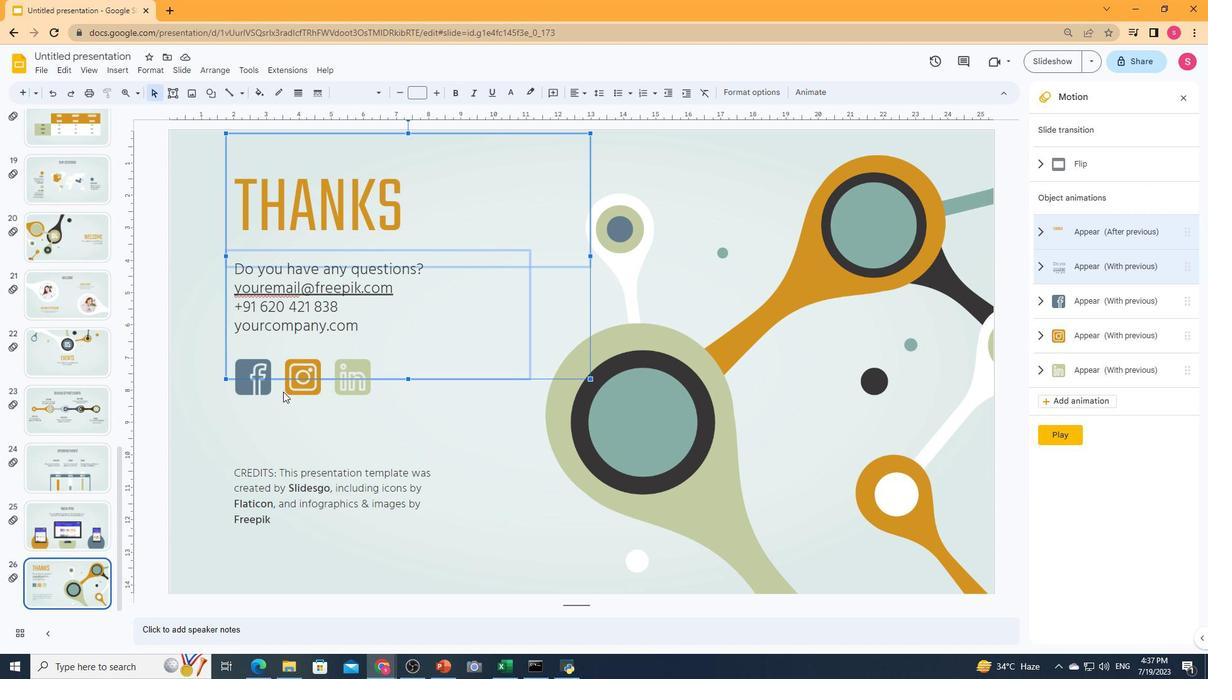 
Action: Mouse pressed left at (265, 392)
Screenshot: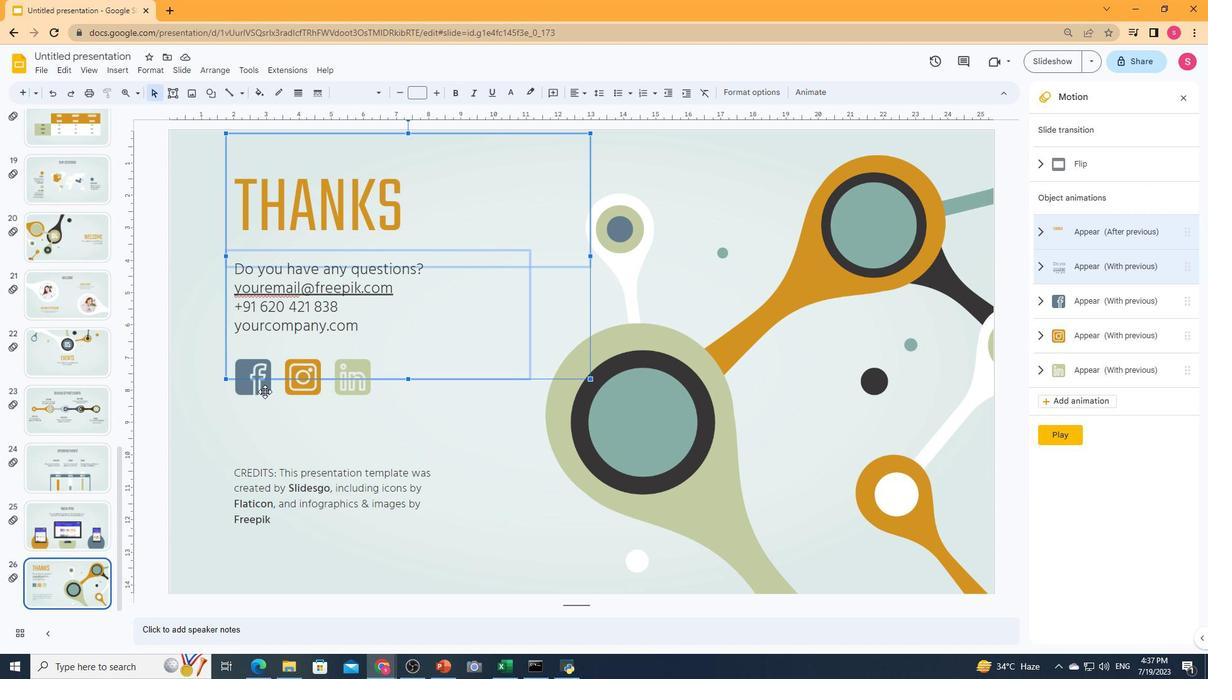 
Action: Mouse moved to (292, 386)
Screenshot: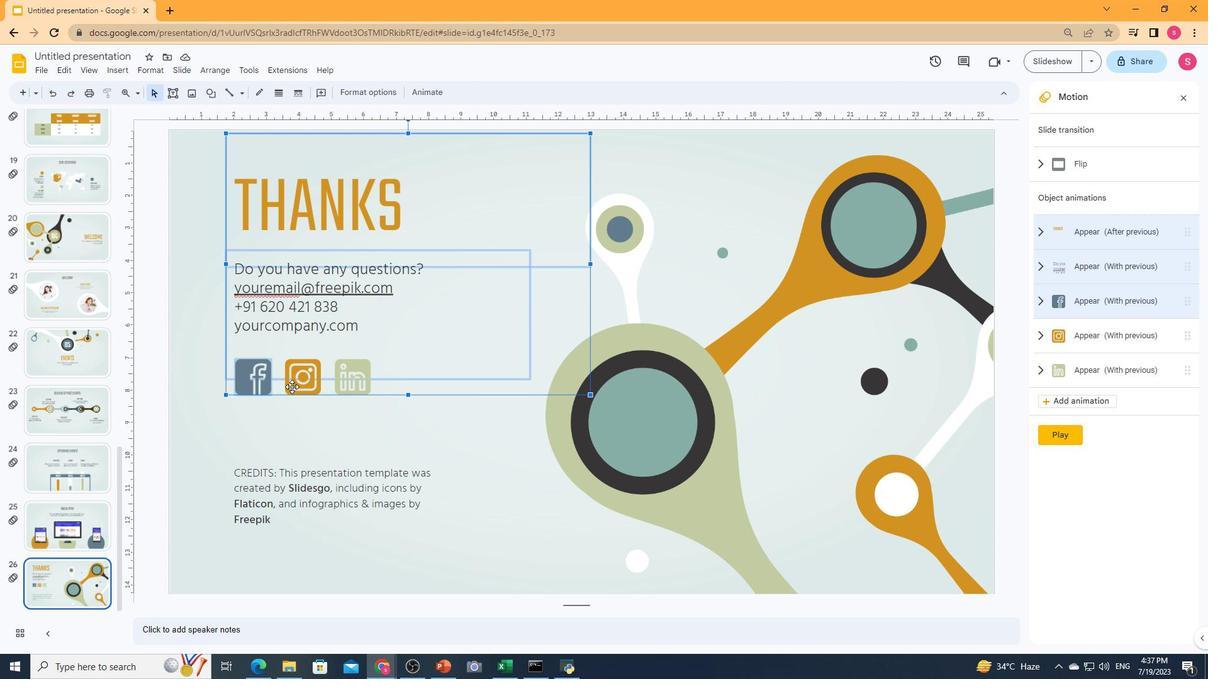 
Action: Mouse pressed left at (292, 386)
Screenshot: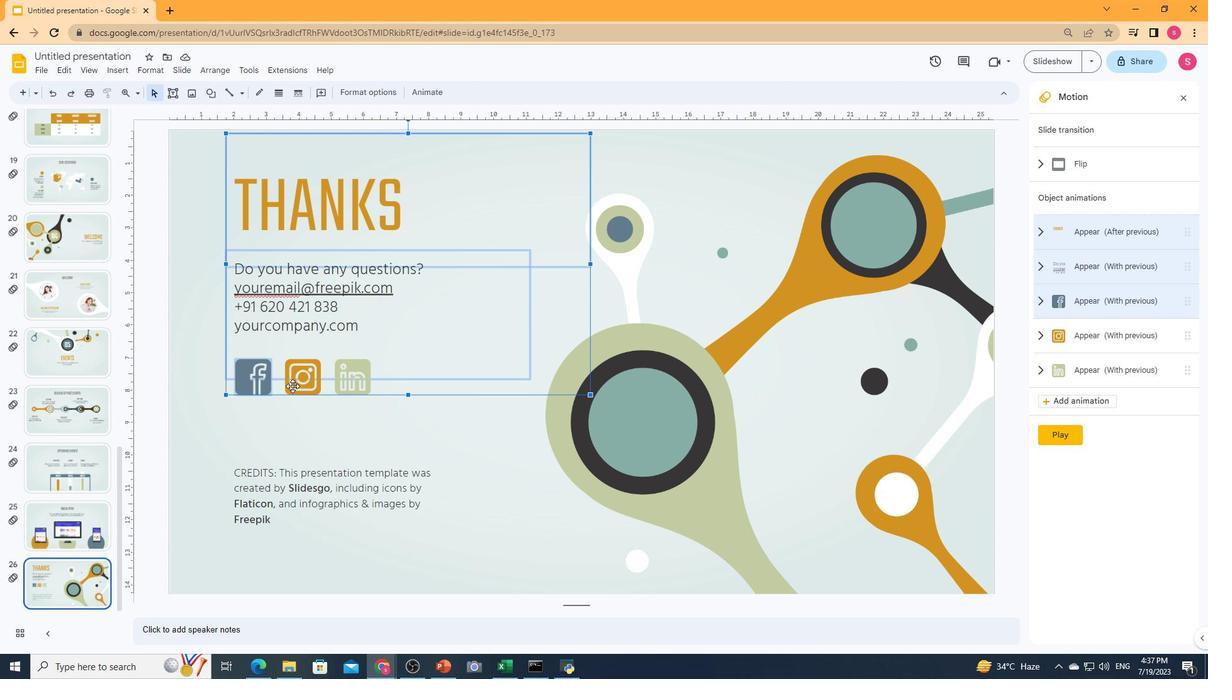 
Action: Mouse moved to (355, 386)
Screenshot: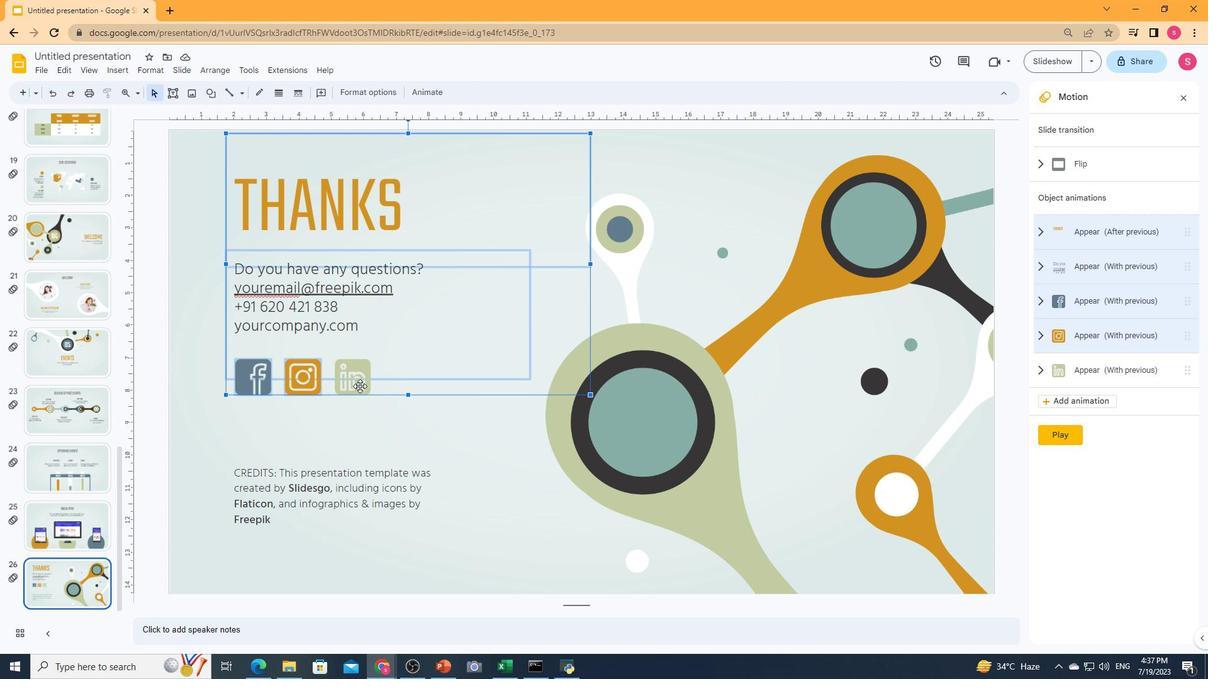 
Action: Mouse pressed left at (355, 386)
Screenshot: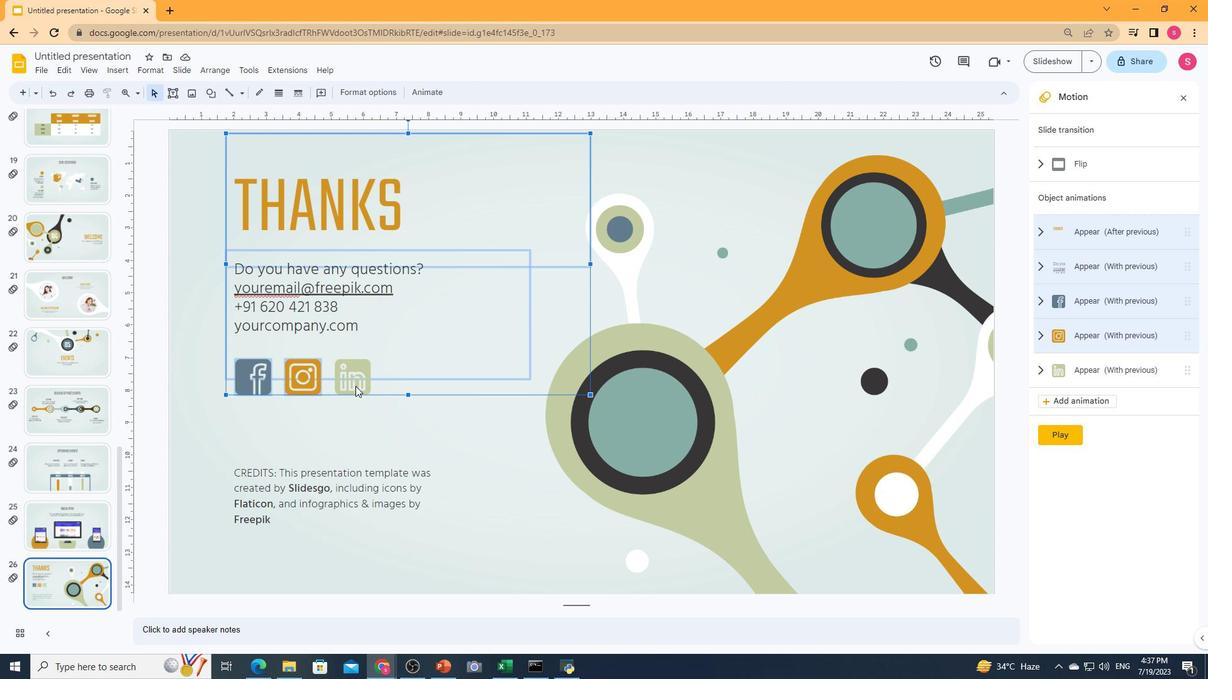 
Action: Mouse moved to (1065, 401)
Screenshot: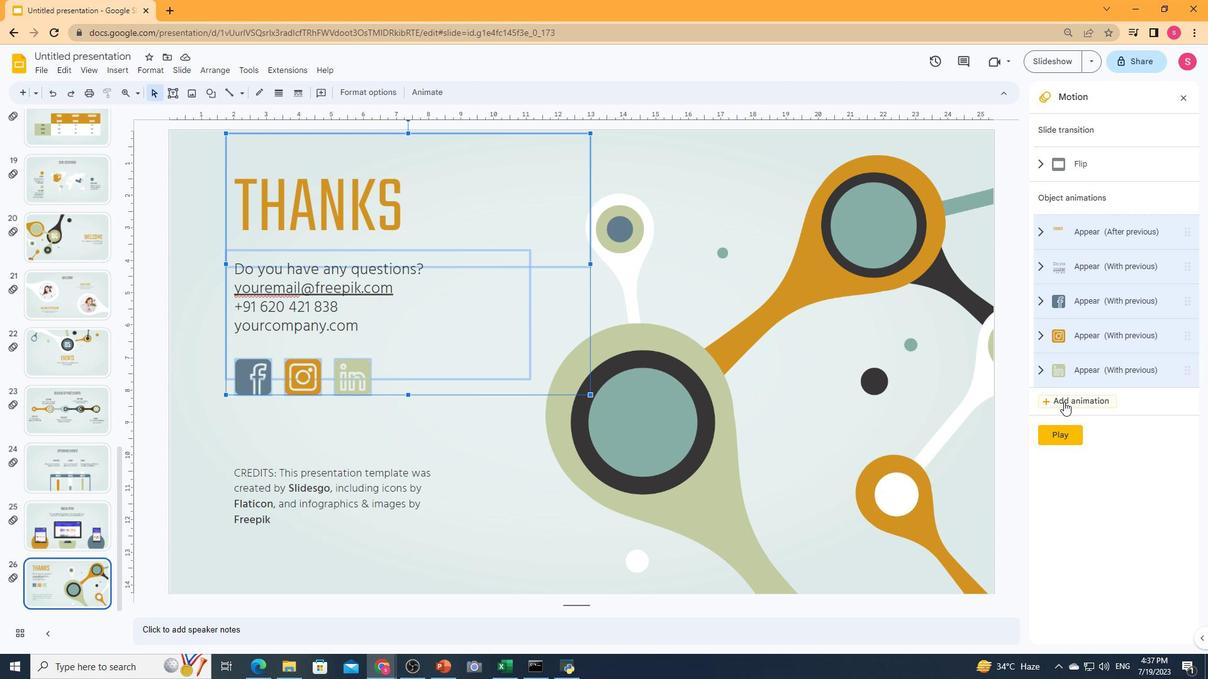
Action: Mouse pressed left at (1065, 401)
Screenshot: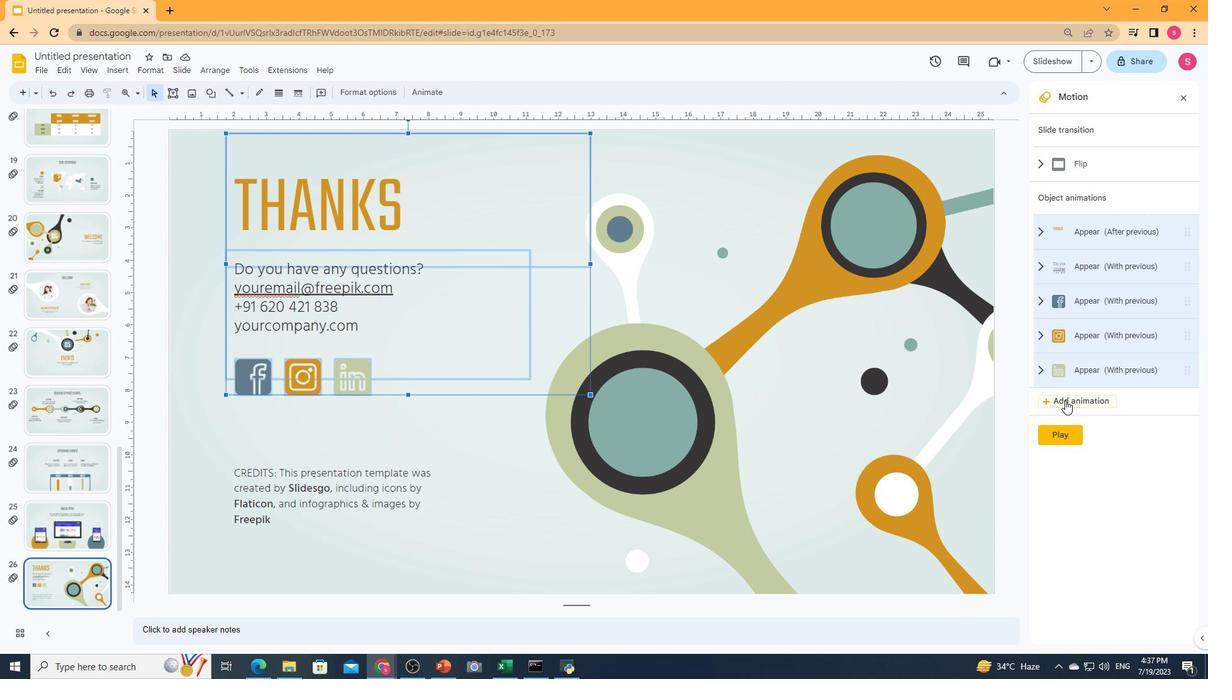
Action: Mouse moved to (1065, 400)
Screenshot: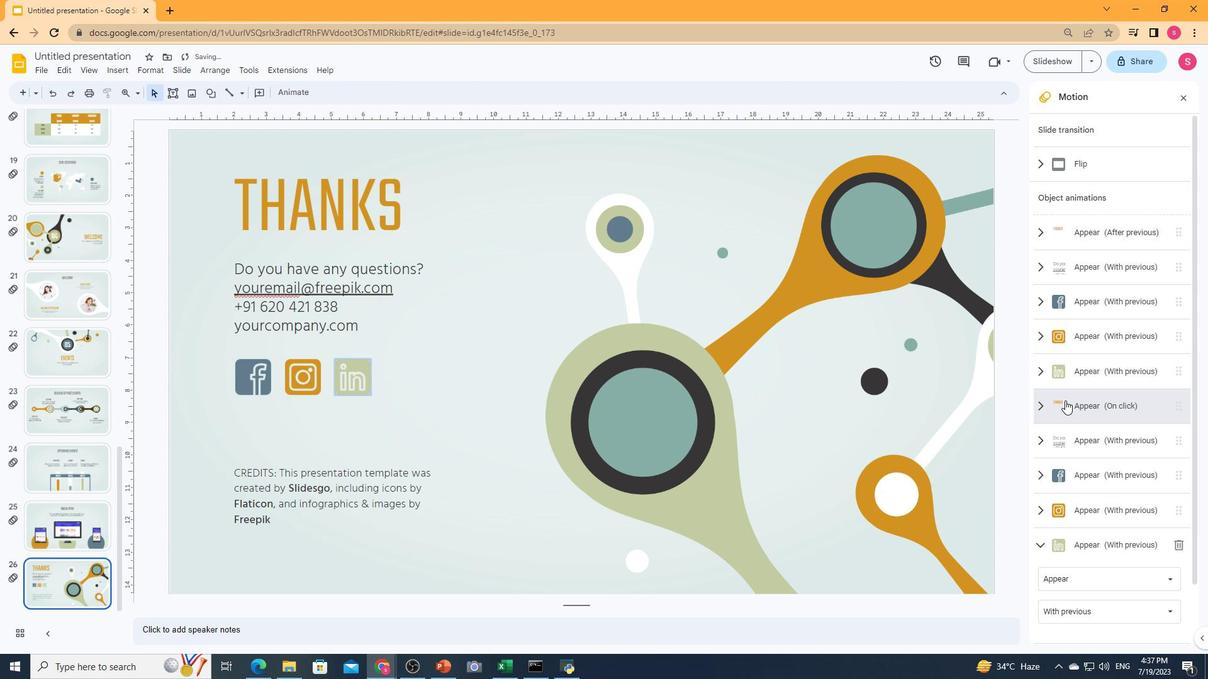 
Action: Mouse pressed left at (1065, 400)
Screenshot: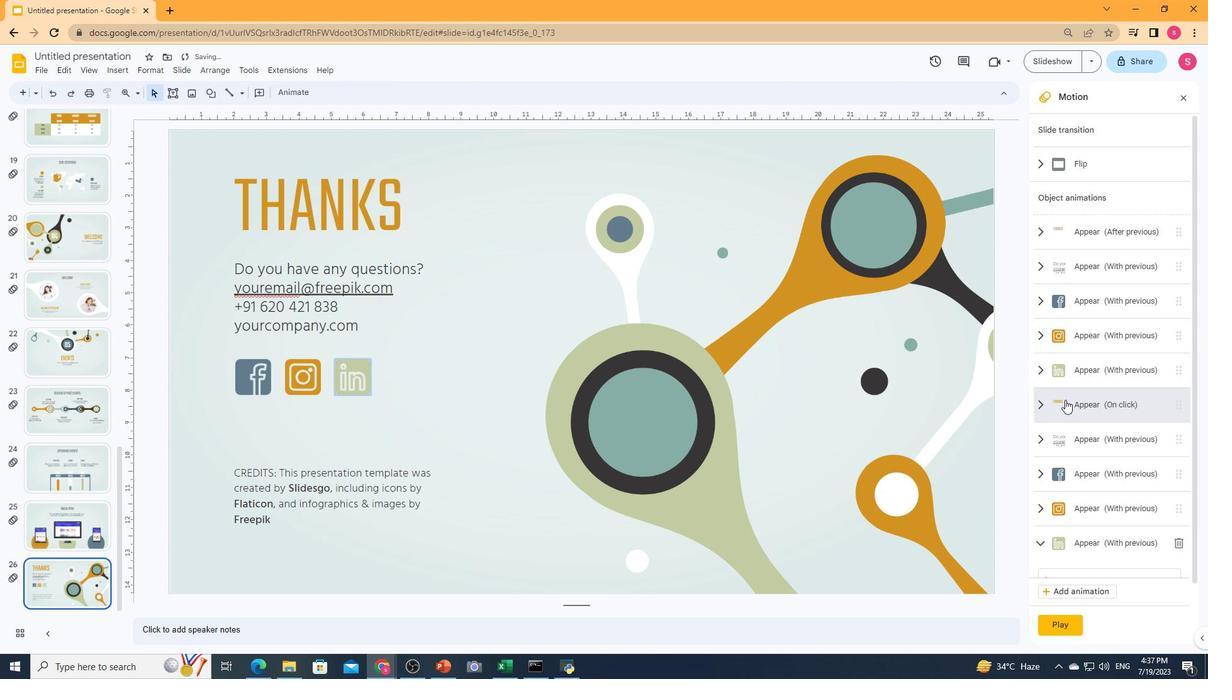 
Action: Mouse moved to (1063, 437)
Screenshot: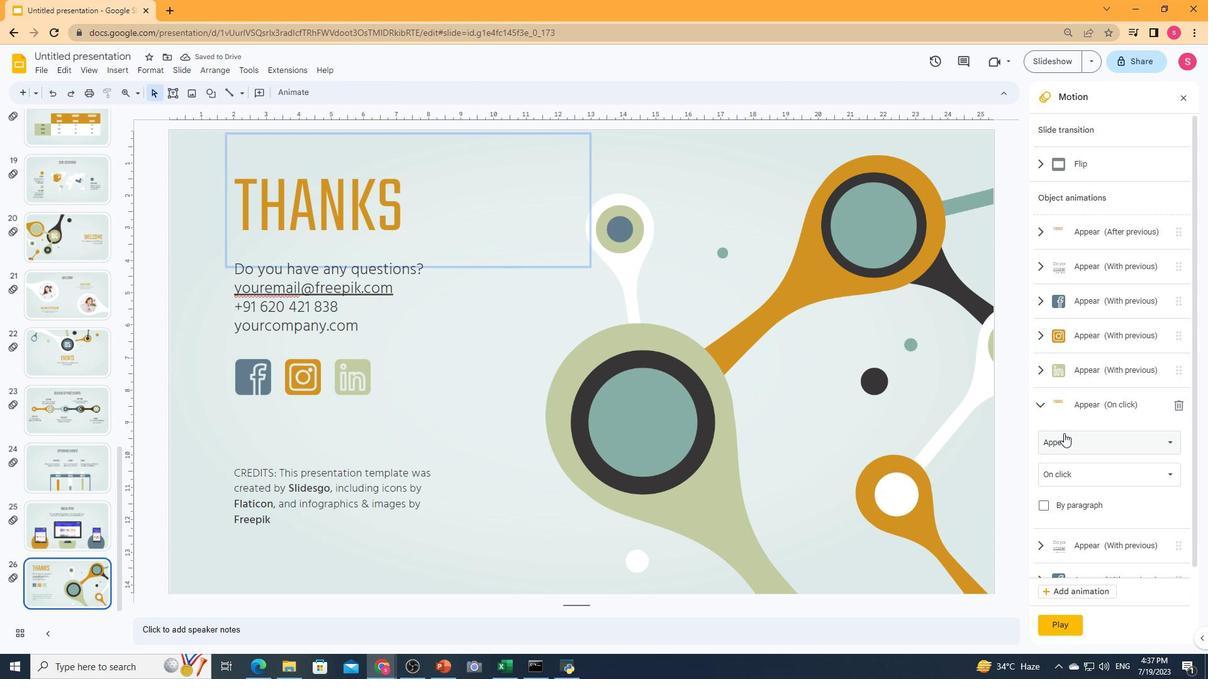 
Action: Mouse pressed left at (1063, 437)
Screenshot: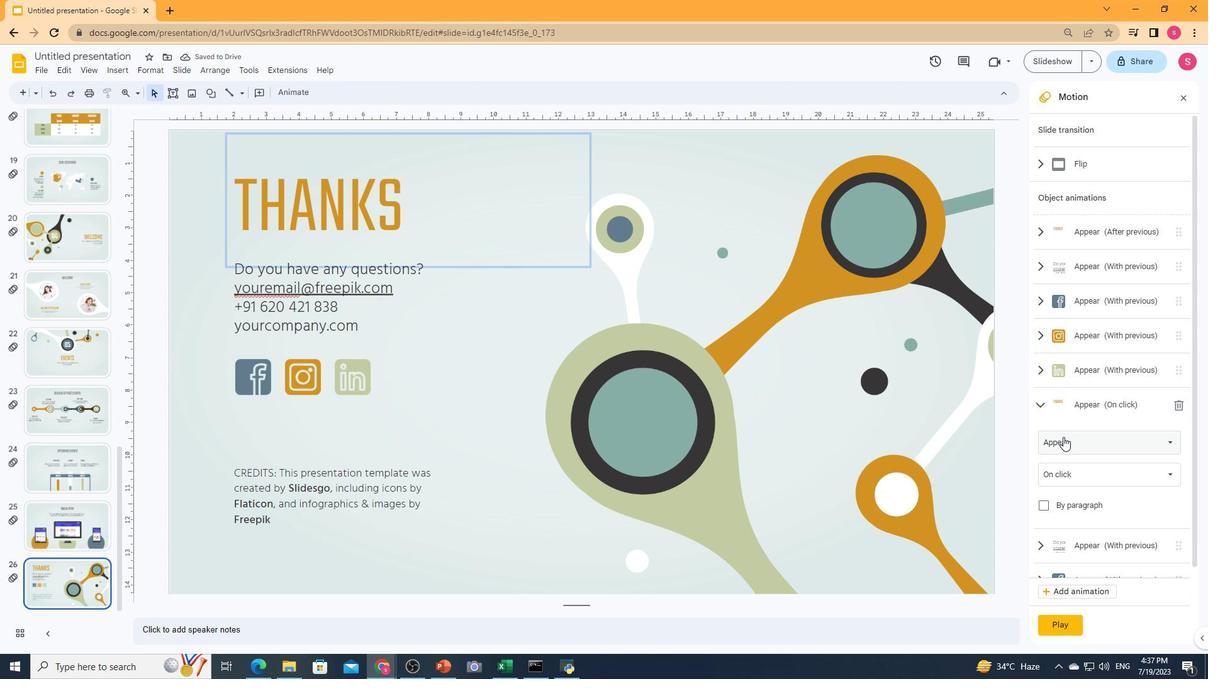 
Action: Mouse moved to (1091, 184)
Screenshot: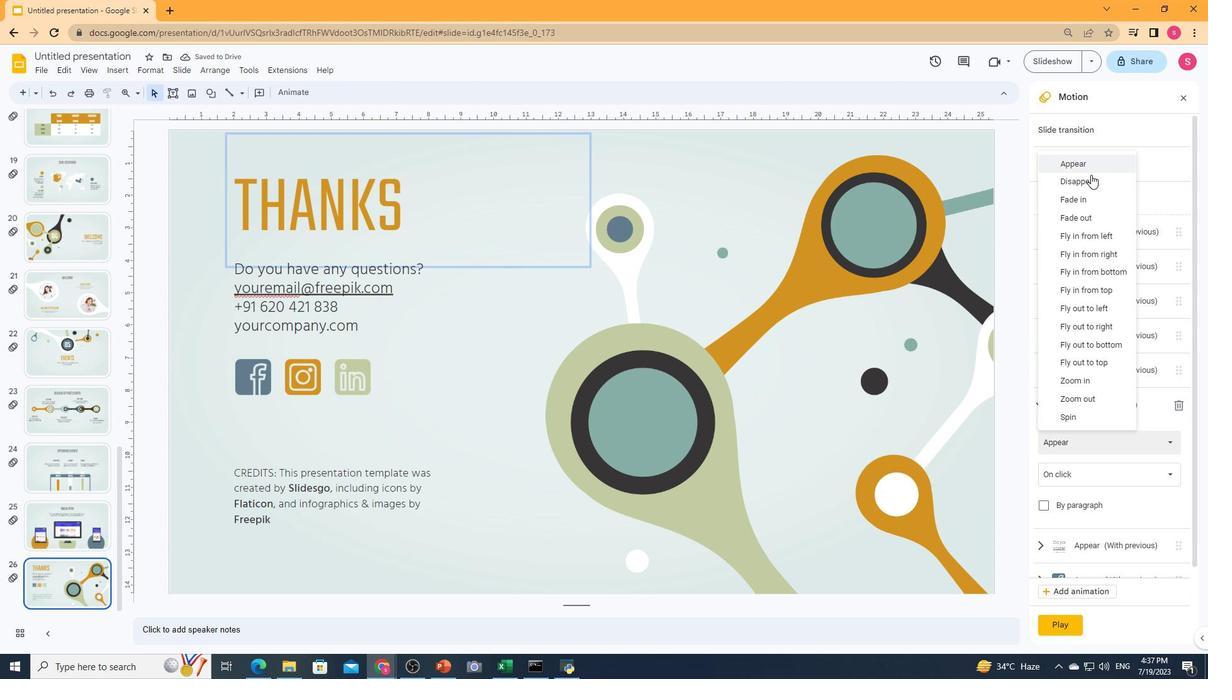 
Action: Mouse pressed left at (1091, 184)
Screenshot: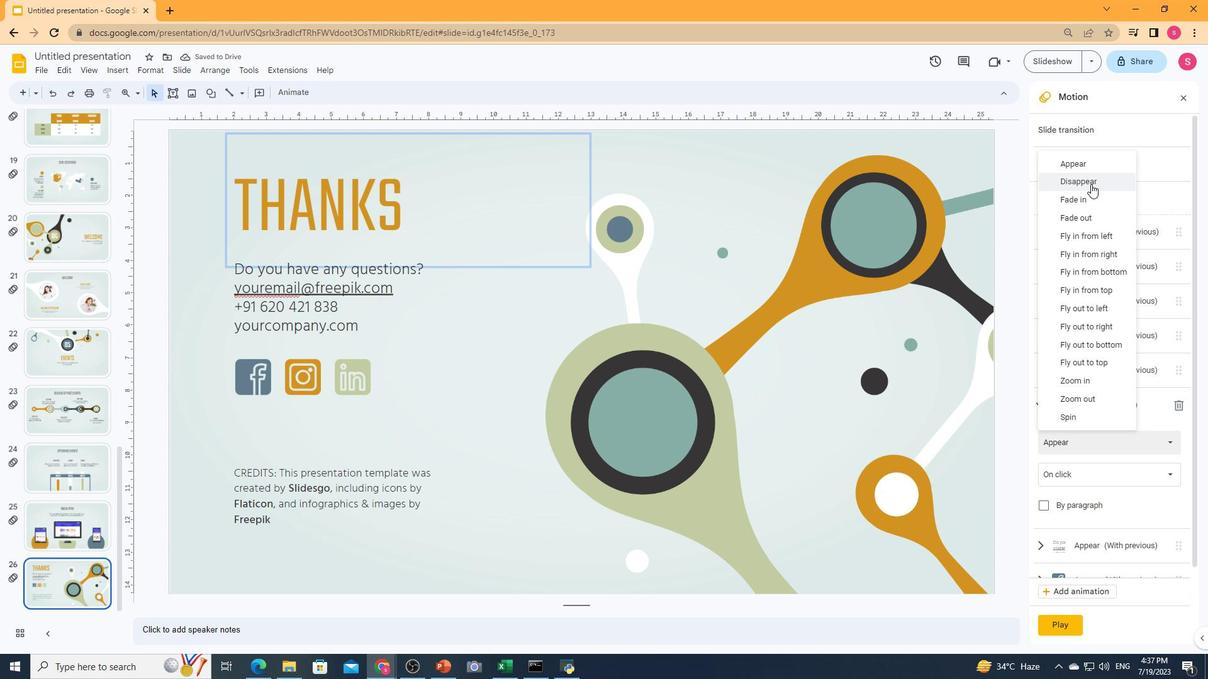 
Action: Mouse moved to (1113, 477)
Screenshot: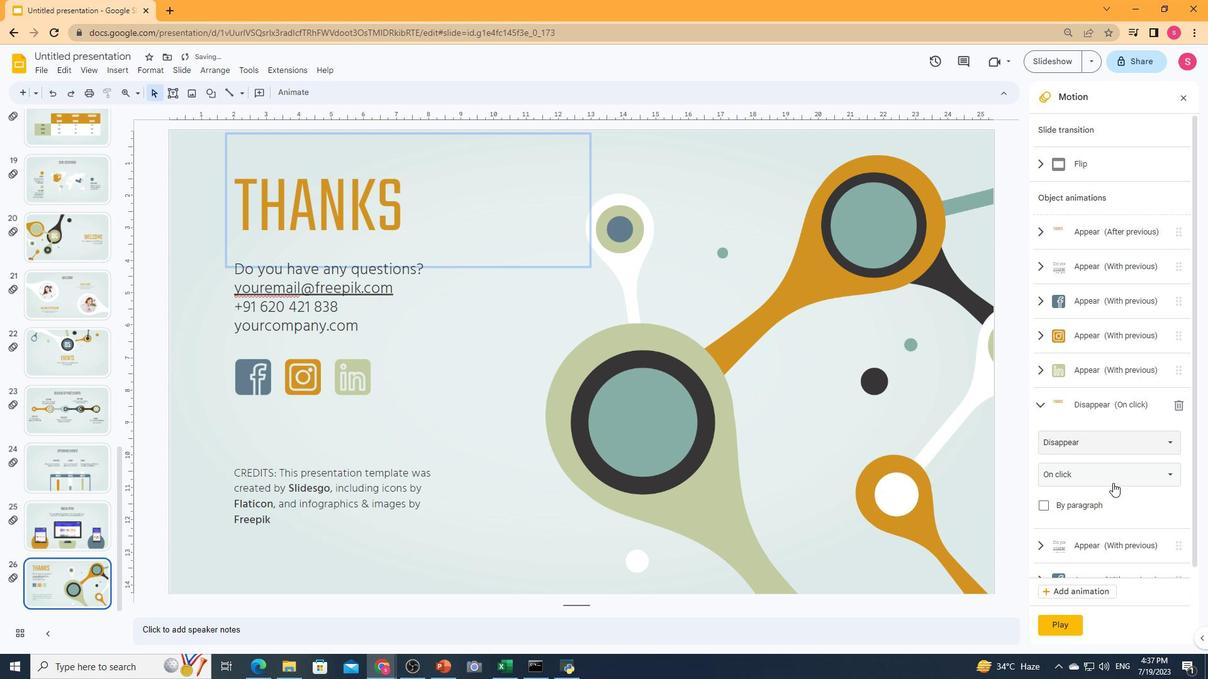 
Action: Mouse pressed left at (1113, 477)
Screenshot: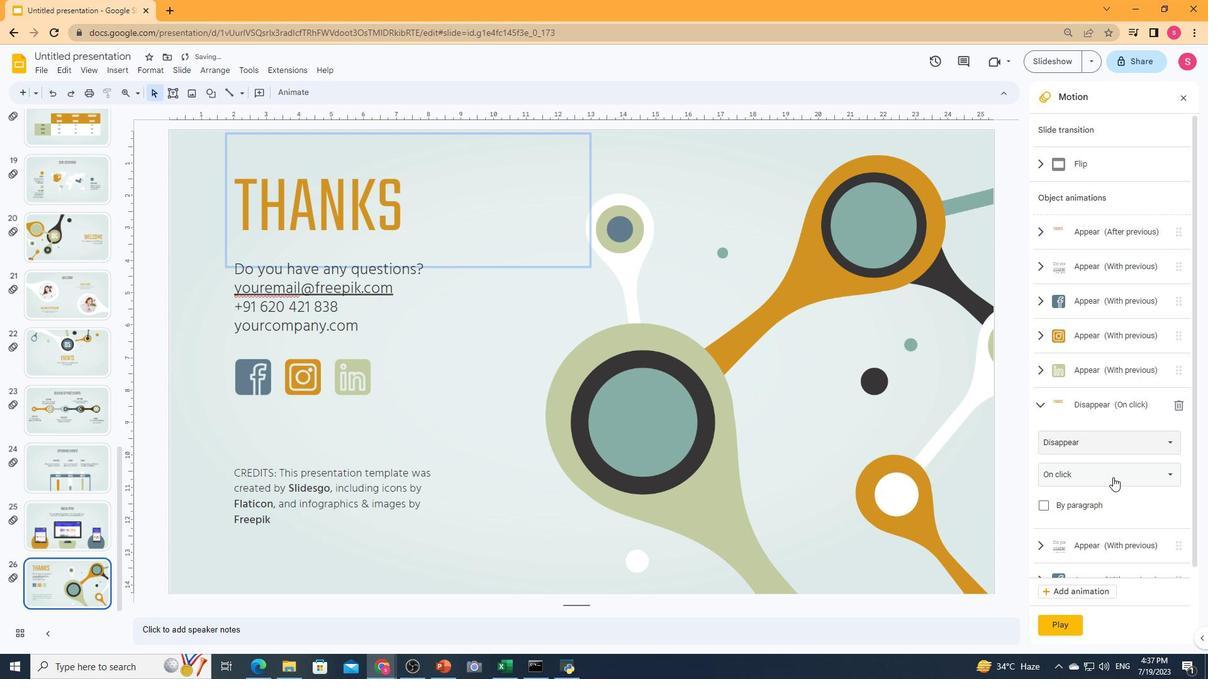 
Action: Mouse moved to (1089, 520)
Screenshot: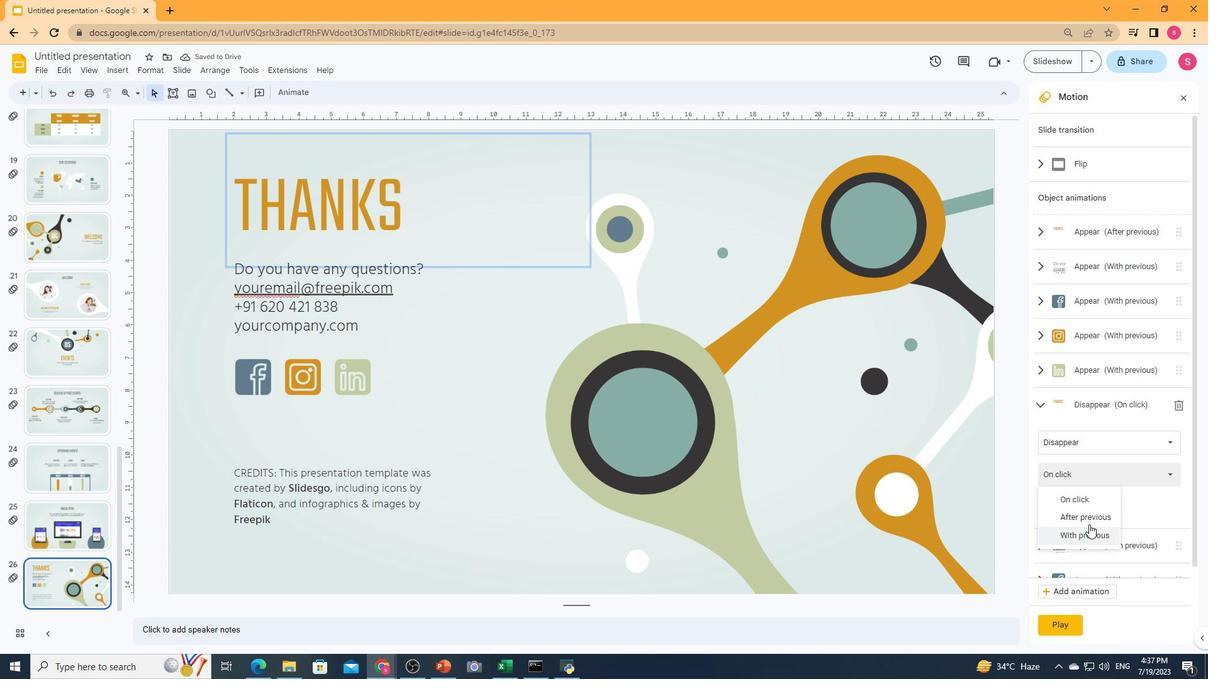 
Action: Mouse pressed left at (1089, 520)
Screenshot: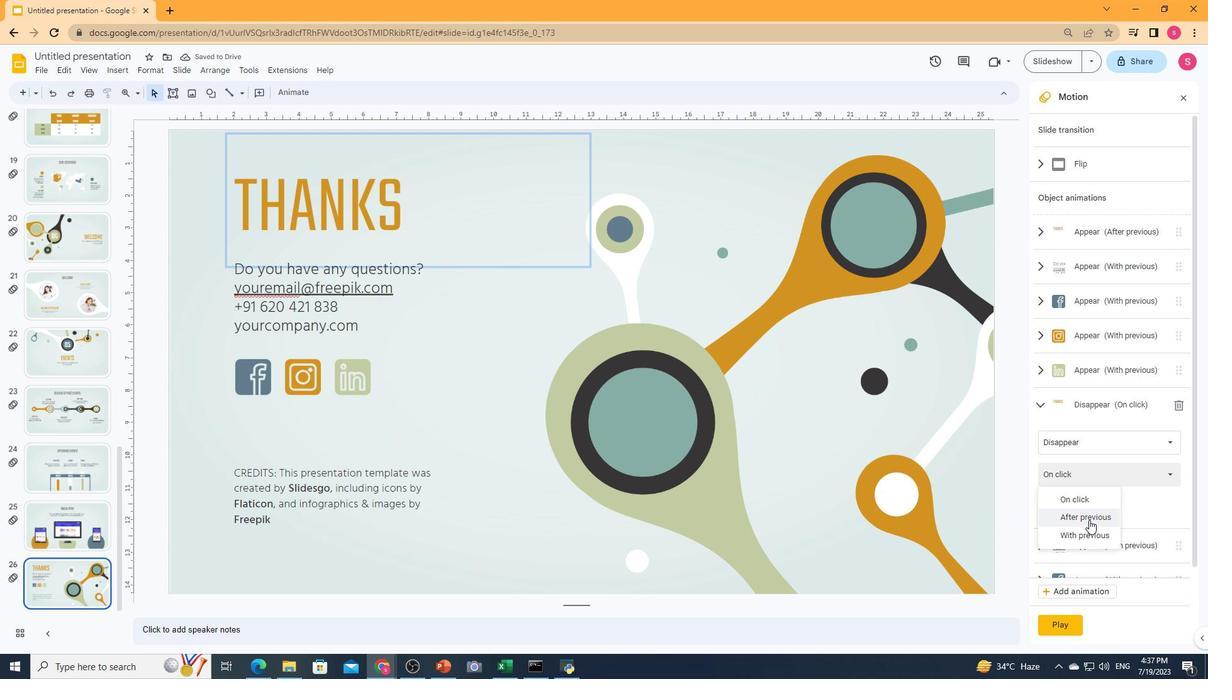 
Action: Mouse moved to (1093, 481)
Screenshot: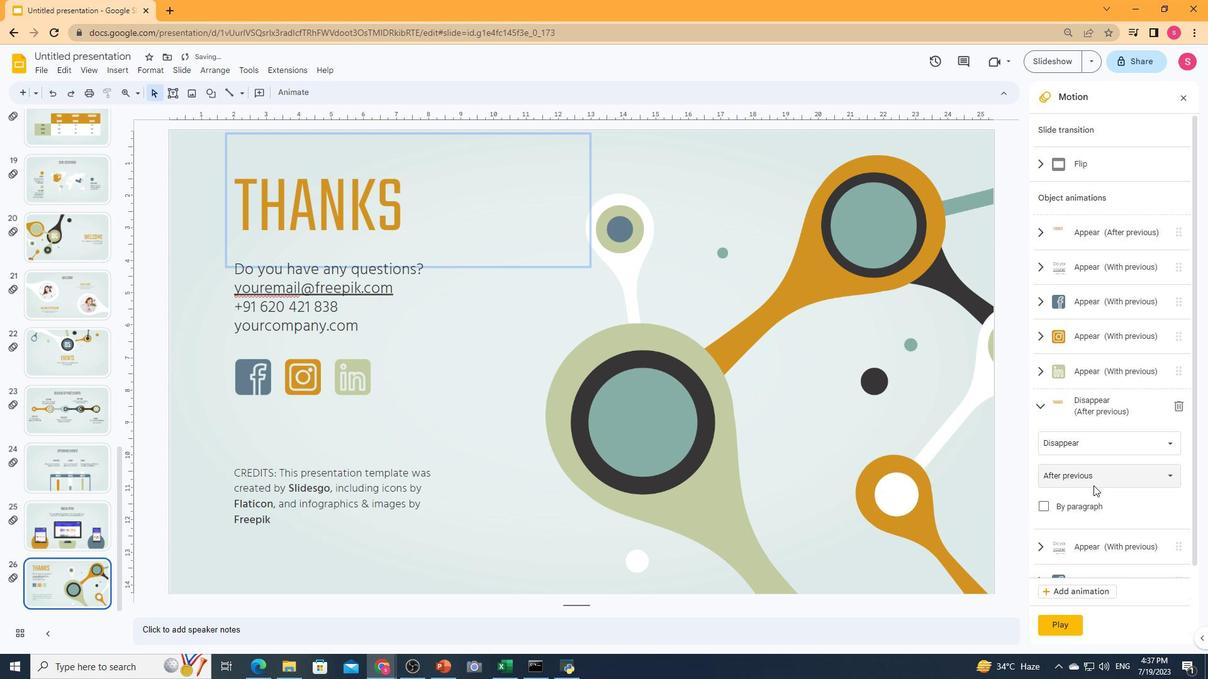 
Action: Mouse scrolled (1093, 480) with delta (0, 0)
Screenshot: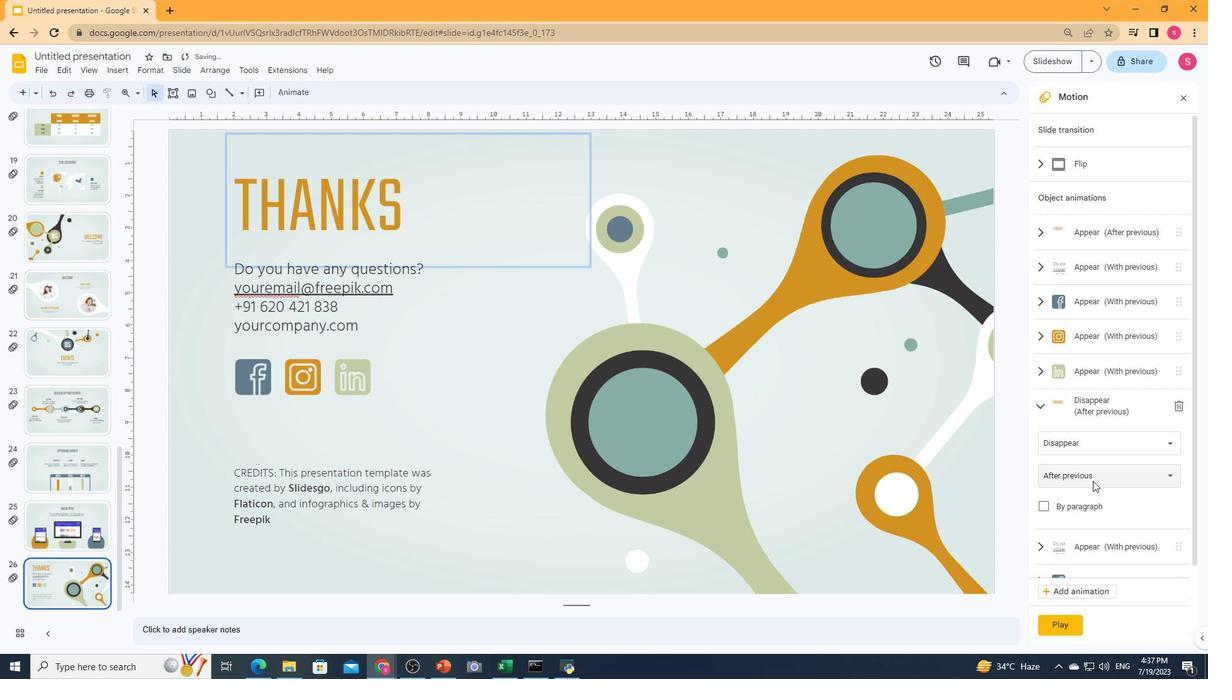 
Action: Mouse scrolled (1093, 480) with delta (0, 0)
Screenshot: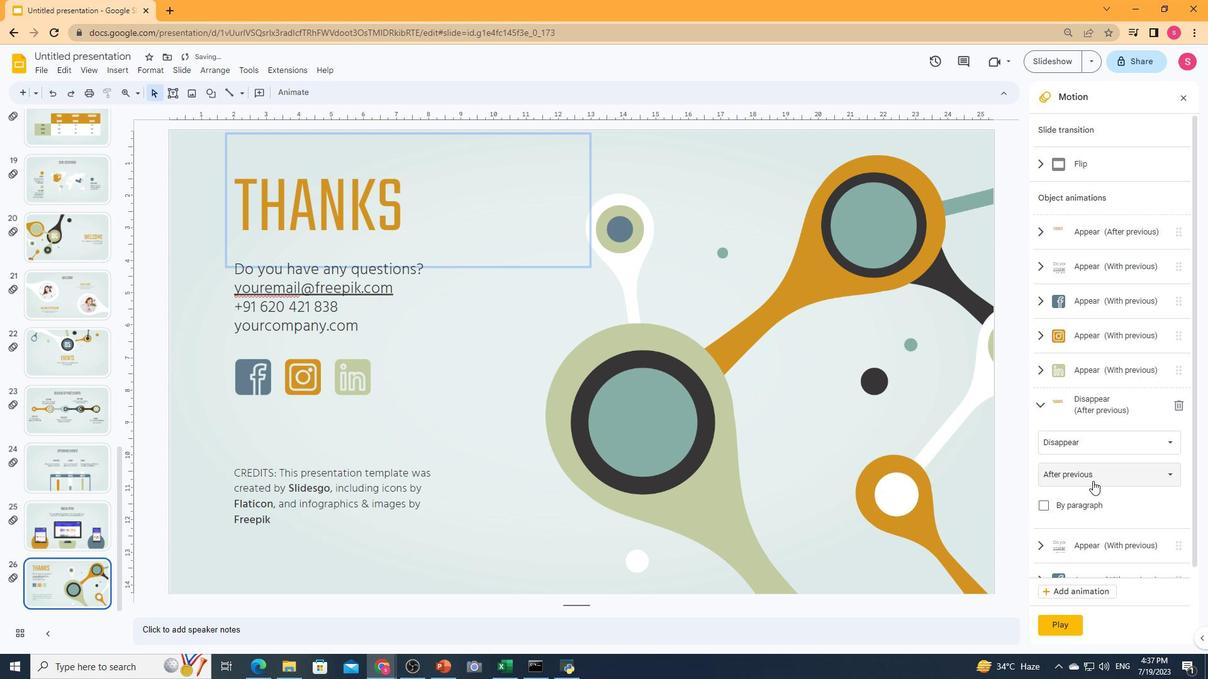
Action: Mouse scrolled (1093, 480) with delta (0, 0)
Screenshot: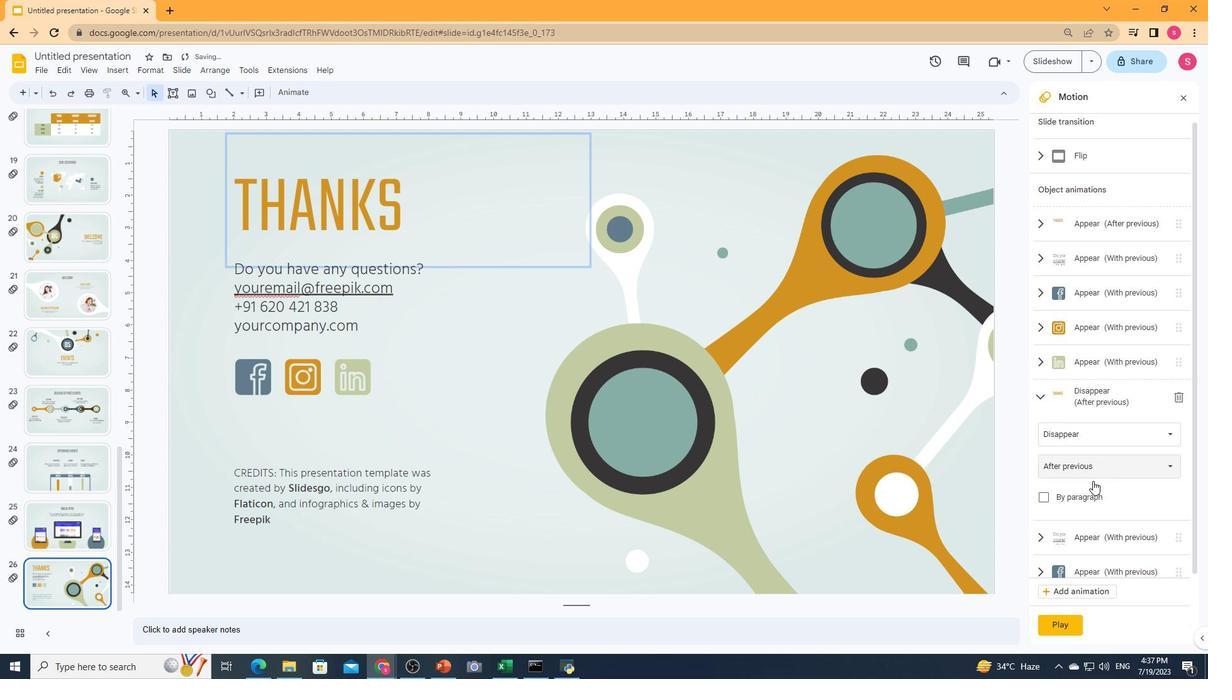 
Action: Mouse moved to (1041, 463)
Screenshot: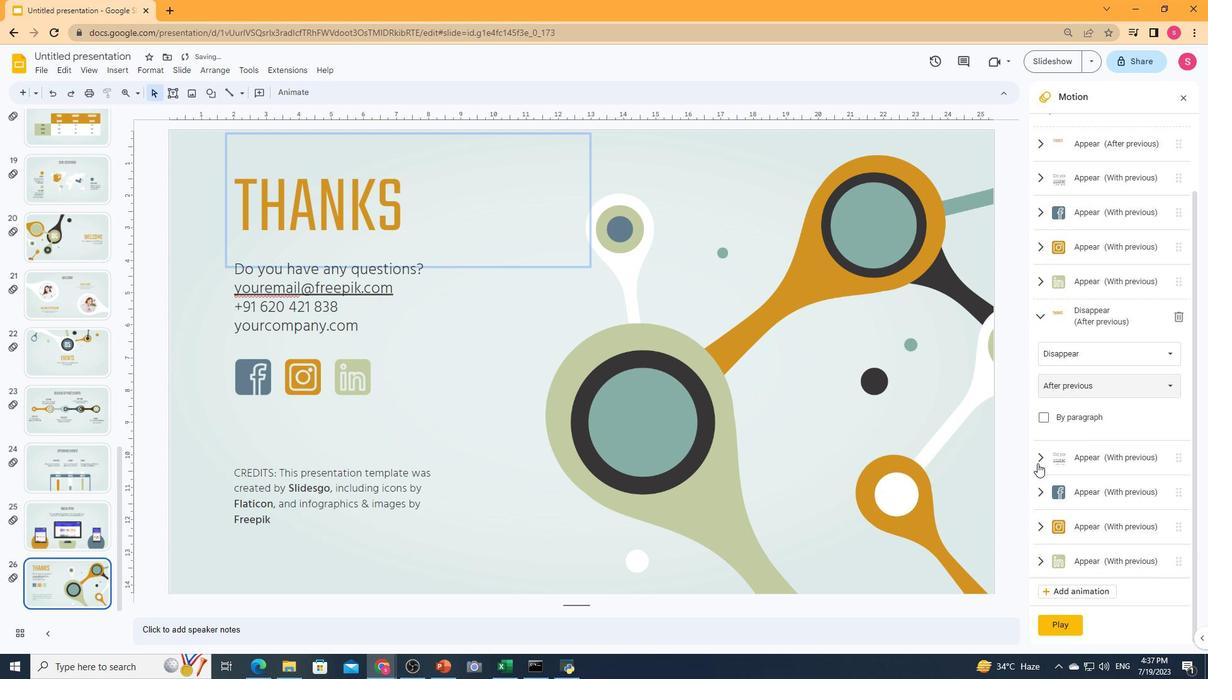 
Action: Mouse pressed left at (1041, 463)
Screenshot: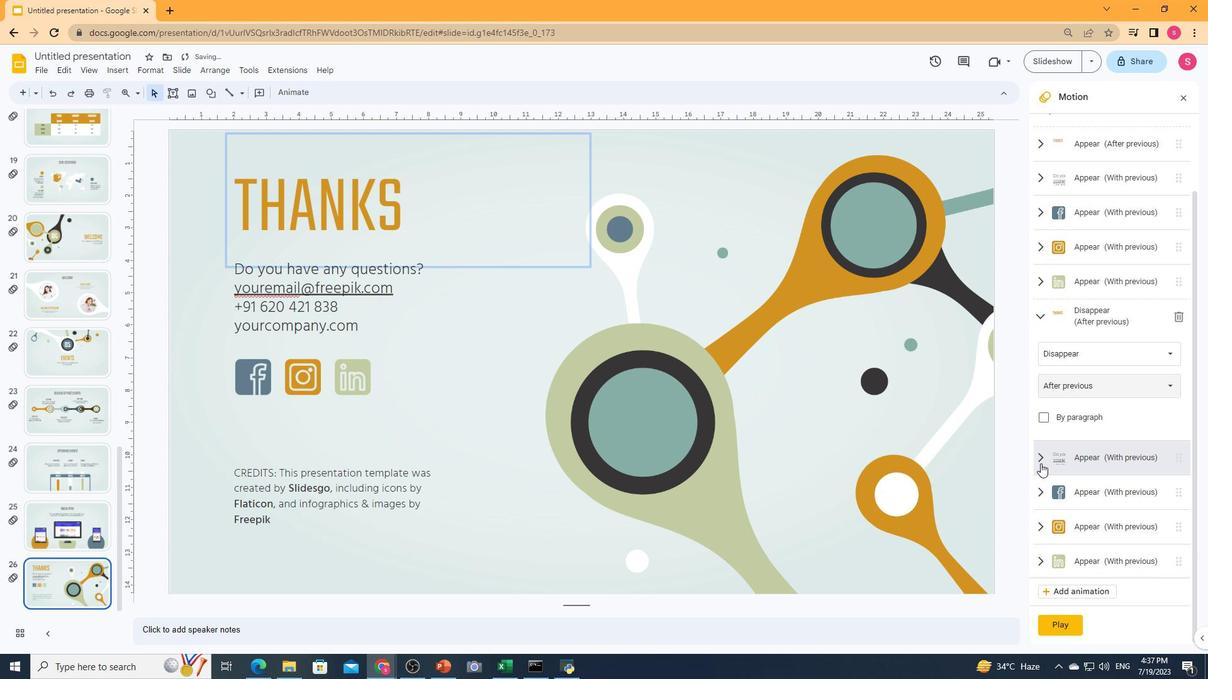 
Action: Mouse moved to (1077, 384)
Screenshot: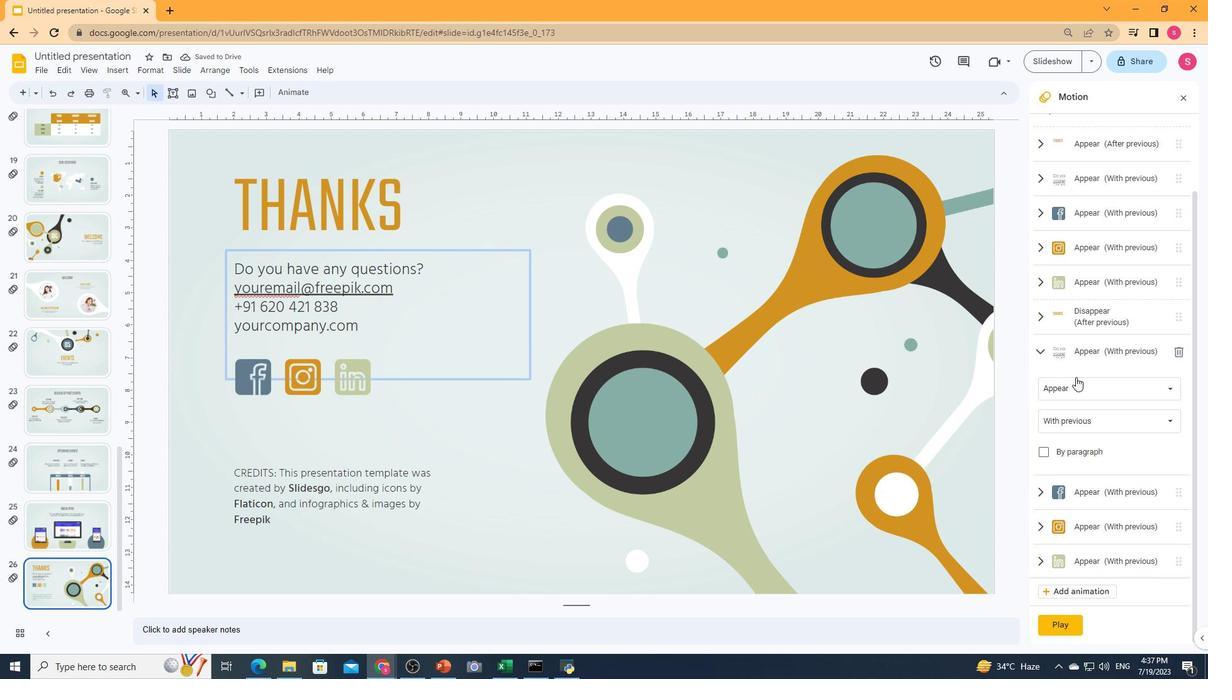 
Action: Mouse pressed left at (1077, 384)
Screenshot: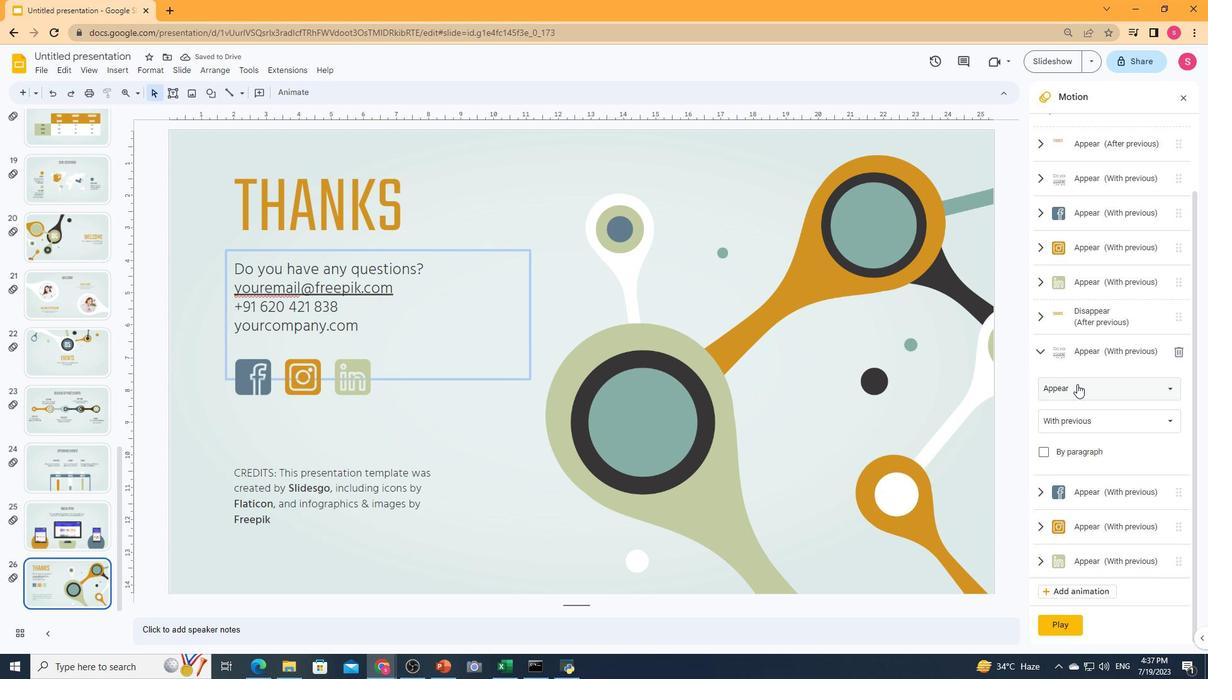 
Action: Mouse moved to (1097, 134)
Screenshot: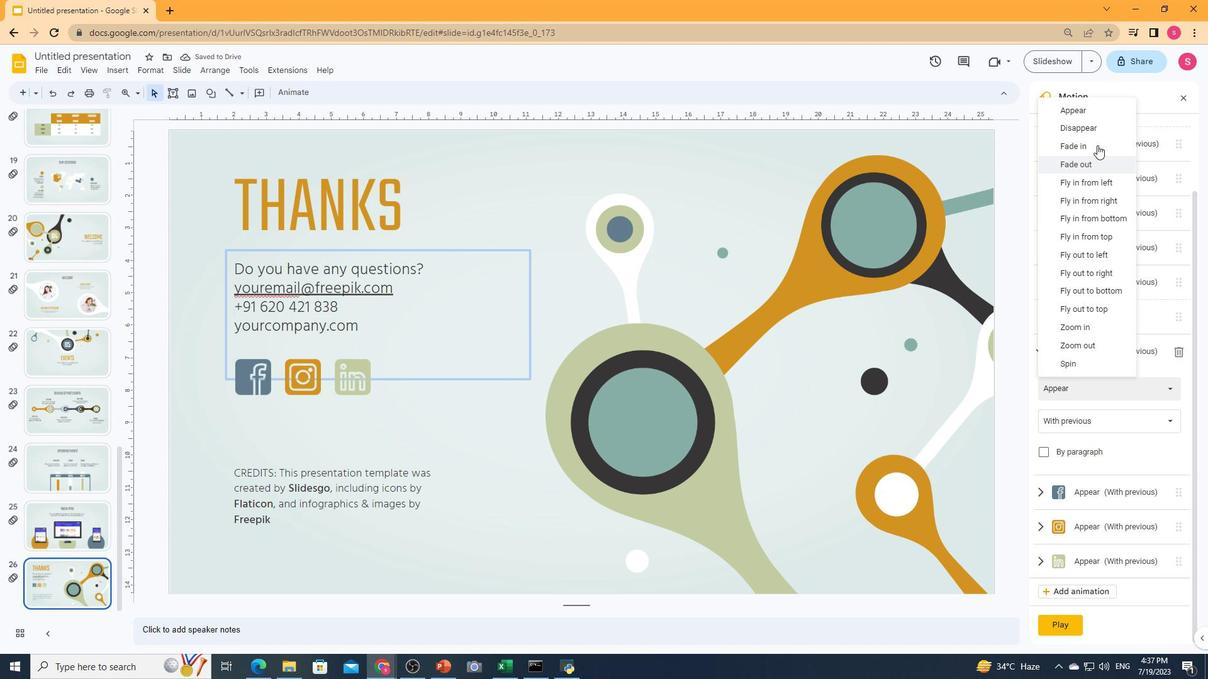 
Action: Mouse pressed left at (1097, 134)
Screenshot: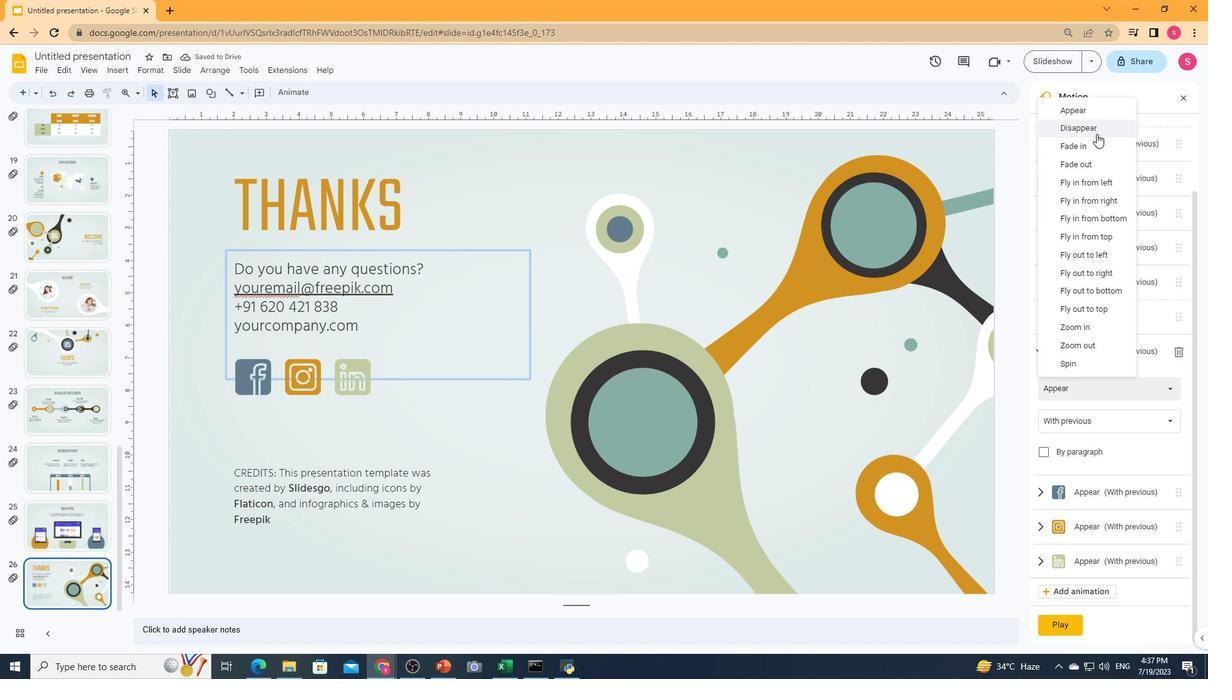 
Action: Mouse moved to (1094, 429)
Screenshot: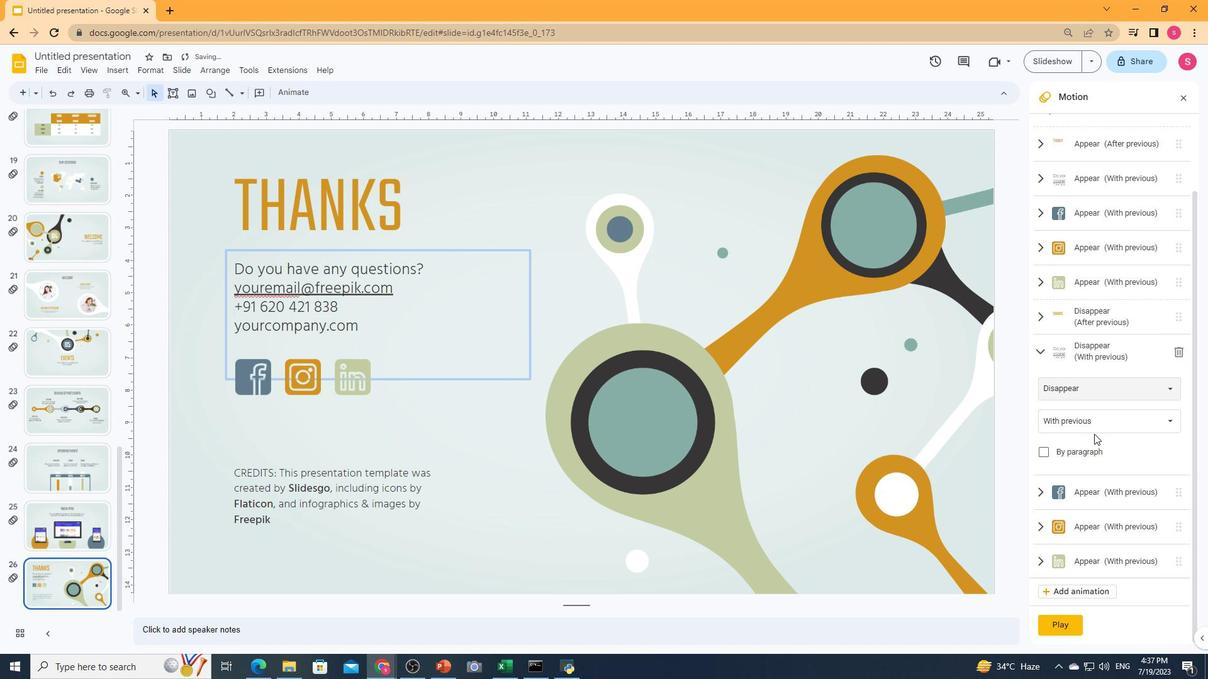
Action: Mouse pressed left at (1094, 429)
Screenshot: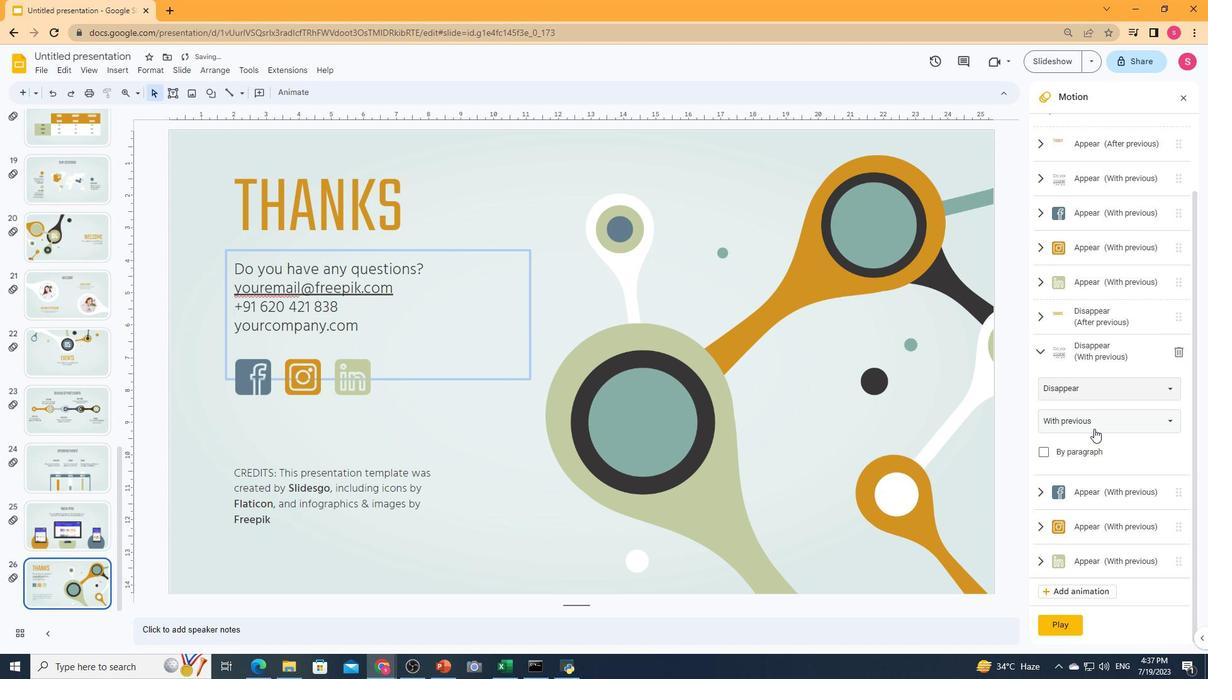 
Action: Mouse moved to (1082, 470)
Screenshot: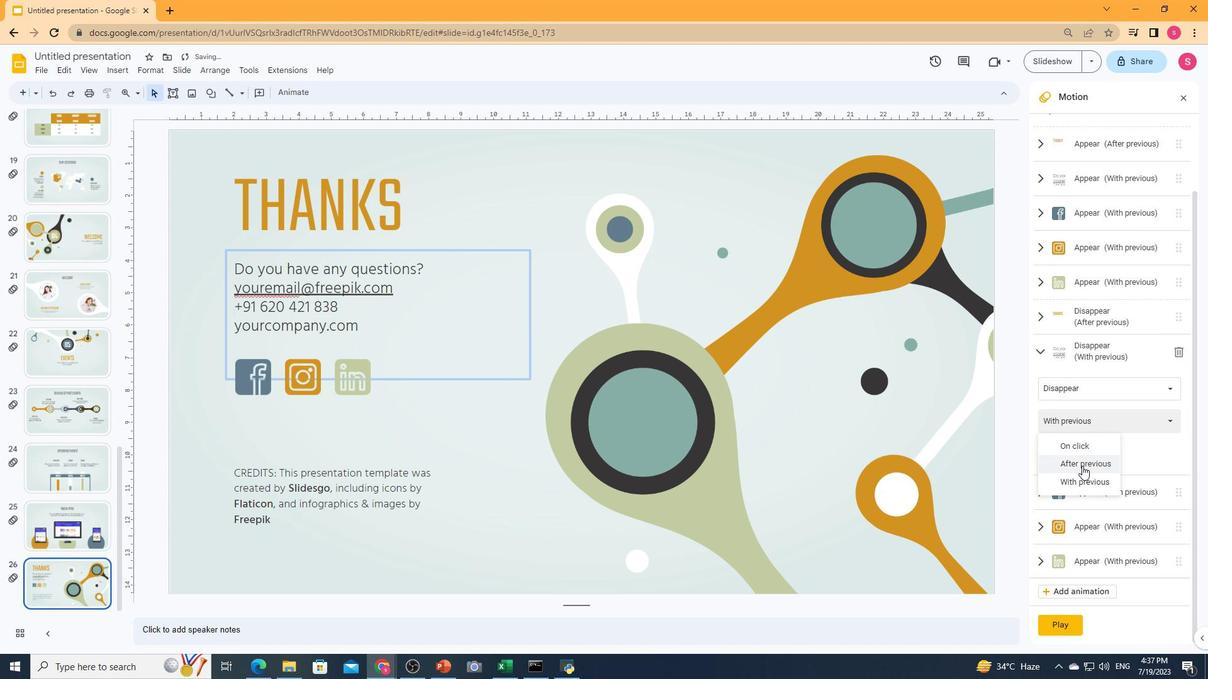 
Action: Mouse pressed left at (1082, 470)
Screenshot: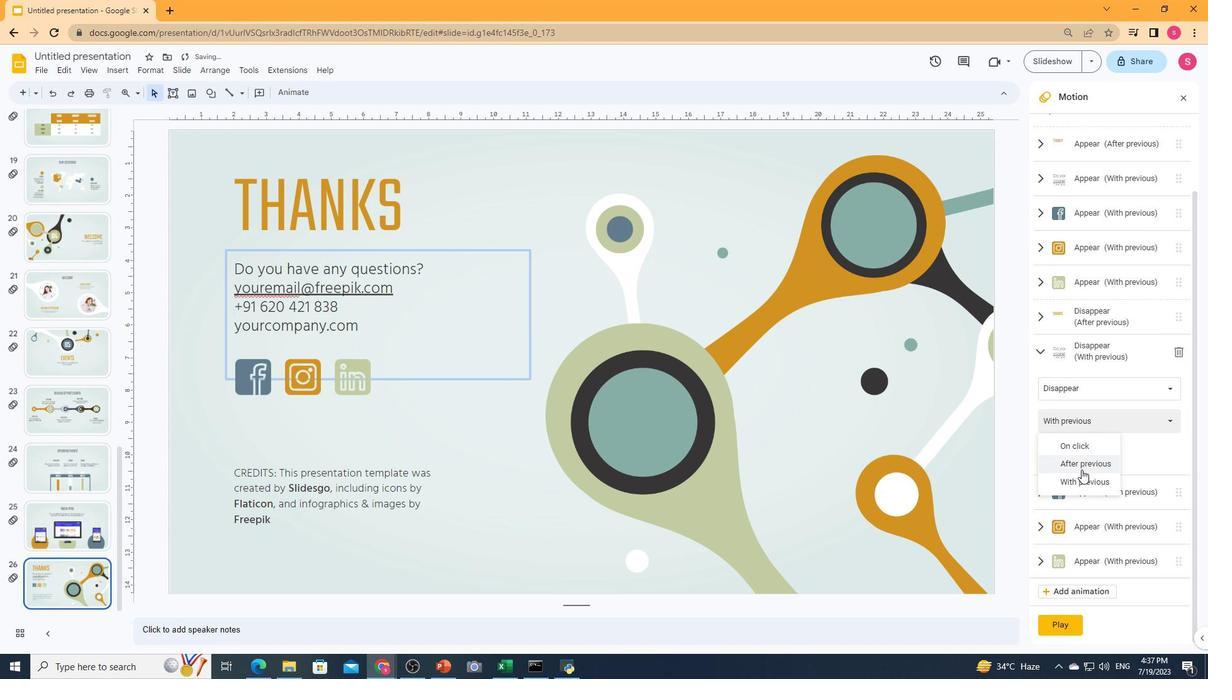 
Action: Mouse moved to (1082, 465)
Screenshot: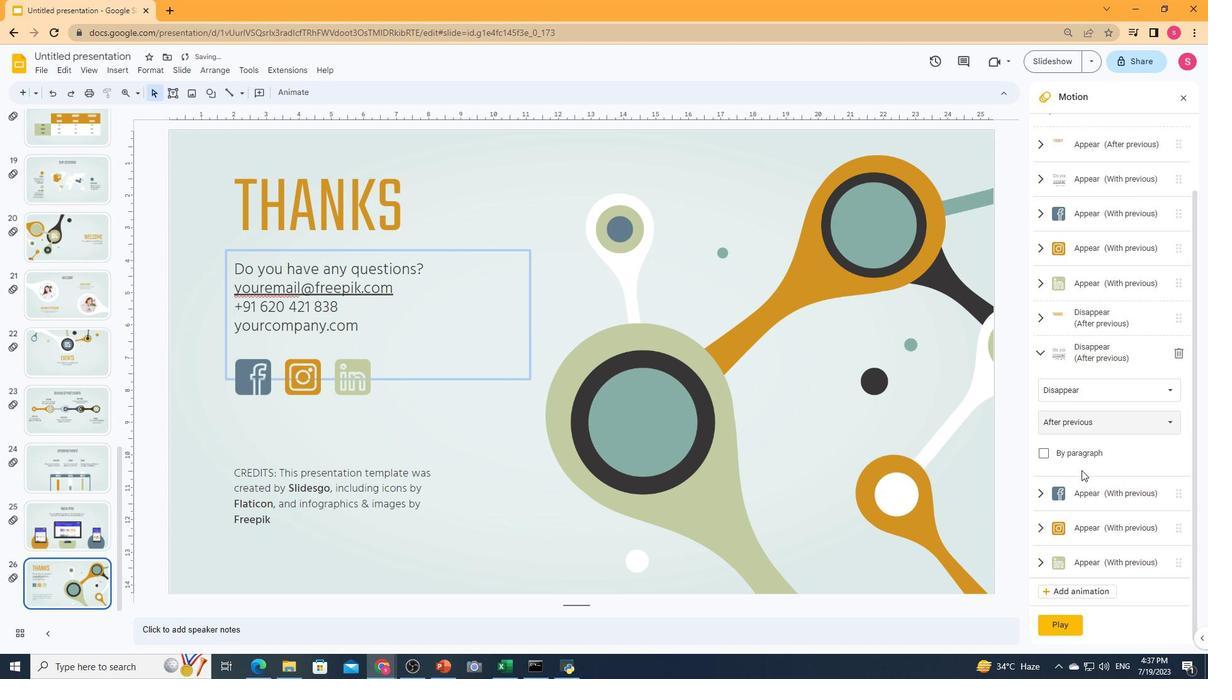 
Action: Mouse scrolled (1082, 465) with delta (0, 0)
Screenshot: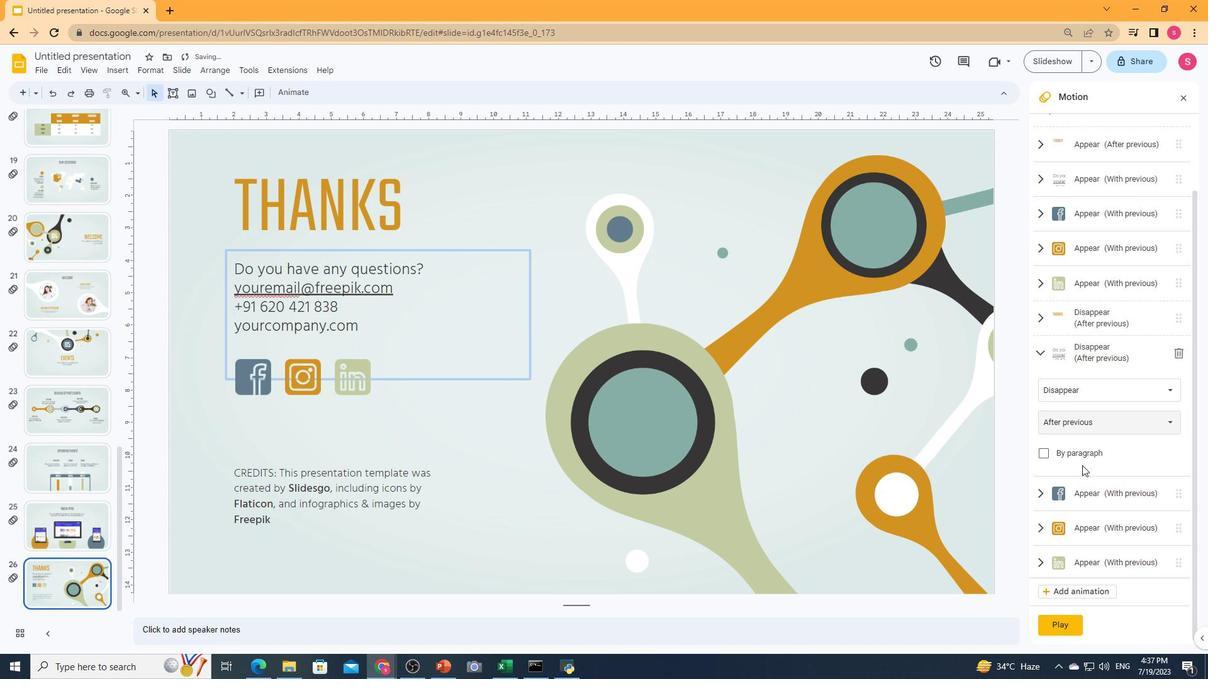 
Action: Mouse scrolled (1082, 465) with delta (0, 0)
Screenshot: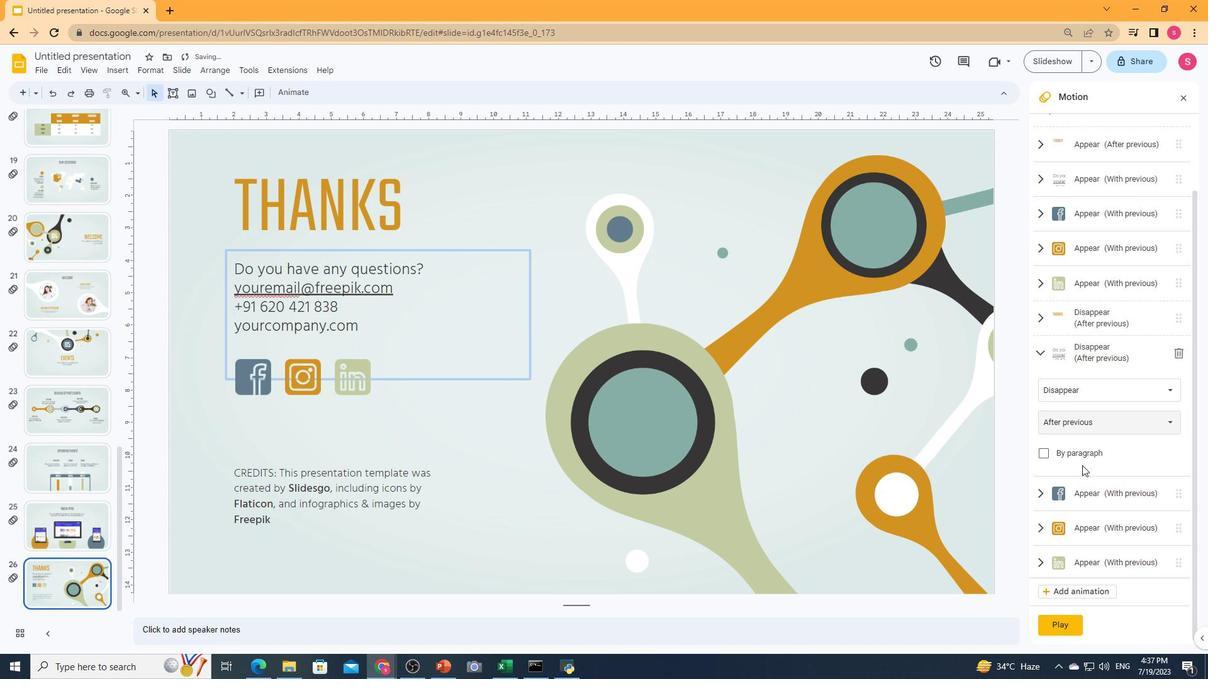 
Action: Mouse scrolled (1082, 465) with delta (0, 0)
Screenshot: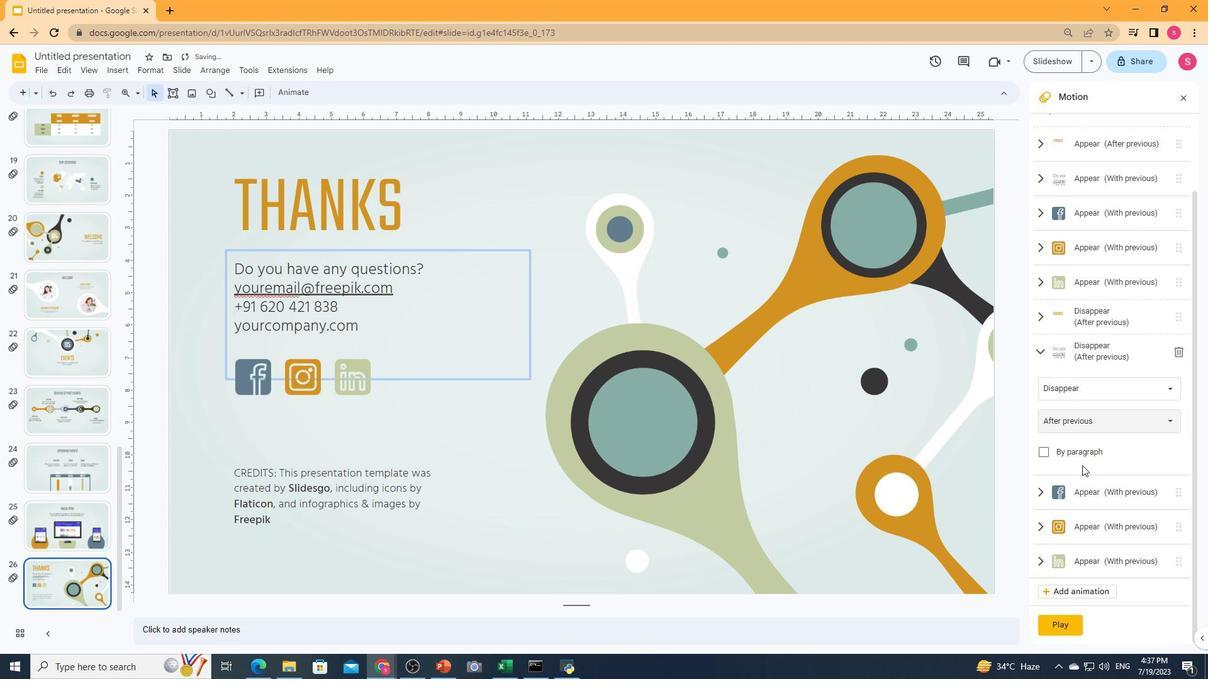 
Action: Mouse moved to (1038, 492)
Screenshot: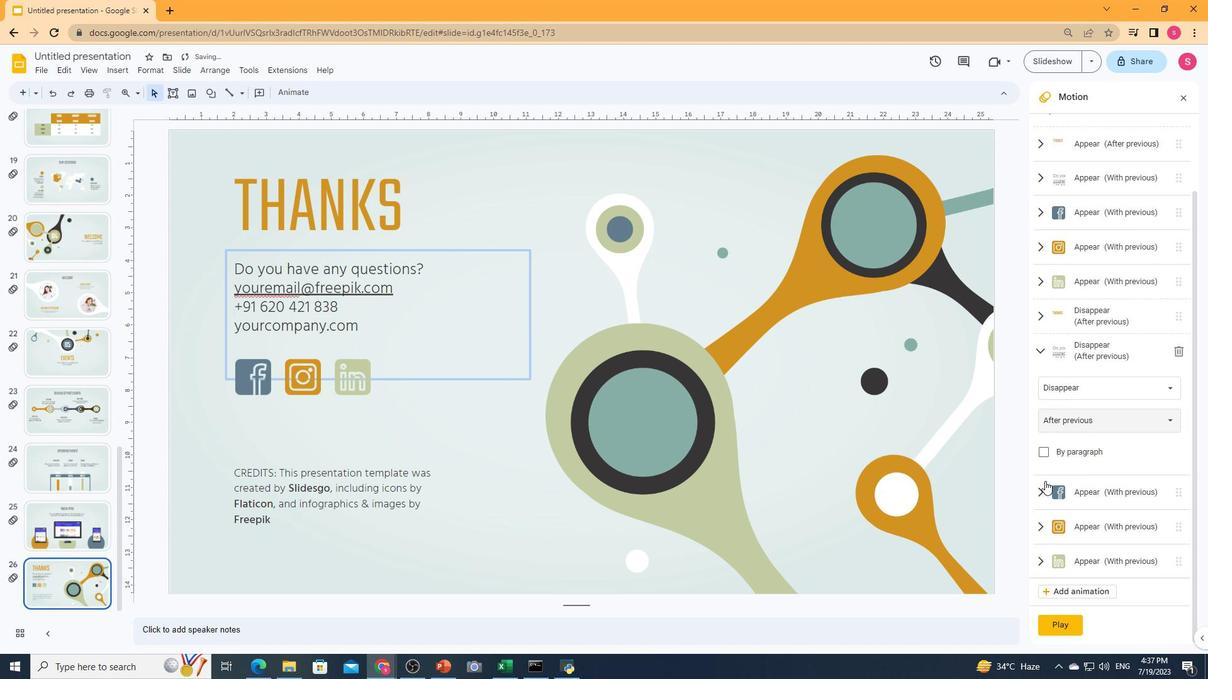 
Action: Mouse pressed left at (1038, 492)
Screenshot: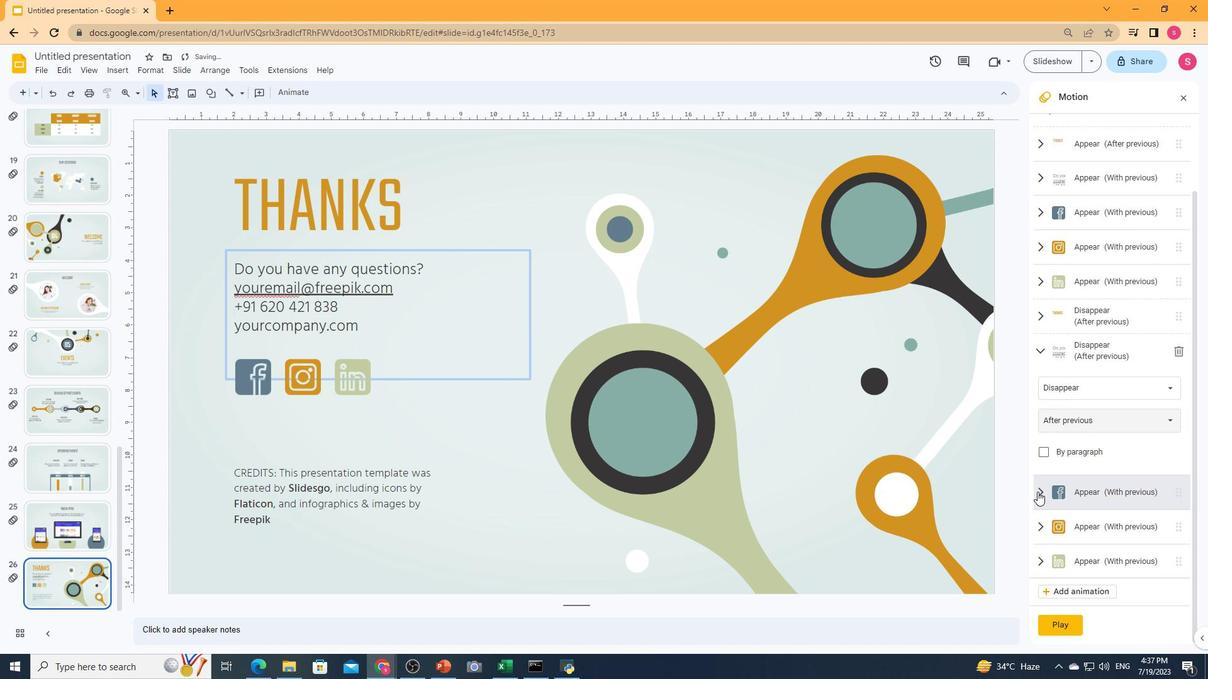 
Action: Mouse moved to (1109, 452)
Screenshot: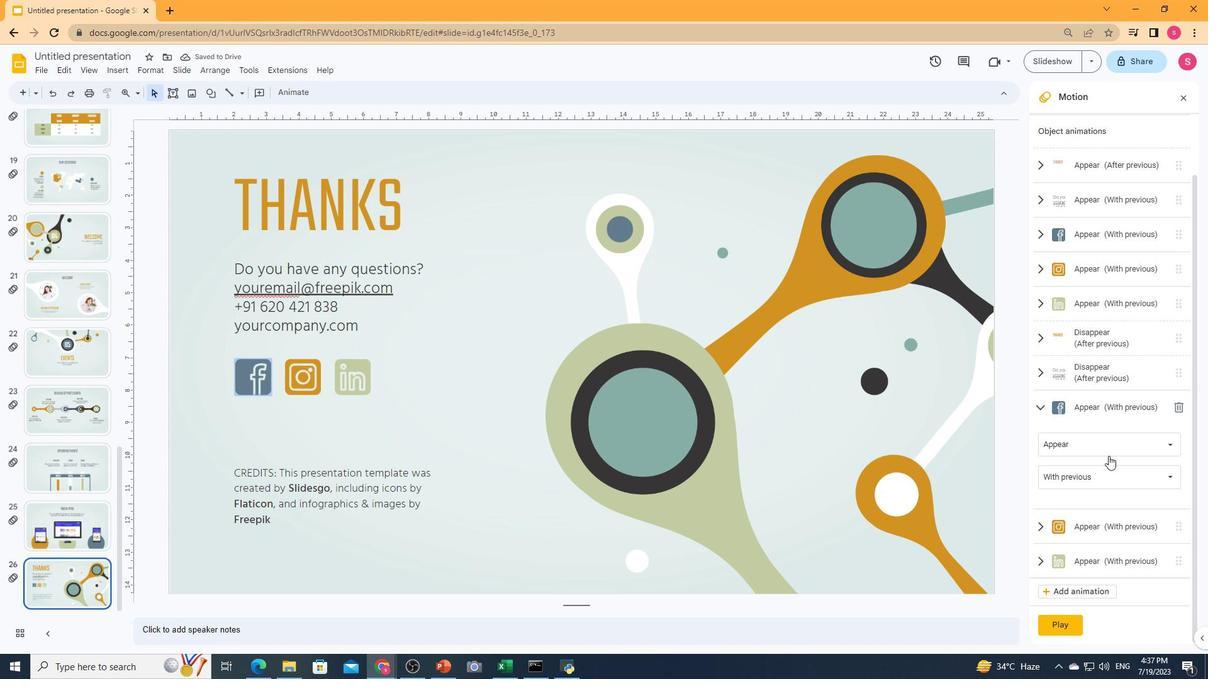 
Action: Mouse pressed left at (1109, 452)
Screenshot: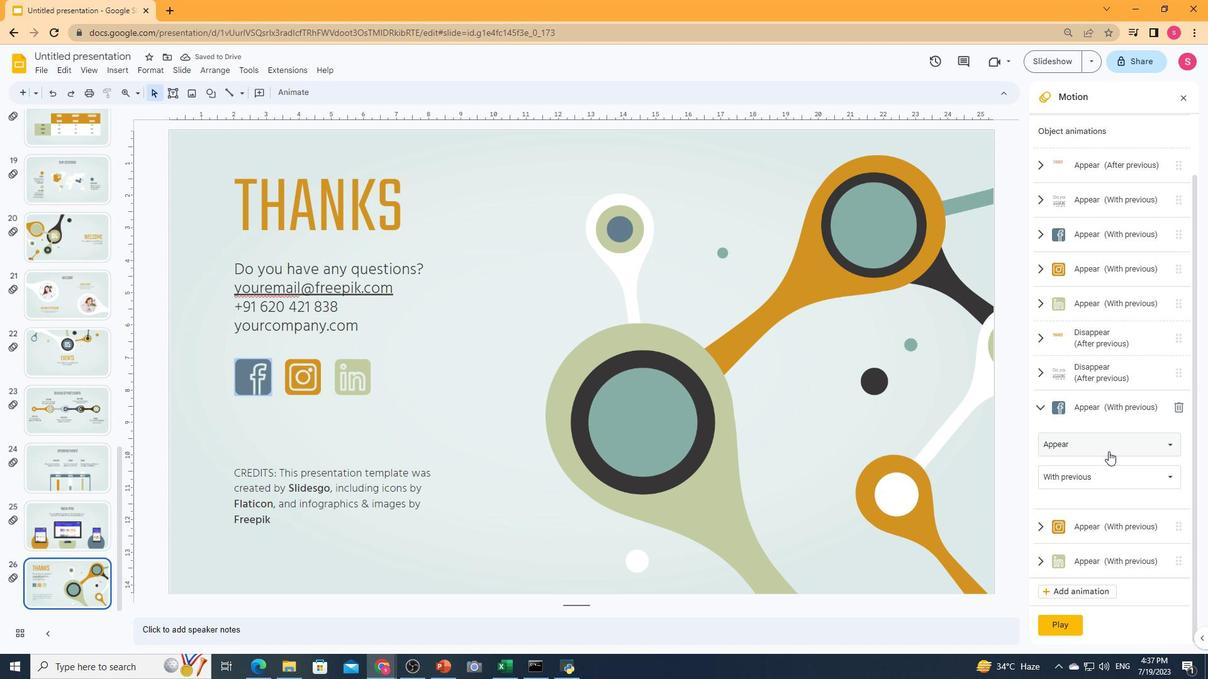 
Action: Mouse moved to (1085, 189)
Screenshot: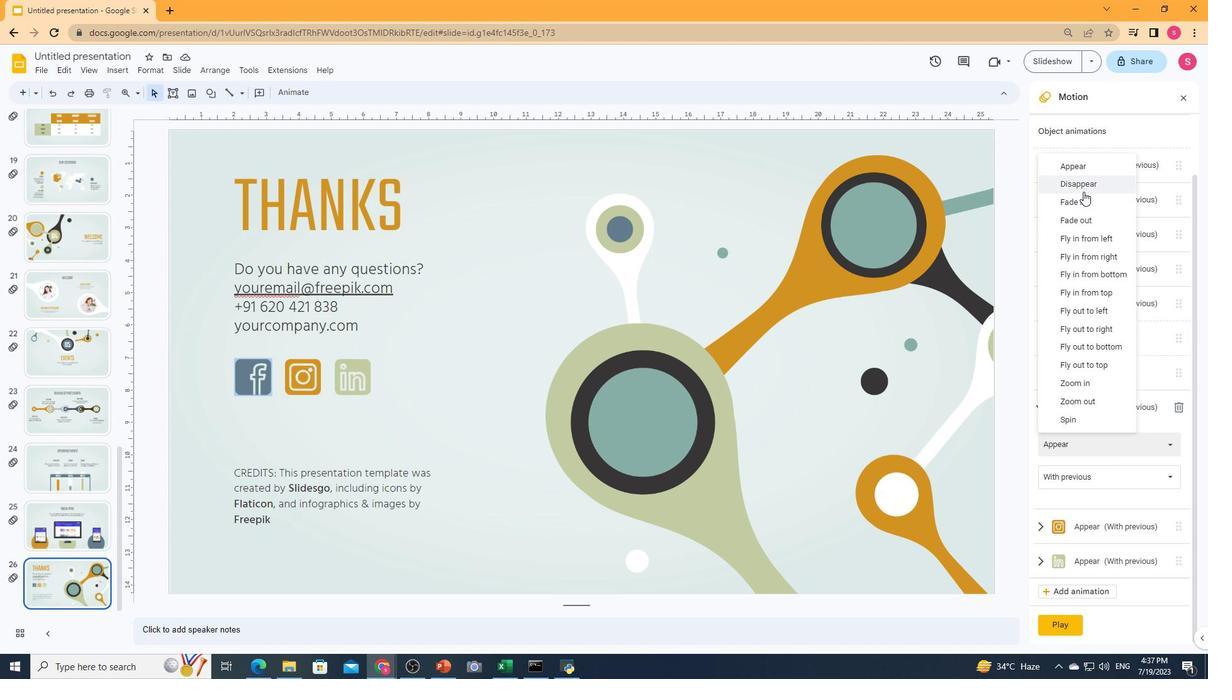 
Action: Mouse pressed left at (1085, 189)
Screenshot: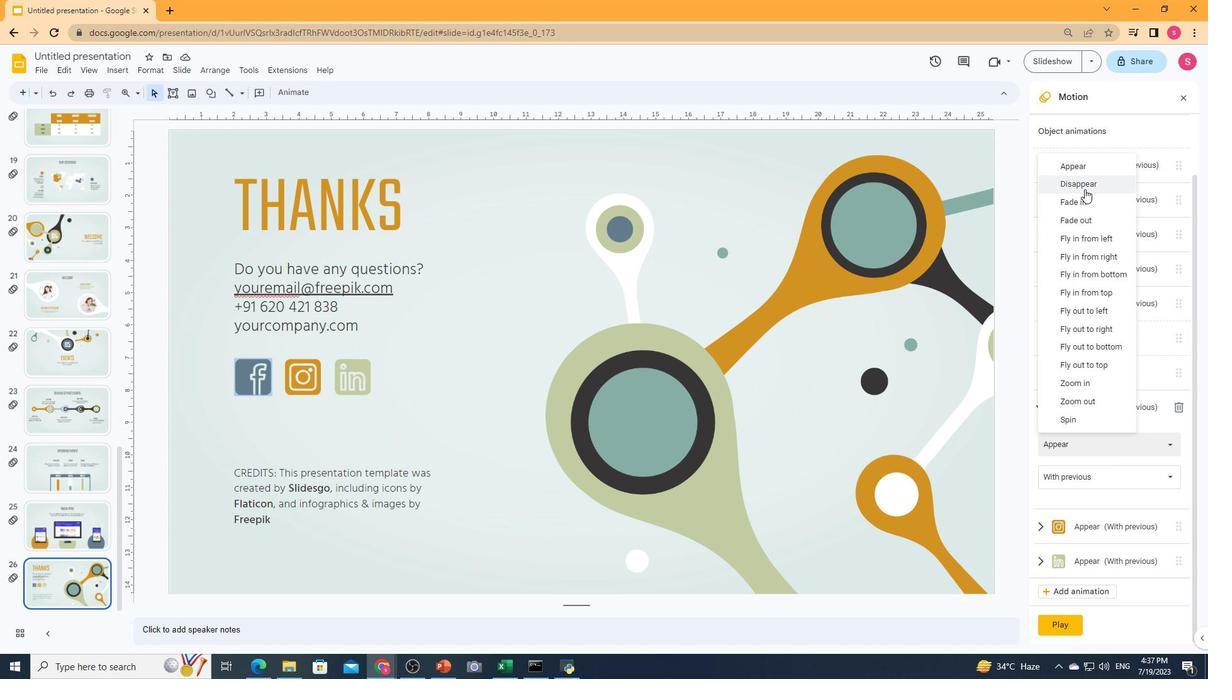 
Action: Mouse moved to (1094, 483)
Screenshot: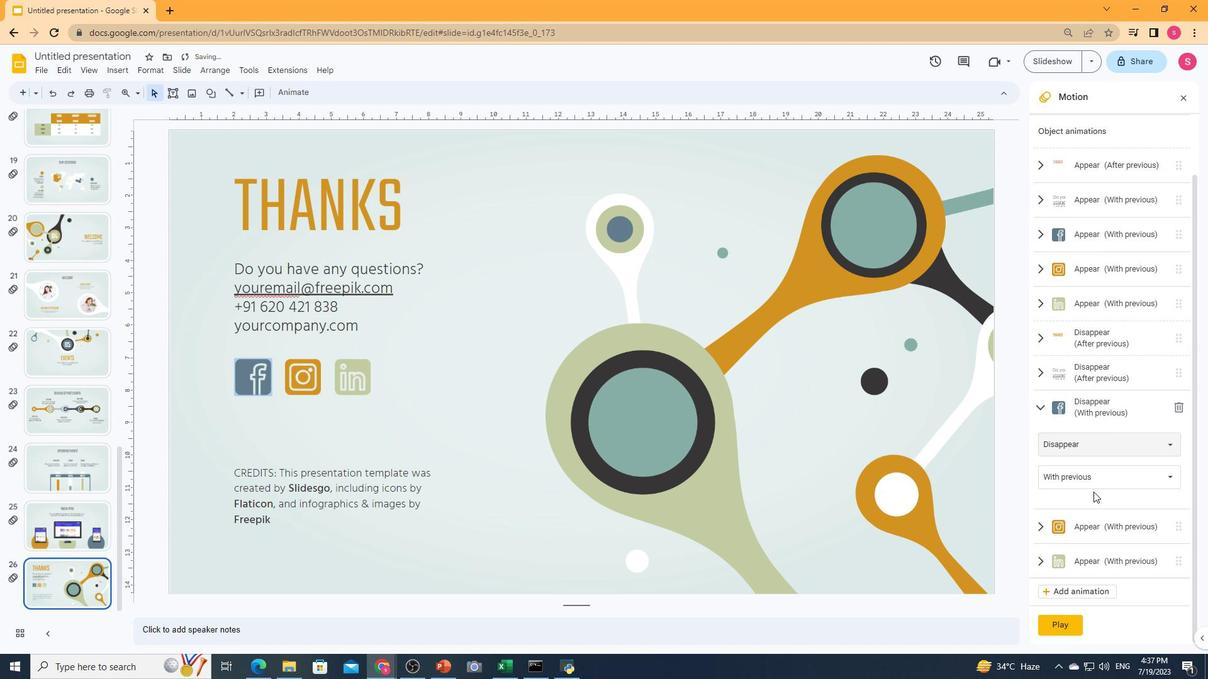 
Action: Mouse pressed left at (1094, 483)
Screenshot: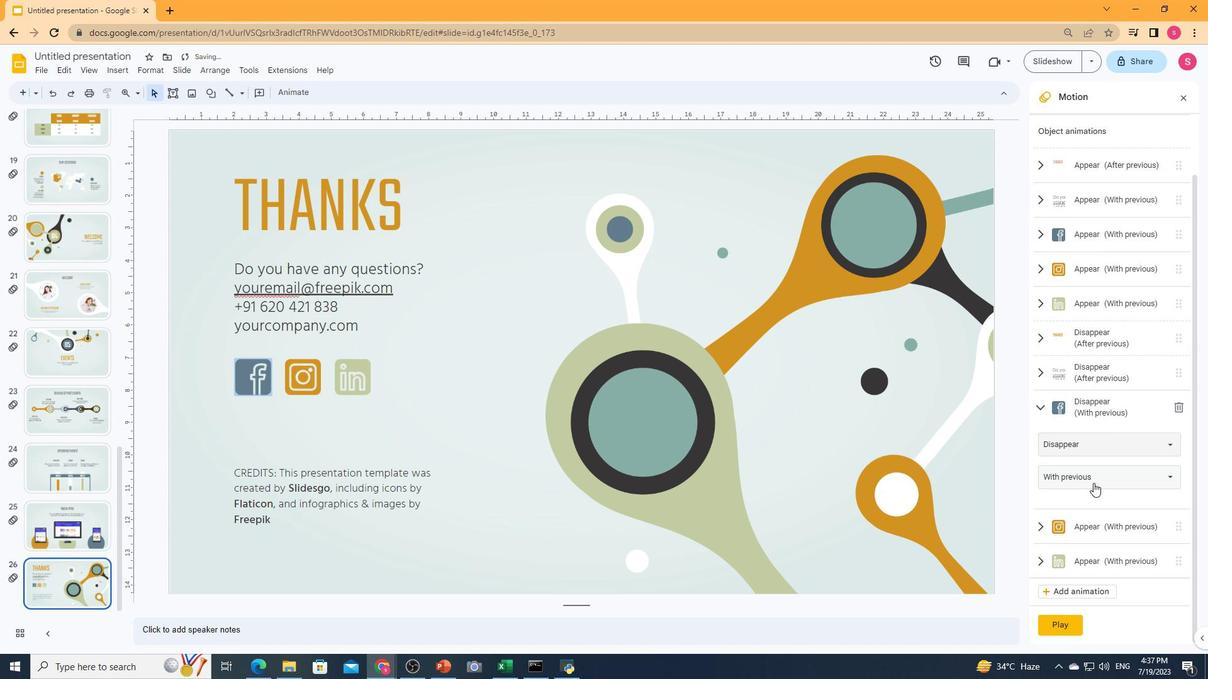 
Action: Mouse moved to (1079, 516)
Screenshot: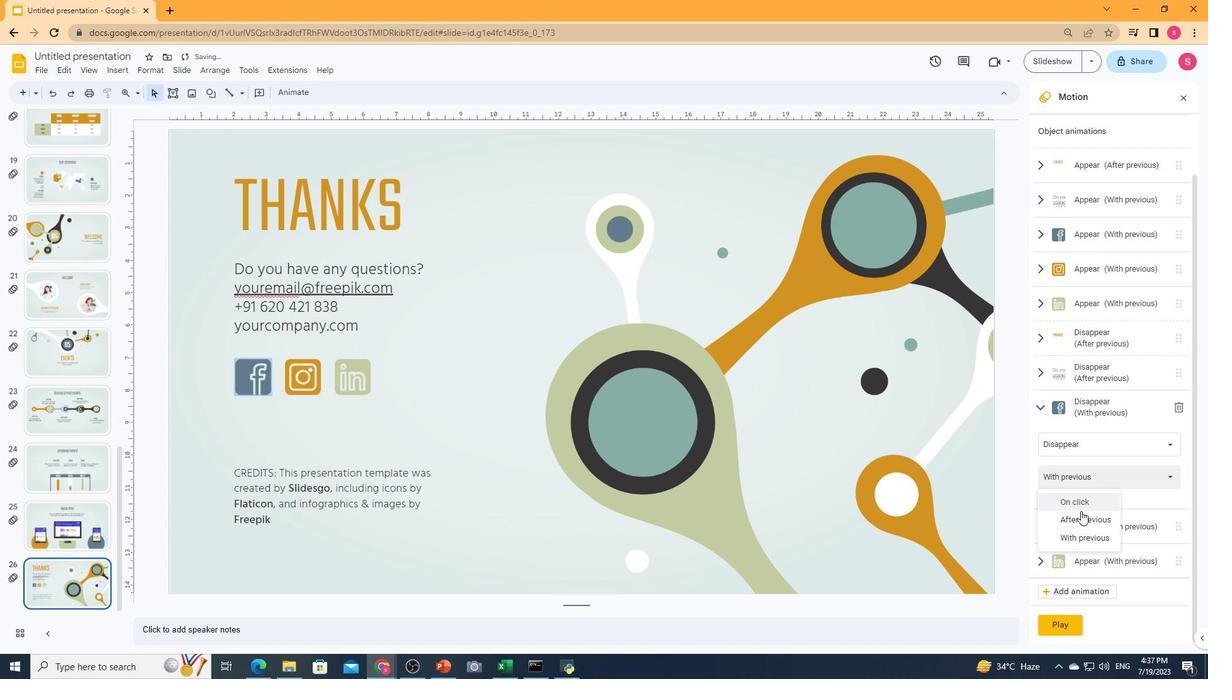 
Action: Mouse pressed left at (1079, 516)
Screenshot: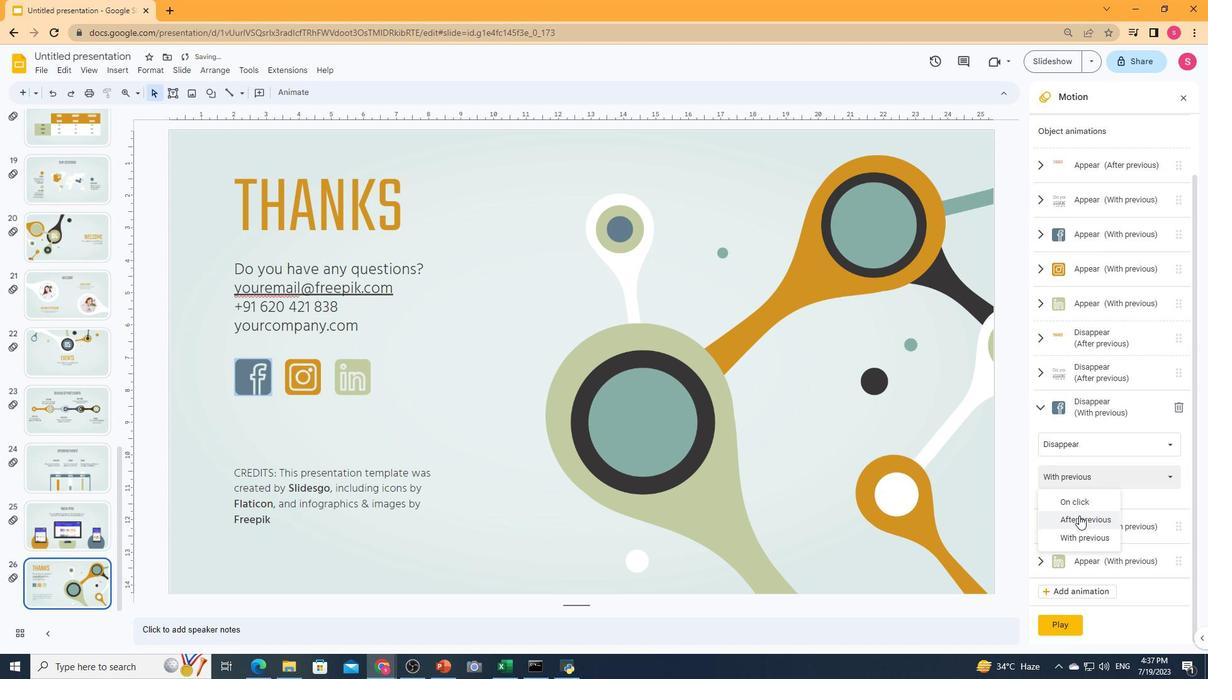 
Action: Mouse moved to (1040, 532)
Screenshot: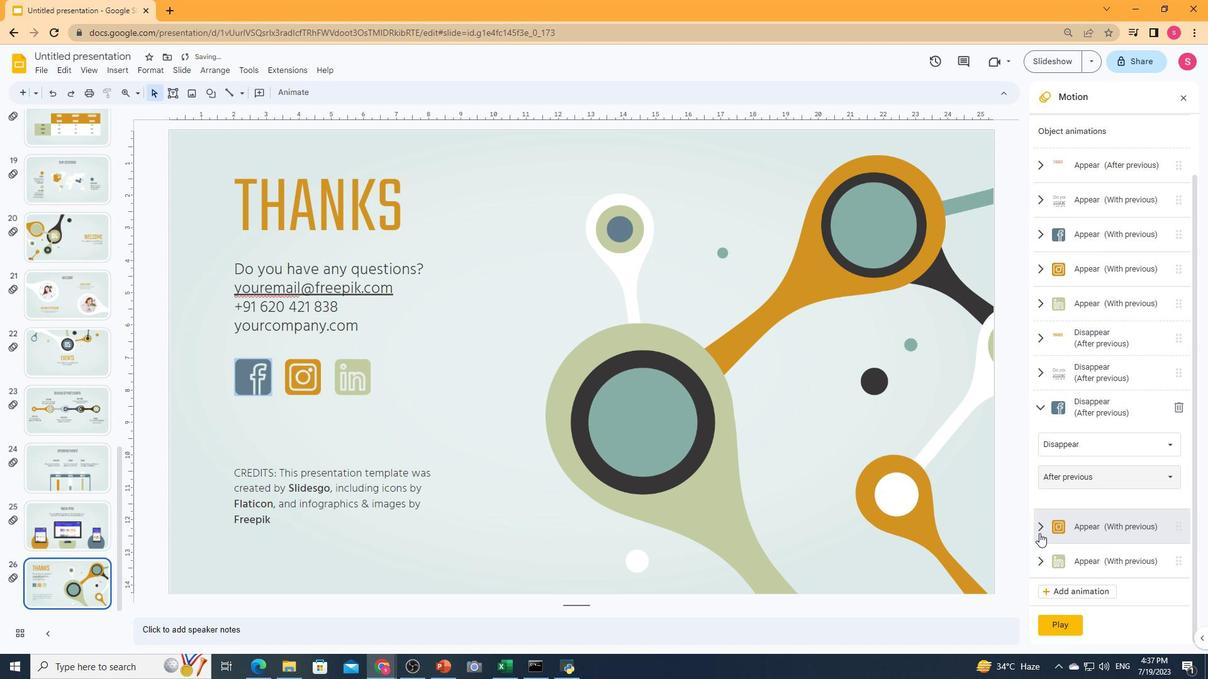 
Action: Mouse pressed left at (1040, 532)
Screenshot: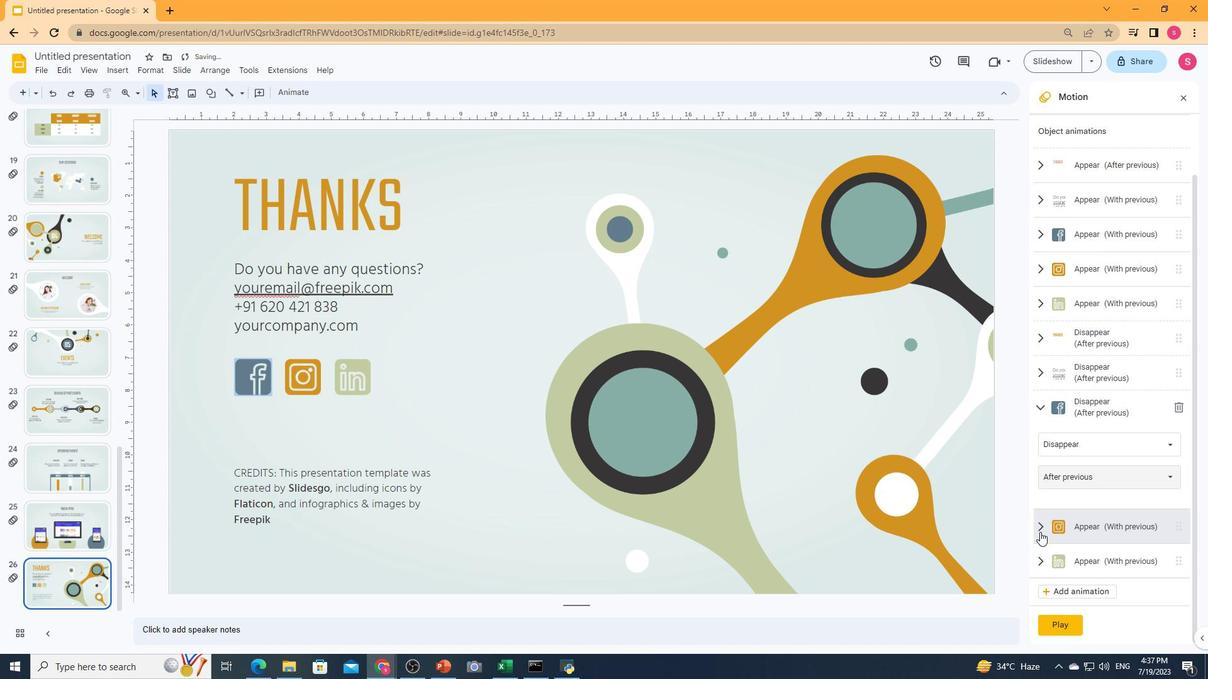 
Action: Mouse moved to (1070, 485)
Screenshot: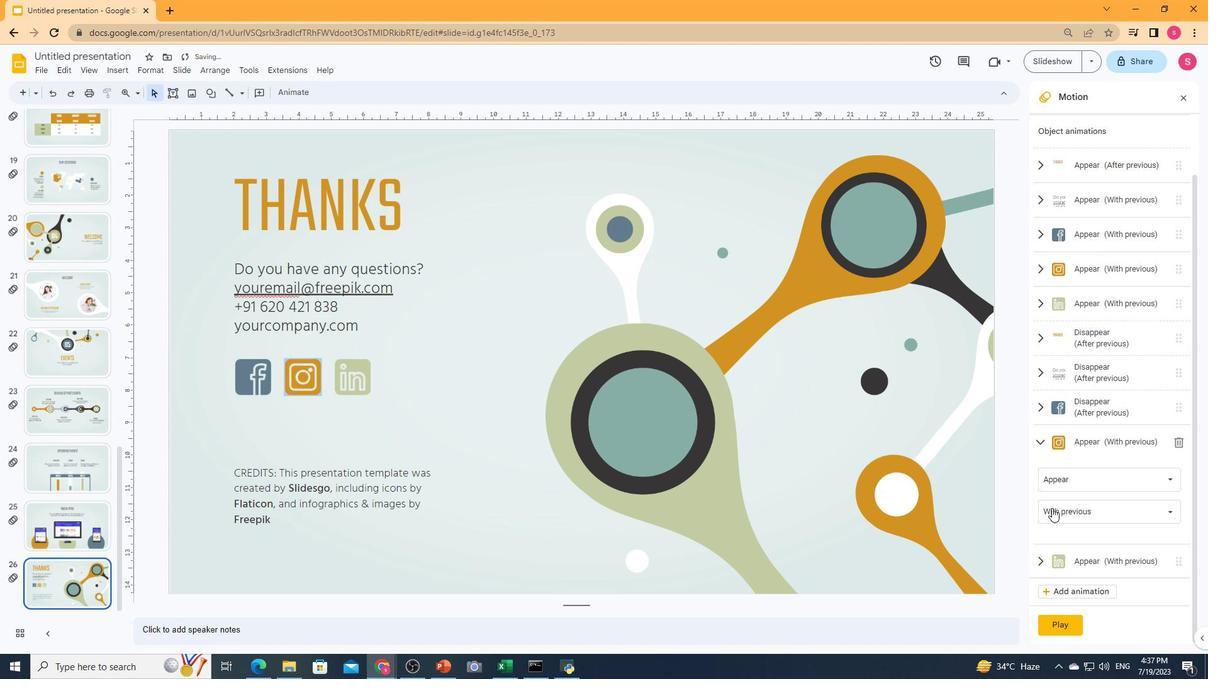 
Action: Mouse pressed left at (1070, 485)
Screenshot: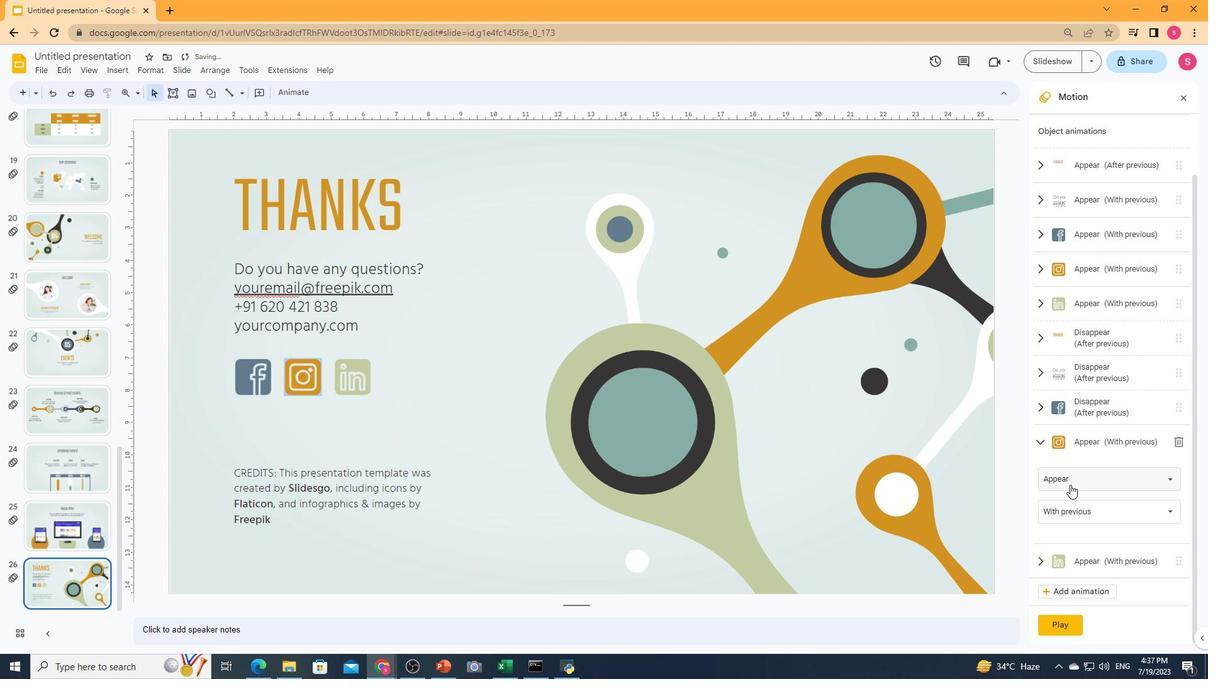 
Action: Mouse moved to (1086, 223)
Screenshot: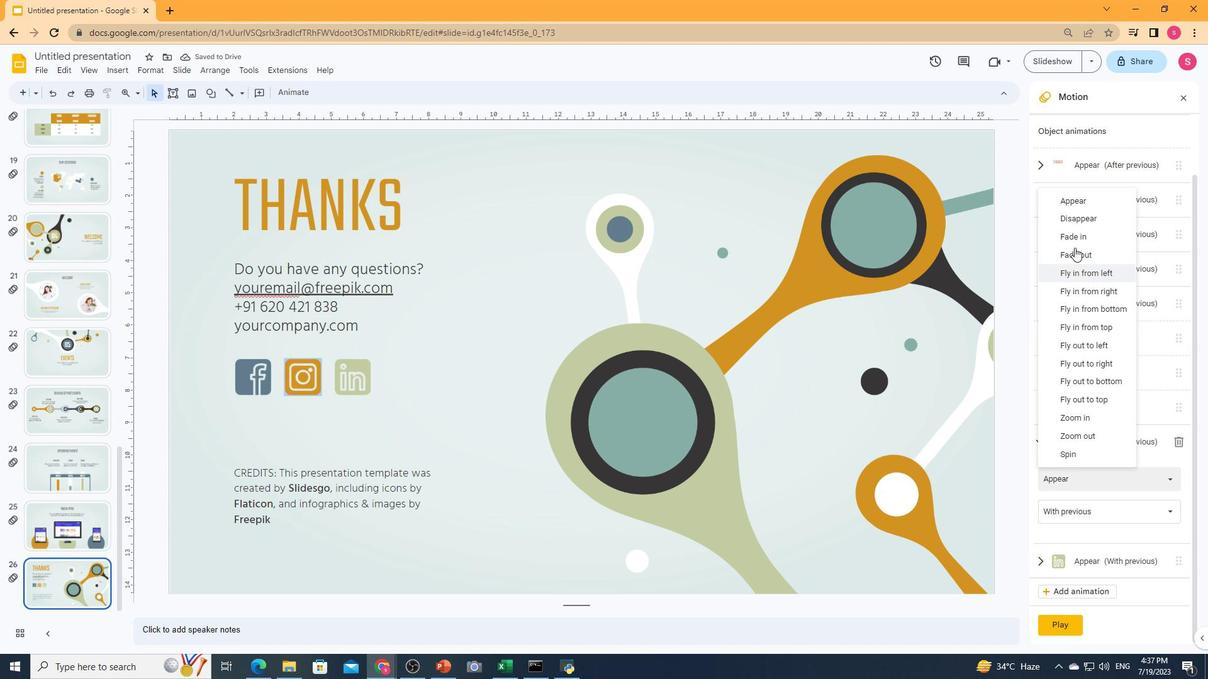 
Action: Mouse pressed left at (1086, 223)
Screenshot: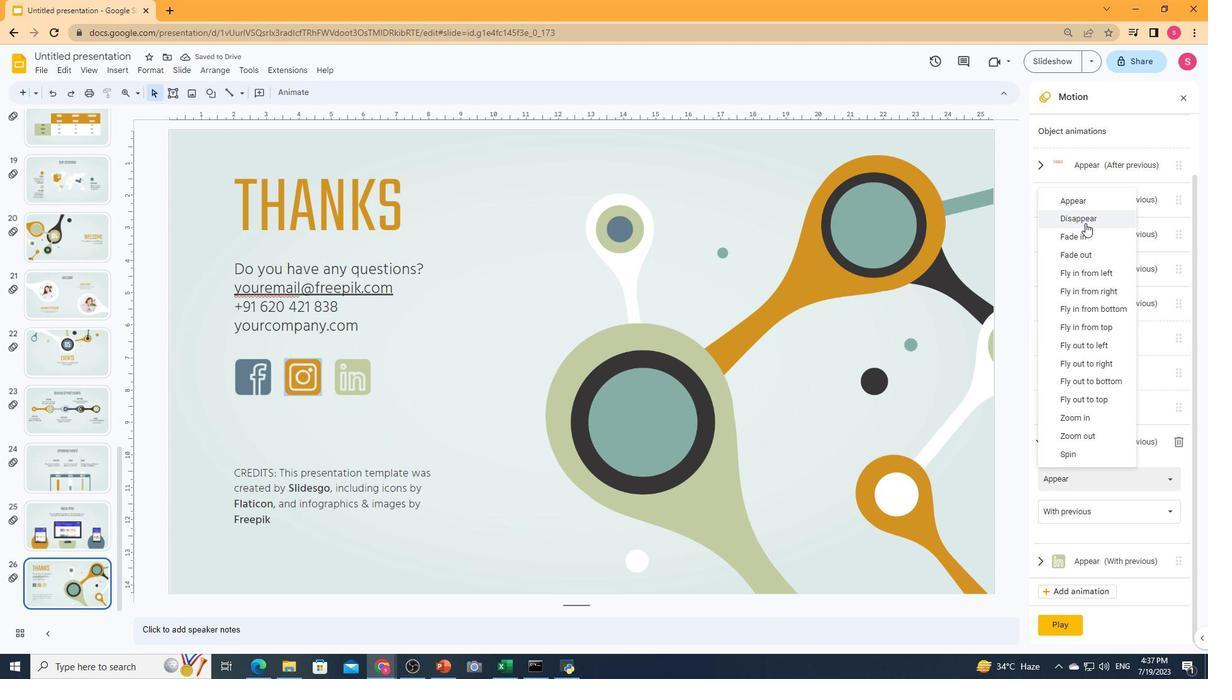 
Action: Mouse moved to (1089, 518)
Screenshot: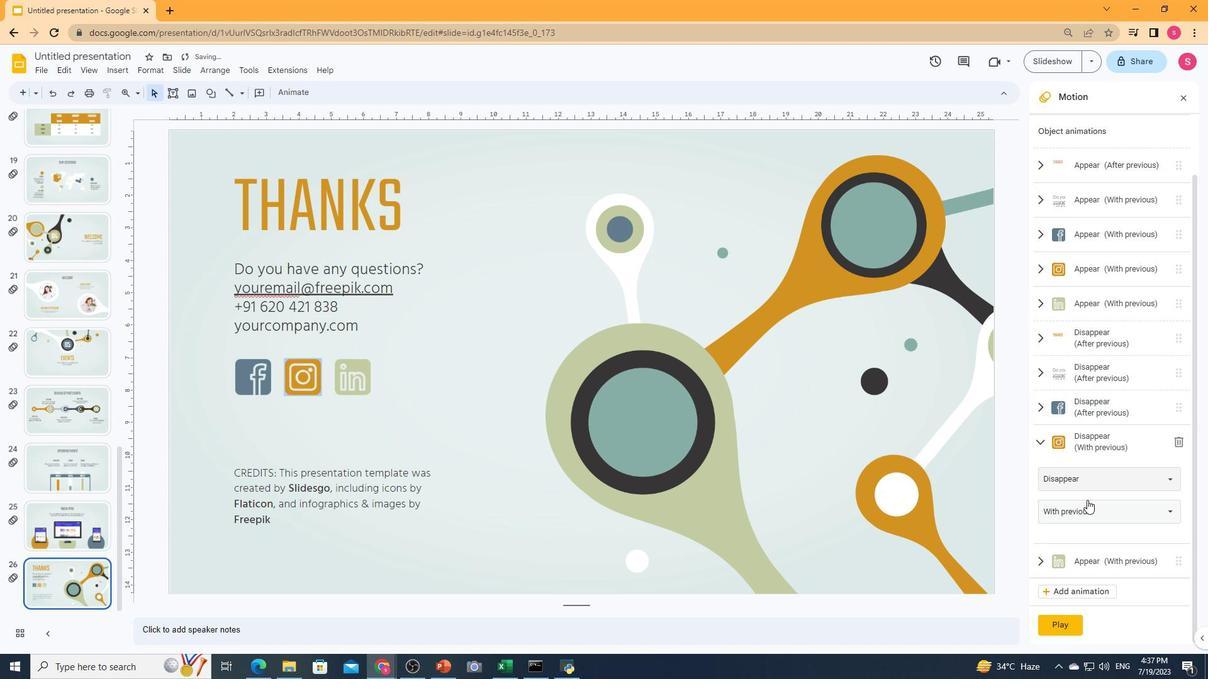 
Action: Mouse pressed left at (1089, 518)
Screenshot: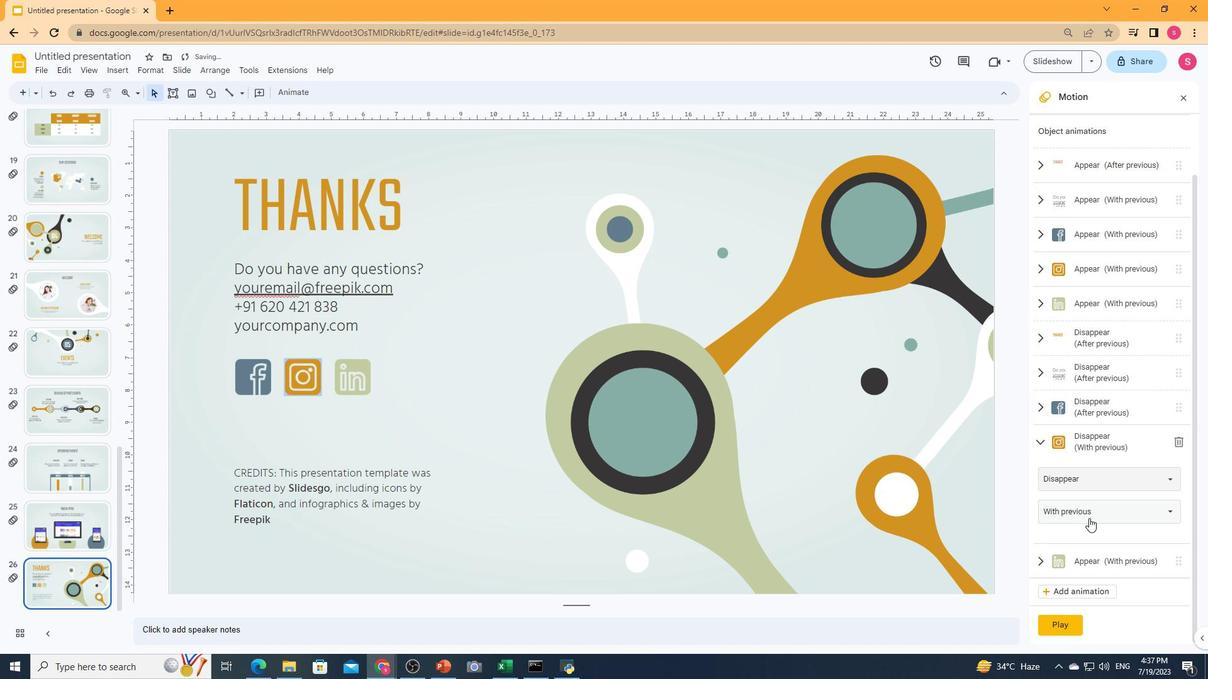 
Action: Mouse moved to (1086, 545)
Screenshot: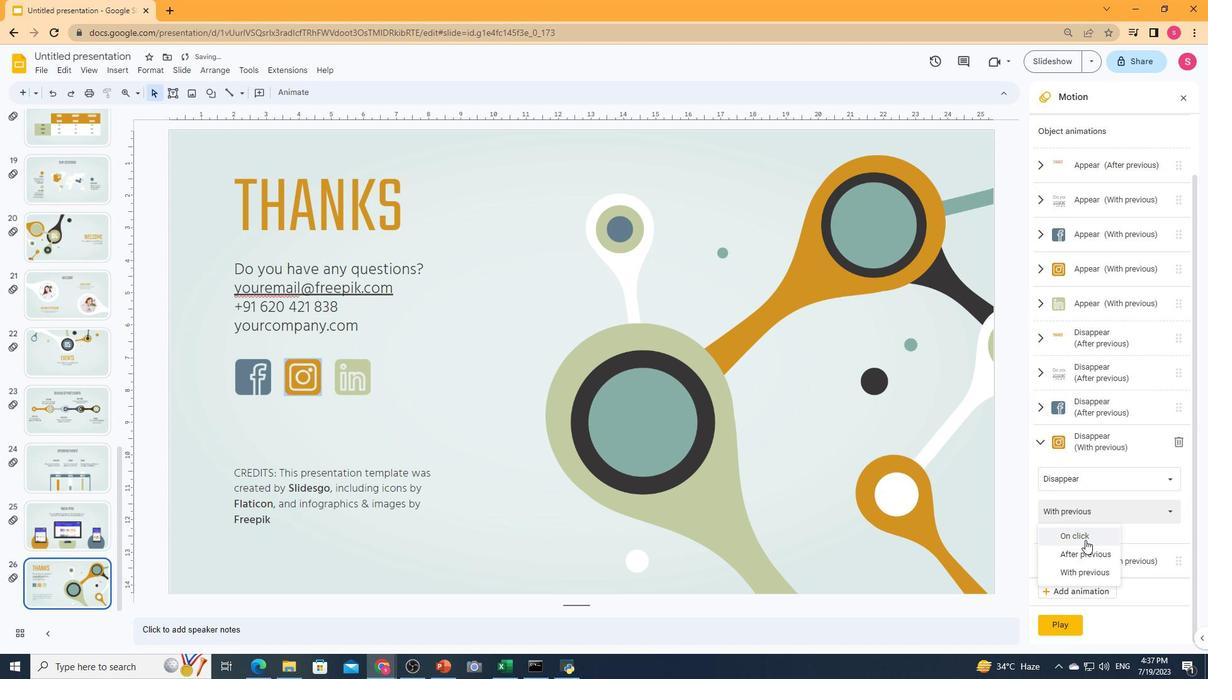 
Action: Mouse pressed left at (1086, 545)
Screenshot: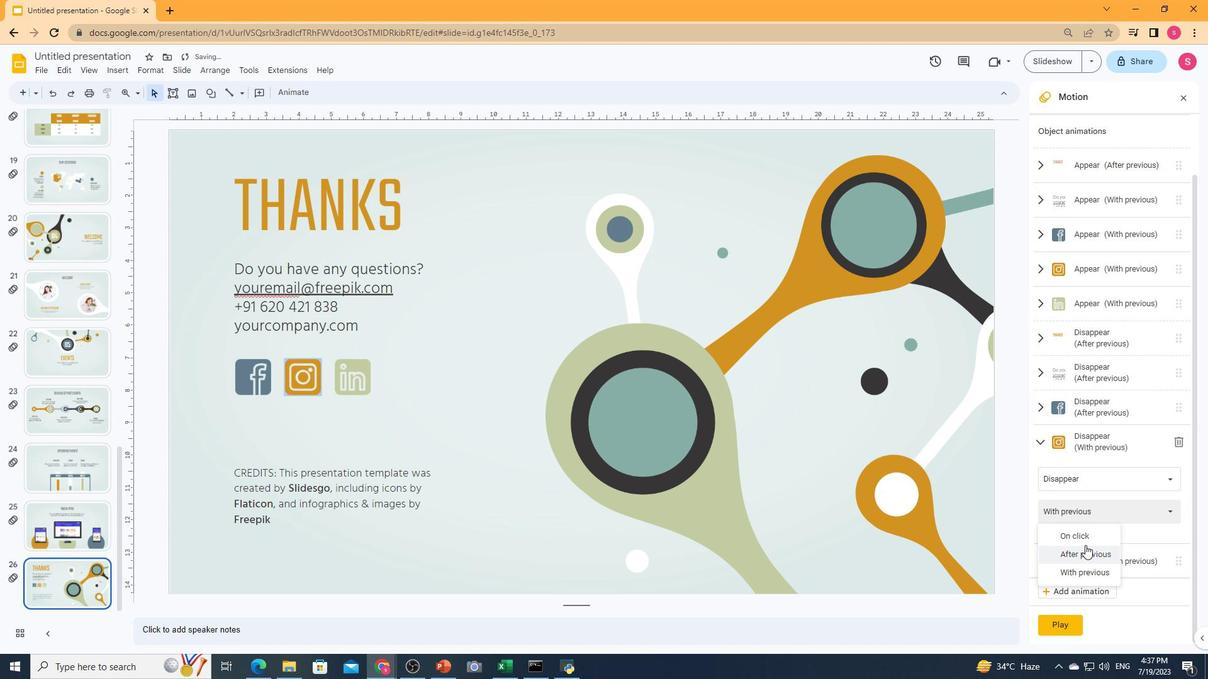 
Action: Mouse moved to (1079, 513)
Screenshot: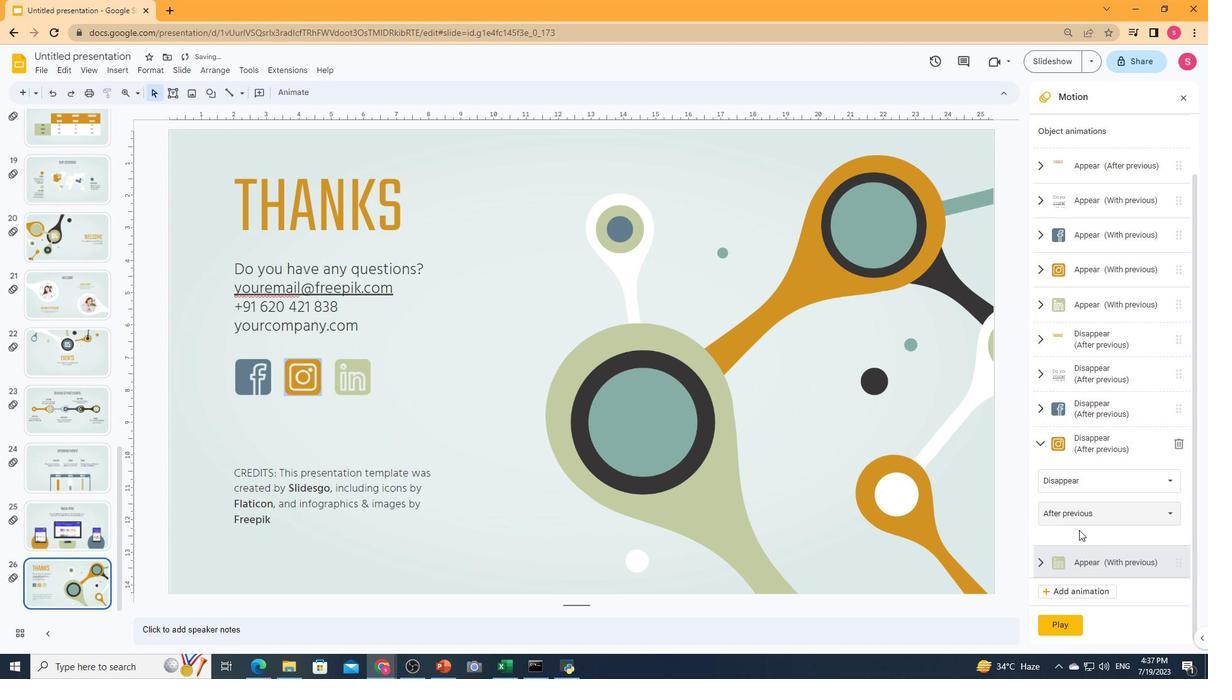 
Action: Mouse scrolled (1079, 512) with delta (0, 0)
Screenshot: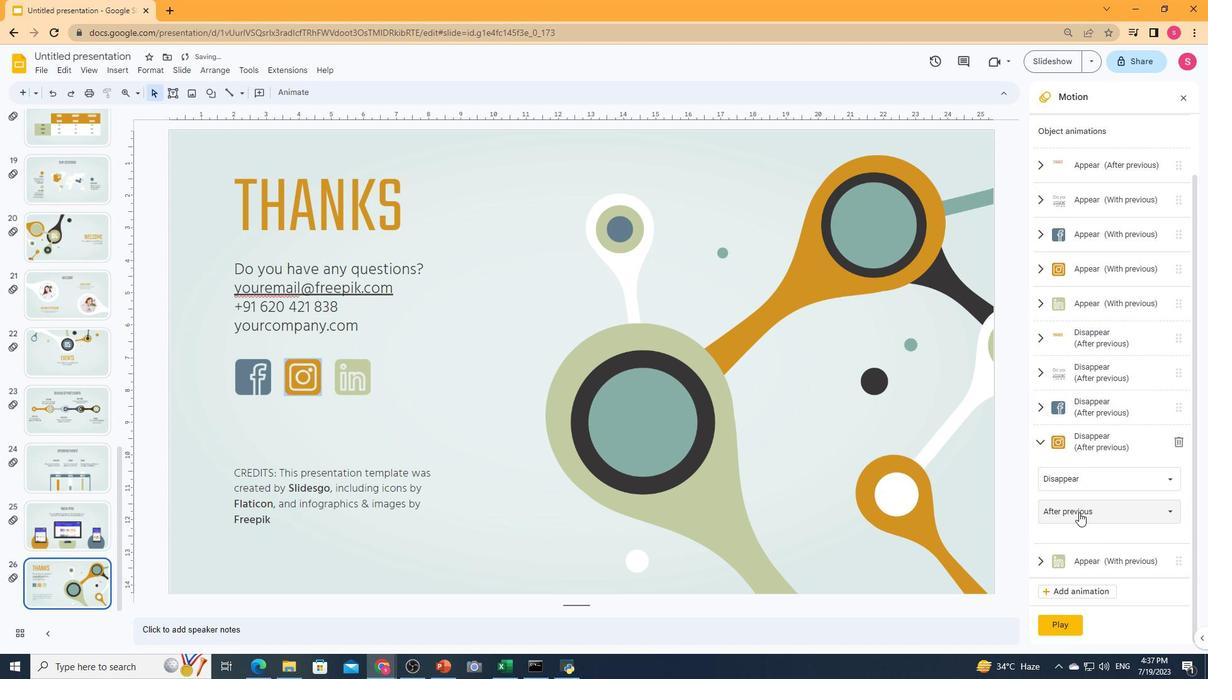 
Action: Mouse scrolled (1079, 512) with delta (0, 0)
Screenshot: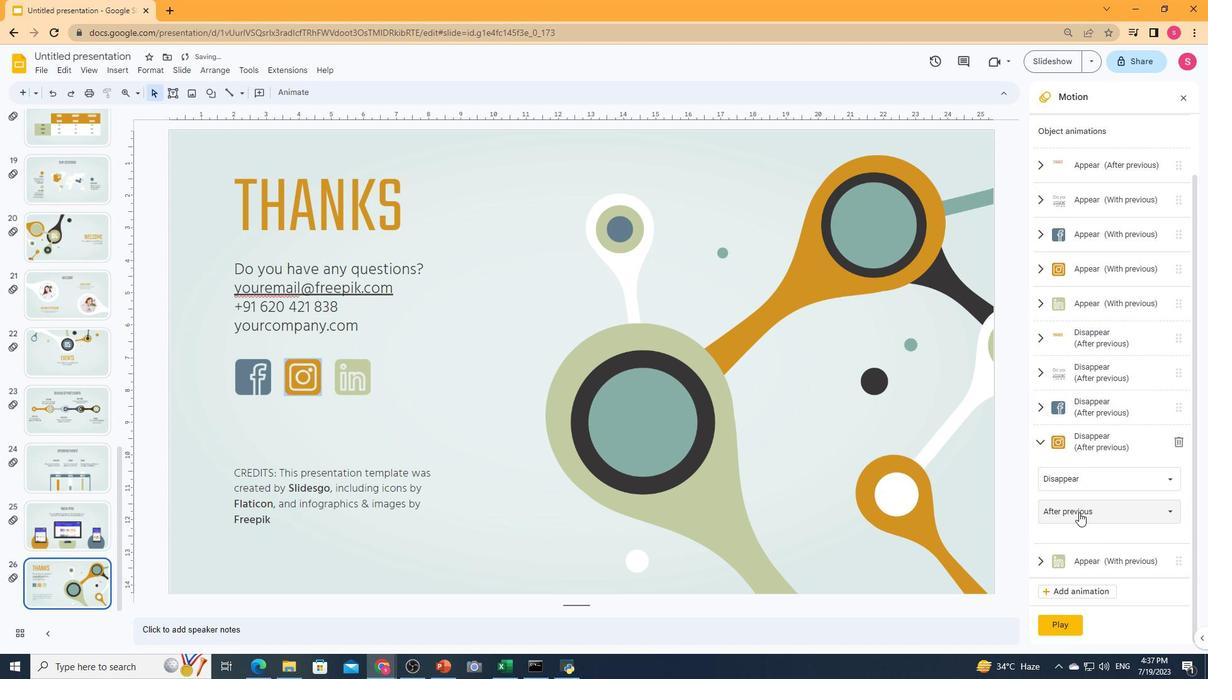 
Action: Mouse scrolled (1079, 512) with delta (0, 0)
Screenshot: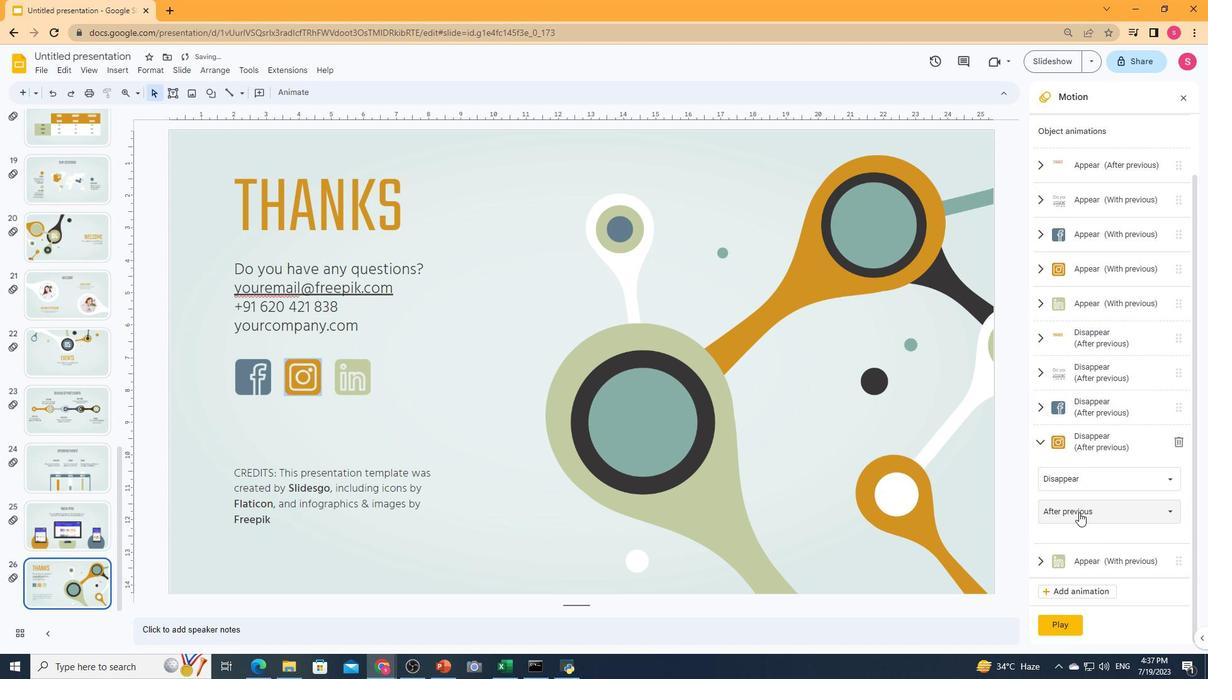 
Action: Mouse moved to (1053, 558)
Screenshot: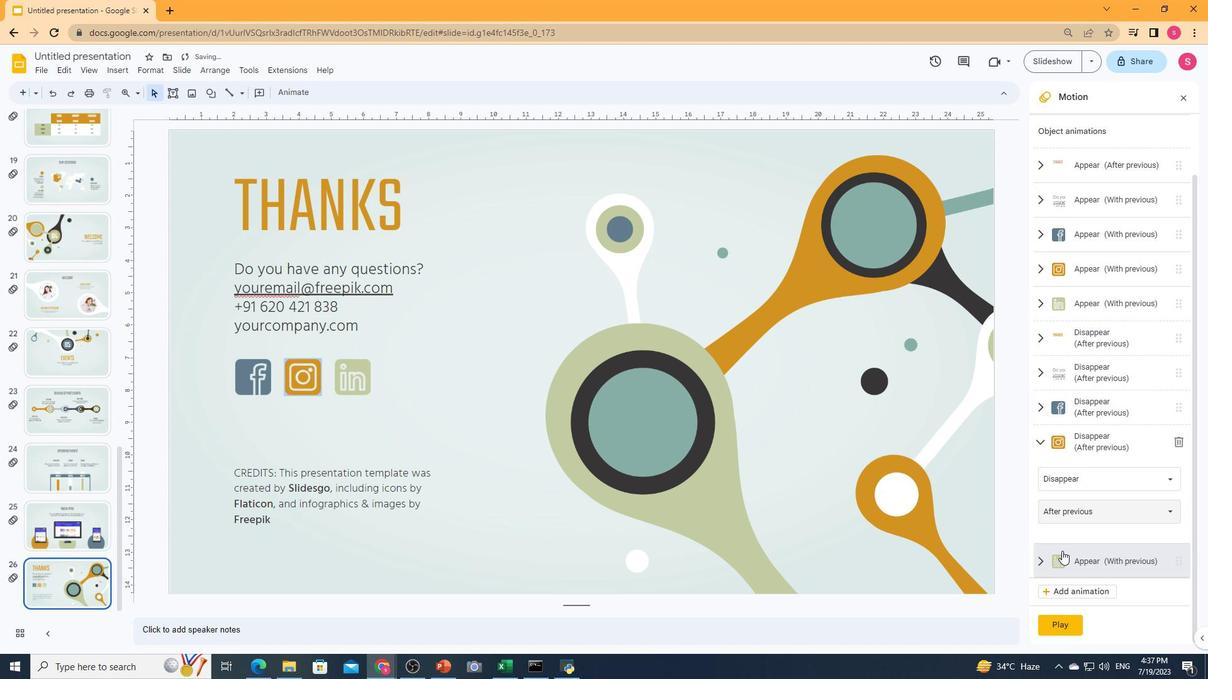 
Action: Mouse pressed left at (1053, 558)
Screenshot: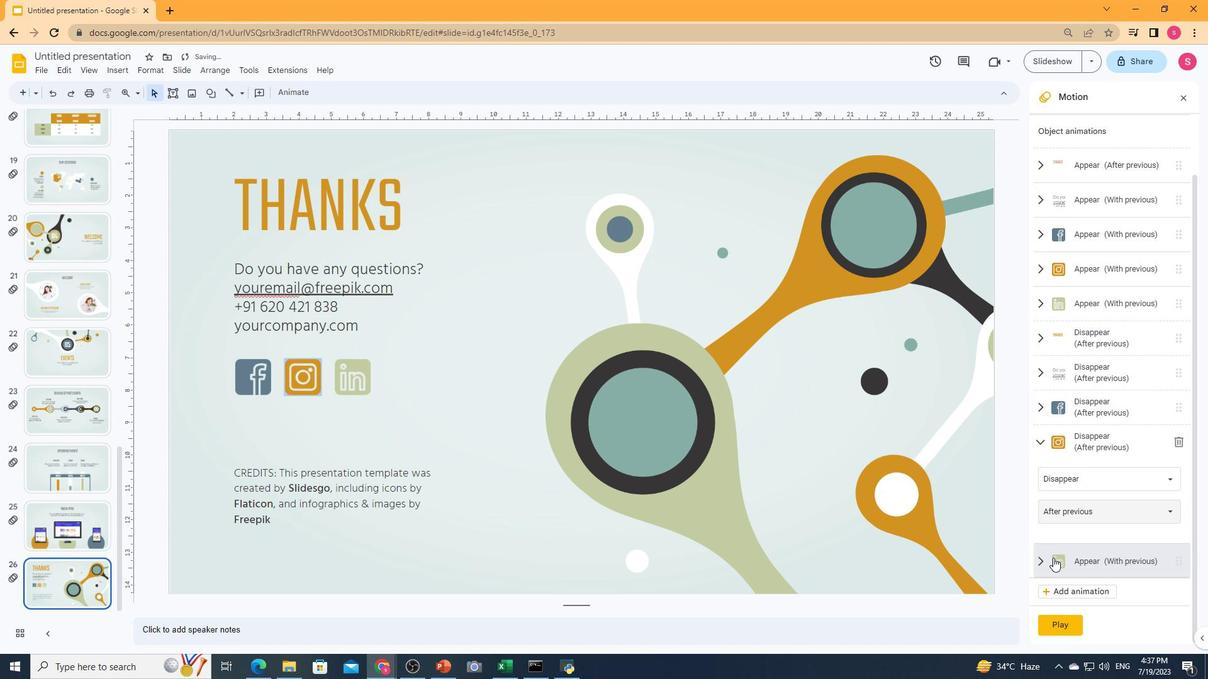 
Action: Mouse moved to (1063, 518)
Screenshot: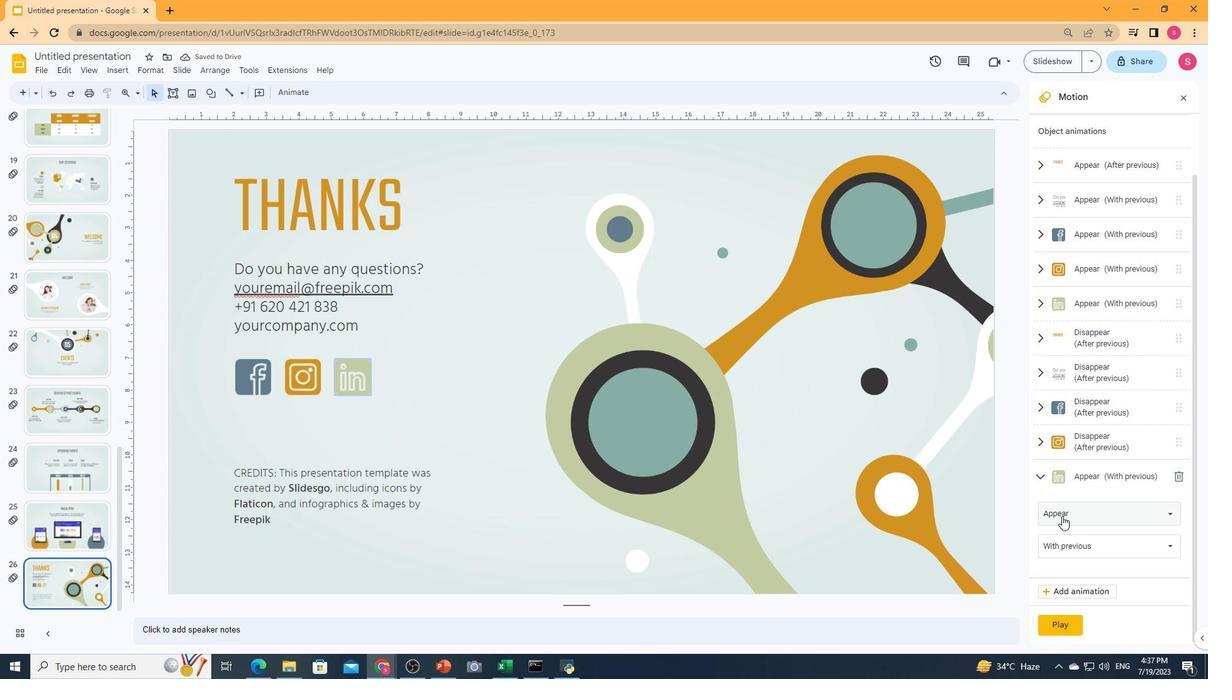 
Action: Mouse pressed left at (1063, 518)
Screenshot: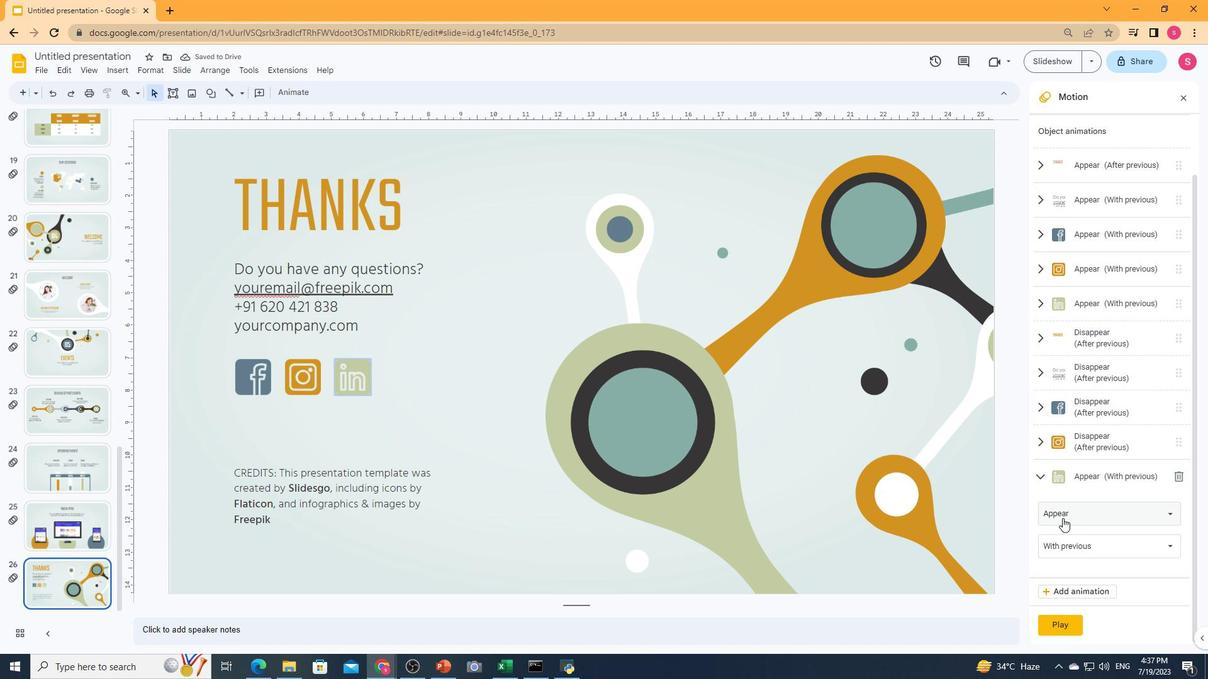 
Action: Mouse moved to (1101, 255)
Screenshot: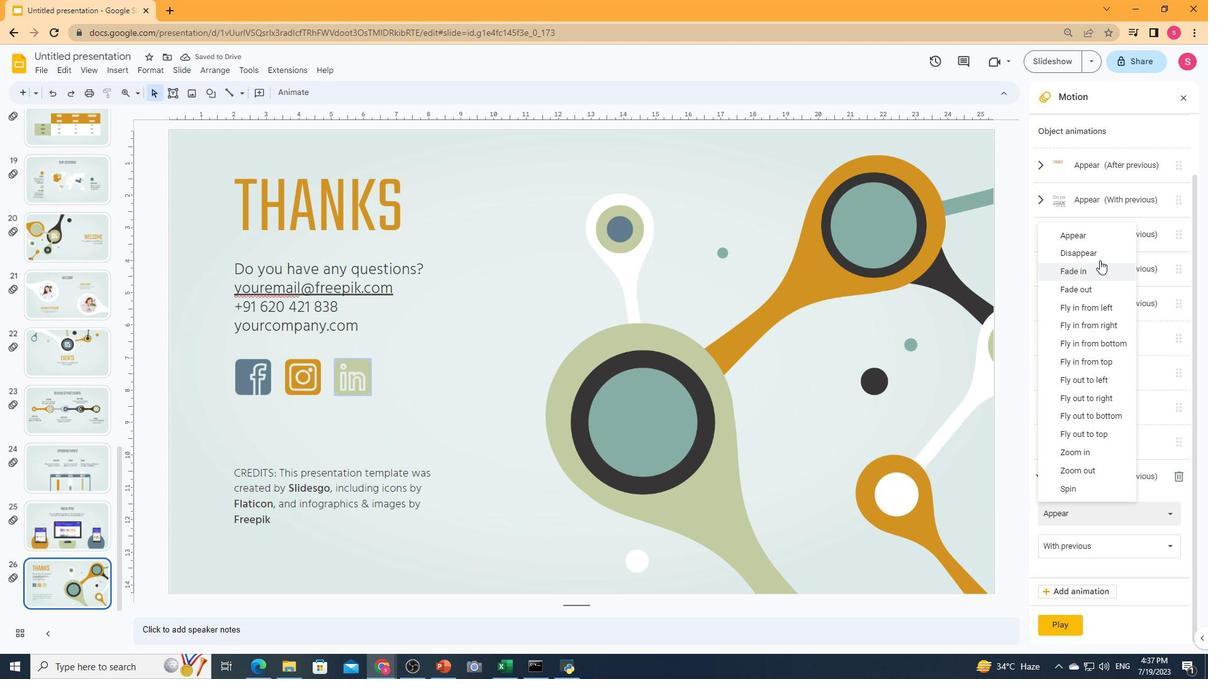 
Action: Mouse pressed left at (1101, 255)
Screenshot: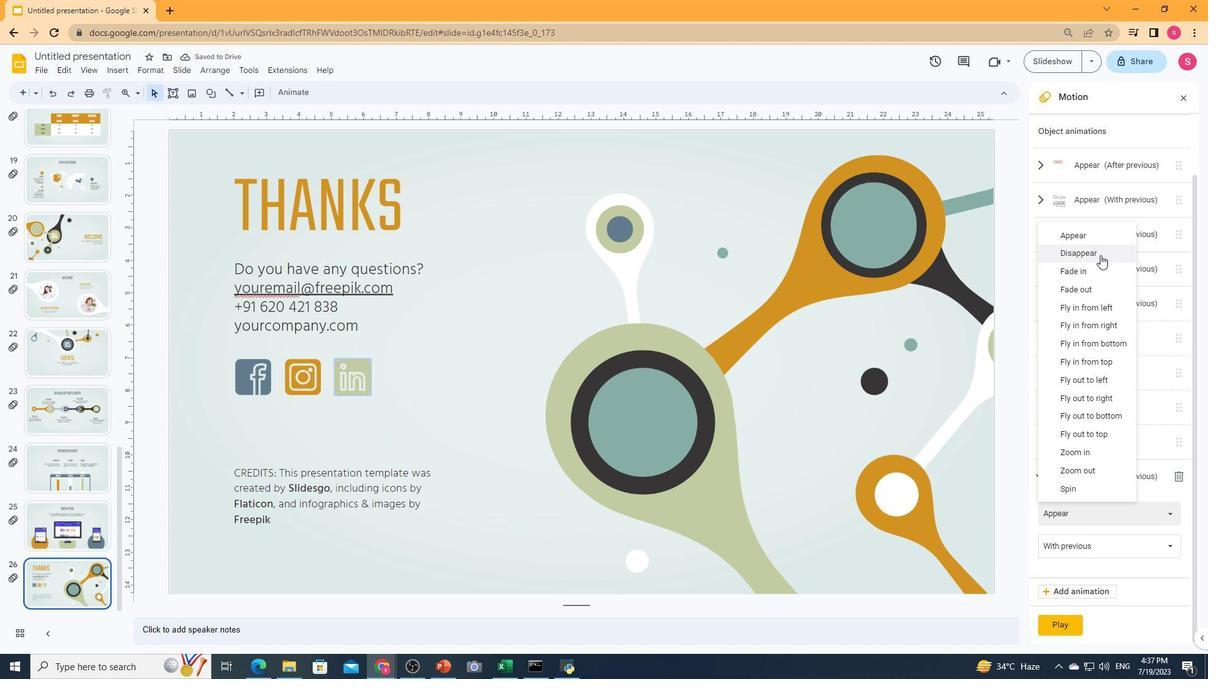 
Action: Mouse moved to (1104, 552)
Screenshot: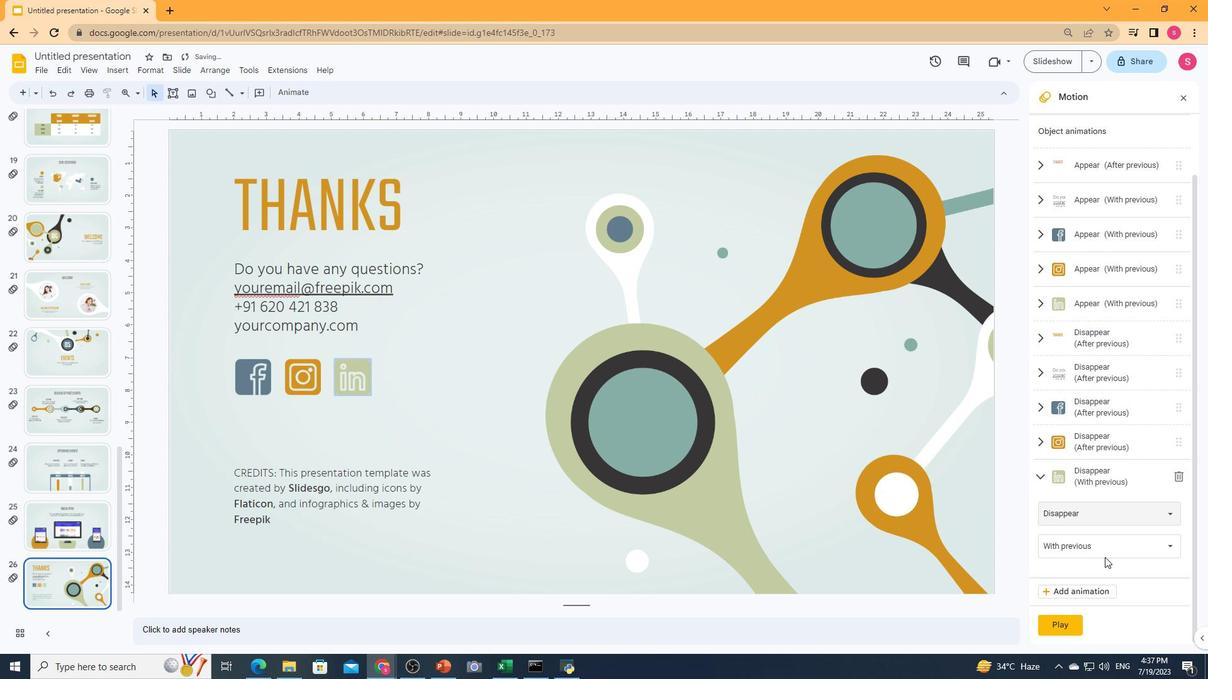 
Action: Mouse pressed left at (1104, 552)
Screenshot: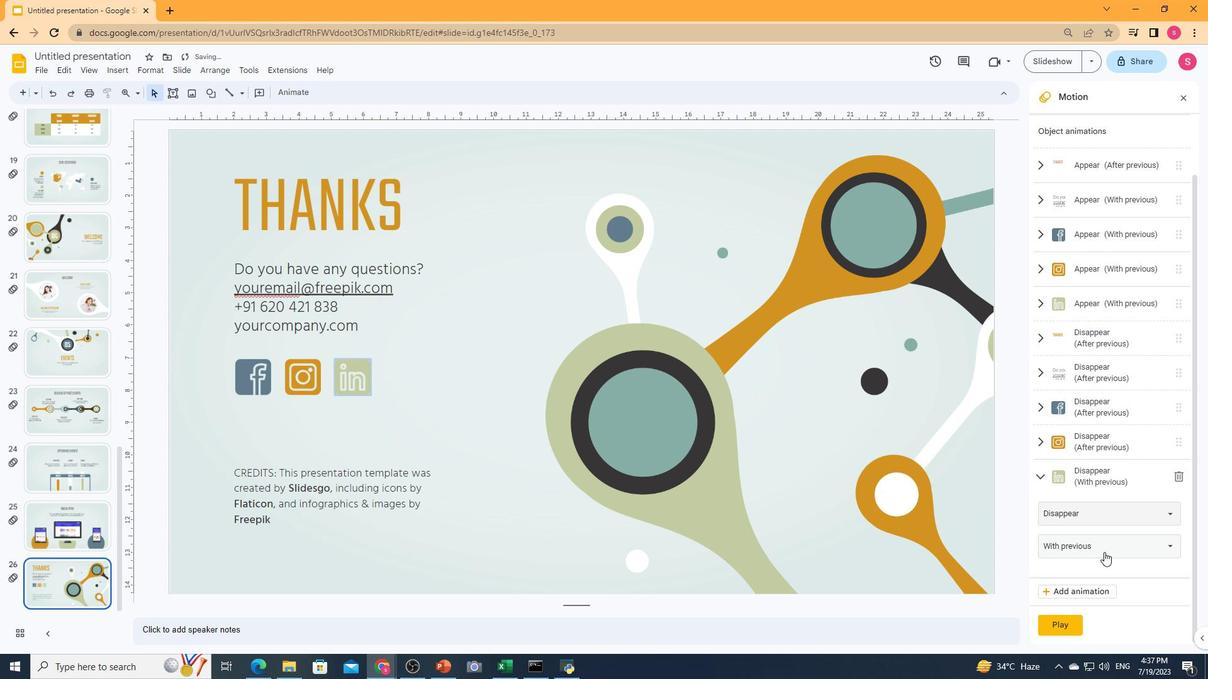 
Action: Mouse moved to (1075, 588)
Screenshot: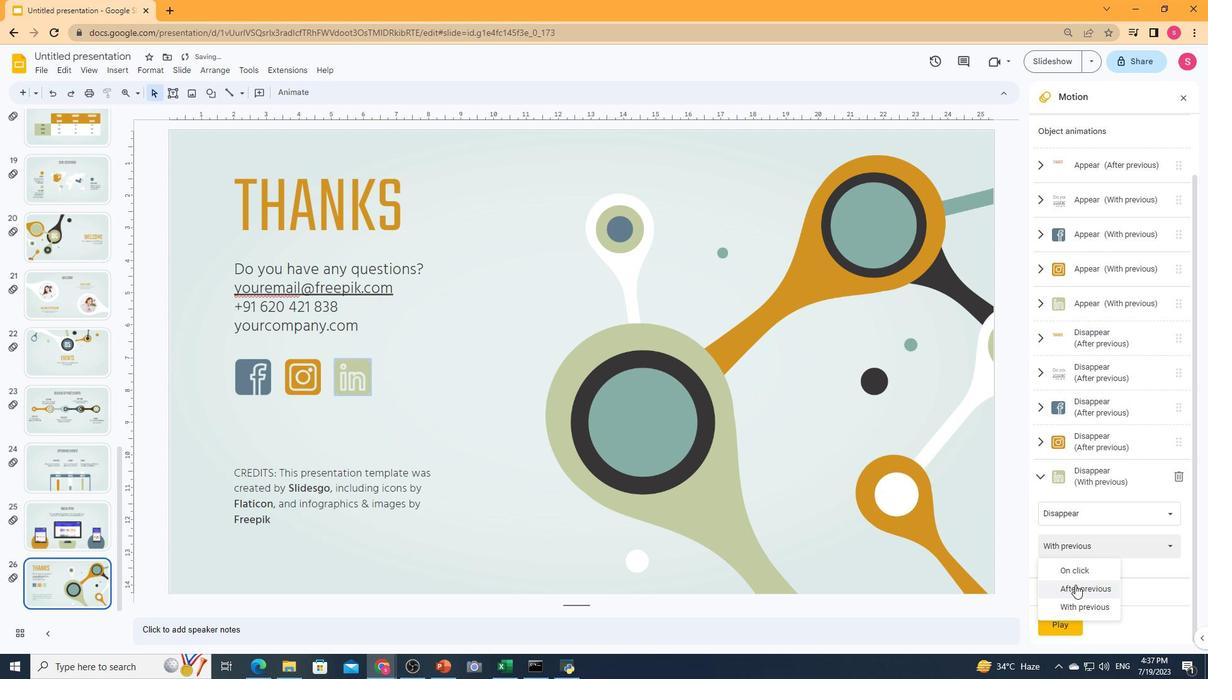 
Action: Mouse pressed left at (1075, 588)
Screenshot: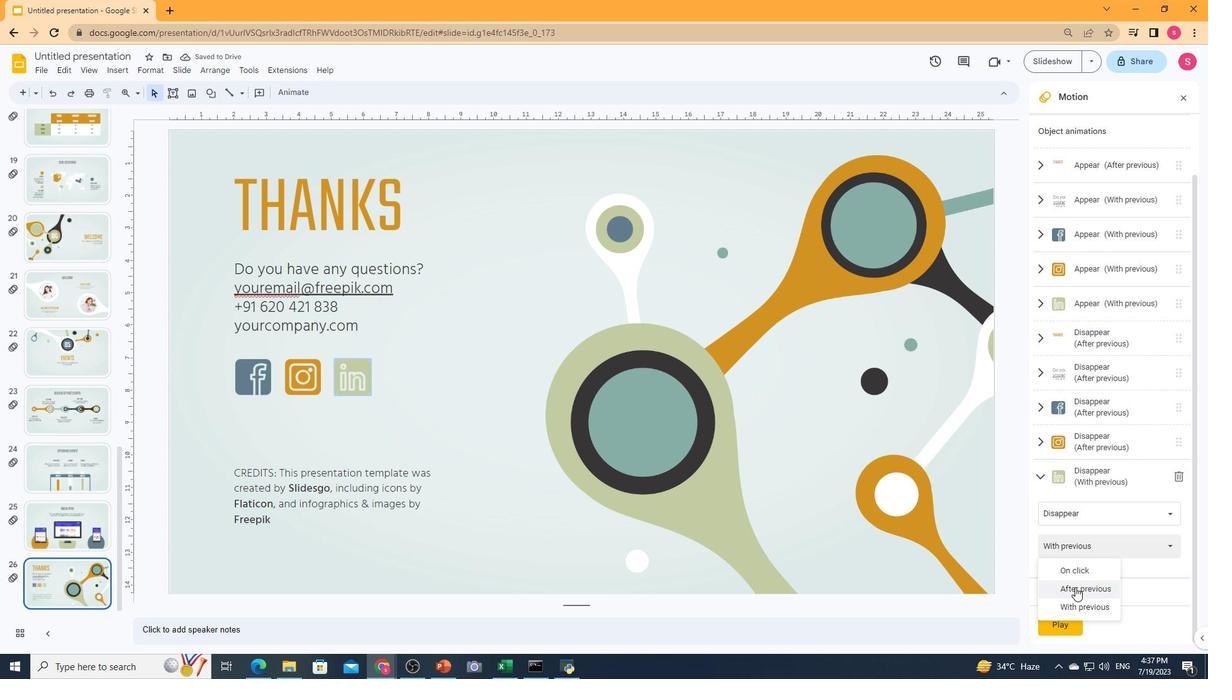 
Action: Mouse moved to (1082, 537)
Screenshot: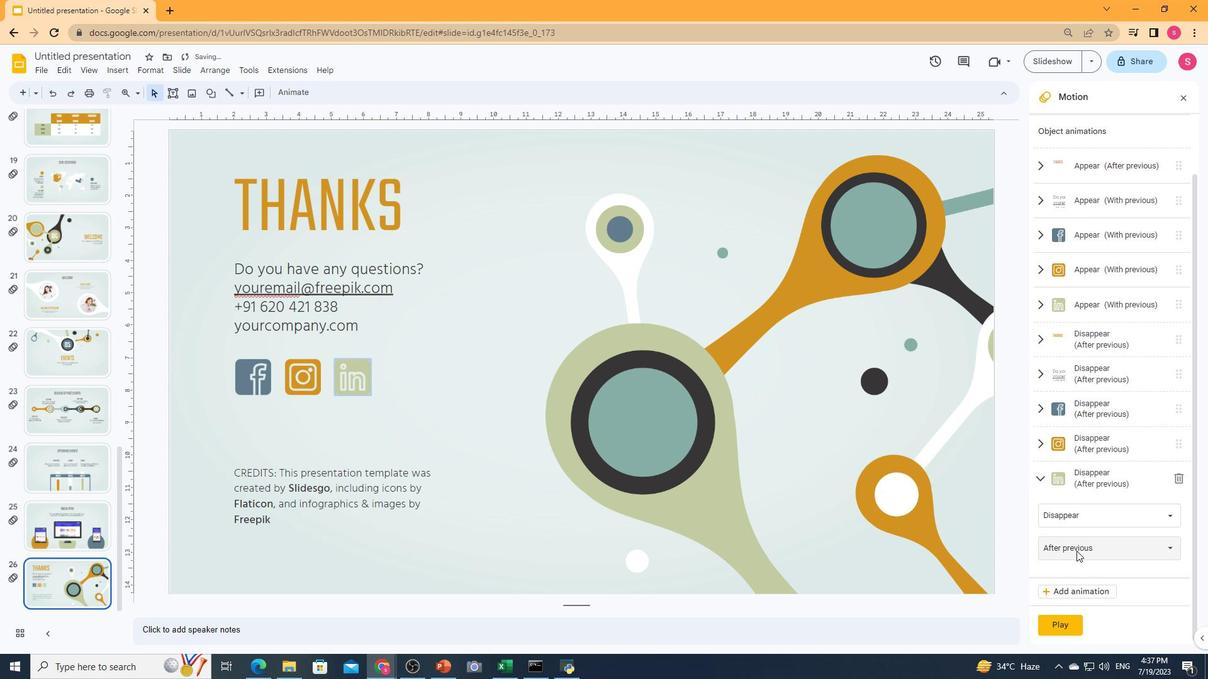 
Action: Mouse scrolled (1082, 536) with delta (0, 0)
Screenshot: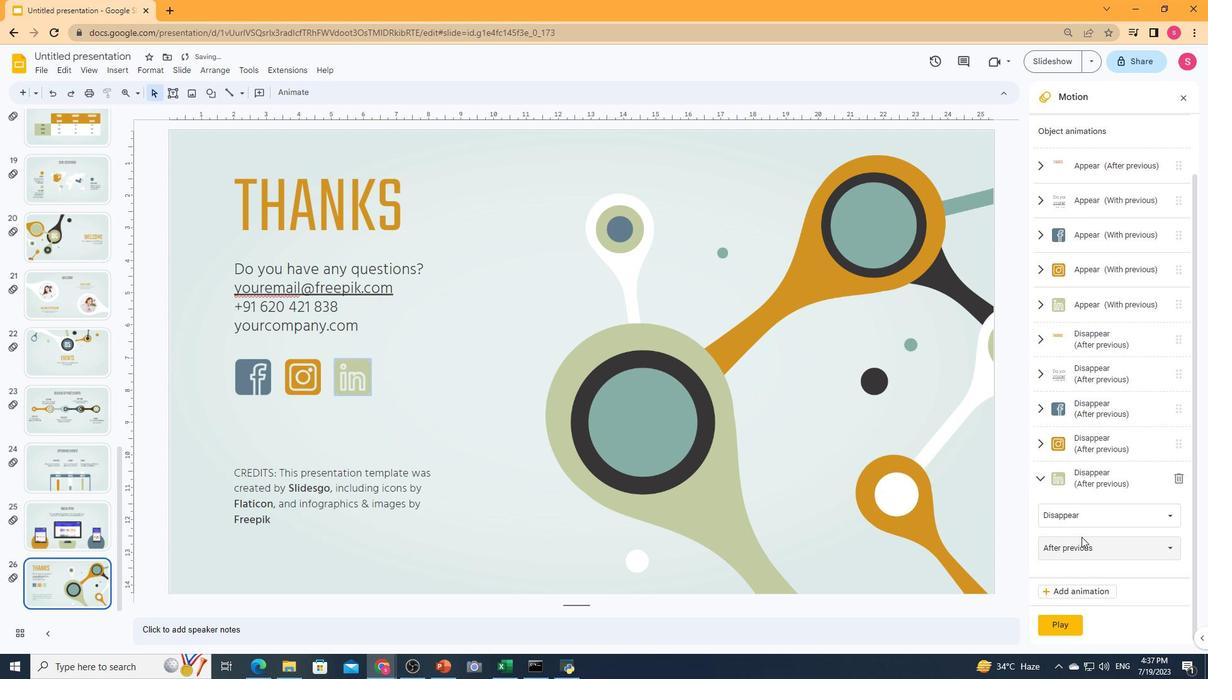 
Action: Mouse scrolled (1082, 536) with delta (0, 0)
Screenshot: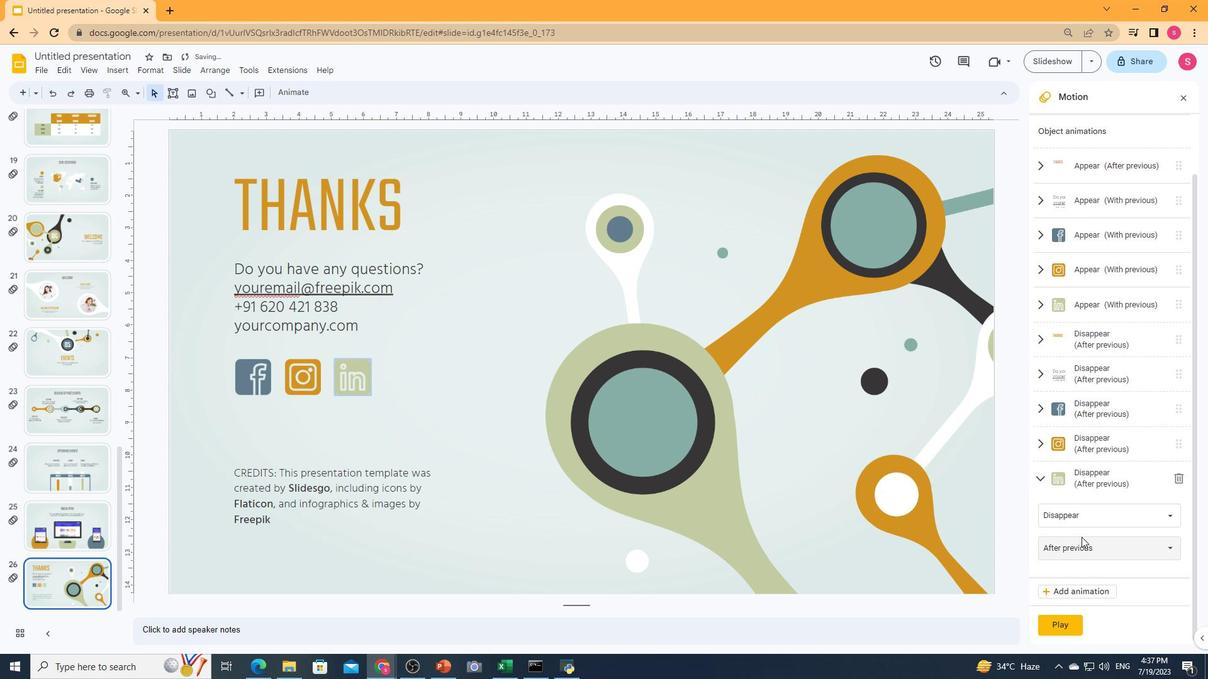 
Action: Mouse scrolled (1082, 536) with delta (0, 0)
Screenshot: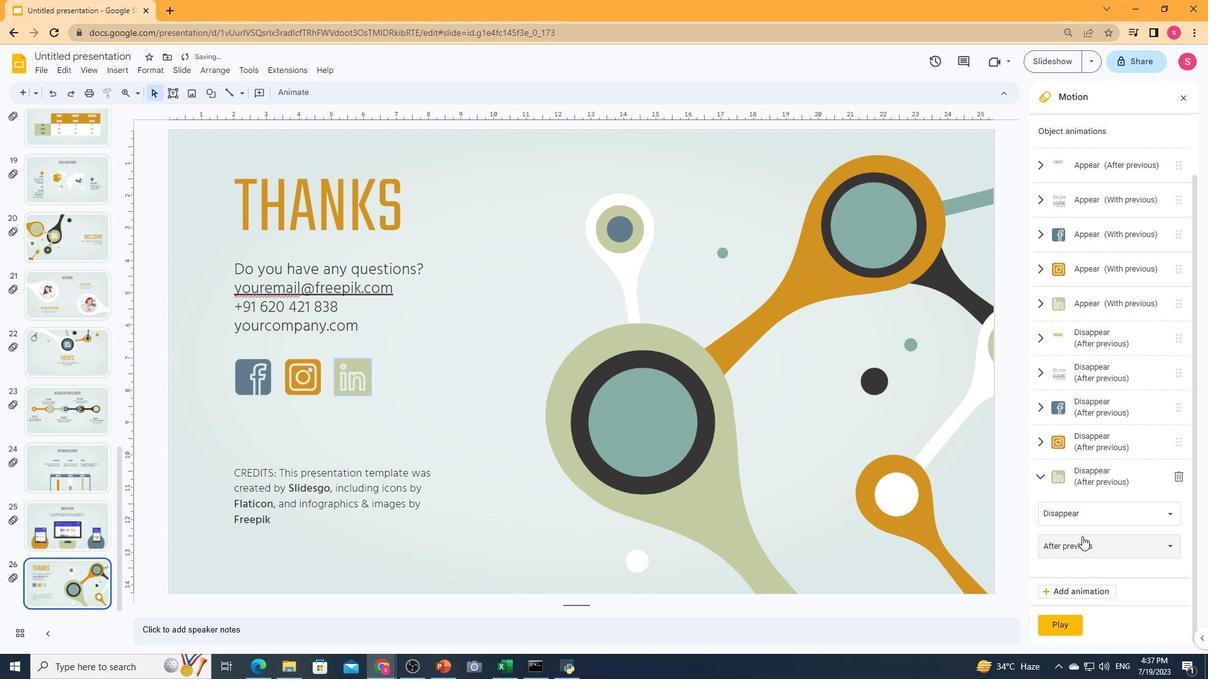 
Action: Mouse moved to (1083, 540)
Screenshot: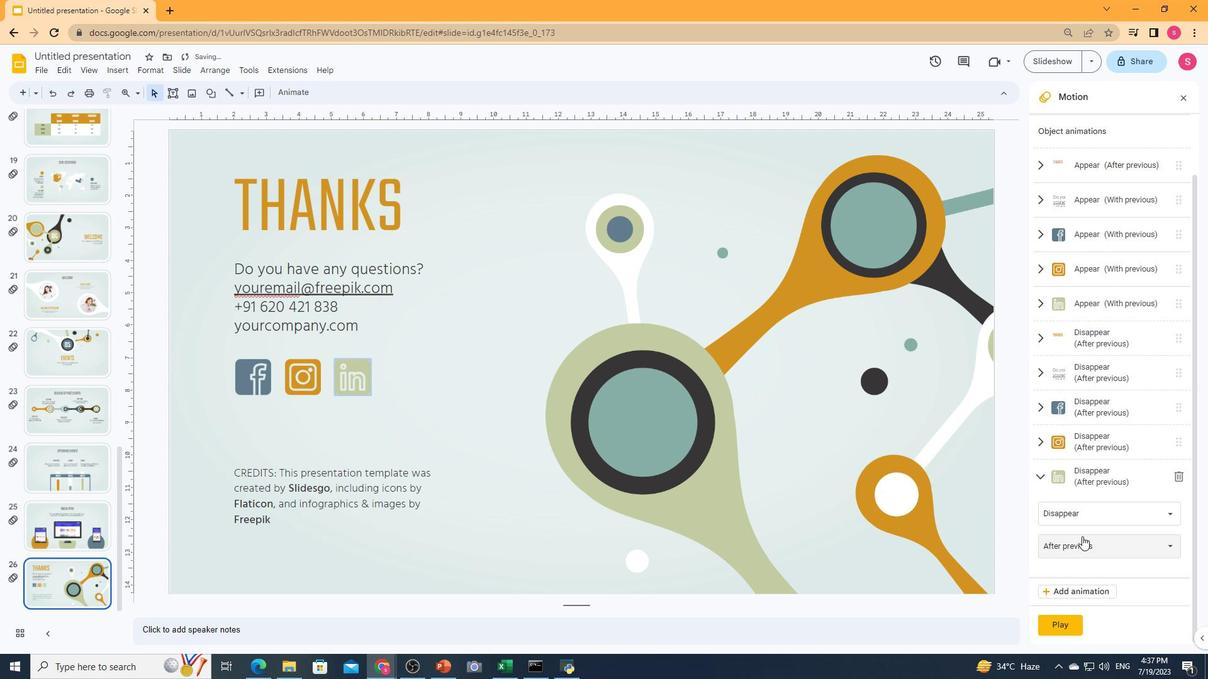 
Action: Mouse scrolled (1083, 539) with delta (0, 0)
Screenshot: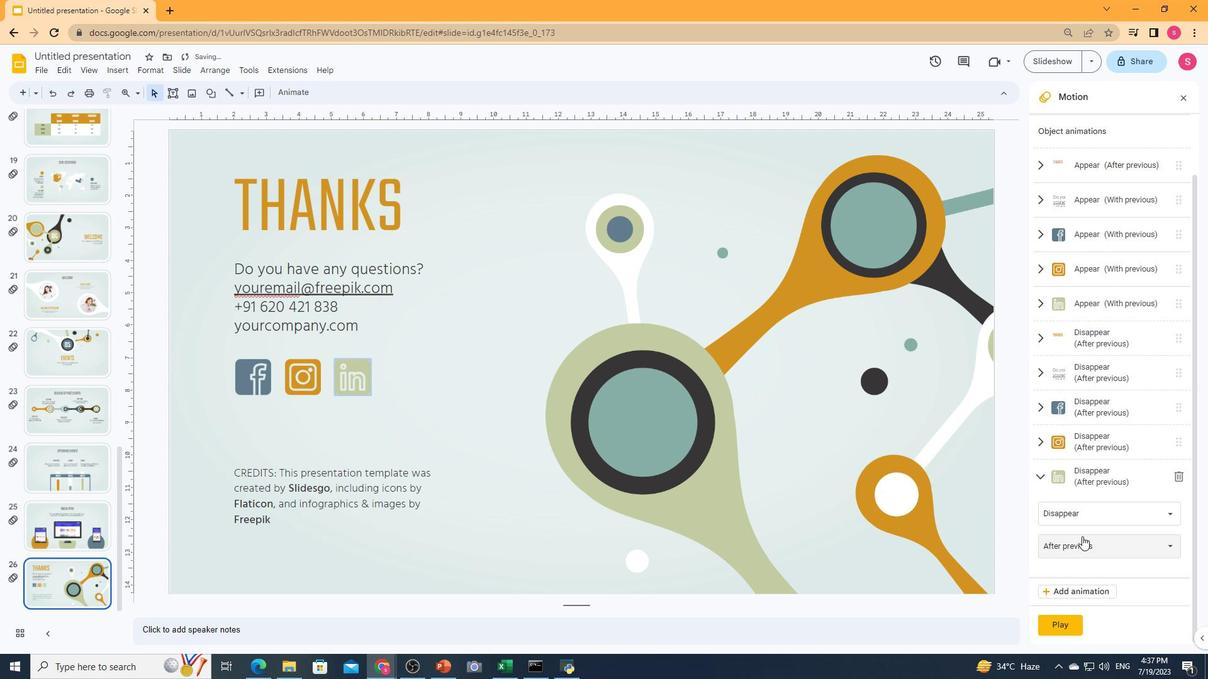
Action: Mouse moved to (1076, 616)
Screenshot: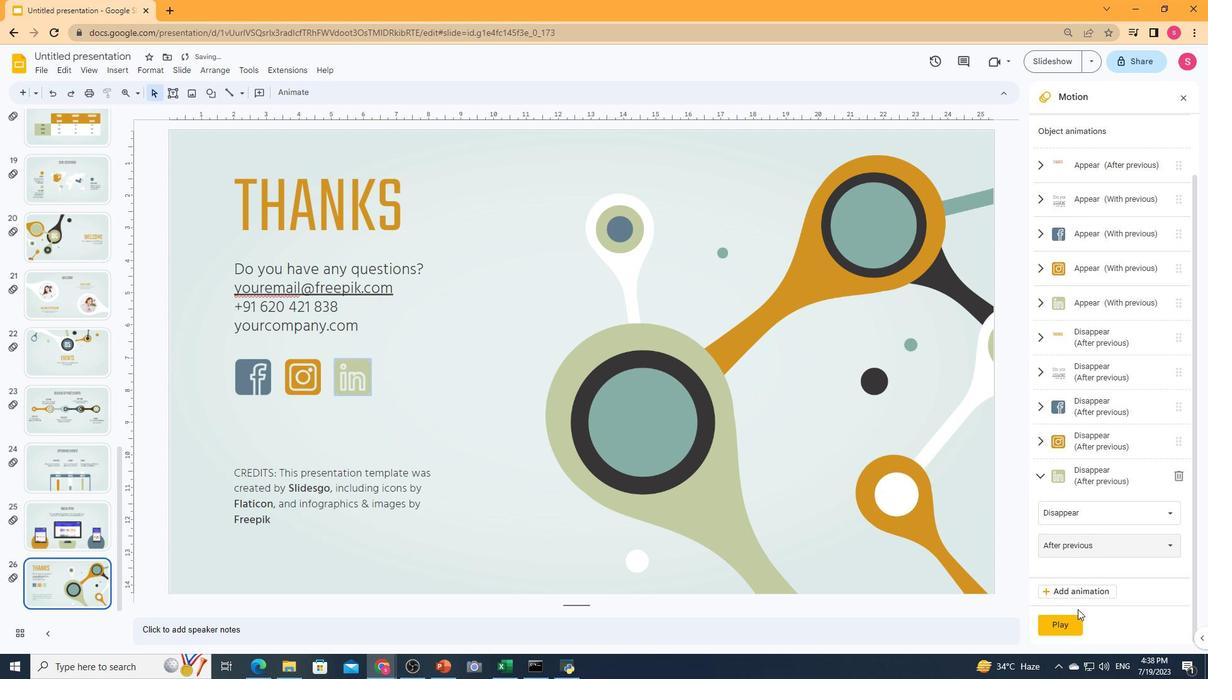 
Action: Mouse pressed left at (1076, 616)
Screenshot: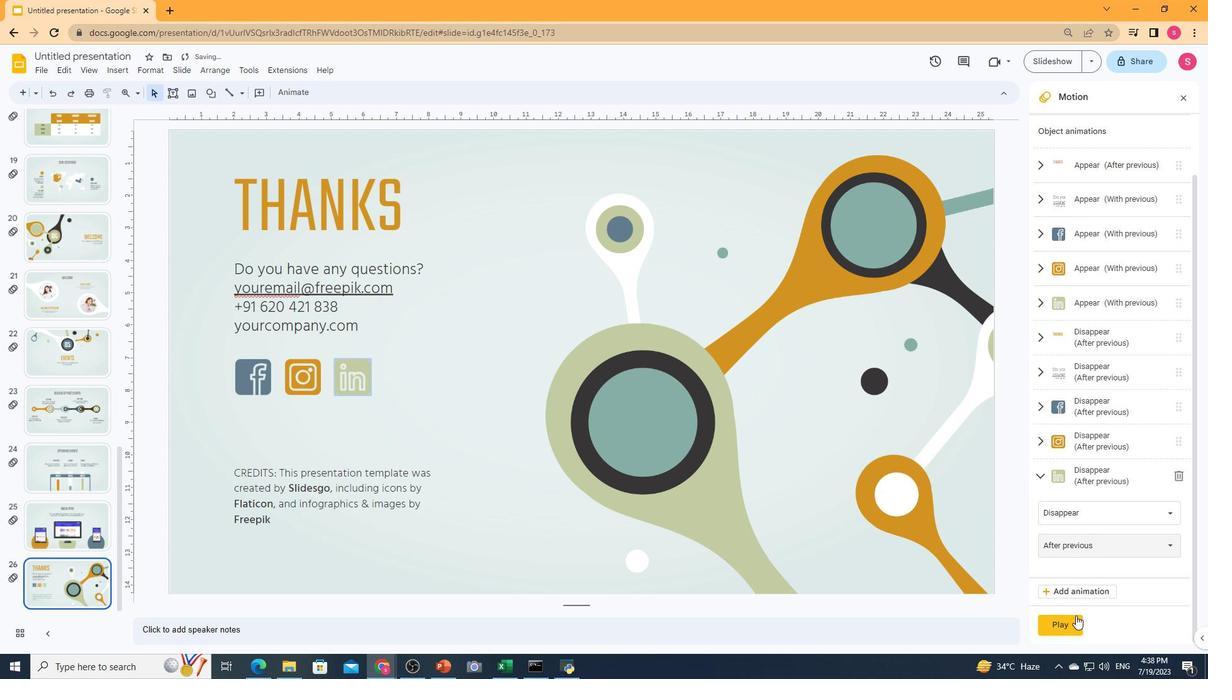 
Action: Mouse moved to (1057, 373)
Screenshot: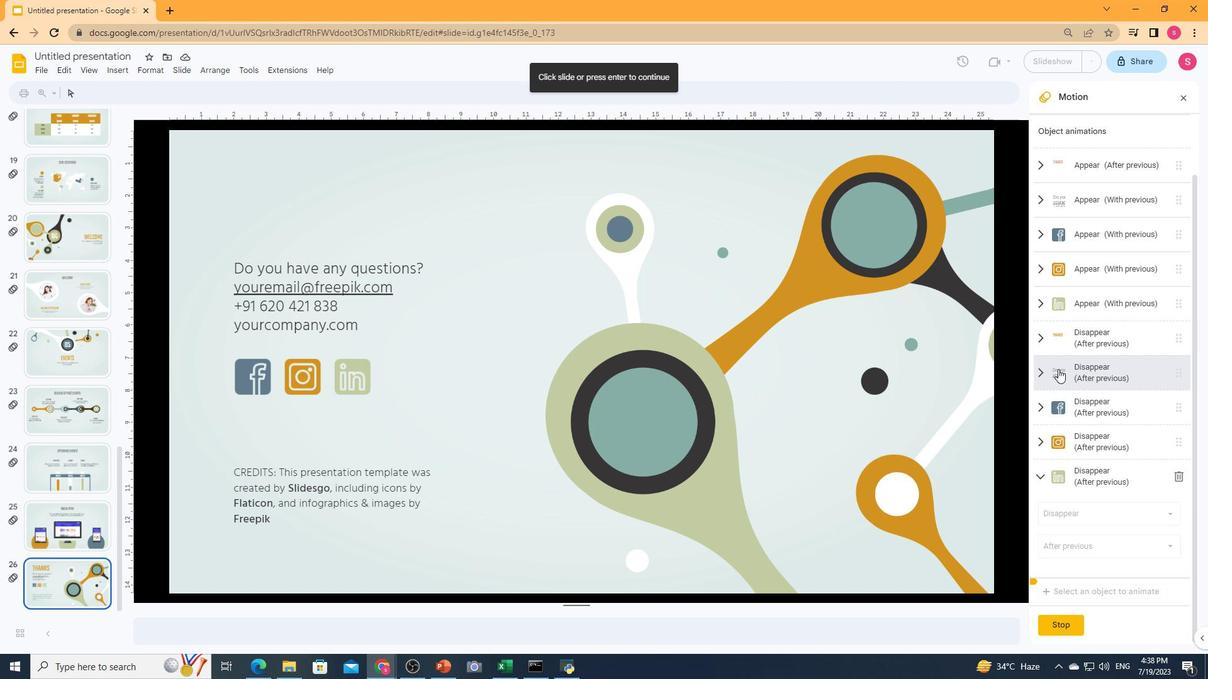 
Action: Mouse pressed left at (1057, 373)
Screenshot: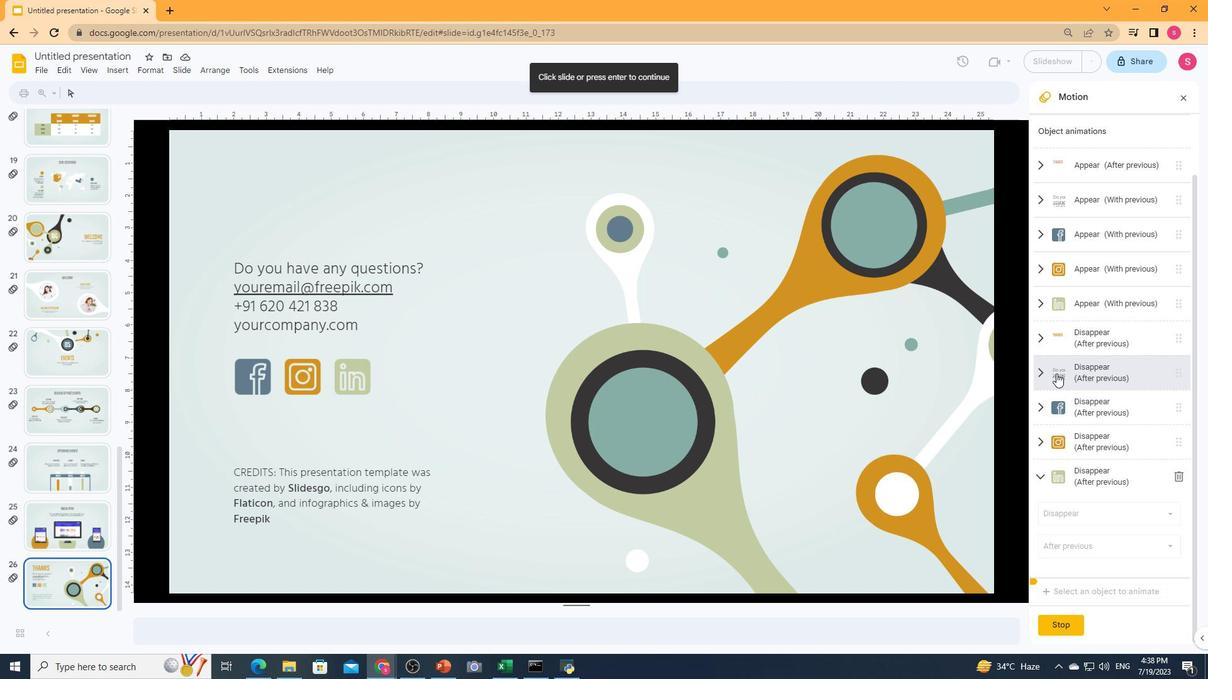 
Action: Mouse moved to (1081, 443)
Screenshot: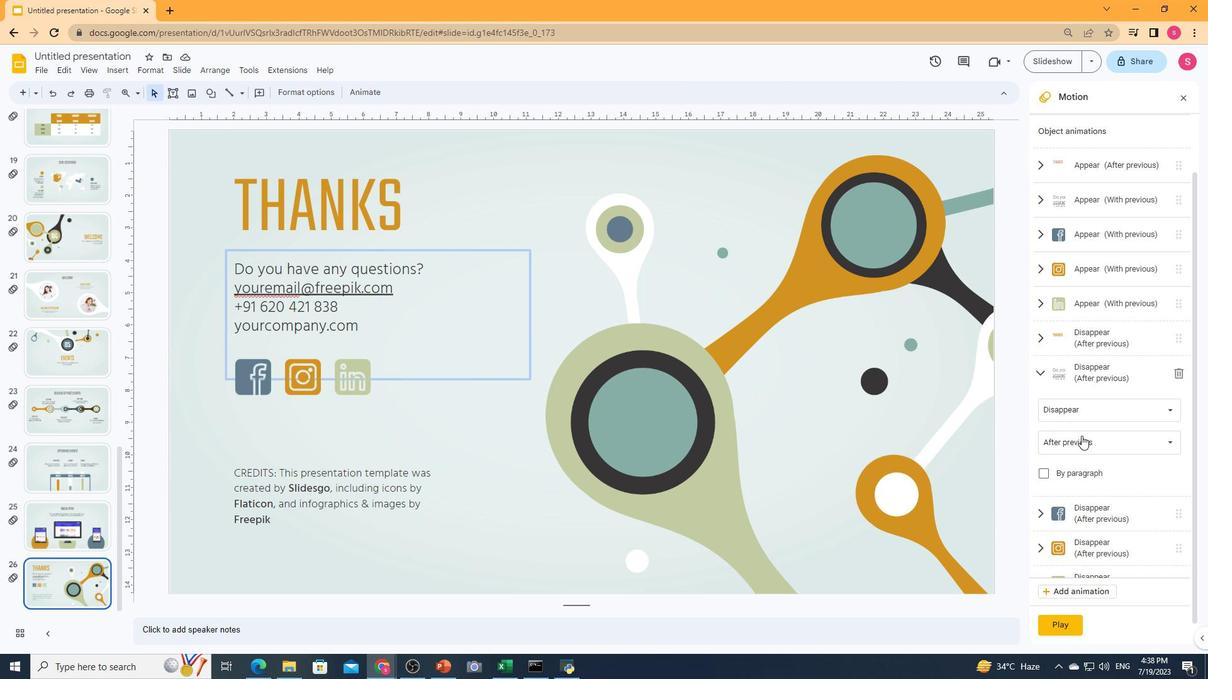 
Action: Mouse pressed left at (1081, 443)
Screenshot: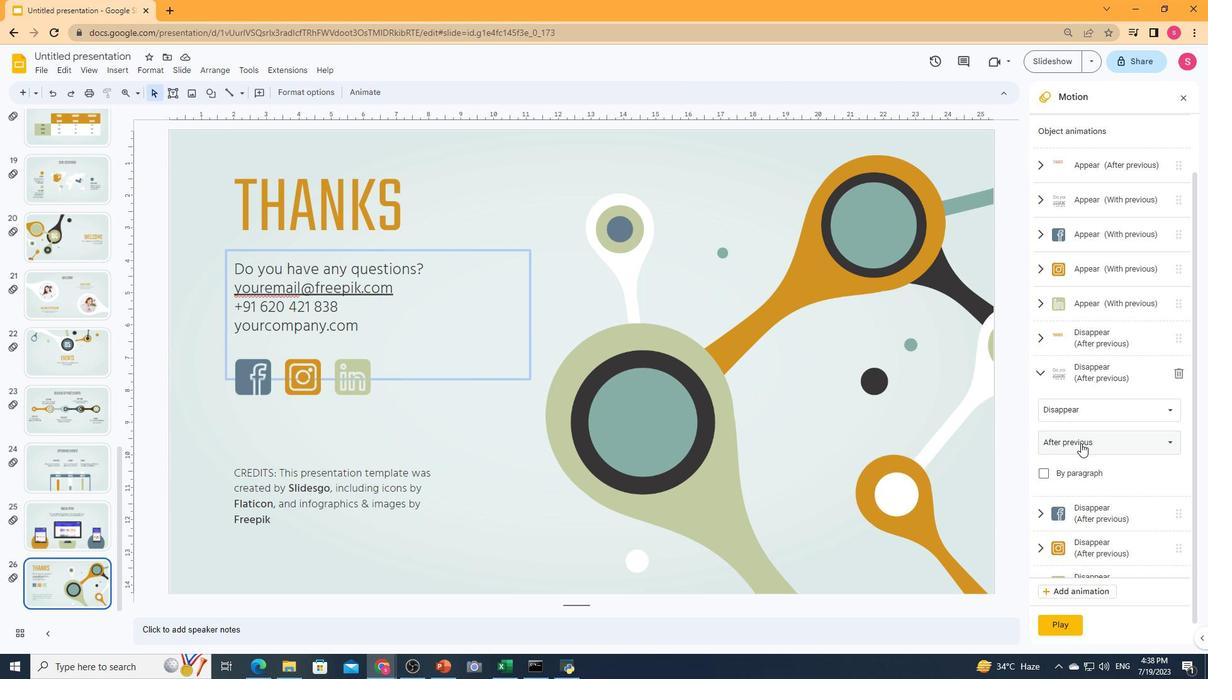 
Action: Mouse moved to (1072, 506)
Screenshot: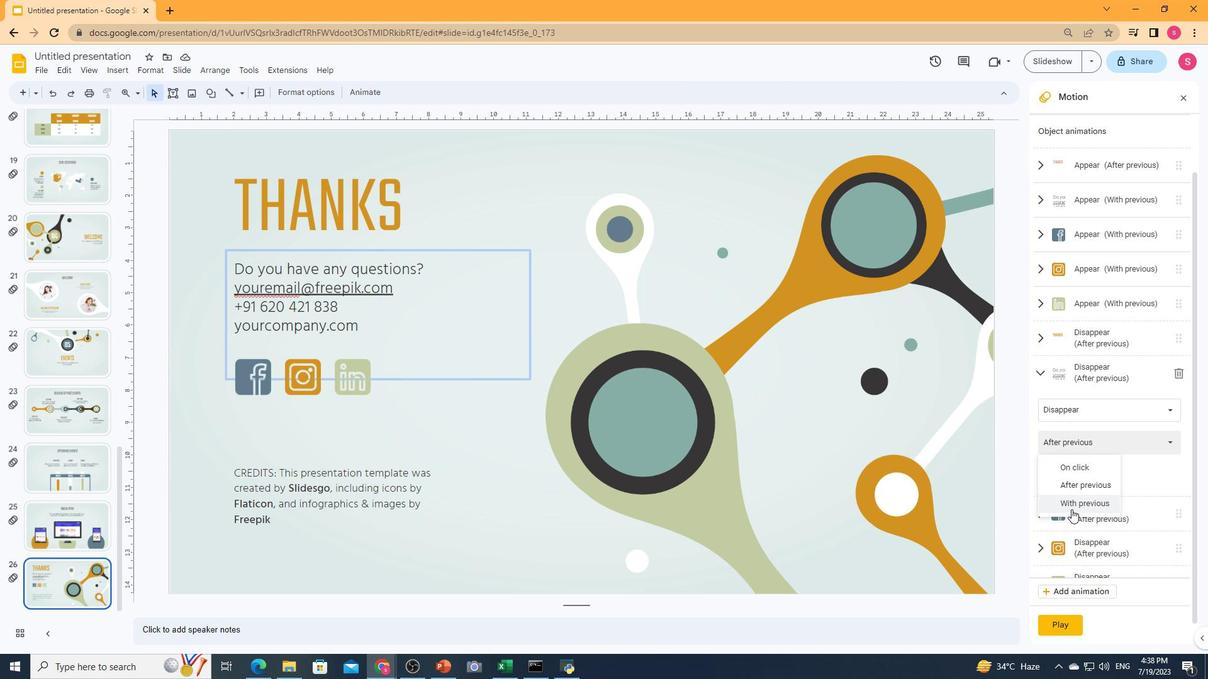
Action: Mouse pressed left at (1072, 506)
Screenshot: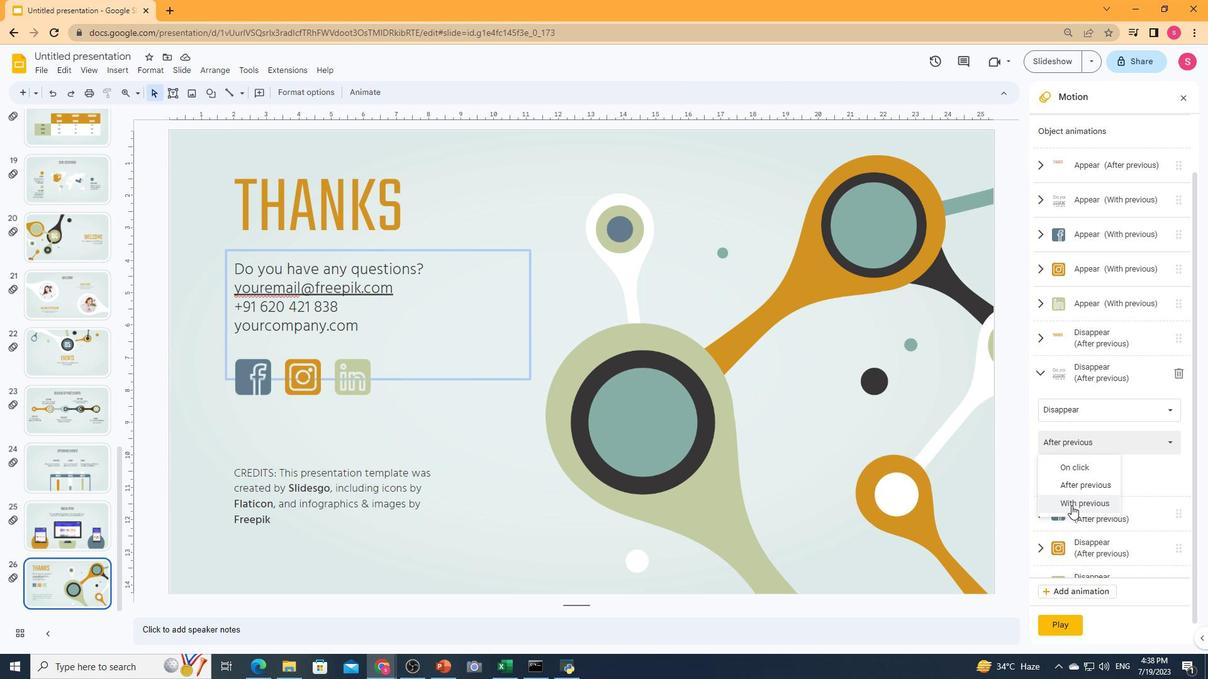 
Action: Mouse moved to (1055, 508)
Screenshot: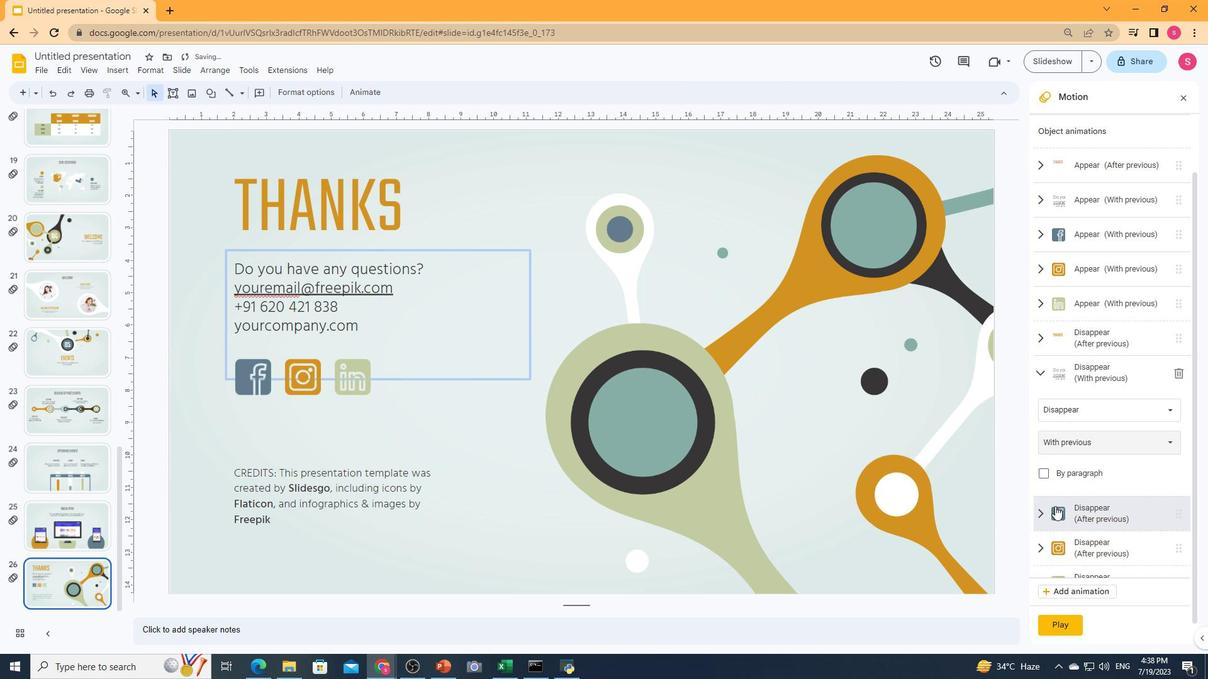 
Action: Mouse pressed left at (1055, 508)
Screenshot: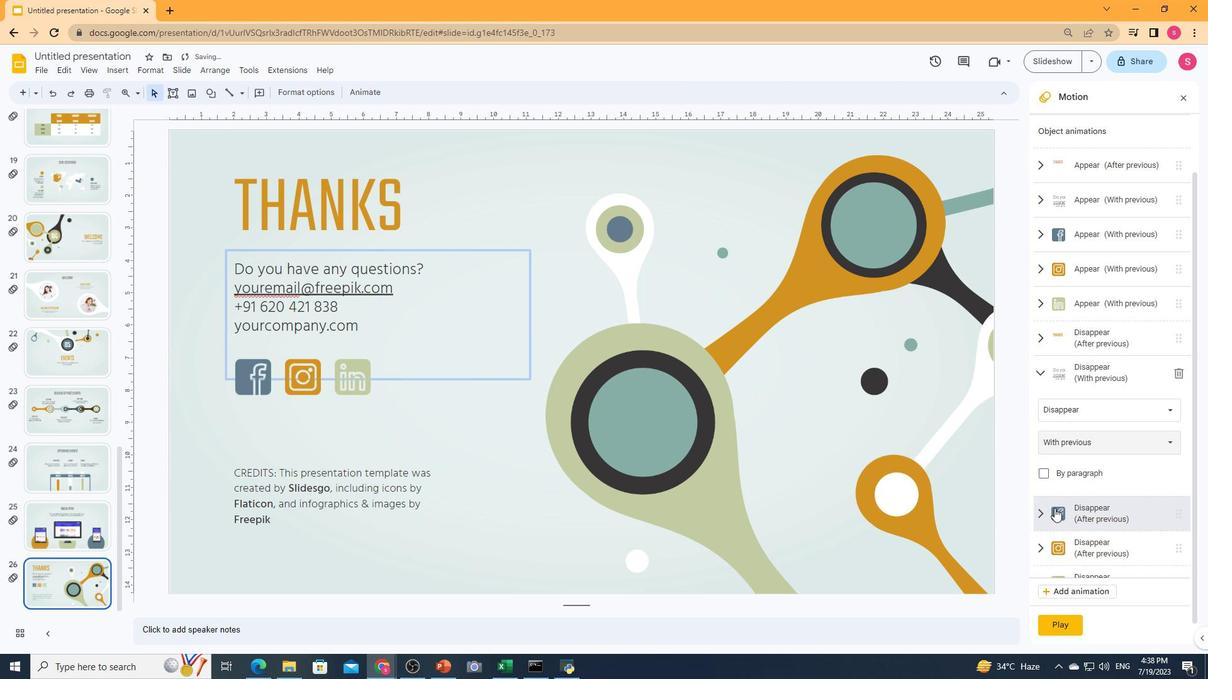 
Action: Mouse moved to (1091, 475)
Screenshot: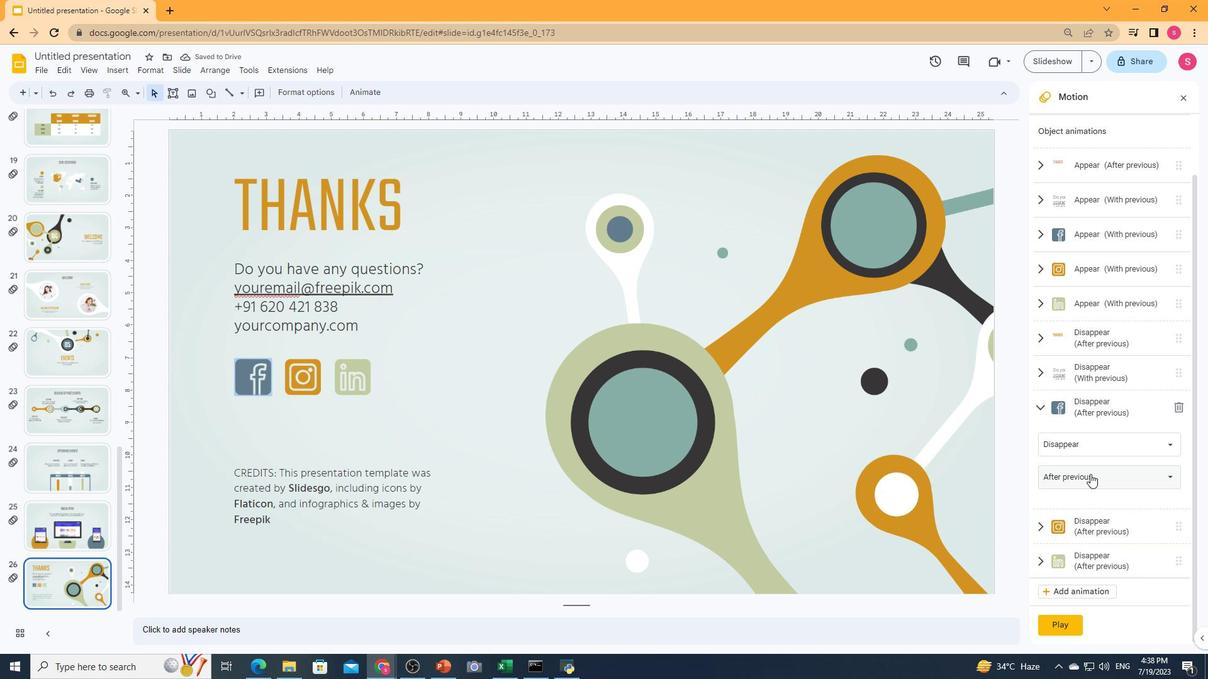 
Action: Mouse pressed left at (1091, 475)
Screenshot: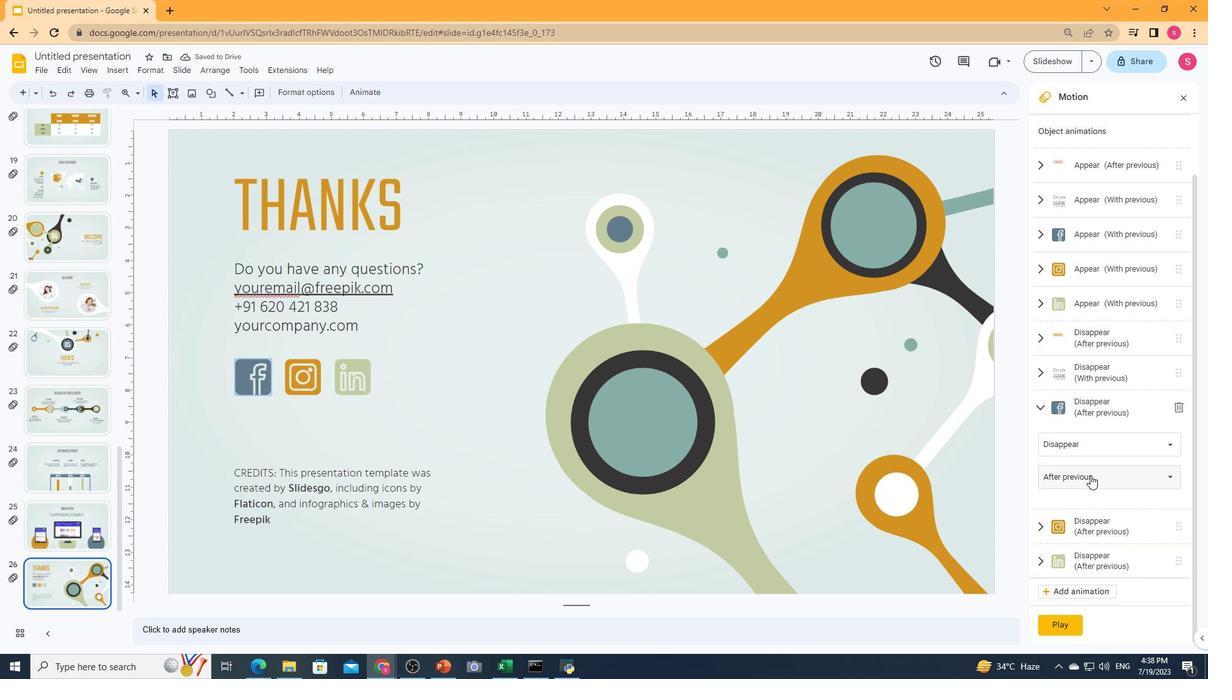 
Action: Mouse moved to (1071, 535)
